 Task: Plan a trip to Wigan, United Kingdom from 6th December, 2023 to 10th December, 2023 for 1 adult.1  bedroom having 1 bed and 1 bathroom. Property type can be hotel. Look for 5 properties as per requirement.
Action: Mouse moved to (553, 331)
Screenshot: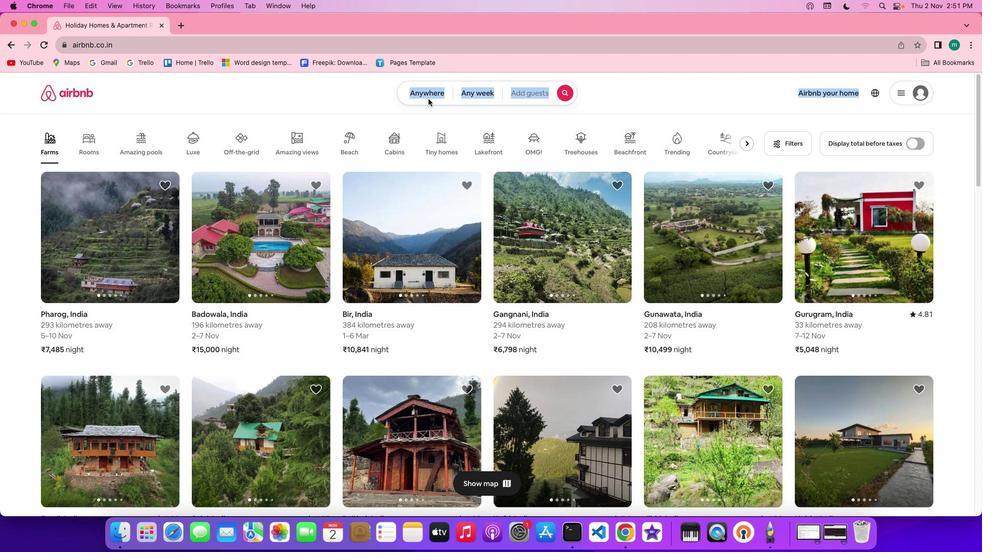 
Action: Mouse pressed left at (553, 331)
Screenshot: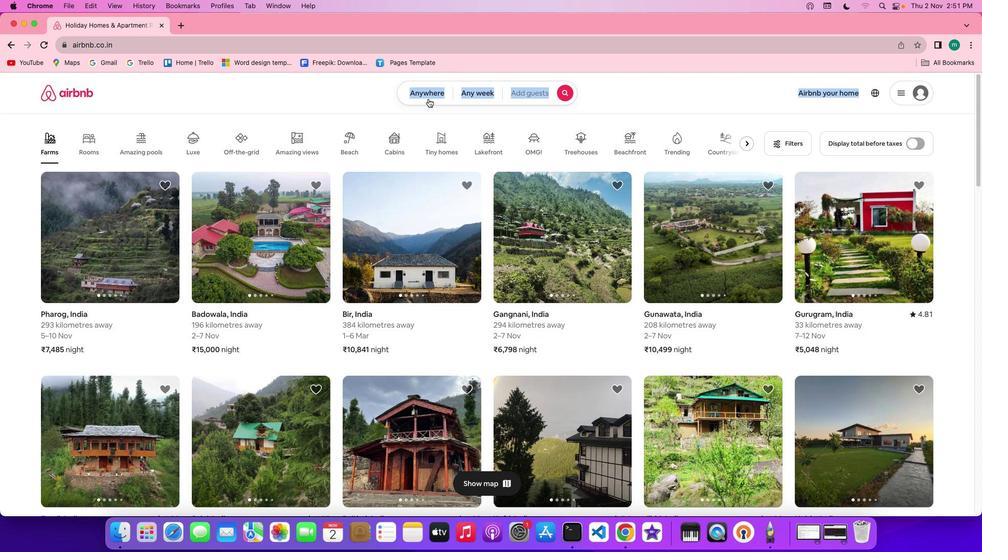 
Action: Mouse pressed left at (553, 331)
Screenshot: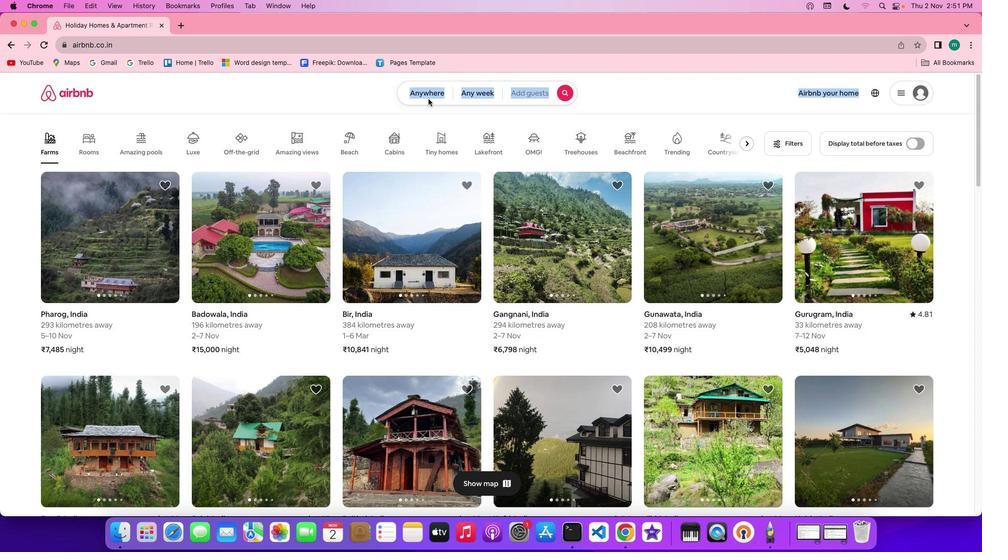 
Action: Mouse moved to (509, 333)
Screenshot: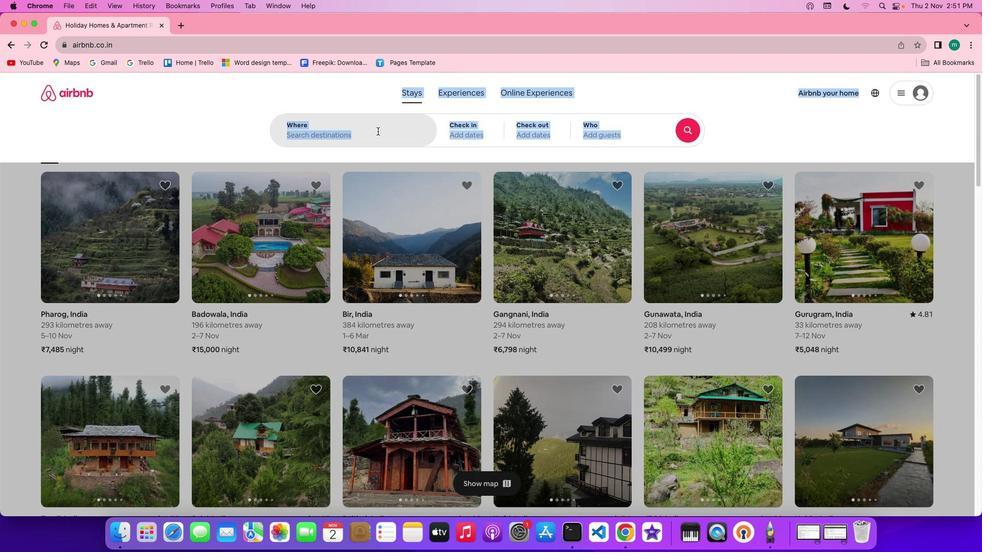
Action: Key pressed Key.shift'W''i''g''a''n'','Key.spaceKey.shift'u''n'
Screenshot: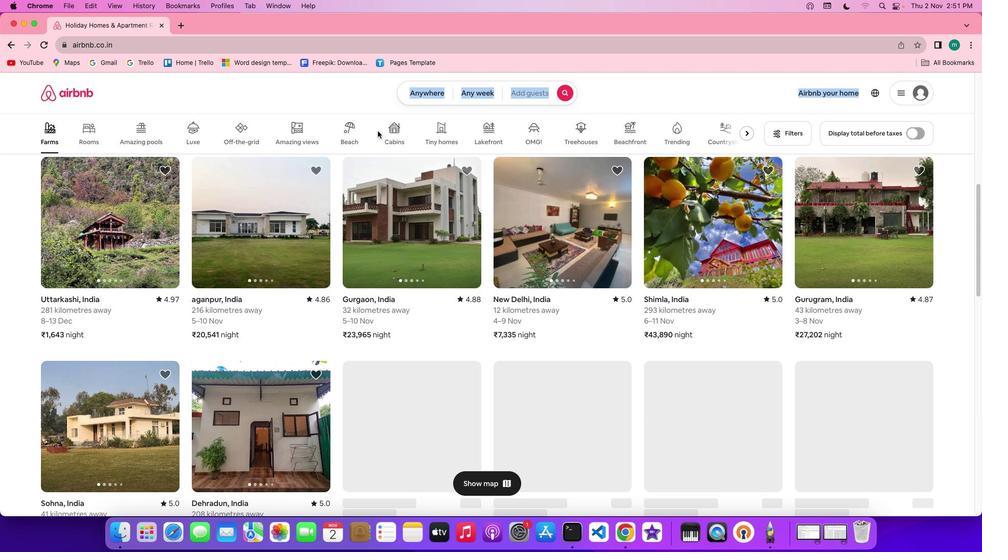 
Action: Mouse moved to (562, 331)
Screenshot: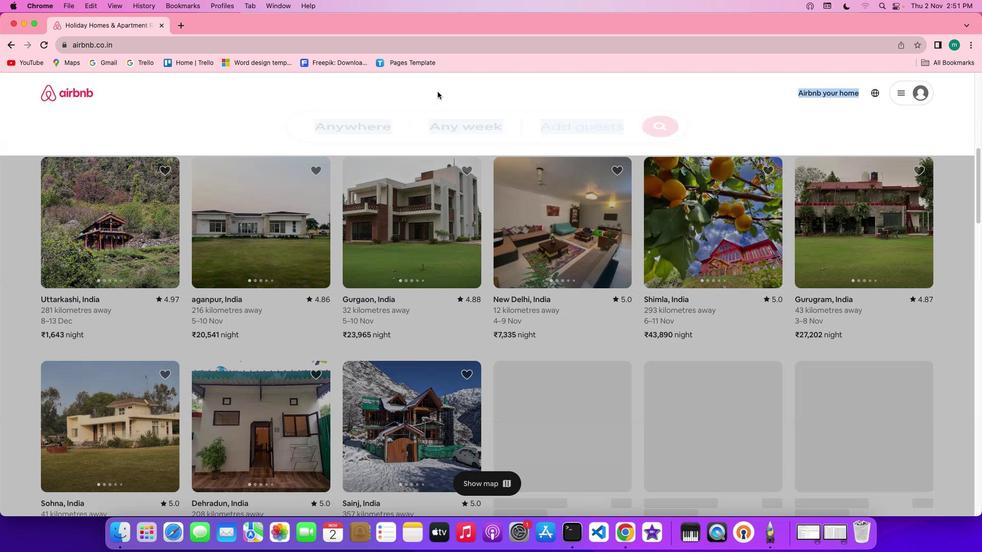 
Action: Mouse pressed left at (562, 331)
Screenshot: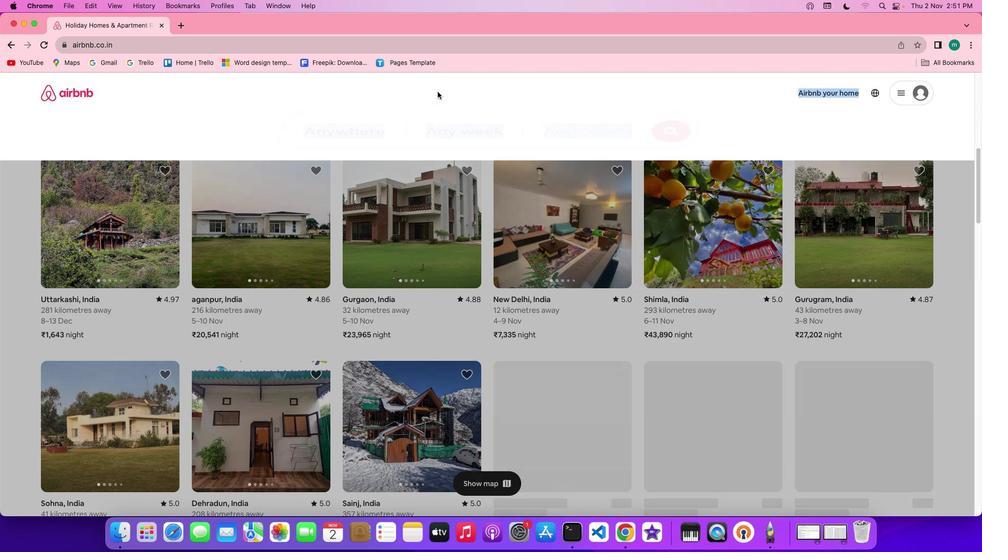 
Action: Mouse moved to (487, 333)
Screenshot: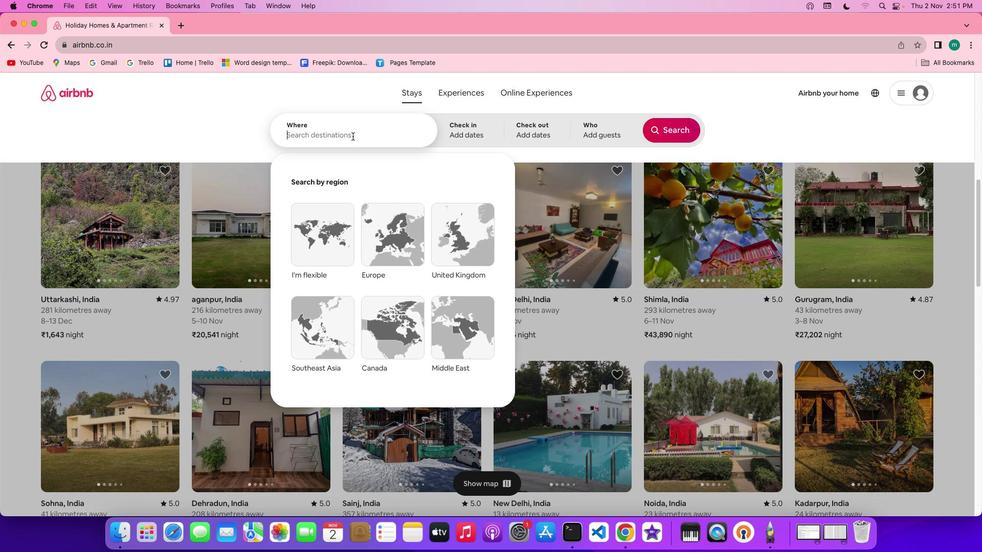 
Action: Mouse pressed left at (487, 333)
Screenshot: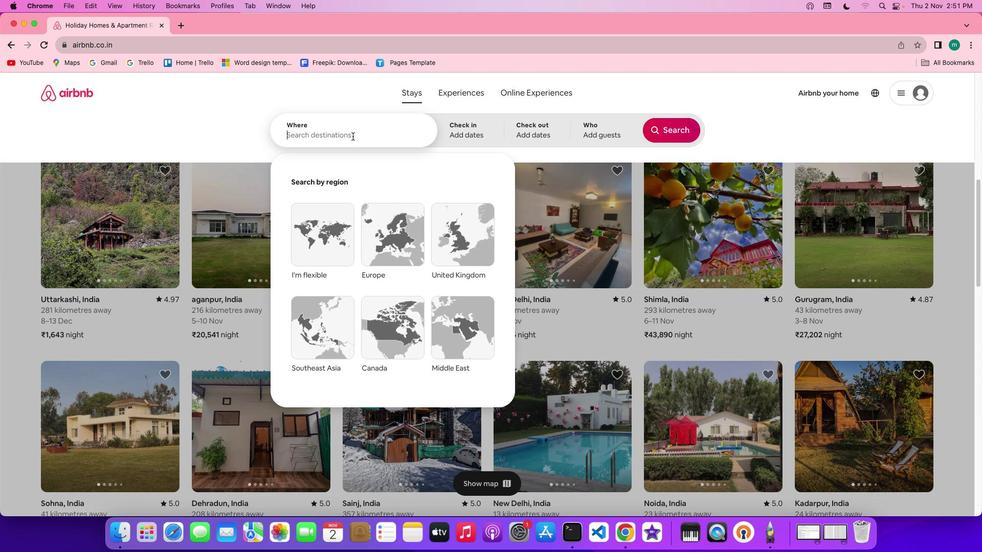 
Action: Key pressed Key.shift'W''i''g''a''n'','Key.spaceKey.shift'U''n''i''t''e''d'Key.spaceKey.shift'K''i''n''g''d''o''m'
Screenshot: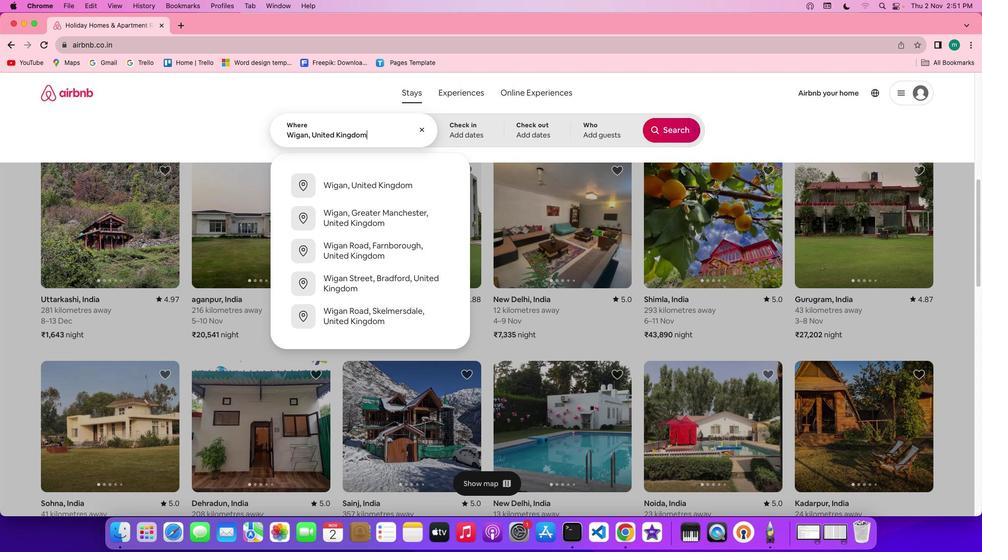 
Action: Mouse moved to (600, 332)
Screenshot: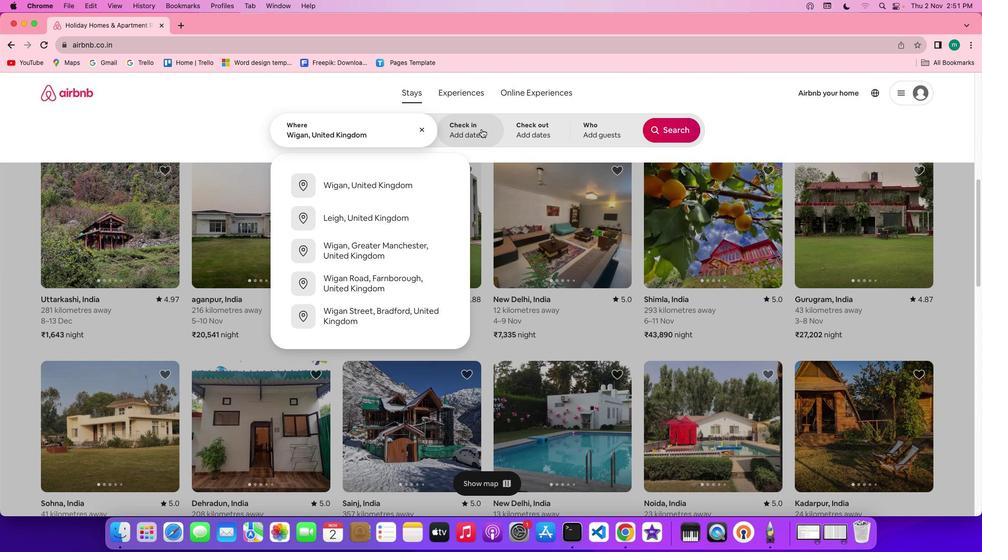 
Action: Mouse pressed left at (600, 332)
Screenshot: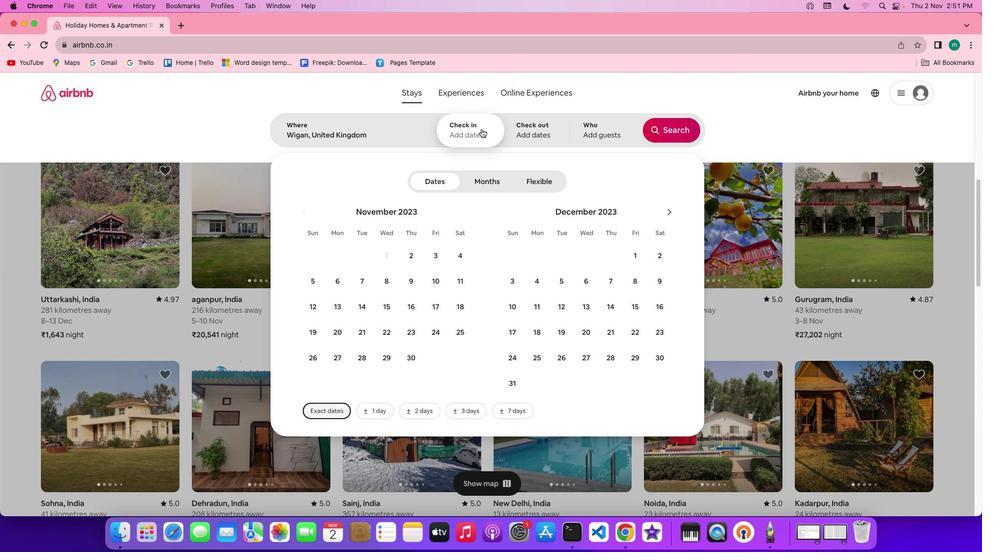
Action: Mouse moved to (686, 338)
Screenshot: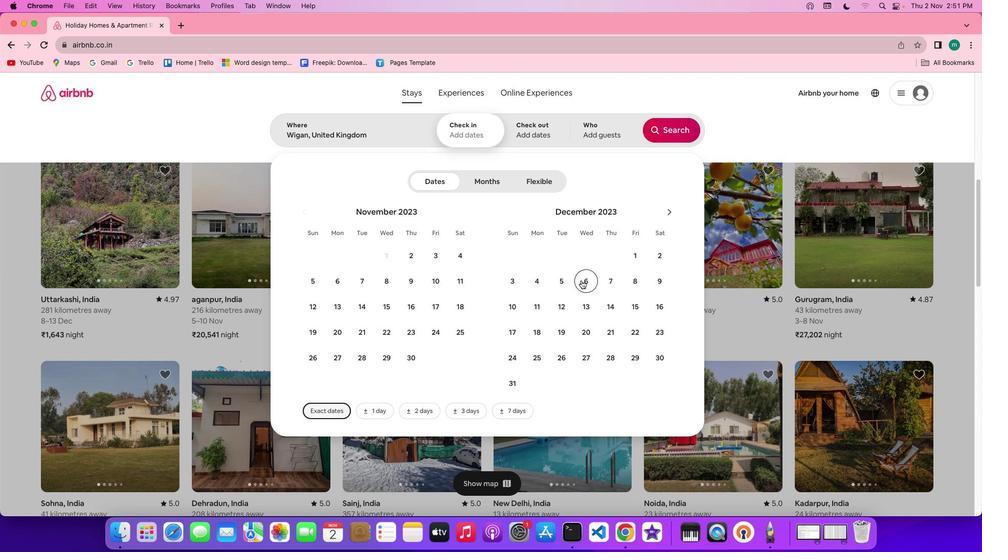 
Action: Mouse pressed left at (686, 338)
Screenshot: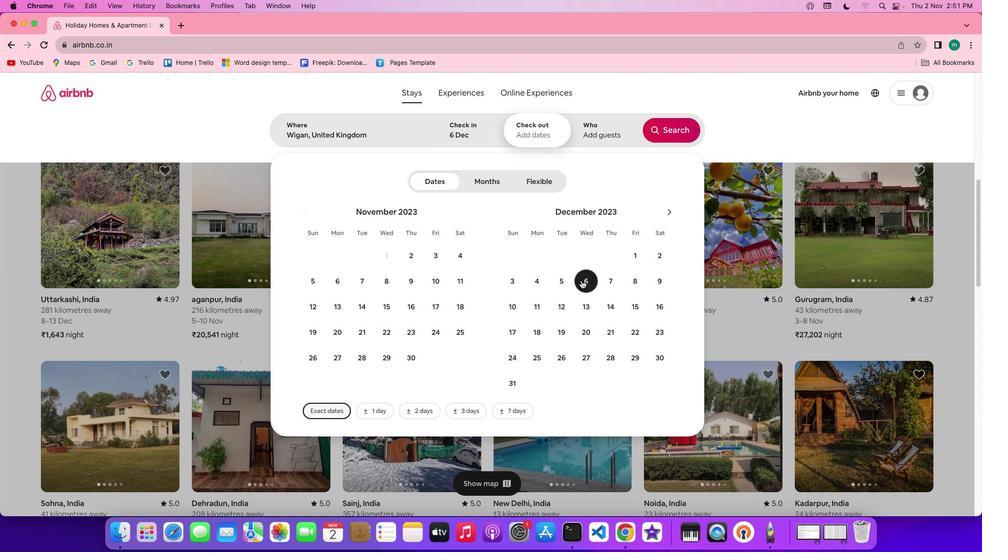 
Action: Mouse moved to (636, 339)
Screenshot: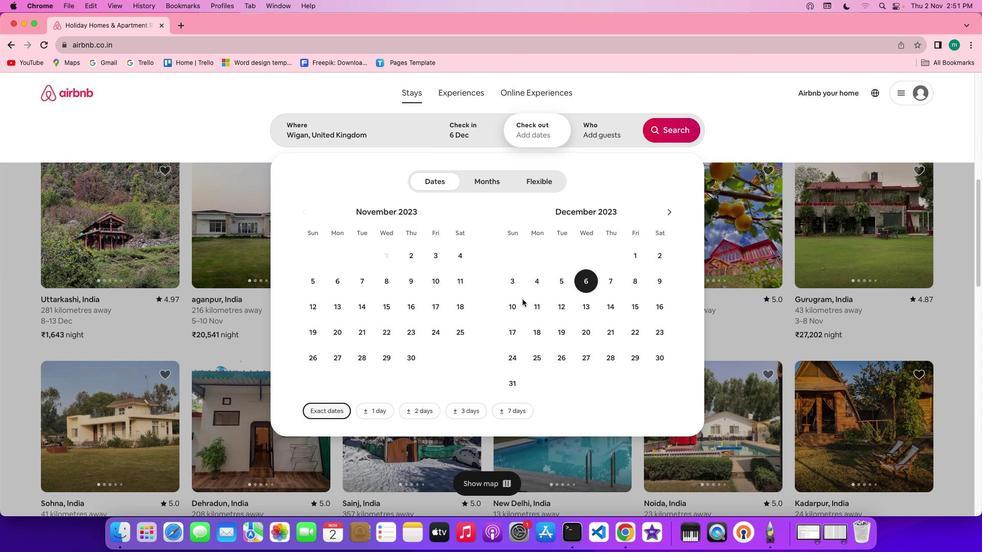 
Action: Mouse pressed left at (636, 339)
Screenshot: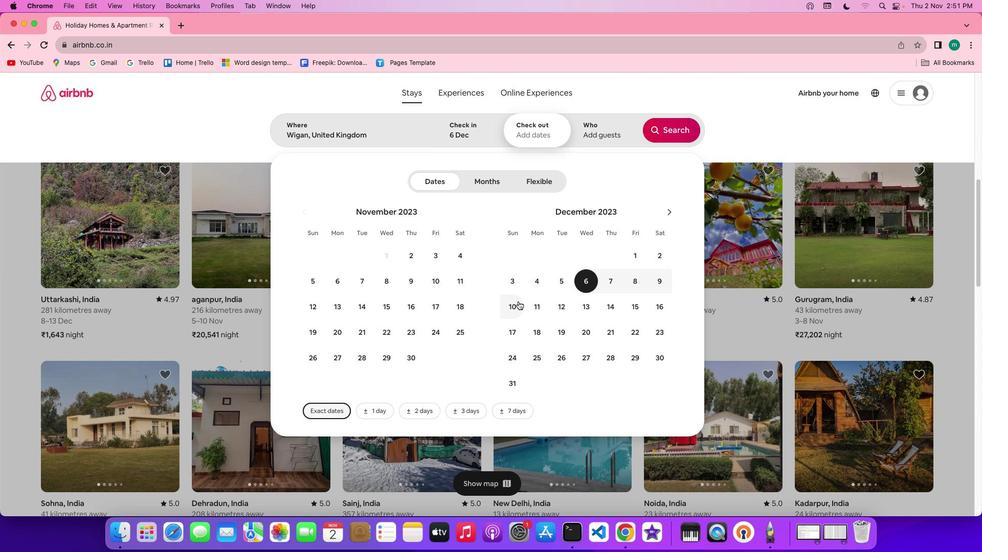 
Action: Mouse moved to (628, 339)
Screenshot: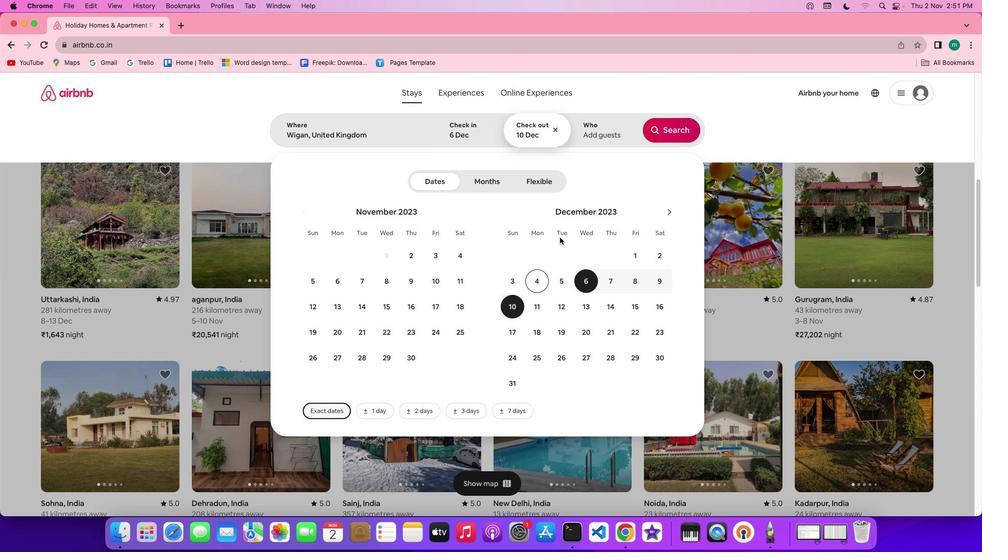 
Action: Mouse pressed left at (628, 339)
Screenshot: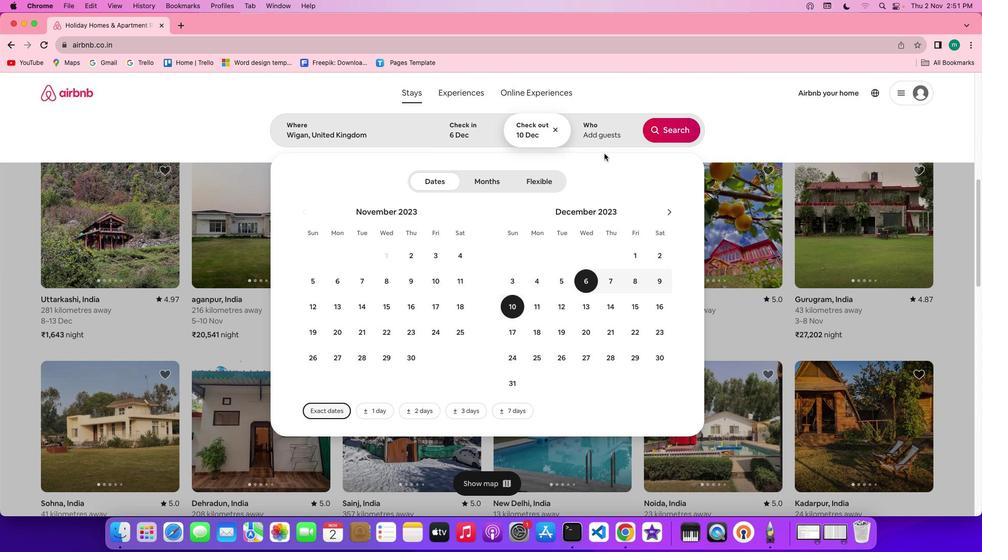 
Action: Mouse moved to (723, 332)
Screenshot: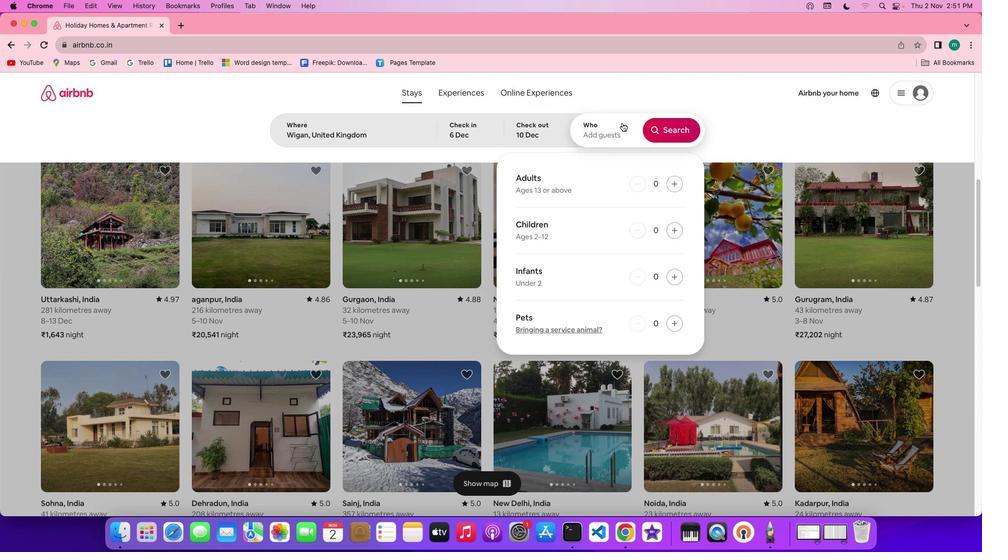 
Action: Mouse pressed left at (723, 332)
Screenshot: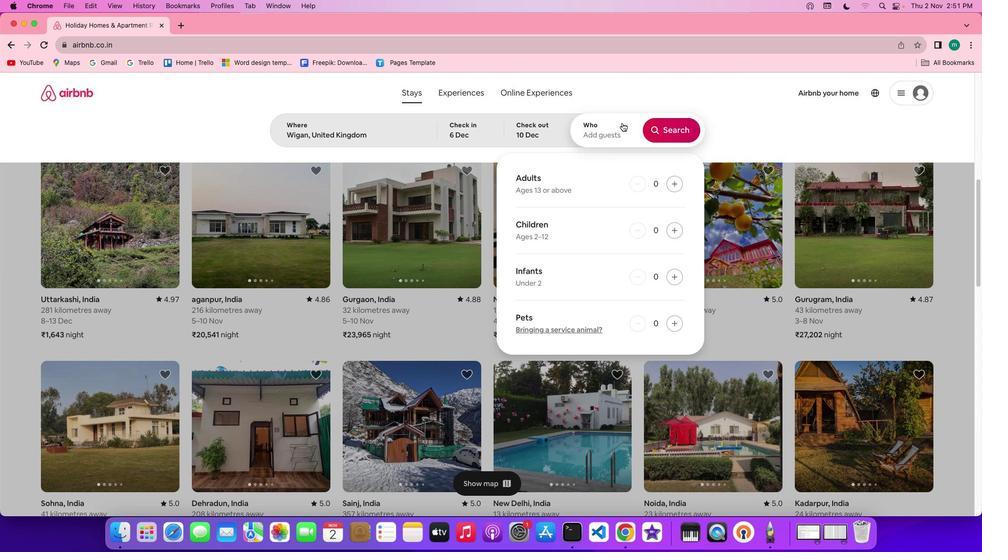 
Action: Mouse moved to (769, 335)
Screenshot: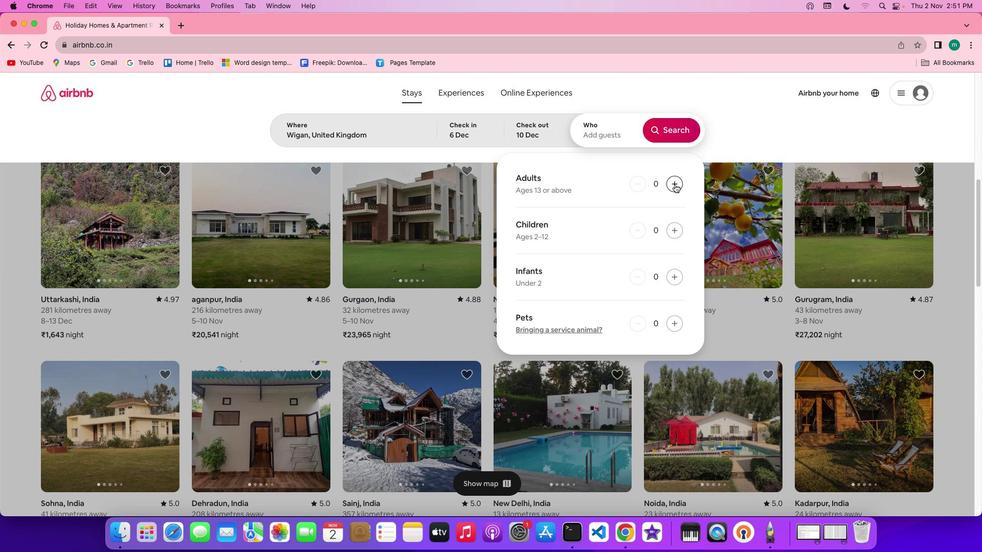 
Action: Mouse pressed left at (769, 335)
Screenshot: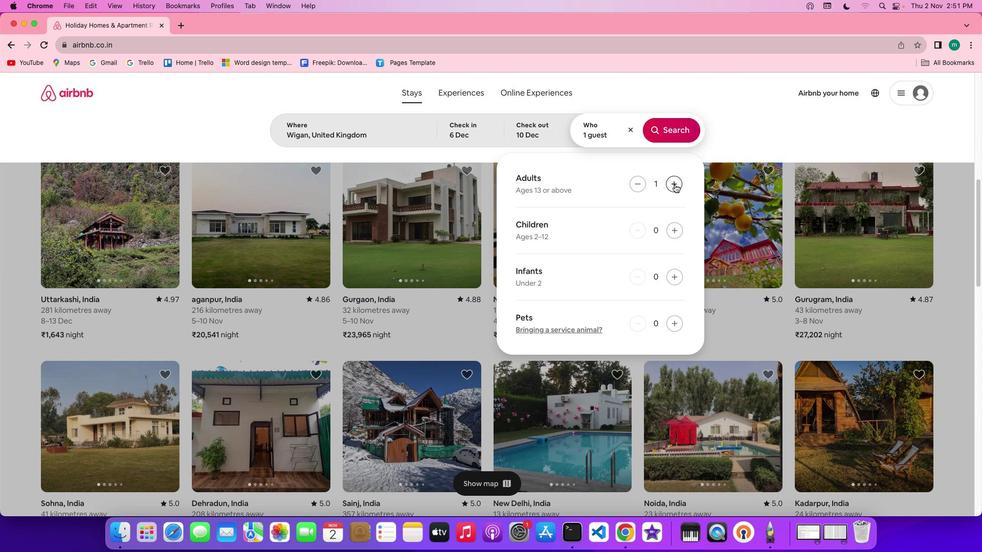 
Action: Mouse moved to (765, 333)
Screenshot: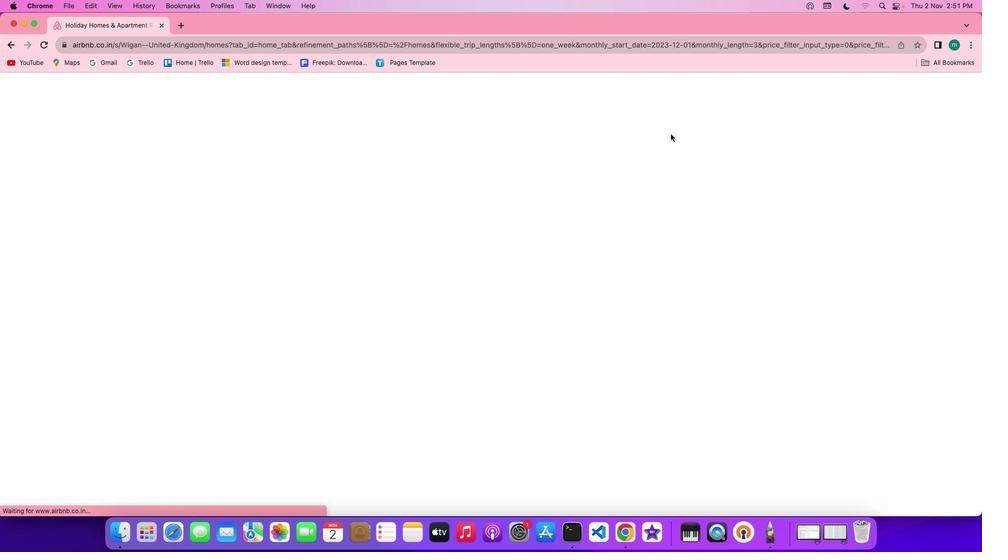 
Action: Mouse pressed left at (765, 333)
Screenshot: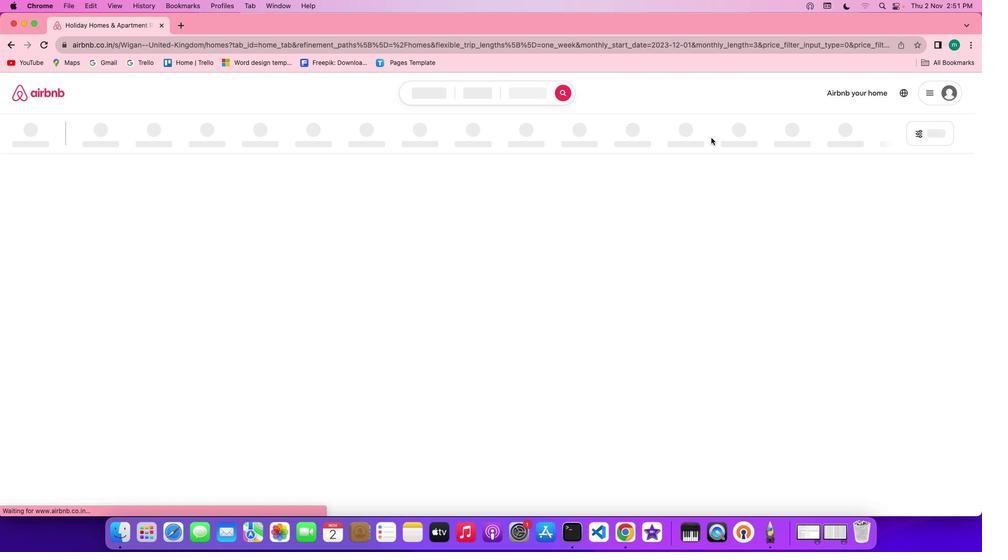 
Action: Mouse moved to (888, 333)
Screenshot: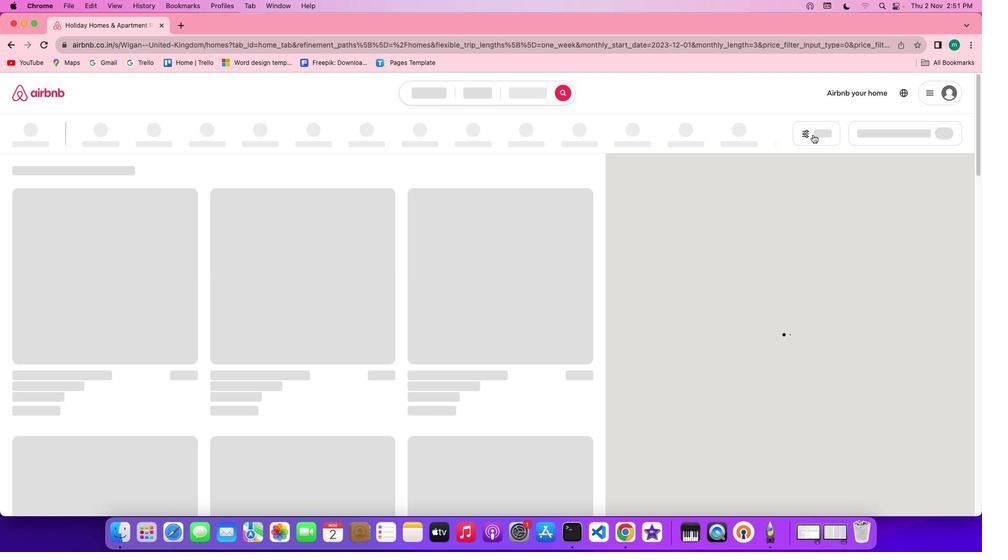 
Action: Mouse pressed left at (888, 333)
Screenshot: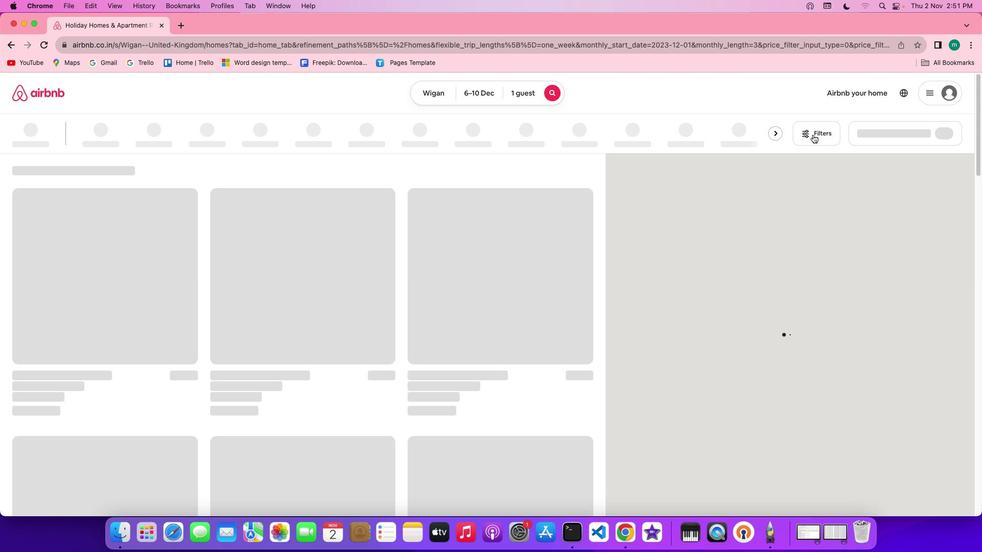 
Action: Mouse moved to (893, 333)
Screenshot: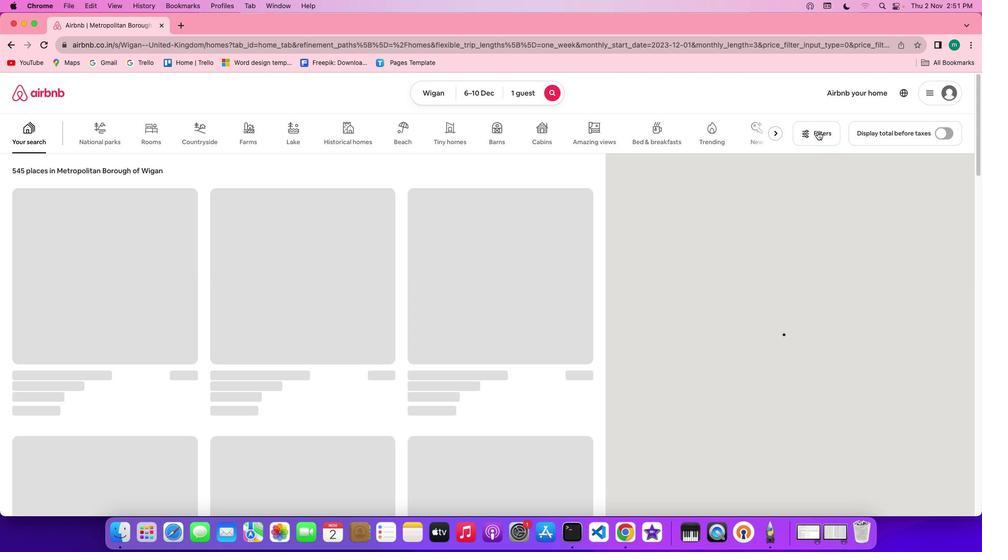 
Action: Mouse pressed left at (893, 333)
Screenshot: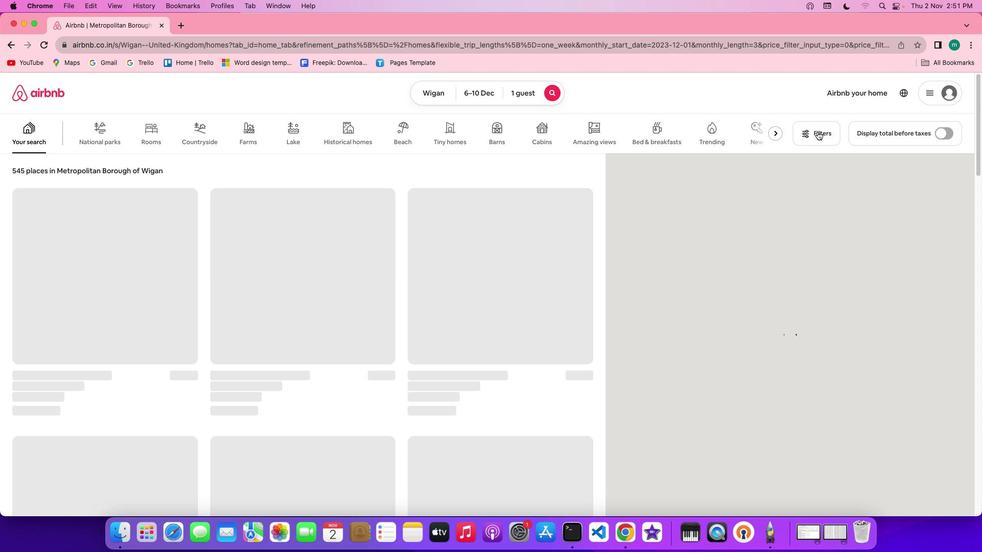 
Action: Mouse moved to (885, 333)
Screenshot: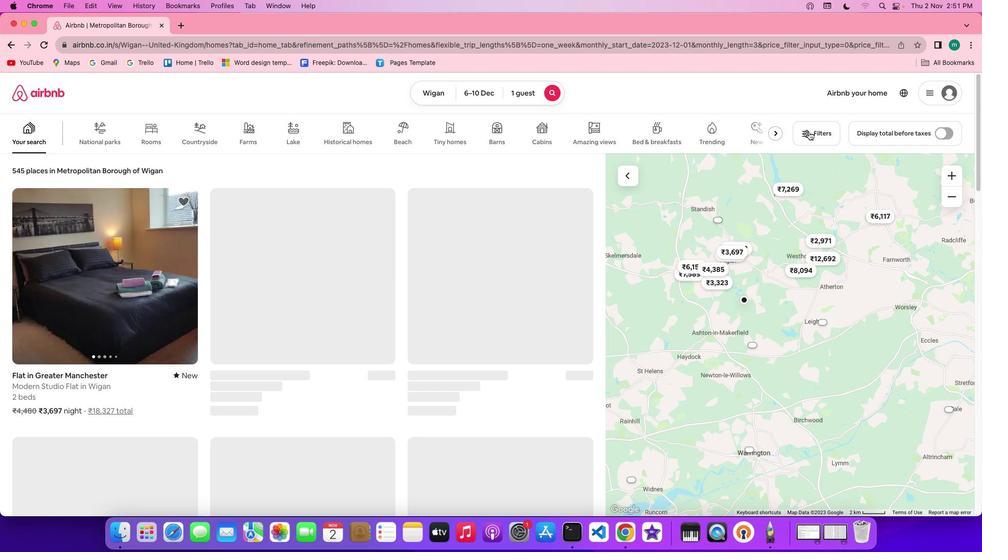 
Action: Mouse pressed left at (885, 333)
Screenshot: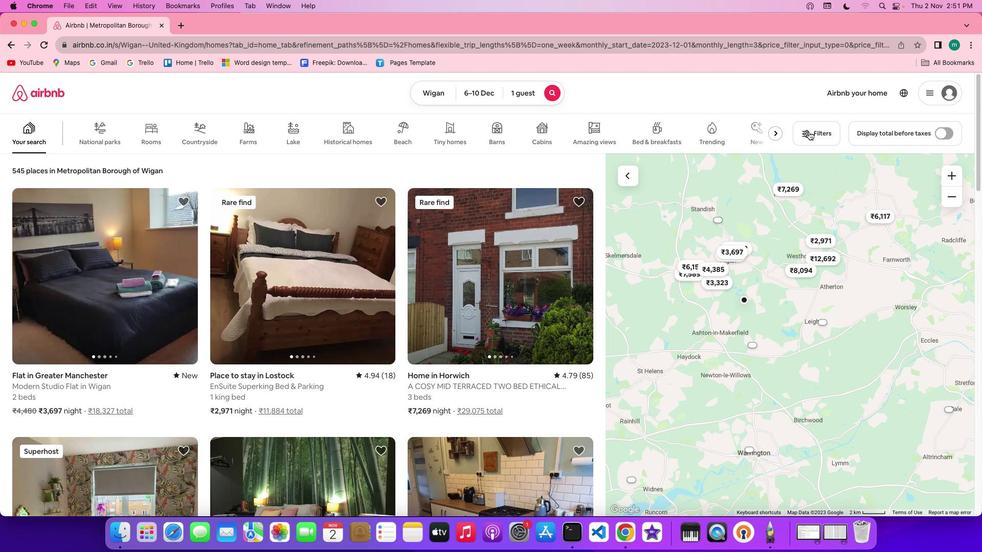 
Action: Mouse moved to (613, 340)
Screenshot: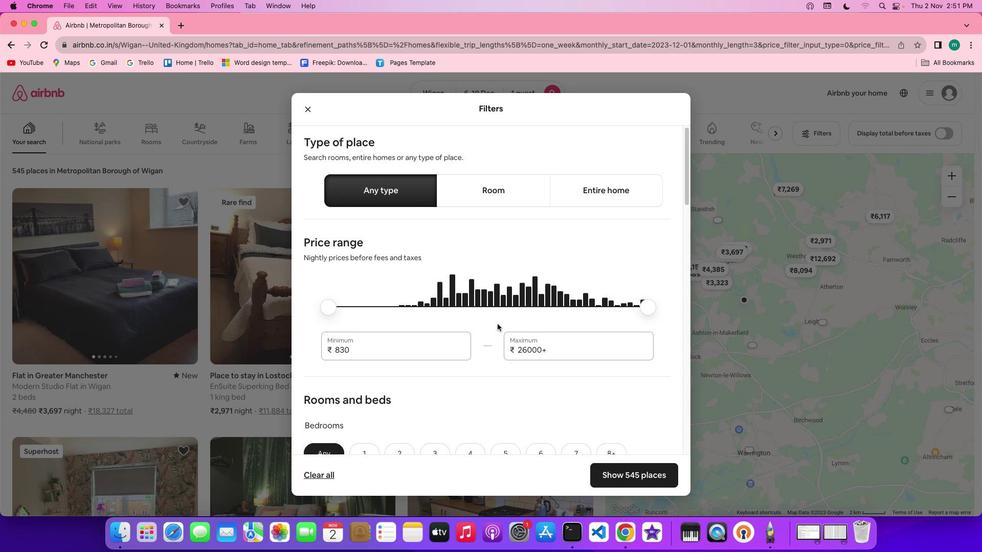 
Action: Mouse scrolled (613, 340) with delta (180, 328)
Screenshot: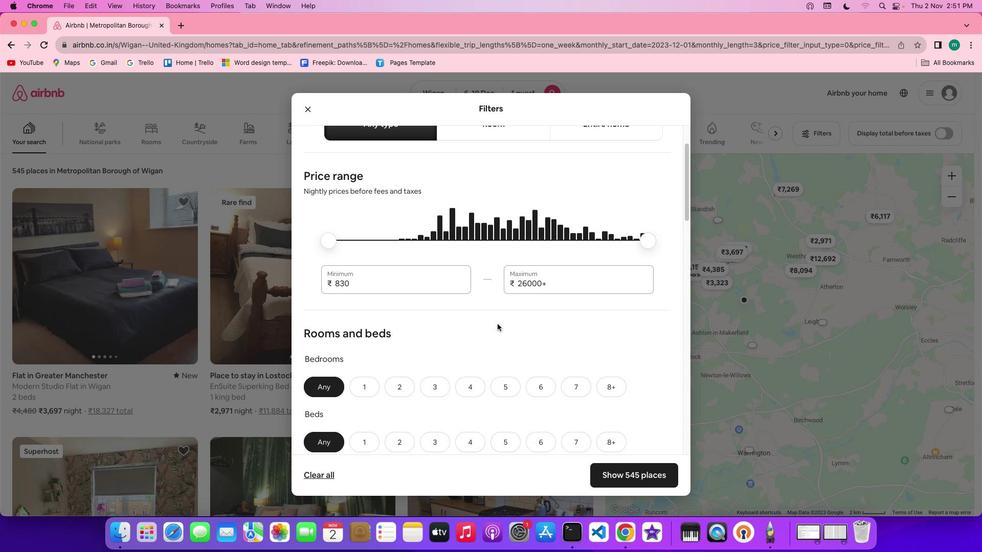 
Action: Mouse scrolled (613, 340) with delta (180, 328)
Screenshot: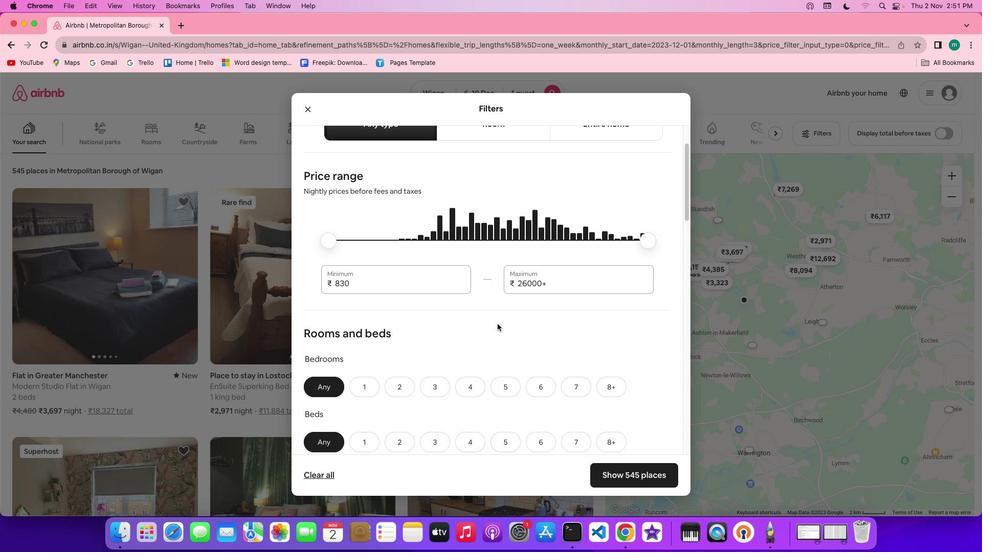
Action: Mouse scrolled (613, 340) with delta (180, 328)
Screenshot: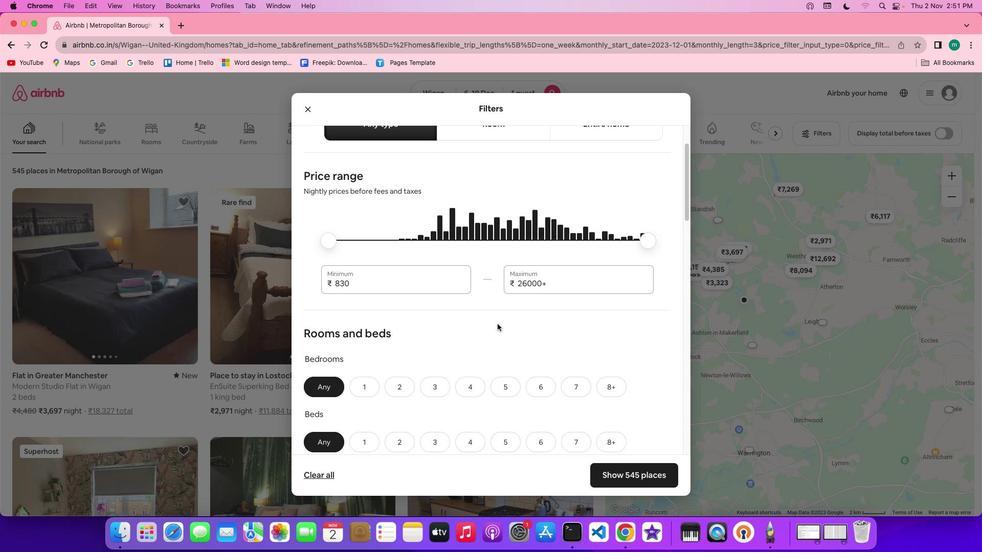 
Action: Mouse moved to (612, 340)
Screenshot: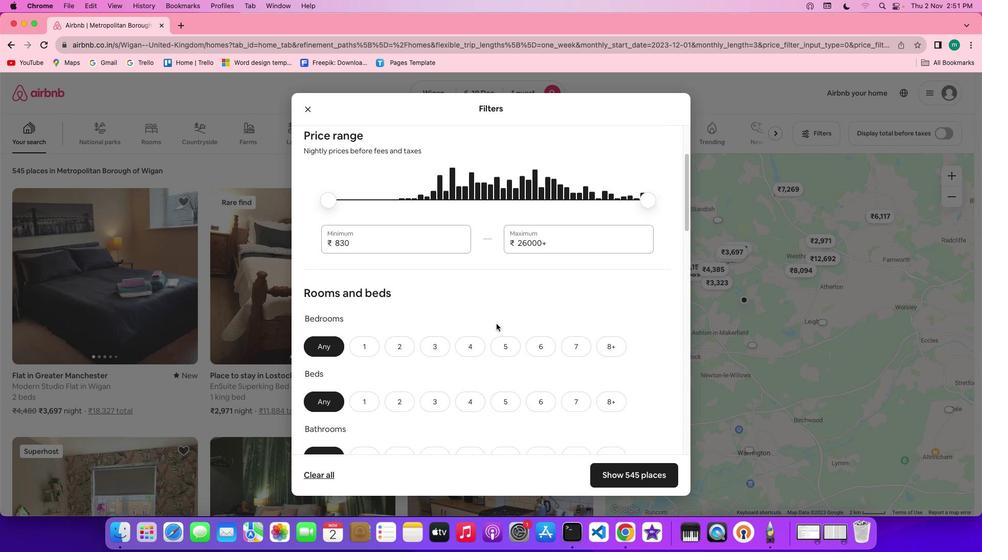 
Action: Mouse scrolled (612, 340) with delta (180, 328)
Screenshot: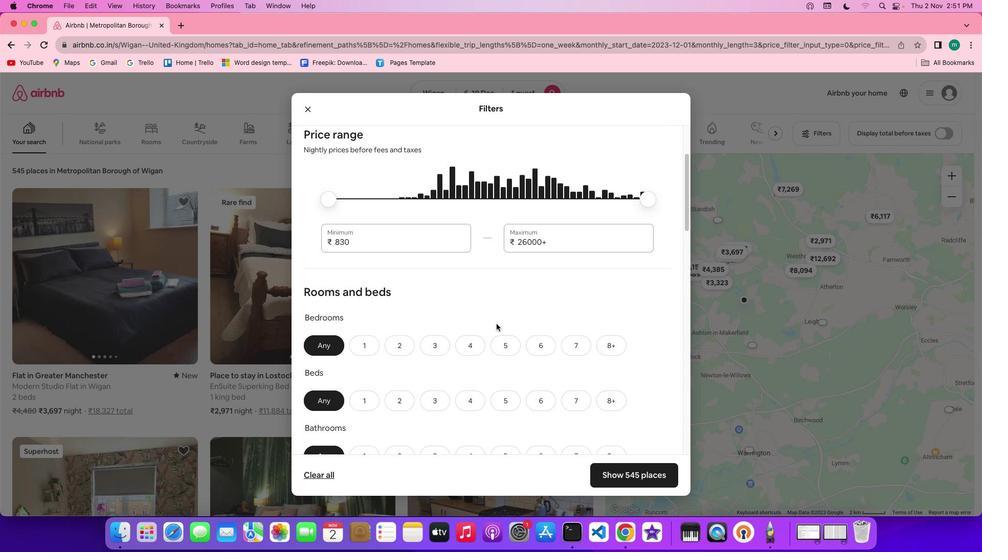 
Action: Mouse scrolled (612, 340) with delta (180, 328)
Screenshot: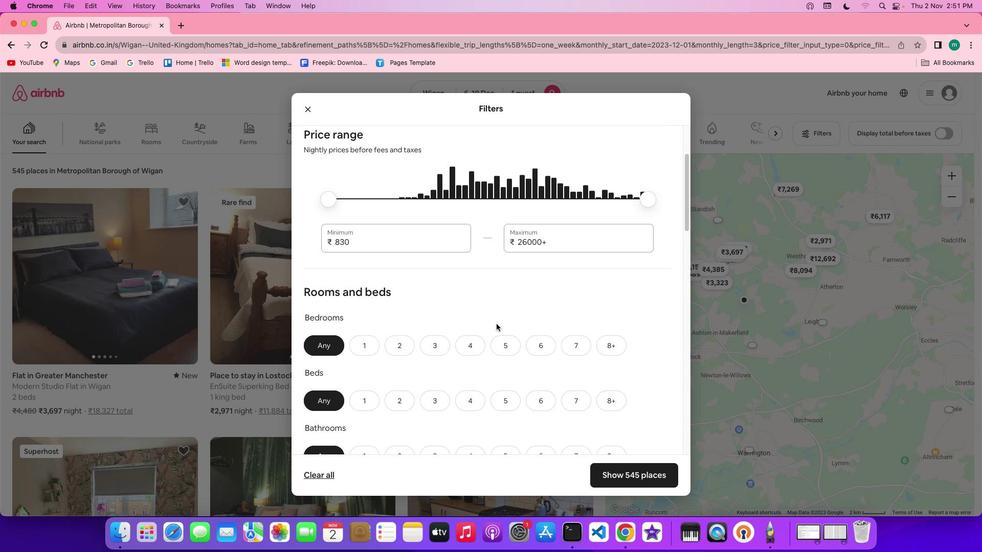 
Action: Mouse scrolled (612, 340) with delta (180, 328)
Screenshot: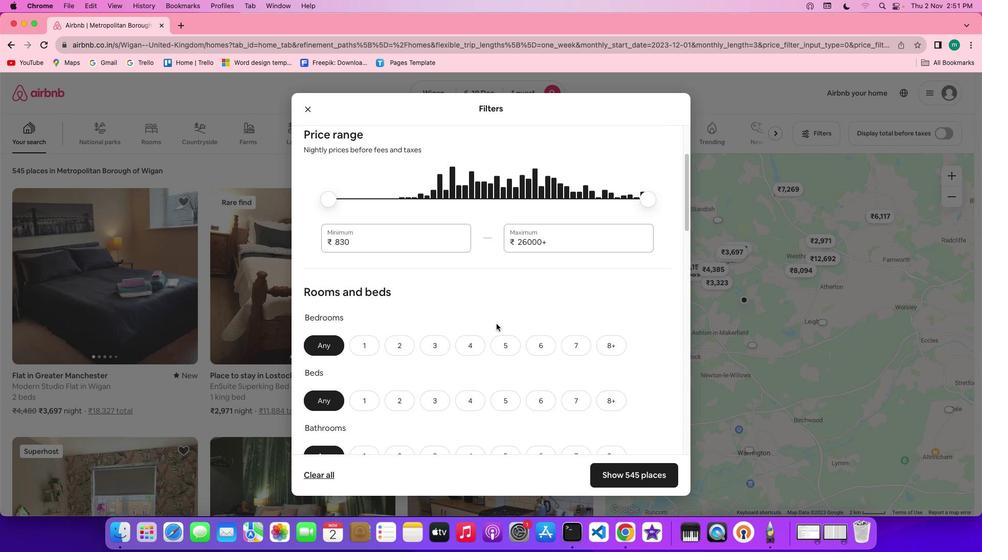 
Action: Mouse scrolled (612, 340) with delta (180, 328)
Screenshot: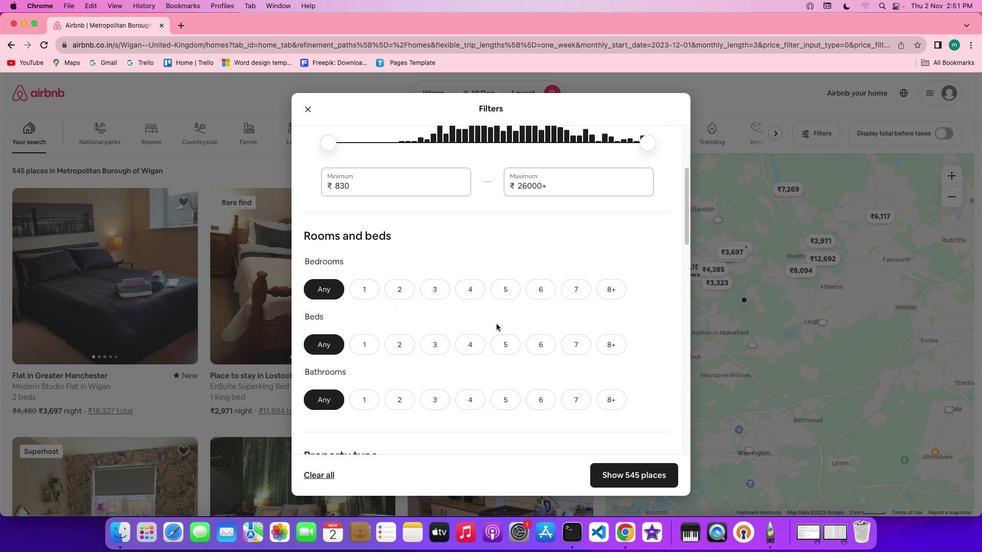 
Action: Mouse scrolled (612, 340) with delta (180, 328)
Screenshot: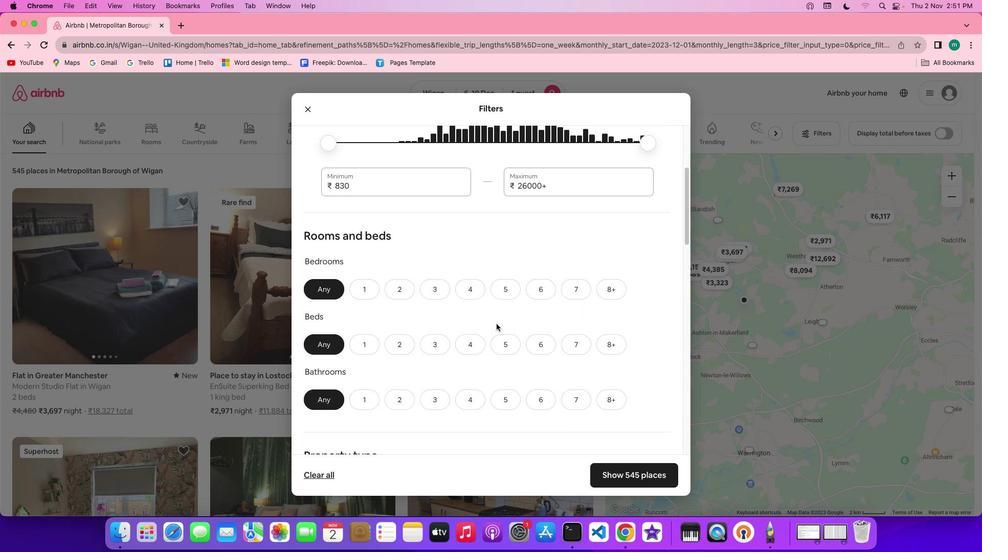 
Action: Mouse scrolled (612, 340) with delta (180, 328)
Screenshot: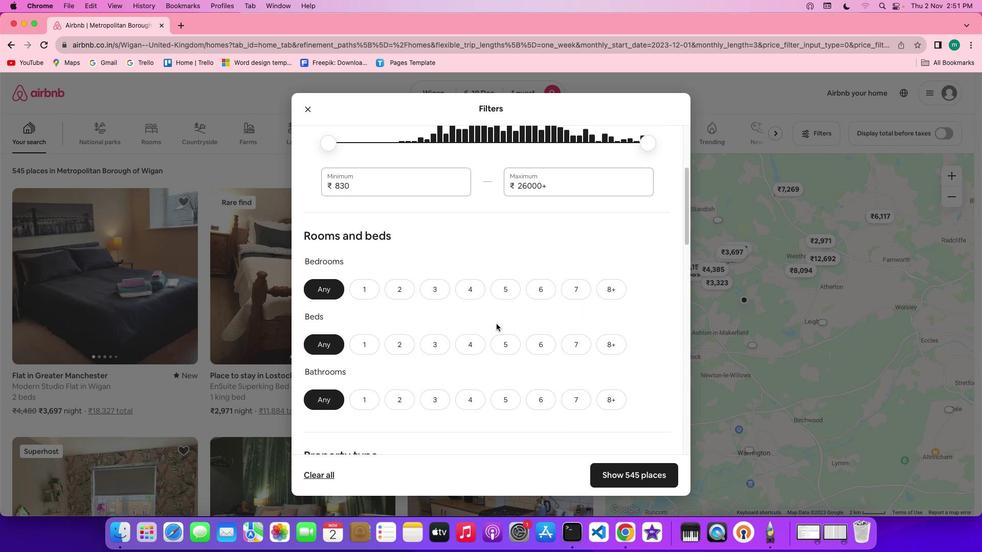 
Action: Mouse moved to (612, 340)
Screenshot: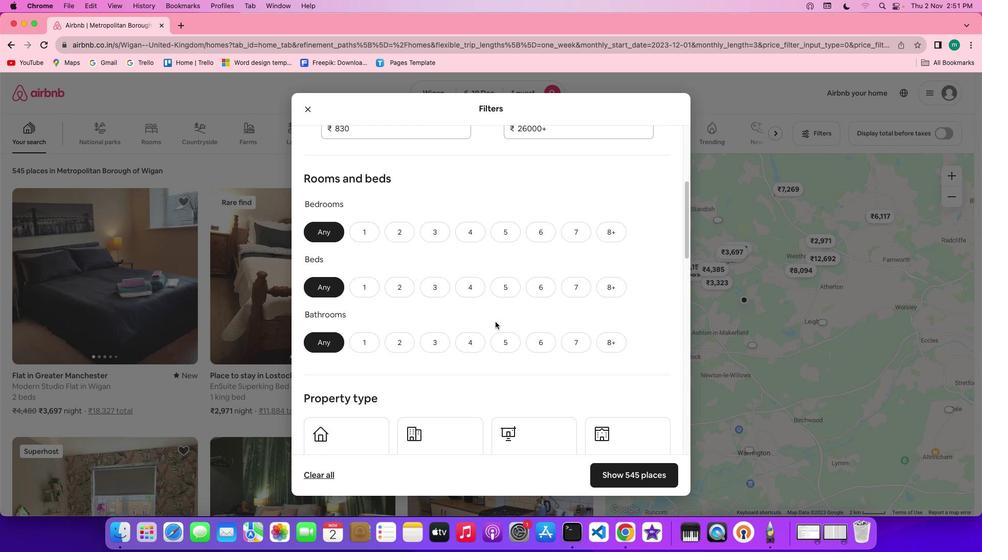 
Action: Mouse scrolled (612, 340) with delta (180, 328)
Screenshot: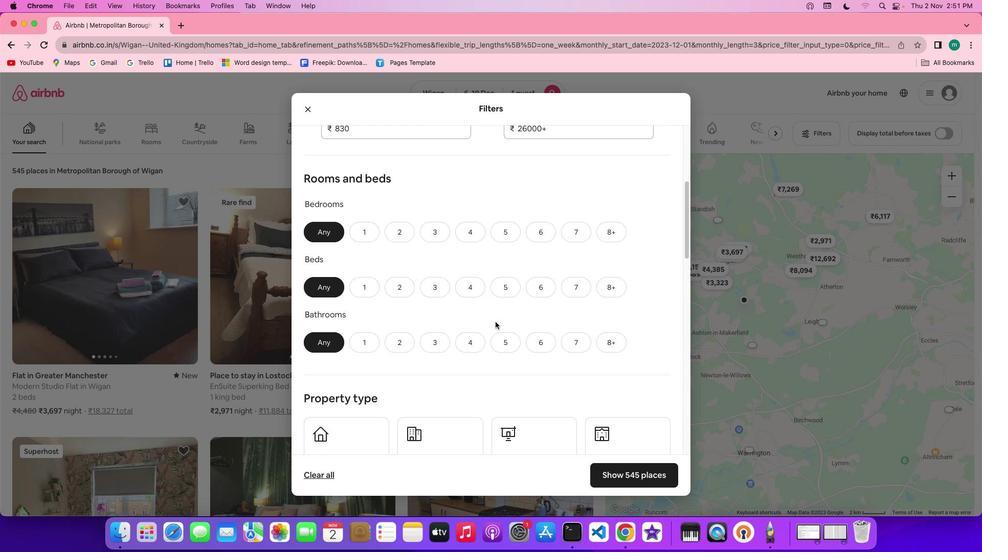 
Action: Mouse scrolled (612, 340) with delta (180, 328)
Screenshot: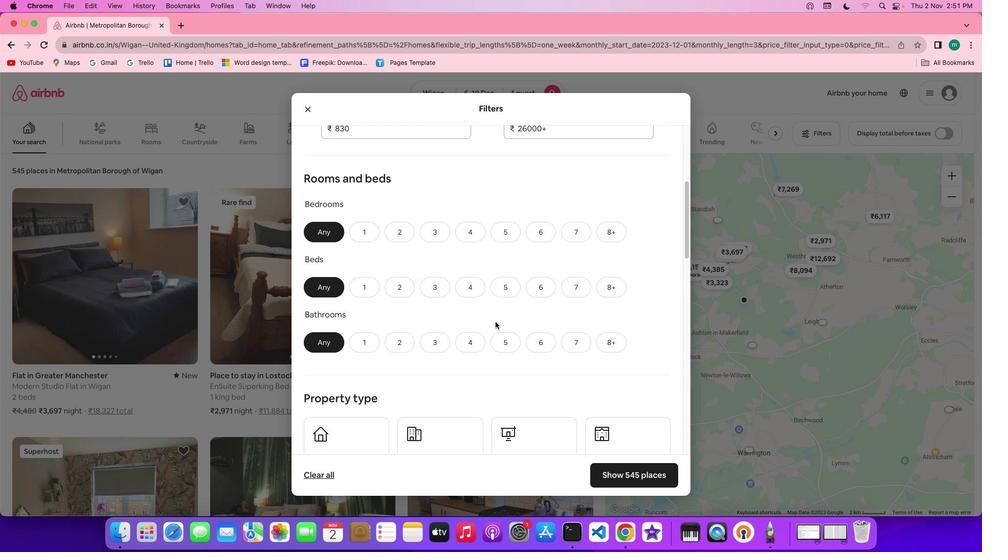 
Action: Mouse scrolled (612, 340) with delta (180, 328)
Screenshot: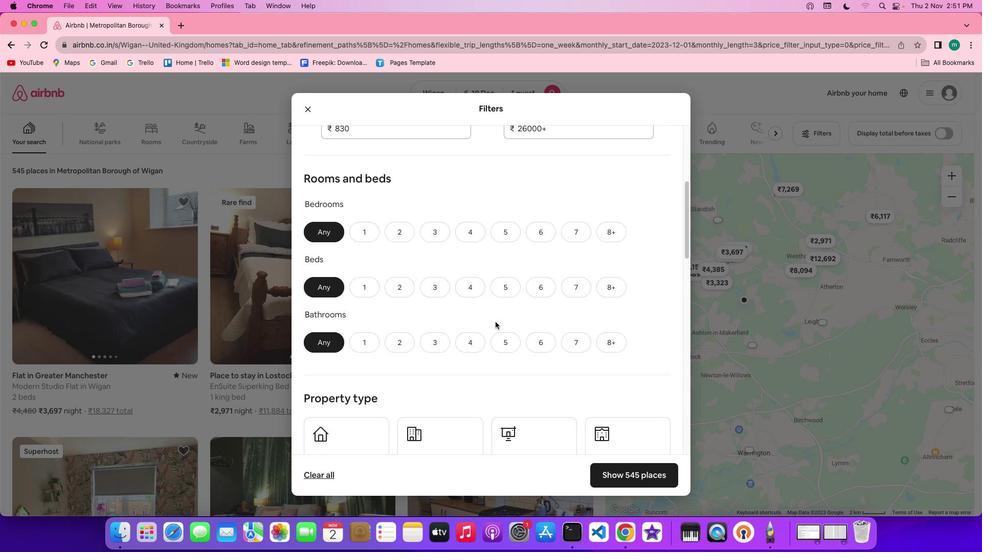 
Action: Mouse scrolled (612, 340) with delta (180, 328)
Screenshot: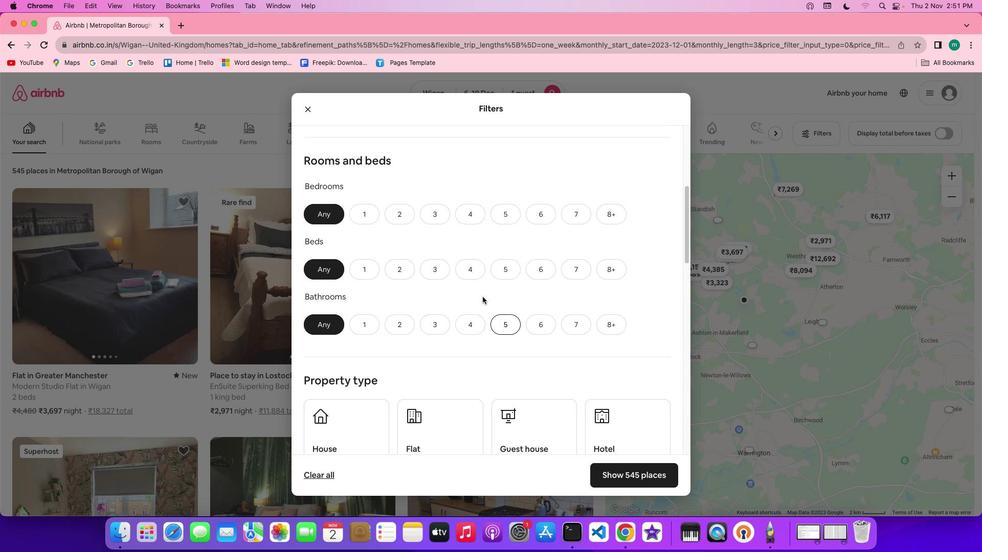 
Action: Mouse scrolled (612, 340) with delta (180, 328)
Screenshot: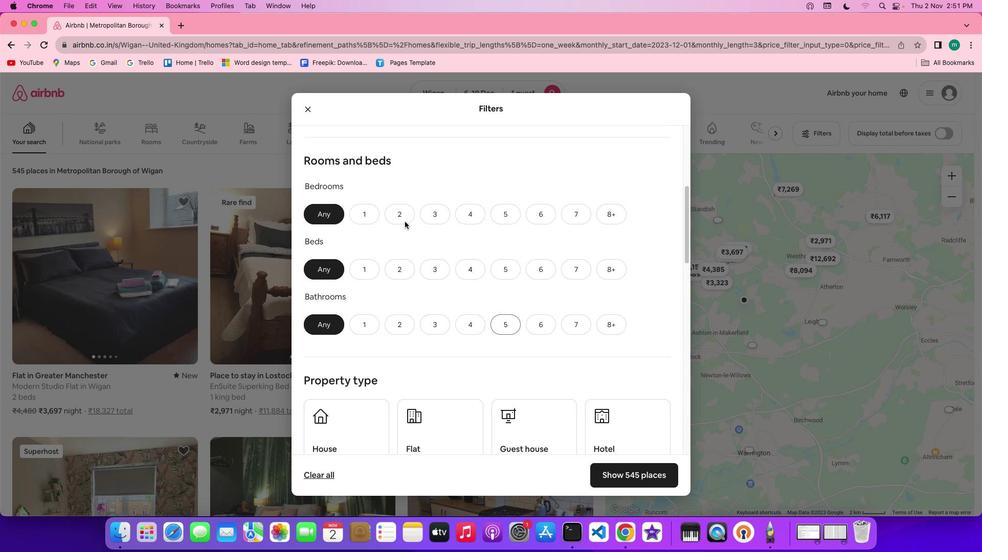 
Action: Mouse moved to (507, 336)
Screenshot: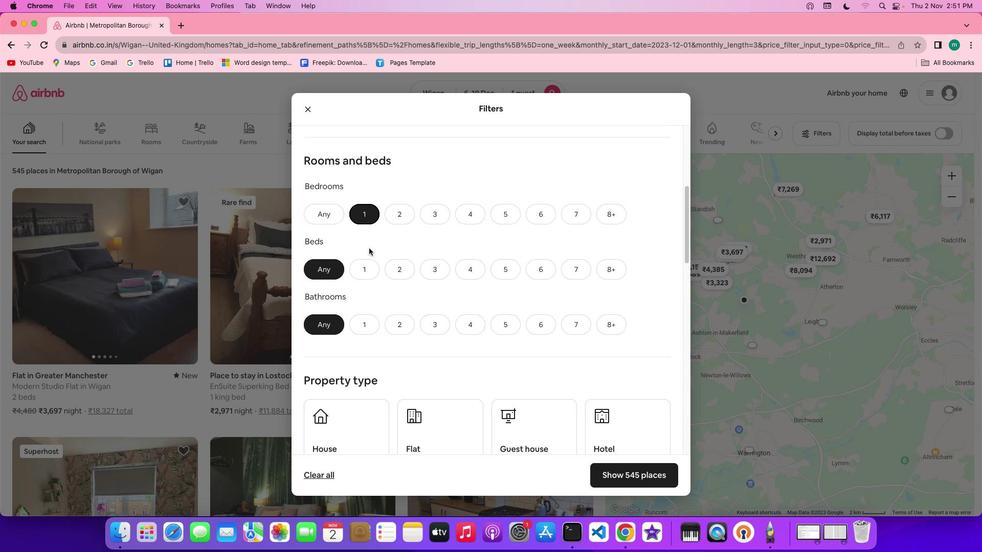 
Action: Mouse pressed left at (507, 336)
Screenshot: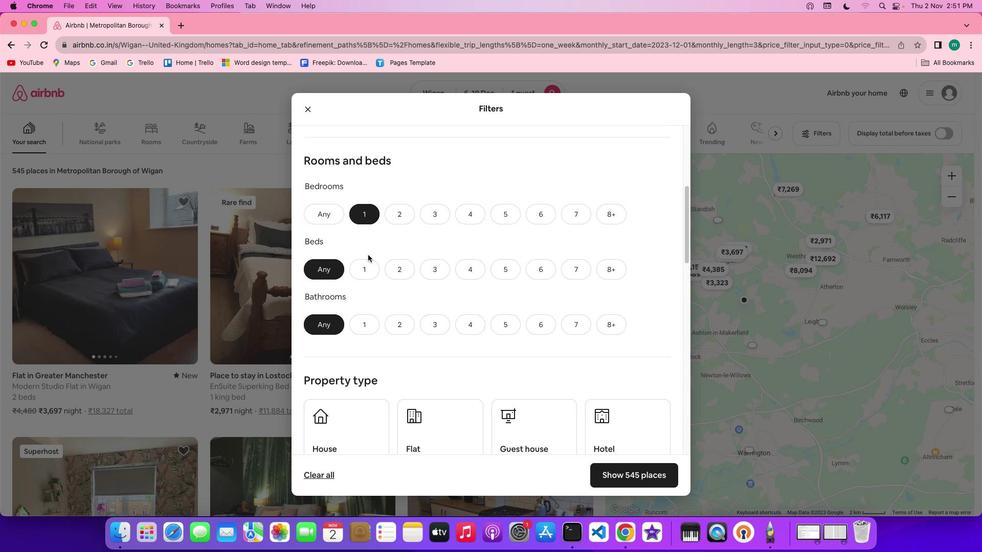 
Action: Mouse moved to (501, 337)
Screenshot: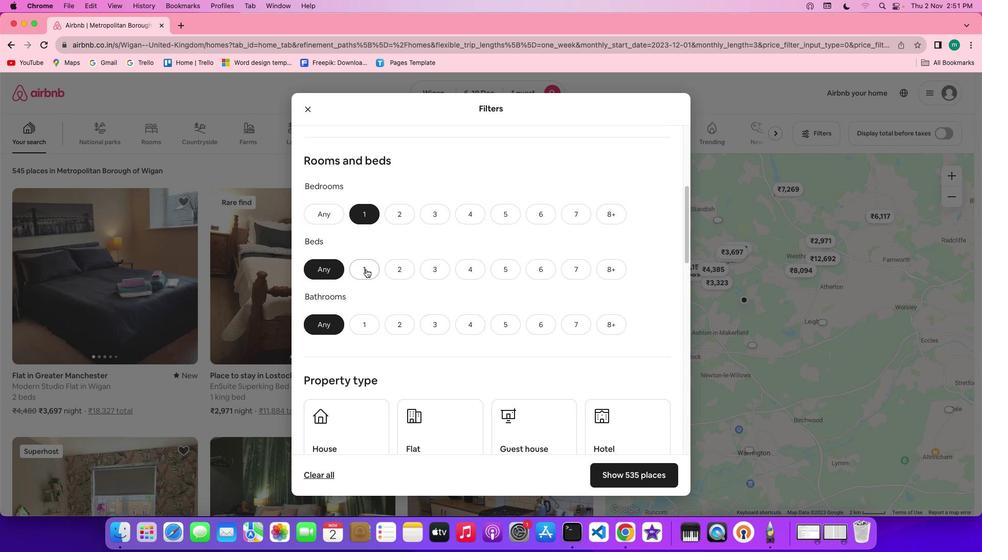 
Action: Mouse pressed left at (501, 337)
Screenshot: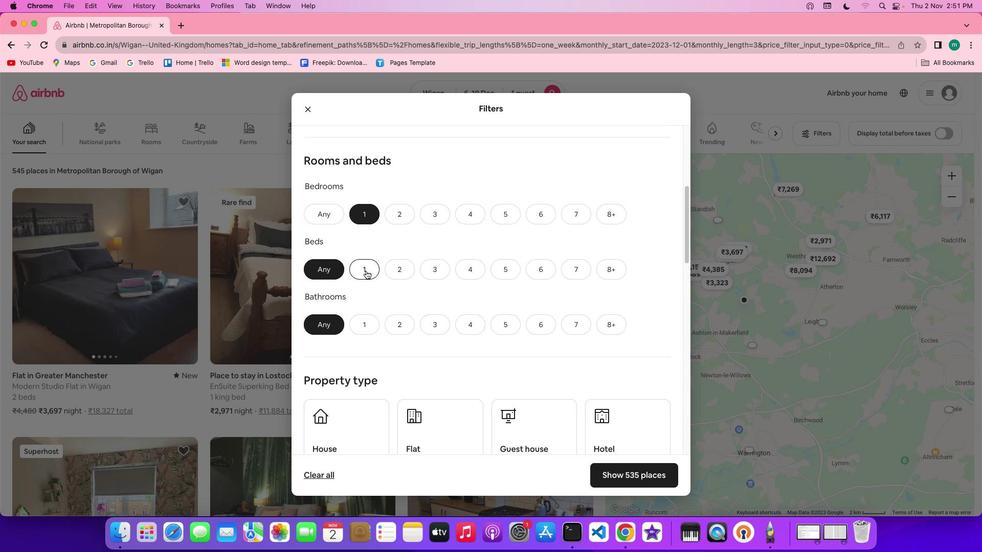 
Action: Mouse moved to (499, 338)
Screenshot: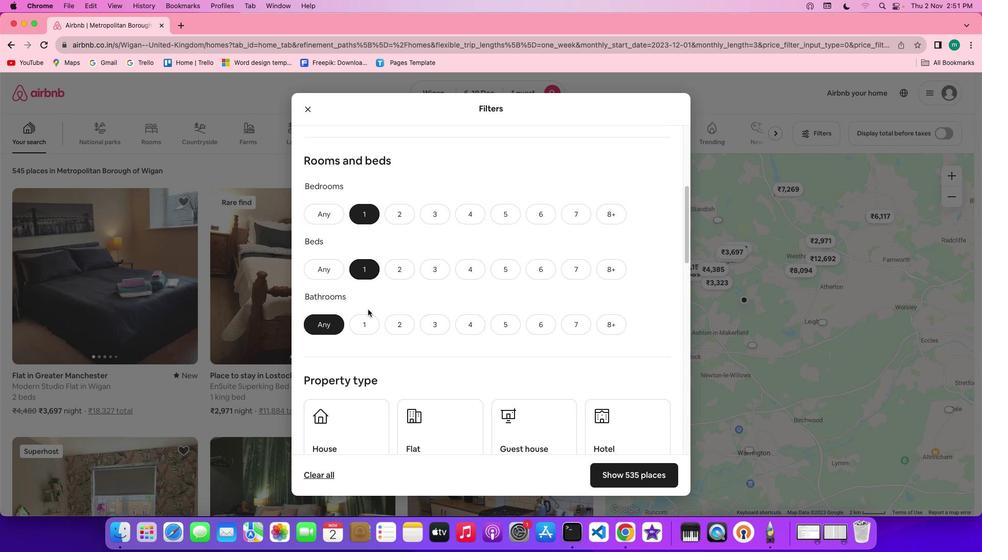 
Action: Mouse pressed left at (499, 338)
Screenshot: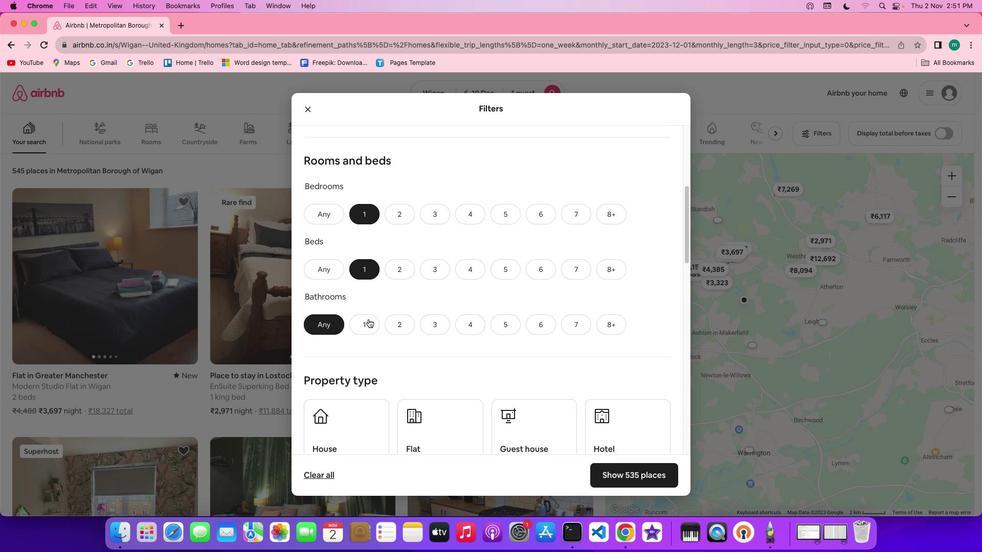 
Action: Mouse moved to (502, 340)
Screenshot: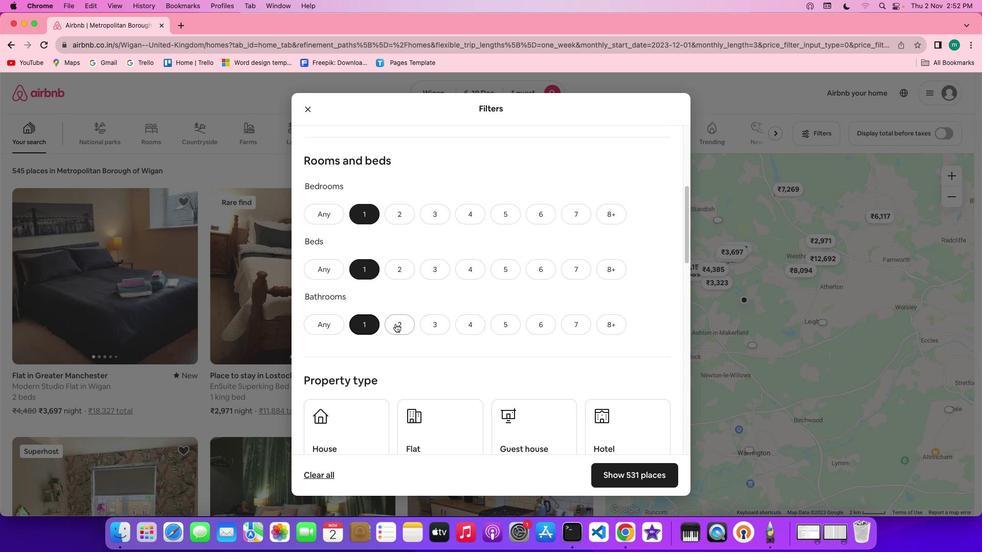 
Action: Mouse pressed left at (502, 340)
Screenshot: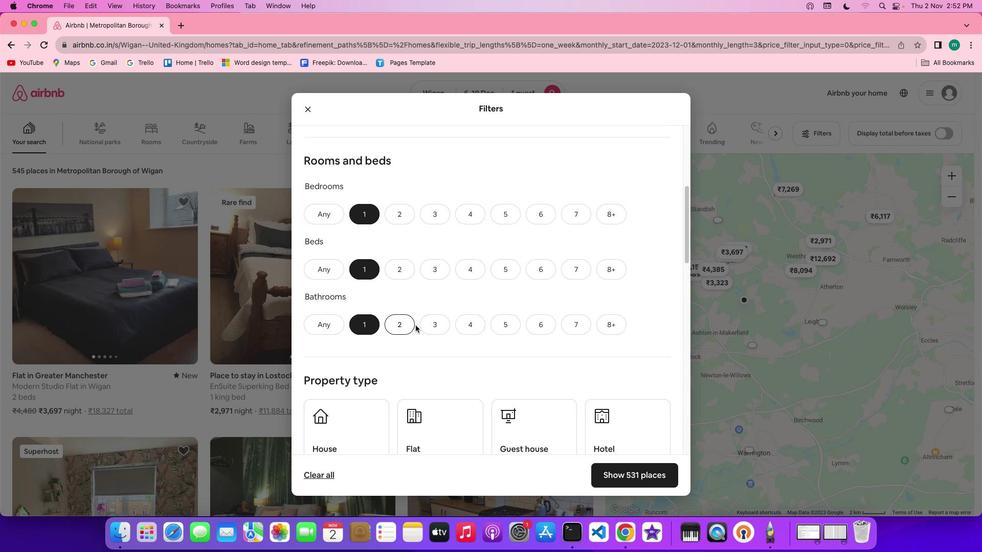 
Action: Mouse moved to (618, 340)
Screenshot: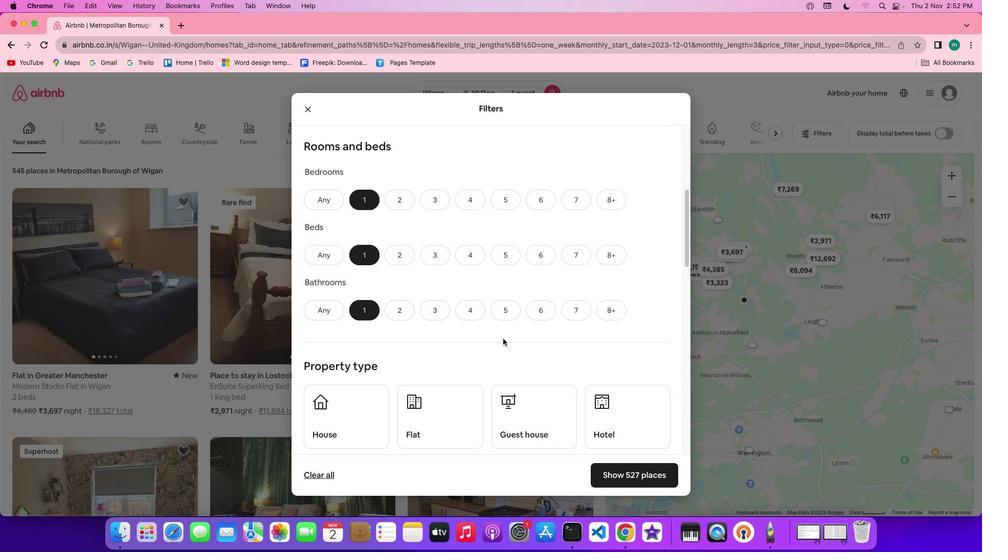
Action: Mouse scrolled (618, 340) with delta (180, 328)
Screenshot: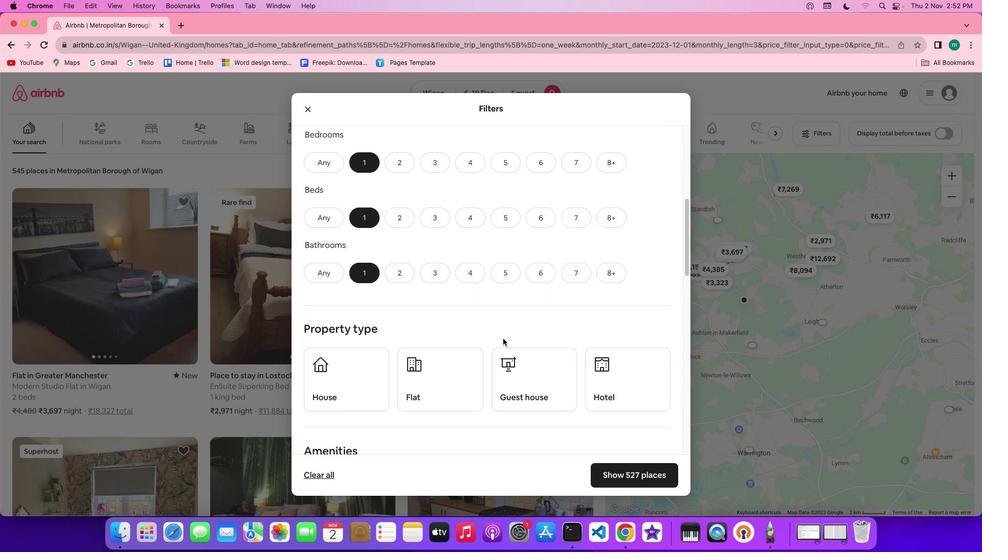
Action: Mouse scrolled (618, 340) with delta (180, 328)
Screenshot: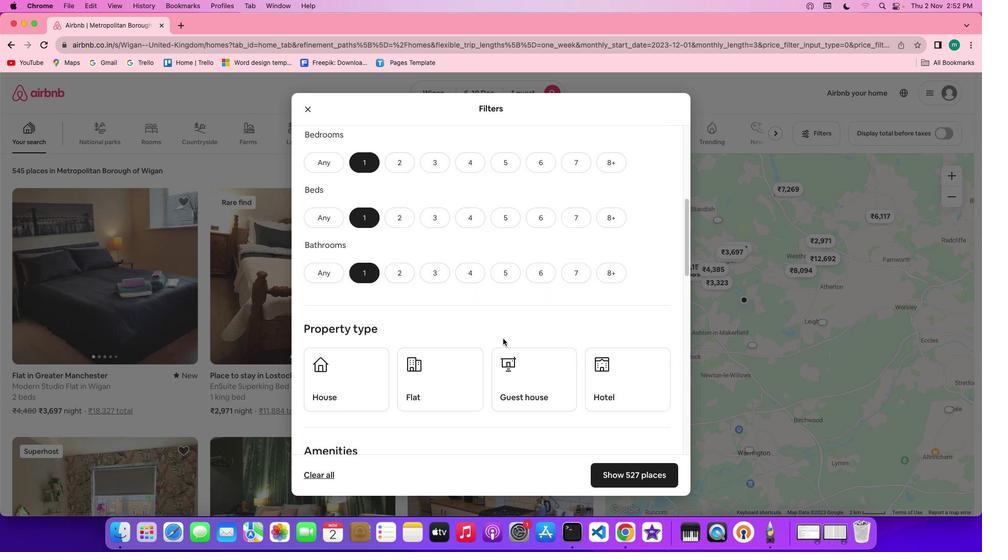 
Action: Mouse scrolled (618, 340) with delta (180, 328)
Screenshot: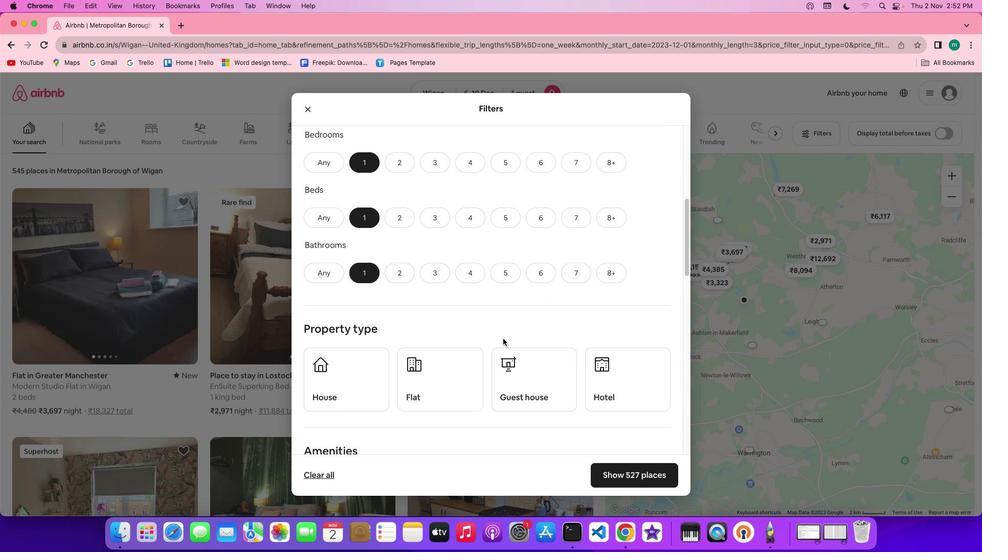 
Action: Mouse scrolled (618, 340) with delta (180, 328)
Screenshot: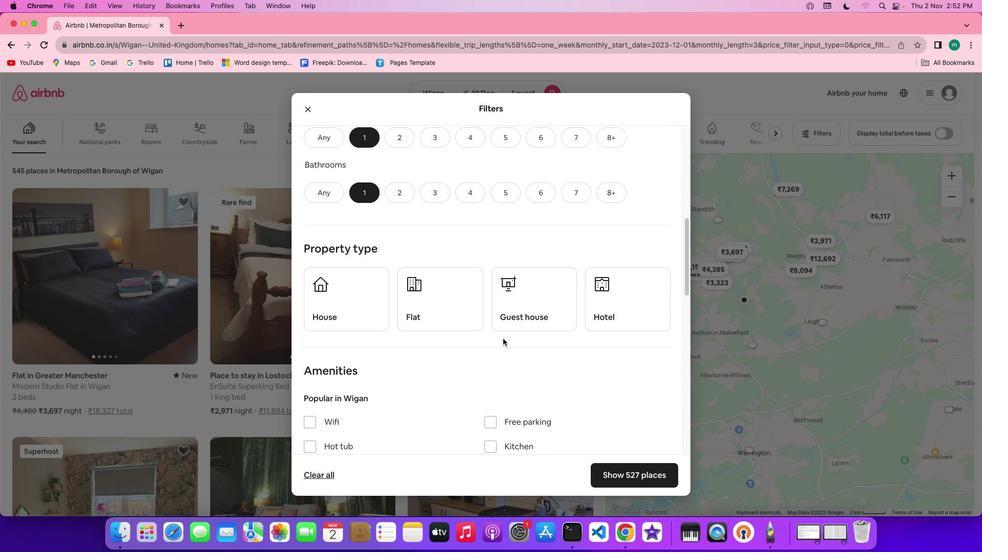
Action: Mouse scrolled (618, 340) with delta (180, 328)
Screenshot: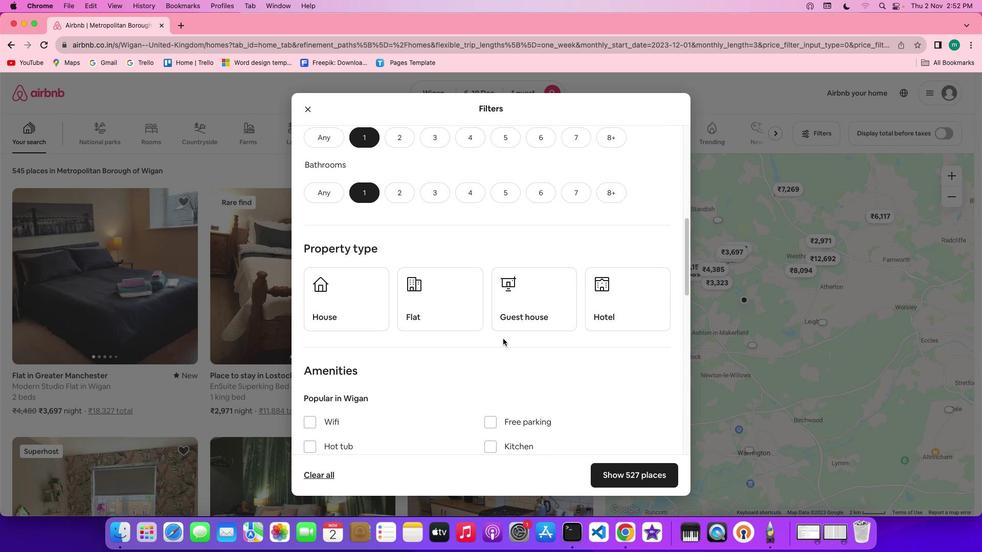 
Action: Mouse scrolled (618, 340) with delta (180, 328)
Screenshot: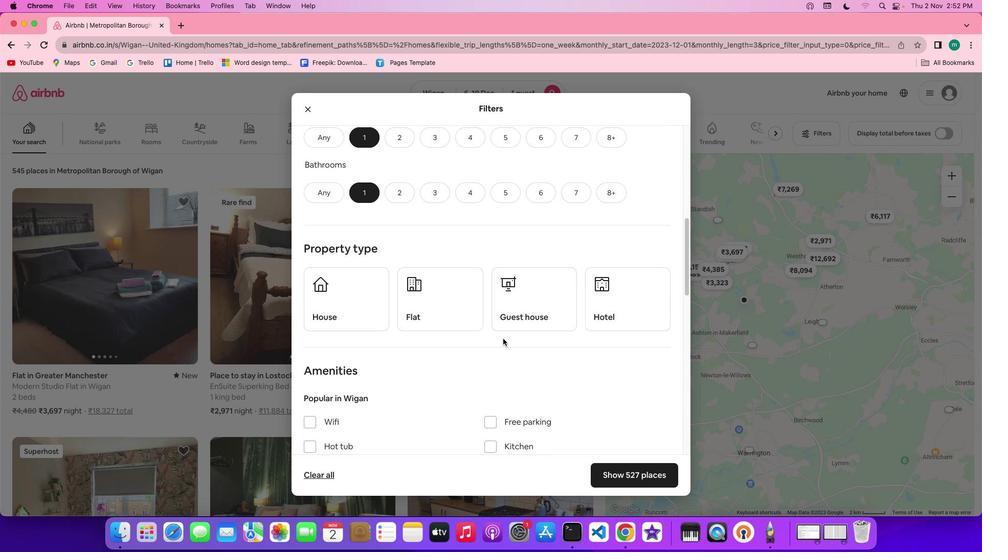 
Action: Mouse scrolled (618, 340) with delta (180, 328)
Screenshot: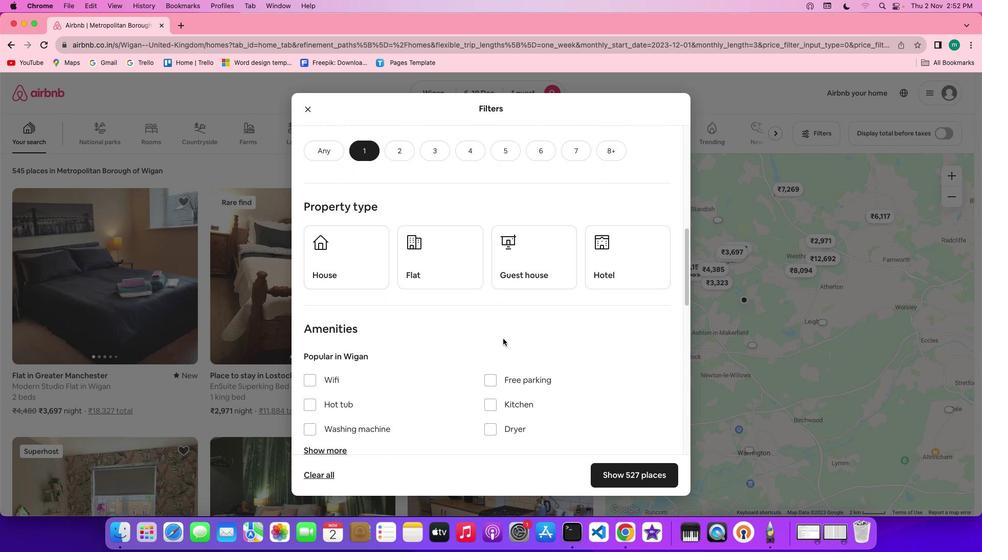 
Action: Mouse scrolled (618, 340) with delta (180, 328)
Screenshot: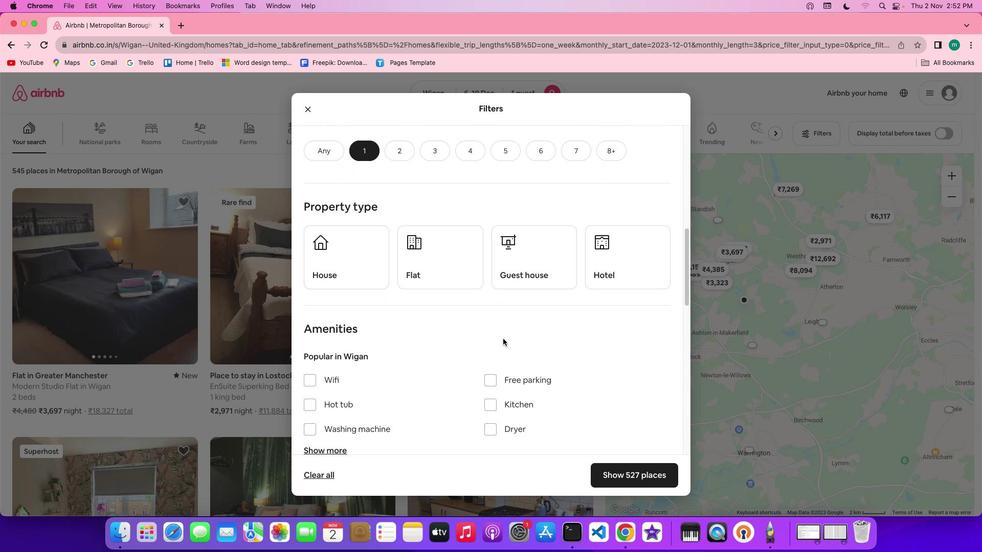
Action: Mouse scrolled (618, 340) with delta (180, 328)
Screenshot: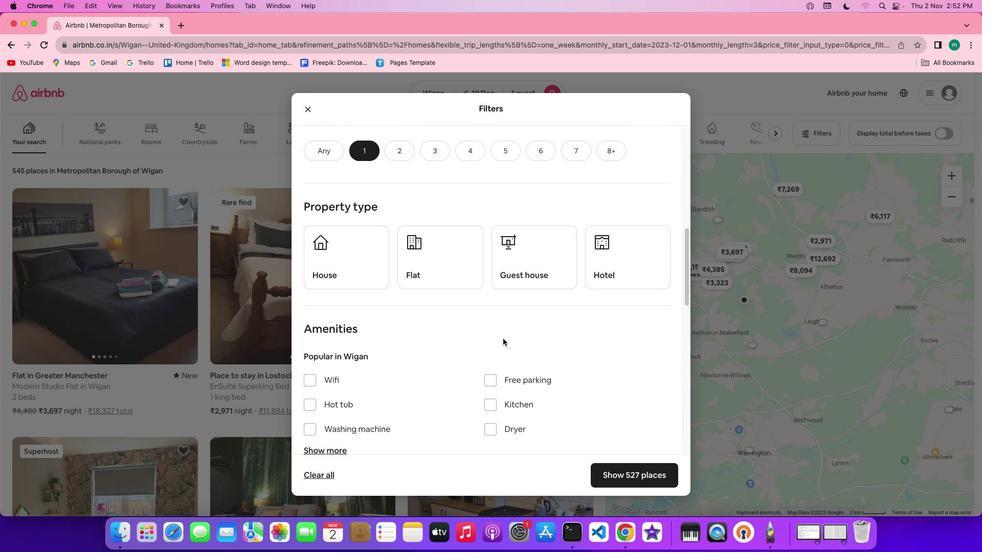 
Action: Mouse scrolled (618, 340) with delta (180, 328)
Screenshot: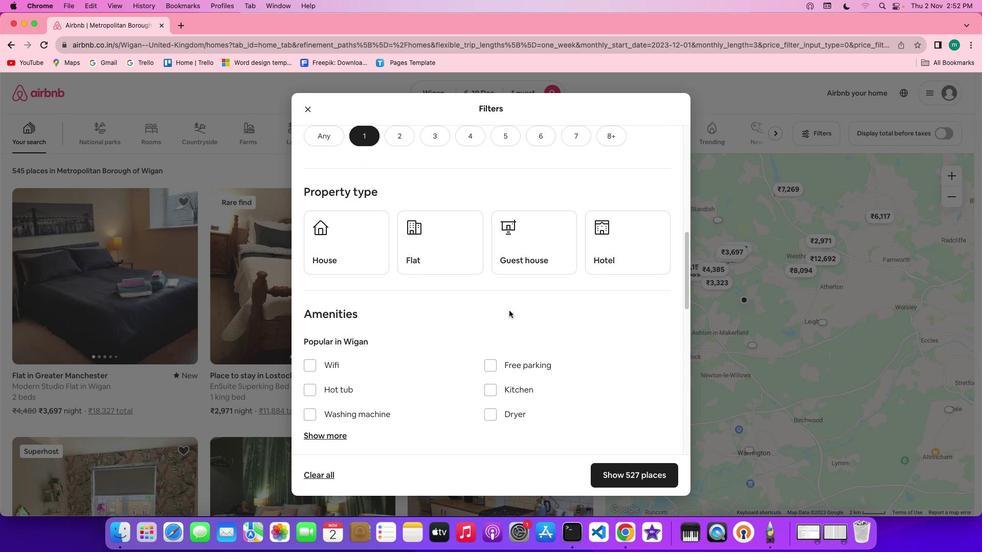 
Action: Mouse scrolled (618, 340) with delta (180, 328)
Screenshot: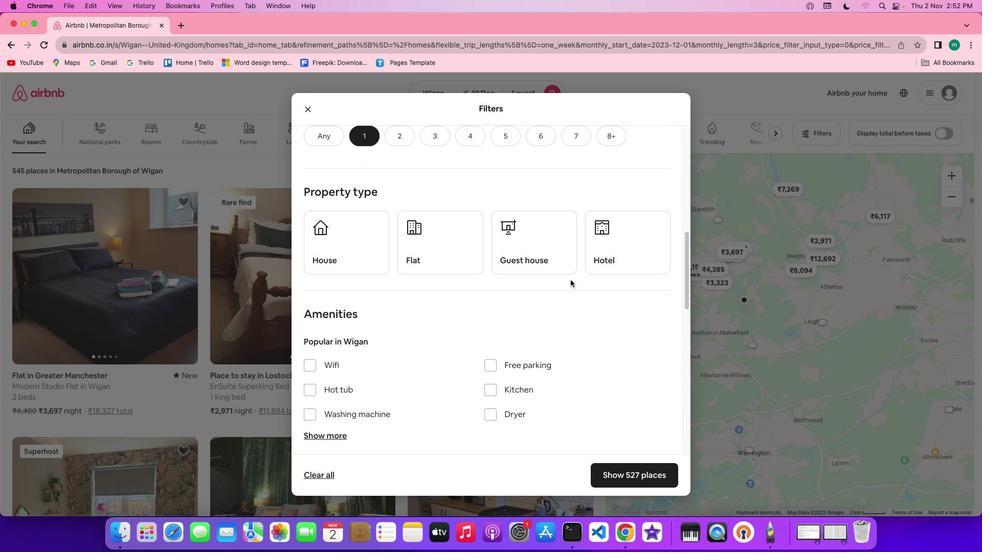 
Action: Mouse moved to (724, 337)
Screenshot: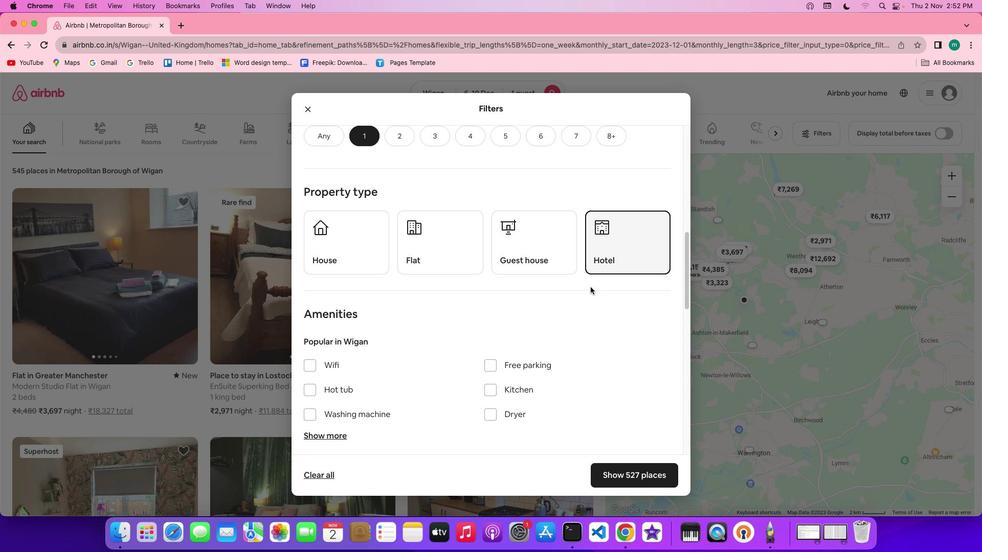 
Action: Mouse pressed left at (724, 337)
Screenshot: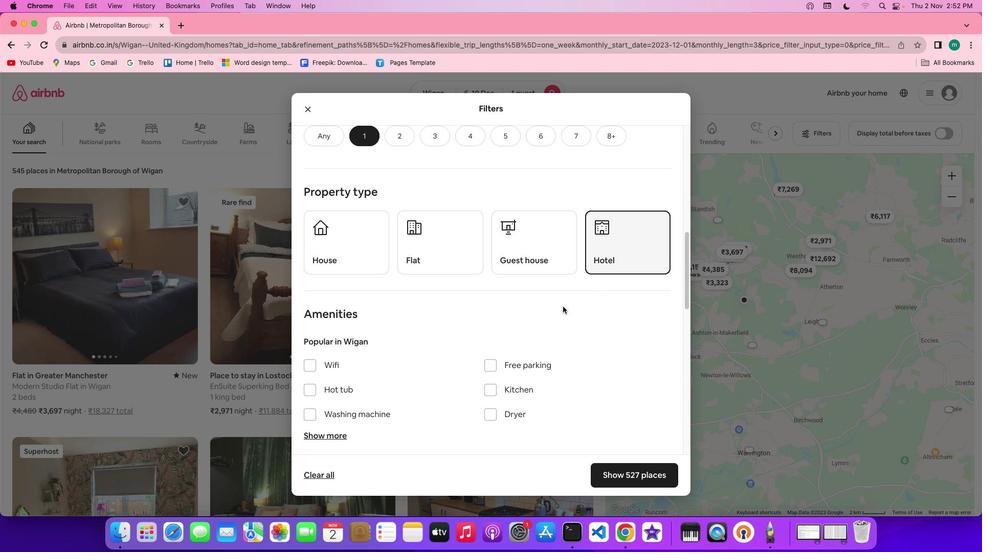 
Action: Mouse moved to (642, 340)
Screenshot: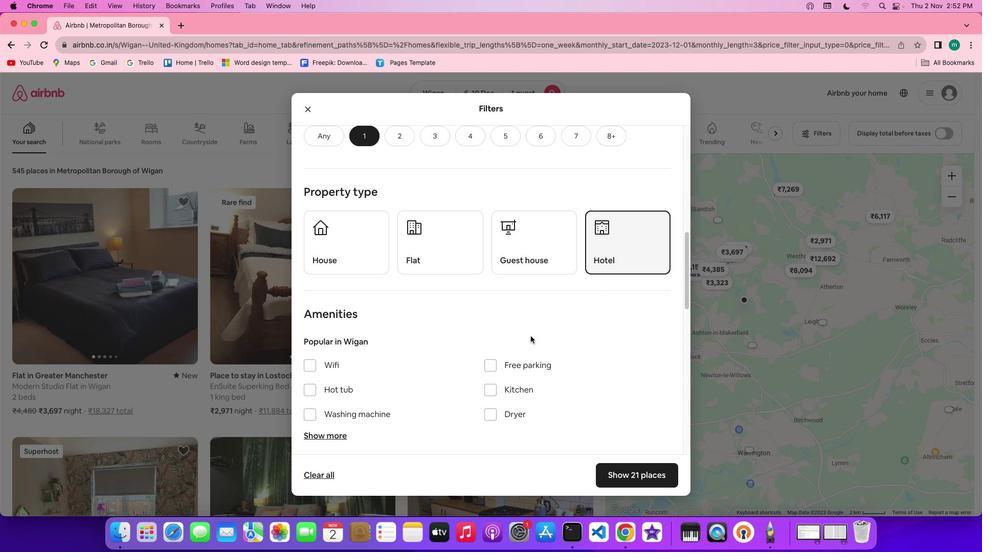 
Action: Mouse scrolled (642, 340) with delta (180, 328)
Screenshot: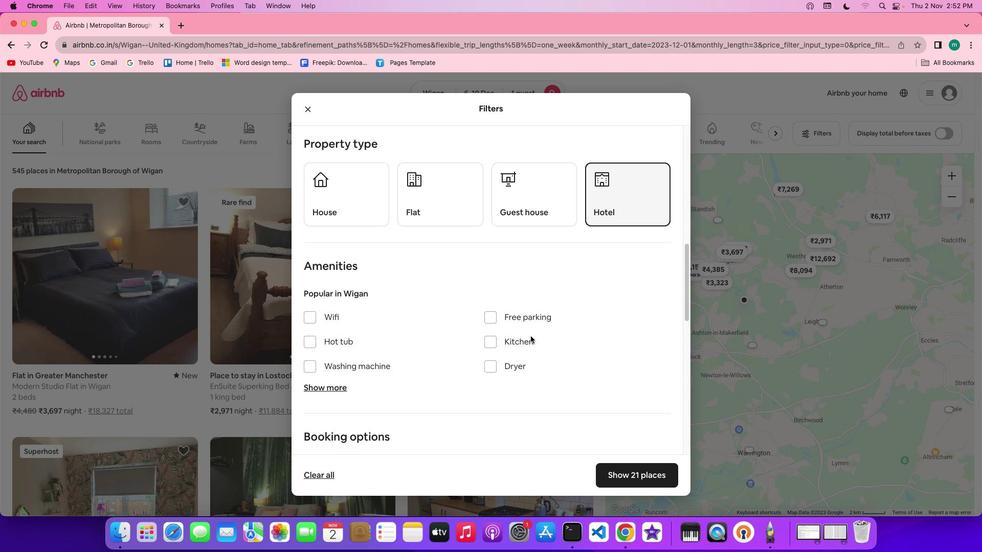 
Action: Mouse scrolled (642, 340) with delta (180, 328)
Screenshot: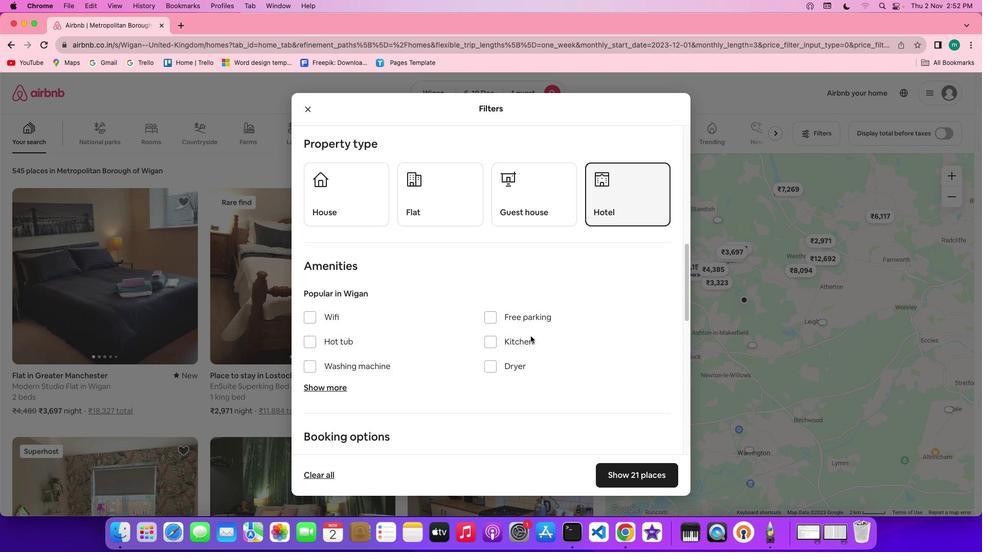 
Action: Mouse scrolled (642, 340) with delta (180, 328)
Screenshot: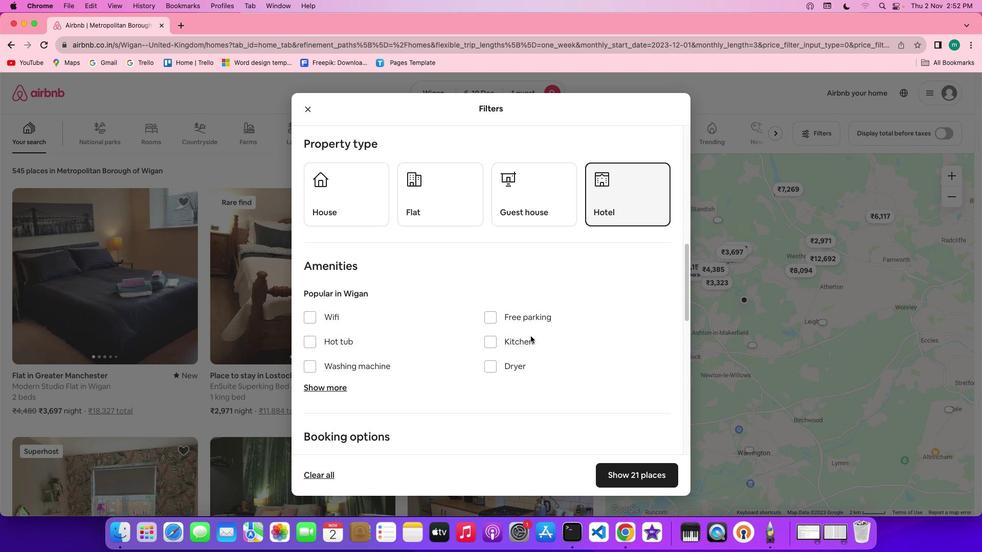 
Action: Mouse scrolled (642, 340) with delta (180, 328)
Screenshot: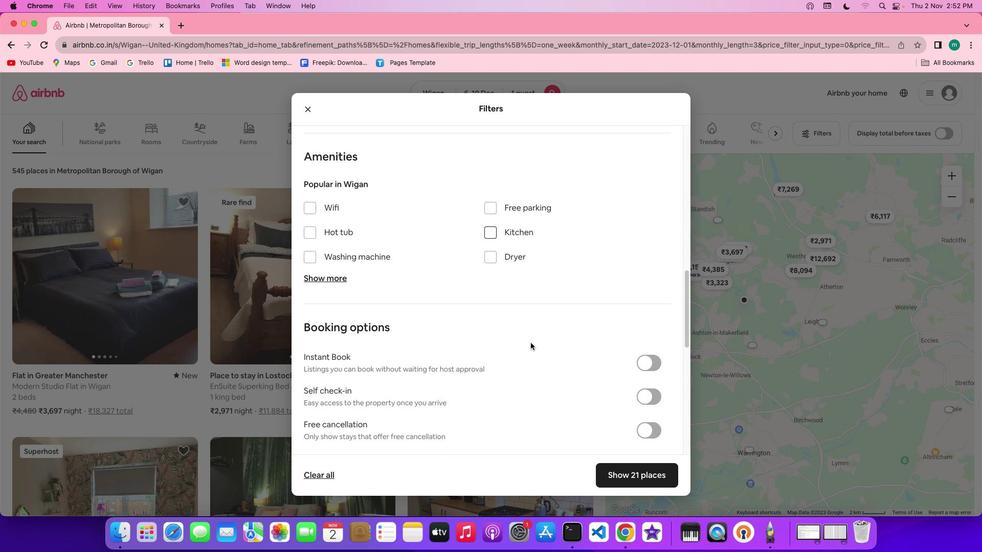 
Action: Mouse scrolled (642, 340) with delta (180, 328)
Screenshot: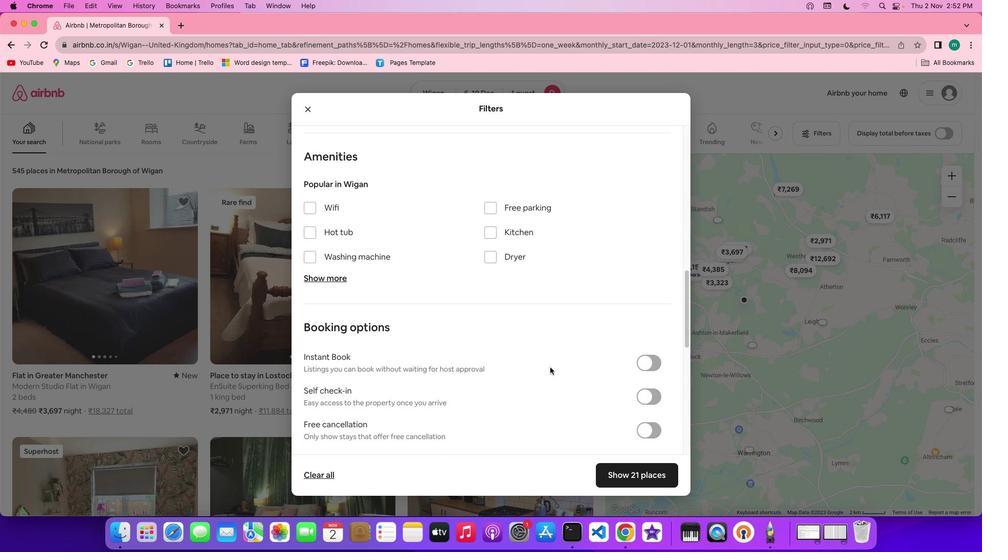 
Action: Mouse scrolled (642, 340) with delta (180, 328)
Screenshot: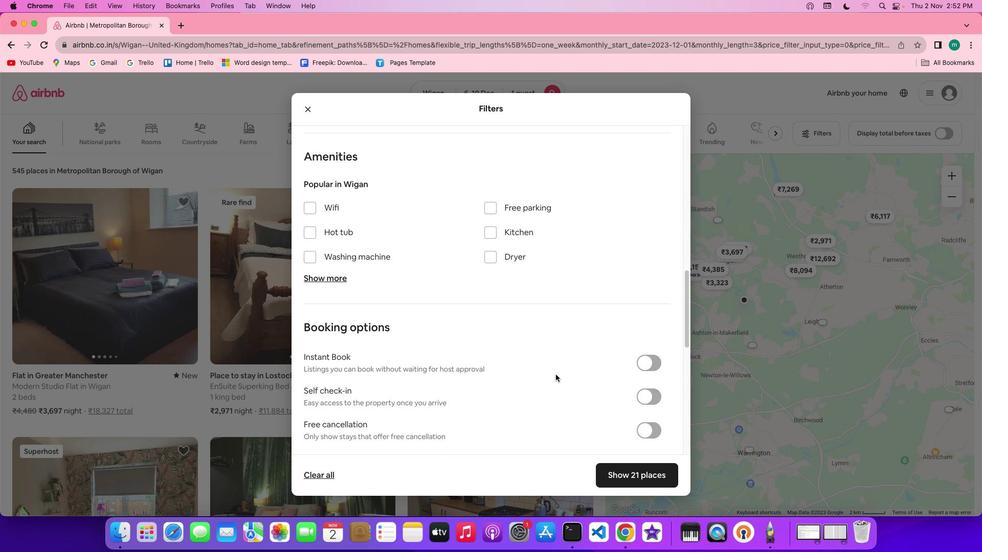 
Action: Mouse scrolled (642, 340) with delta (180, 328)
Screenshot: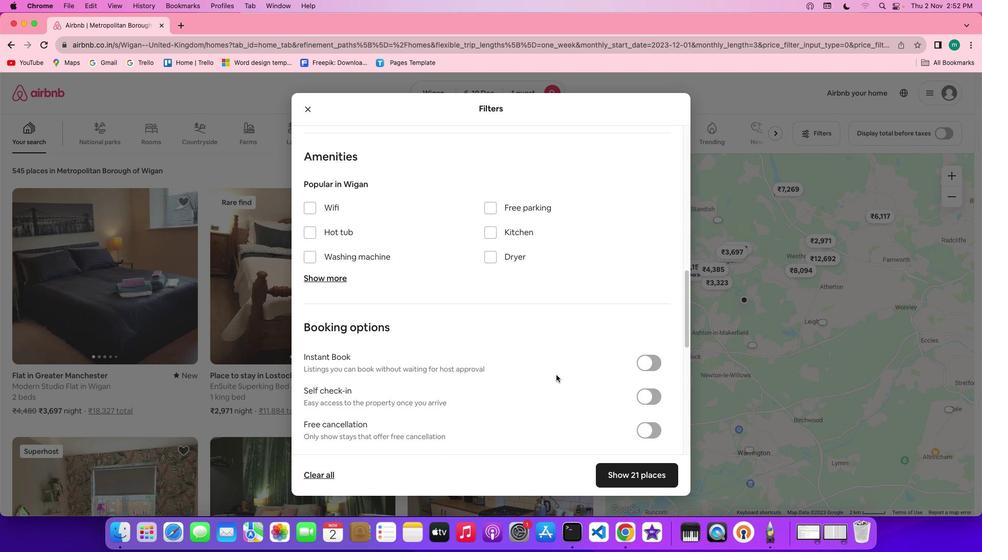 
Action: Mouse moved to (664, 341)
Screenshot: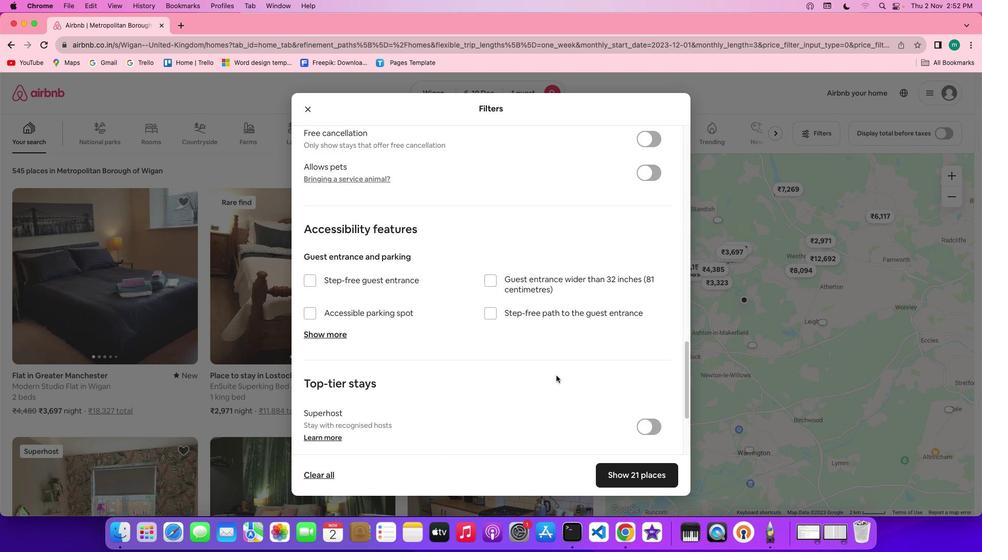 
Action: Mouse scrolled (664, 341) with delta (180, 328)
Screenshot: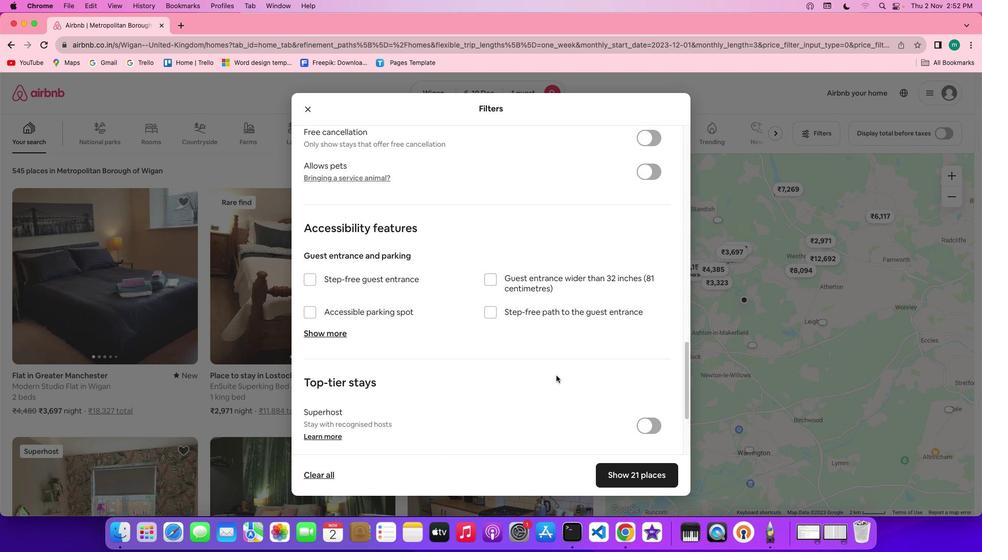 
Action: Mouse moved to (665, 341)
Screenshot: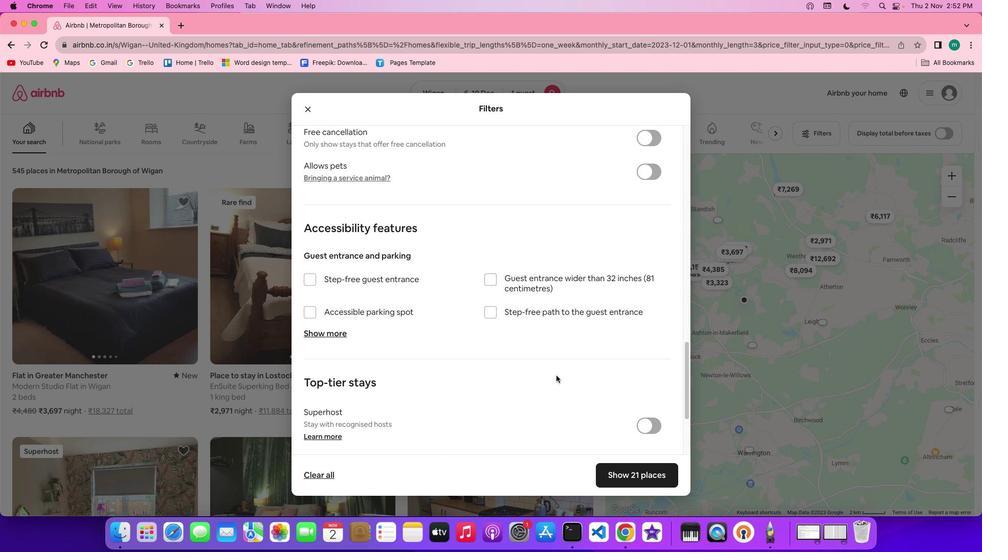 
Action: Mouse scrolled (665, 341) with delta (180, 328)
Screenshot: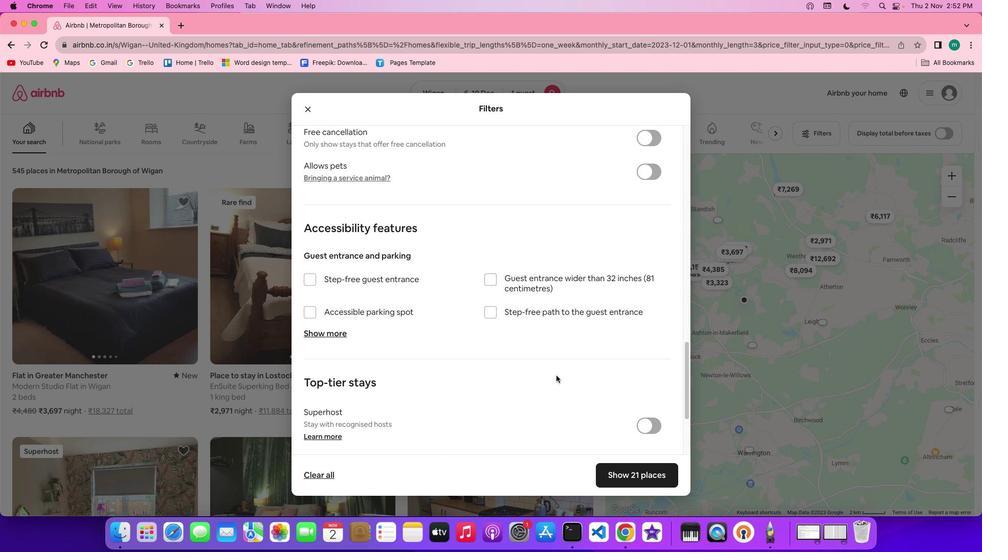 
Action: Mouse moved to (665, 342)
Screenshot: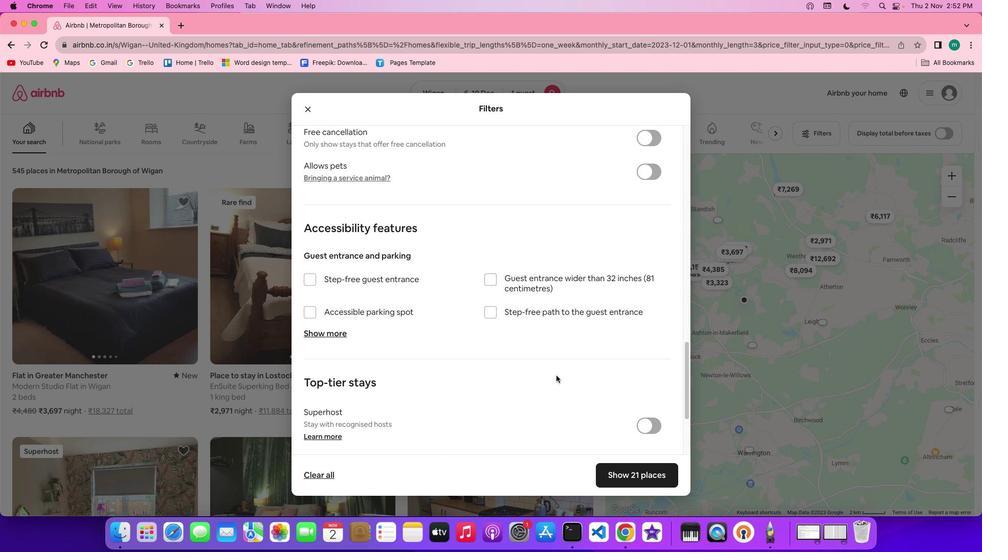 
Action: Mouse scrolled (665, 342) with delta (180, 328)
Screenshot: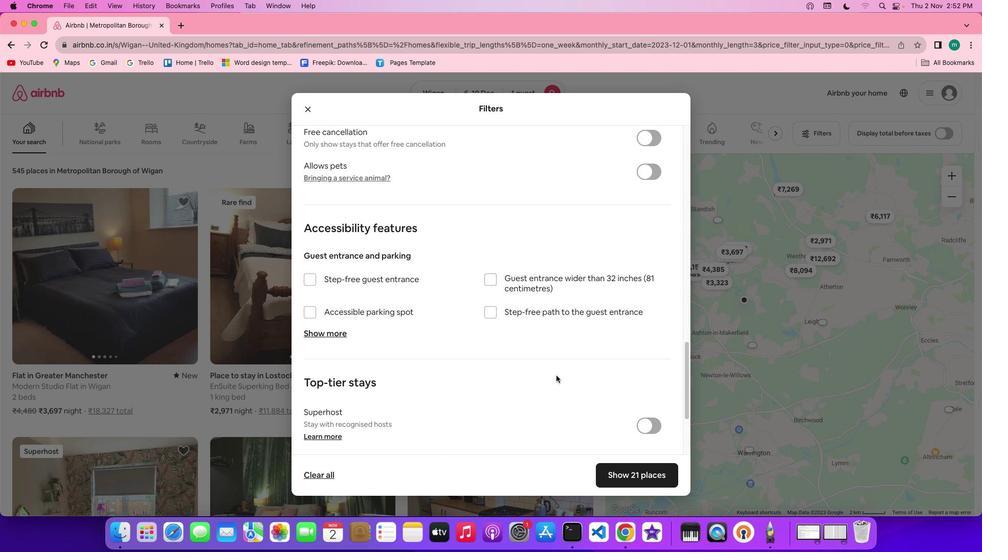 
Action: Mouse scrolled (665, 342) with delta (180, 328)
Screenshot: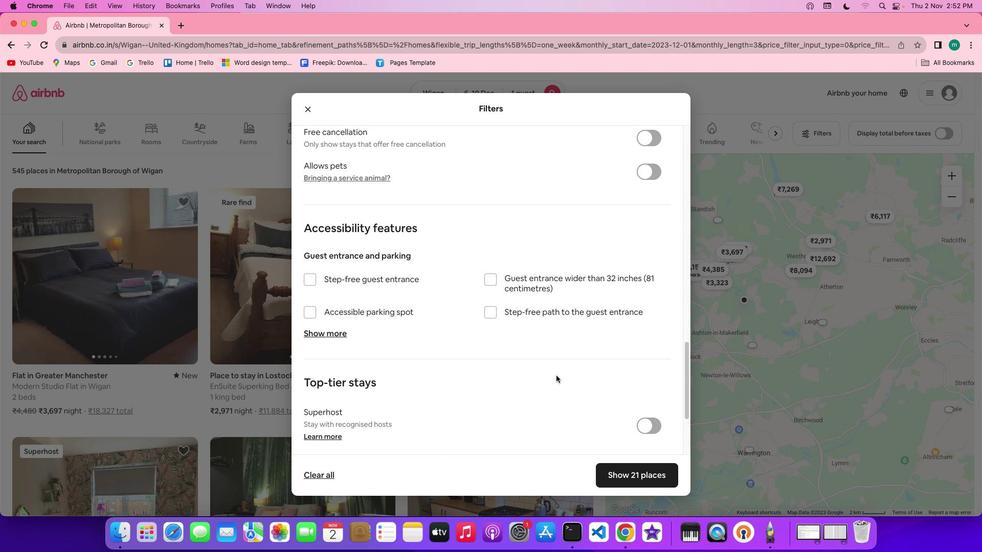 
Action: Mouse scrolled (665, 342) with delta (180, 328)
Screenshot: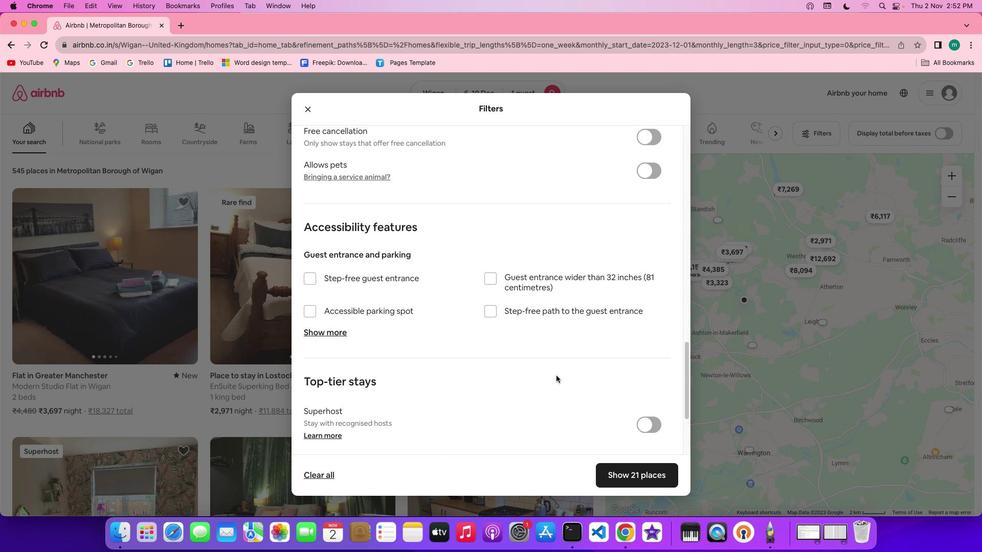 
Action: Mouse scrolled (665, 342) with delta (180, 328)
Screenshot: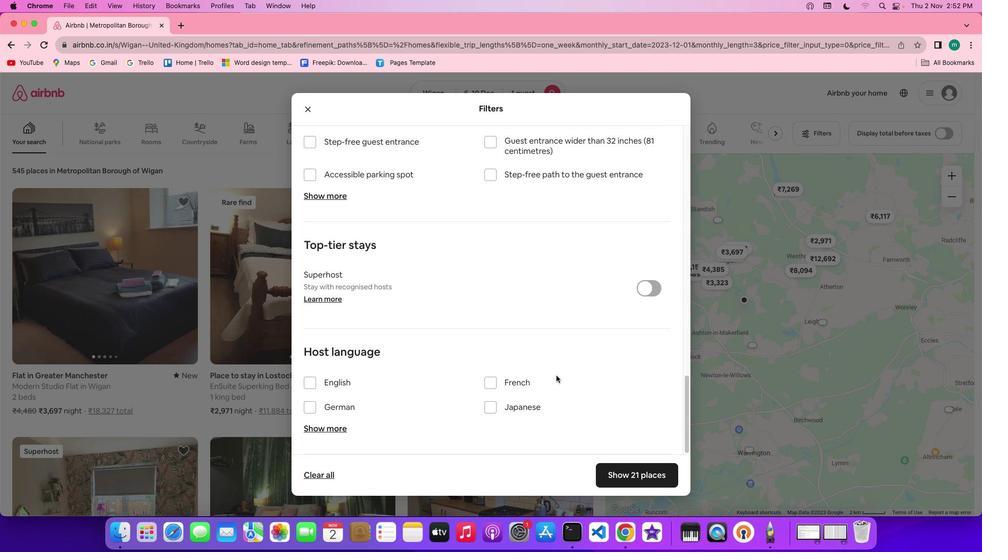 
Action: Mouse scrolled (665, 342) with delta (180, 328)
Screenshot: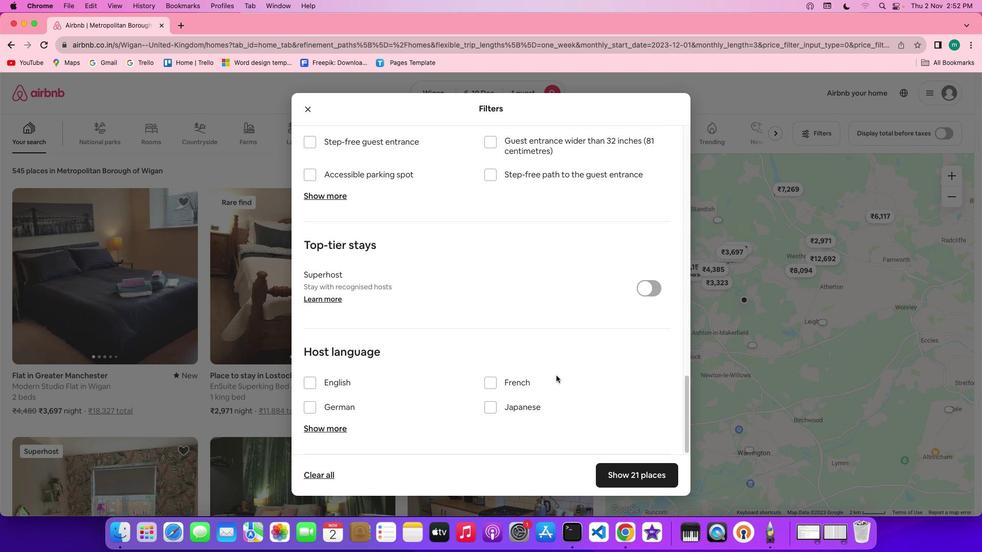 
Action: Mouse scrolled (665, 342) with delta (180, 328)
Screenshot: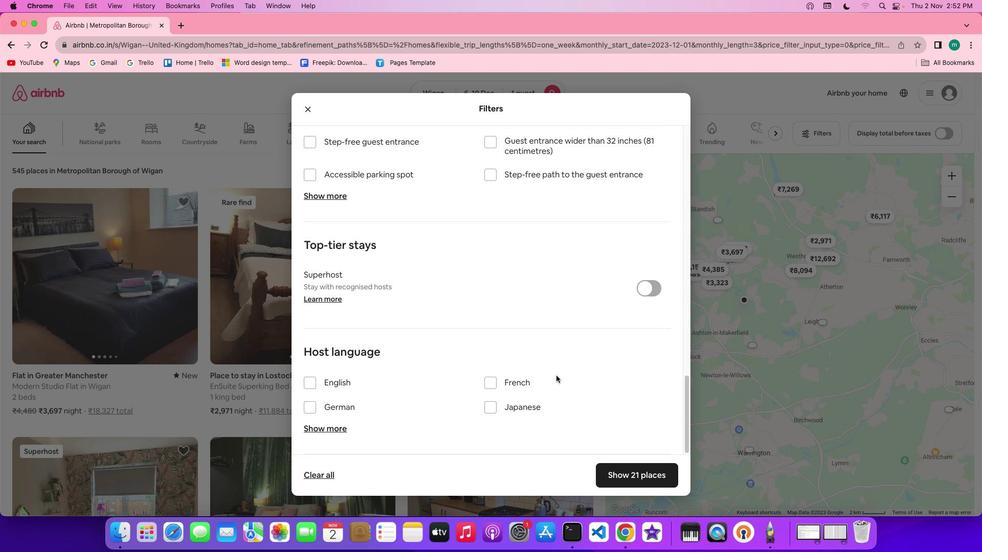 
Action: Mouse scrolled (665, 342) with delta (180, 328)
Screenshot: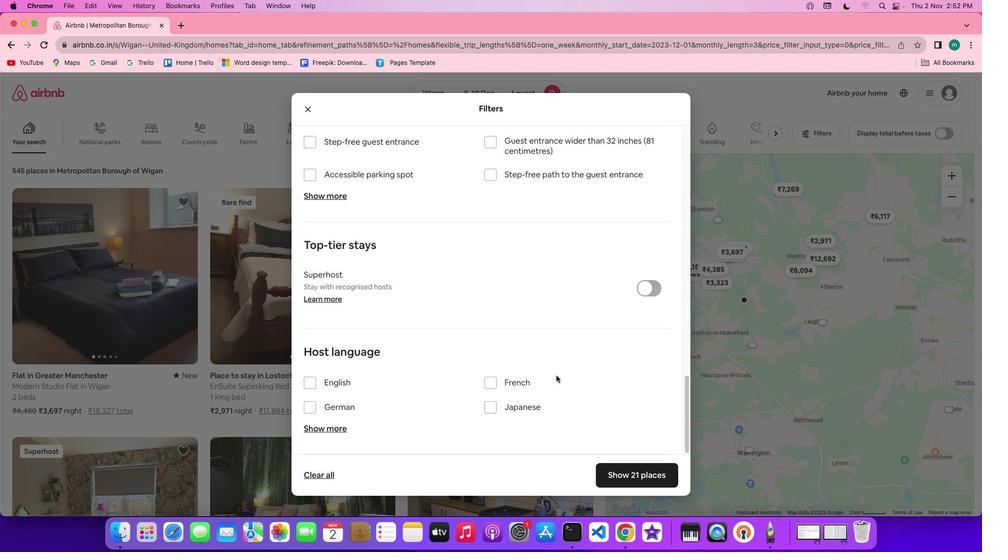 
Action: Mouse scrolled (665, 342) with delta (180, 328)
Screenshot: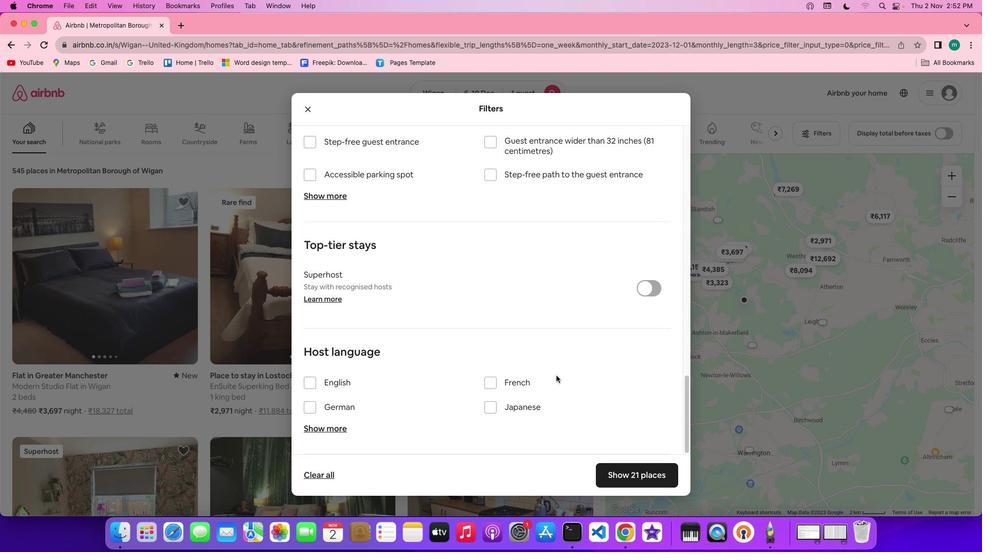 
Action: Mouse scrolled (665, 342) with delta (180, 328)
Screenshot: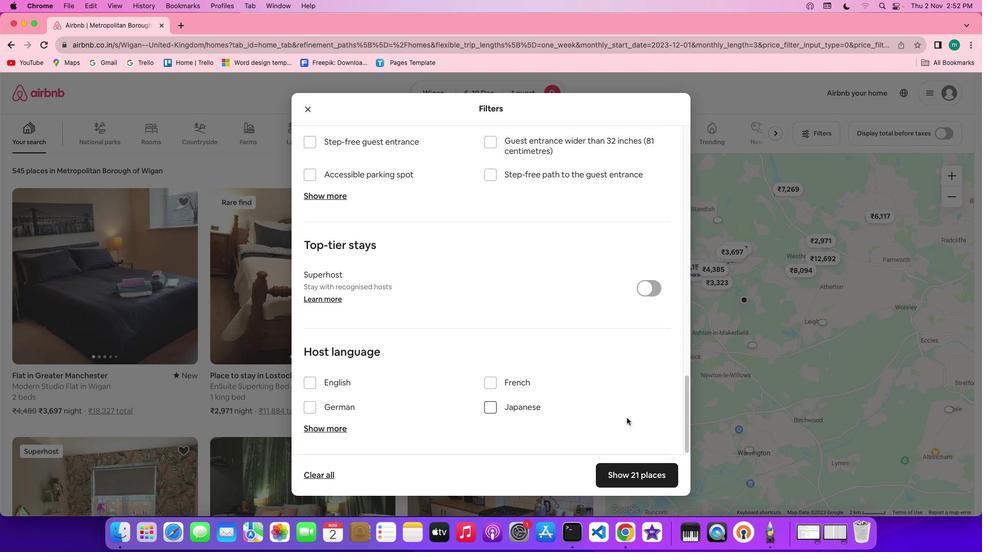 
Action: Mouse scrolled (665, 342) with delta (180, 328)
Screenshot: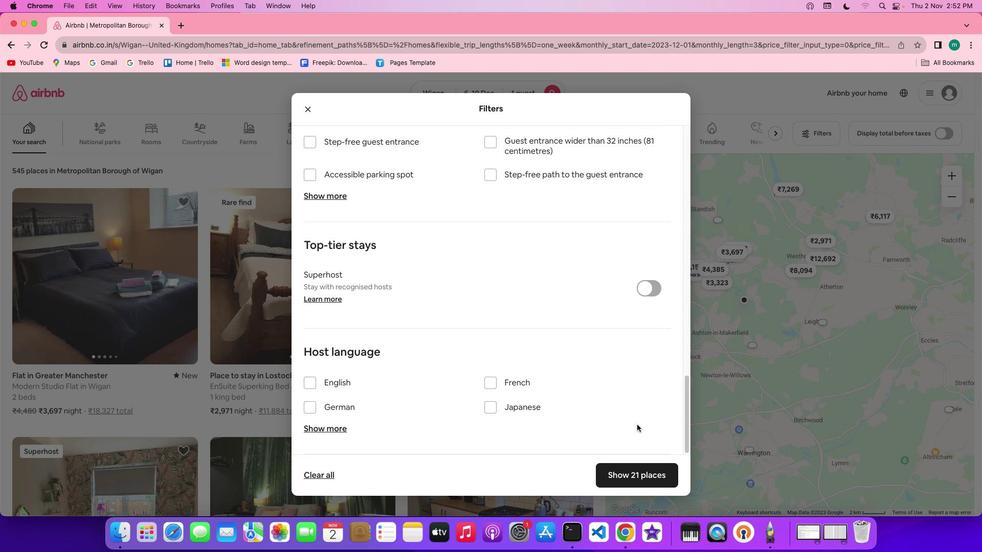 
Action: Mouse scrolled (665, 342) with delta (180, 328)
Screenshot: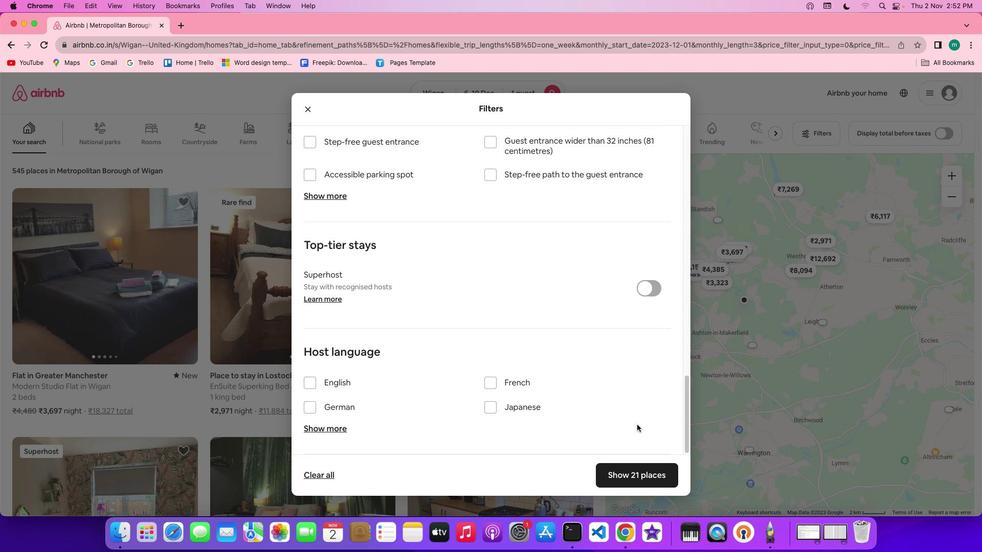 
Action: Mouse scrolled (665, 342) with delta (180, 328)
Screenshot: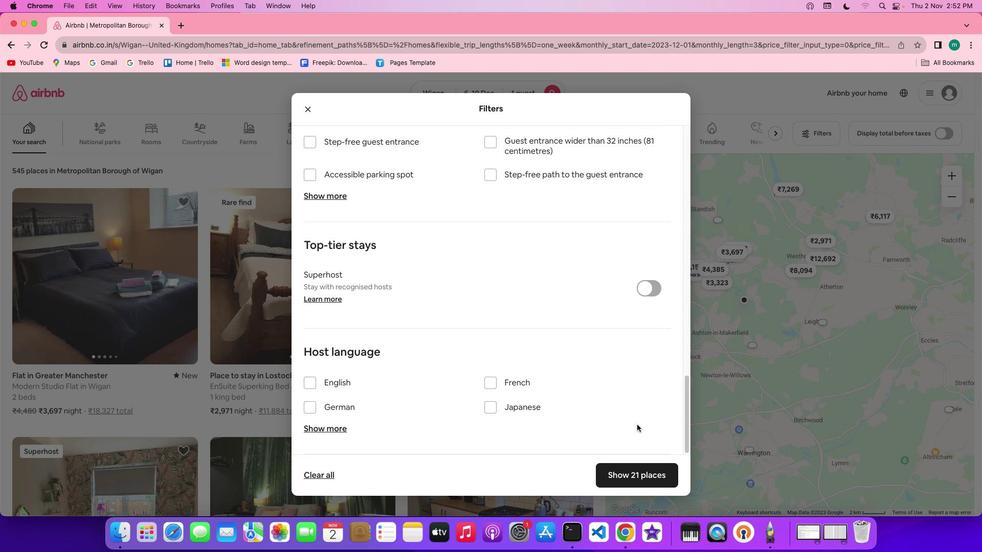 
Action: Mouse scrolled (665, 342) with delta (180, 328)
Screenshot: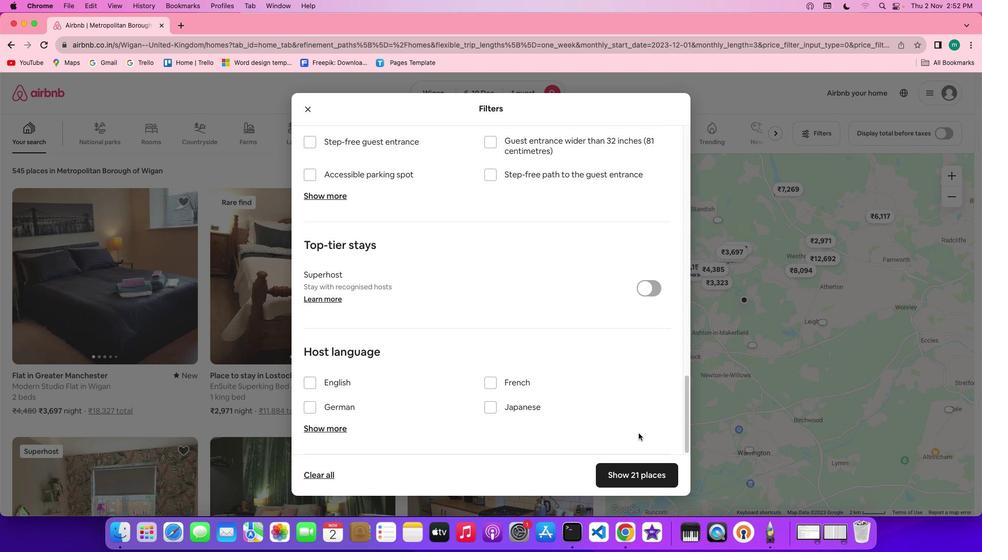 
Action: Mouse scrolled (665, 342) with delta (180, 328)
Screenshot: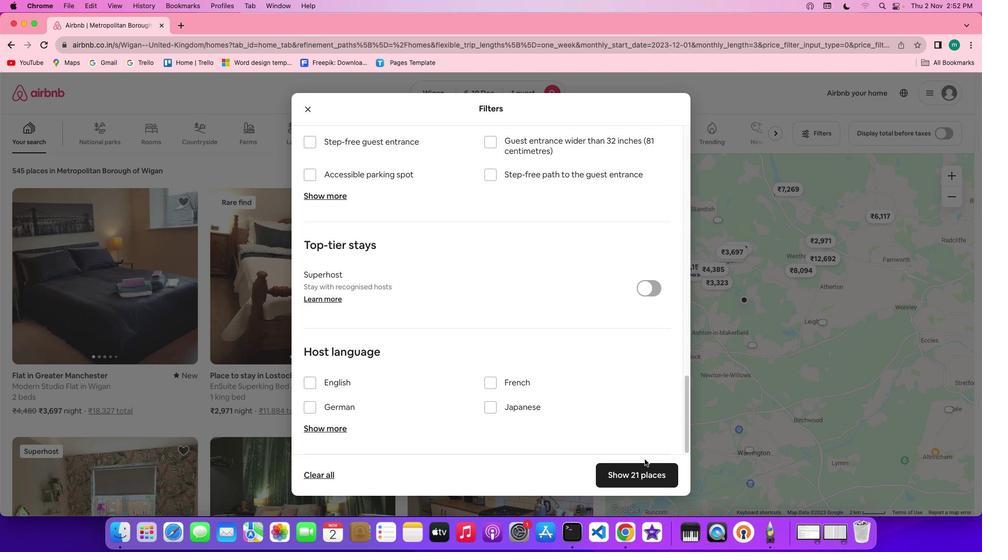 
Action: Mouse moved to (744, 345)
Screenshot: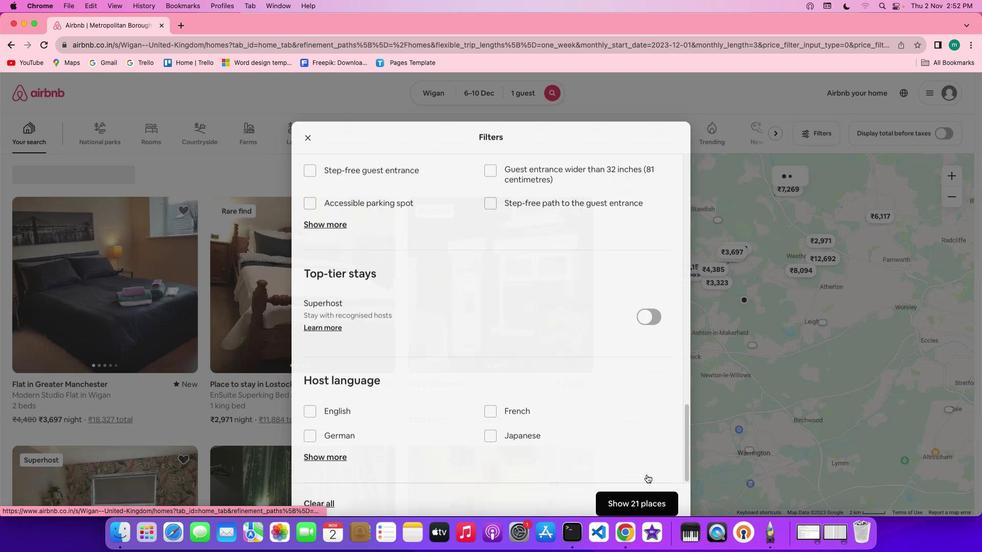 
Action: Mouse pressed left at (744, 345)
Screenshot: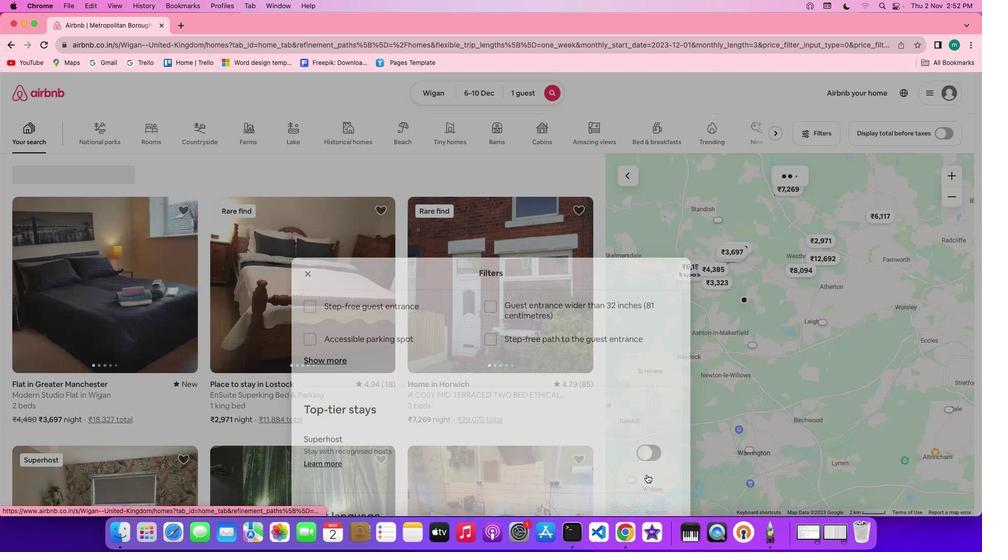 
Action: Mouse moved to (420, 337)
Screenshot: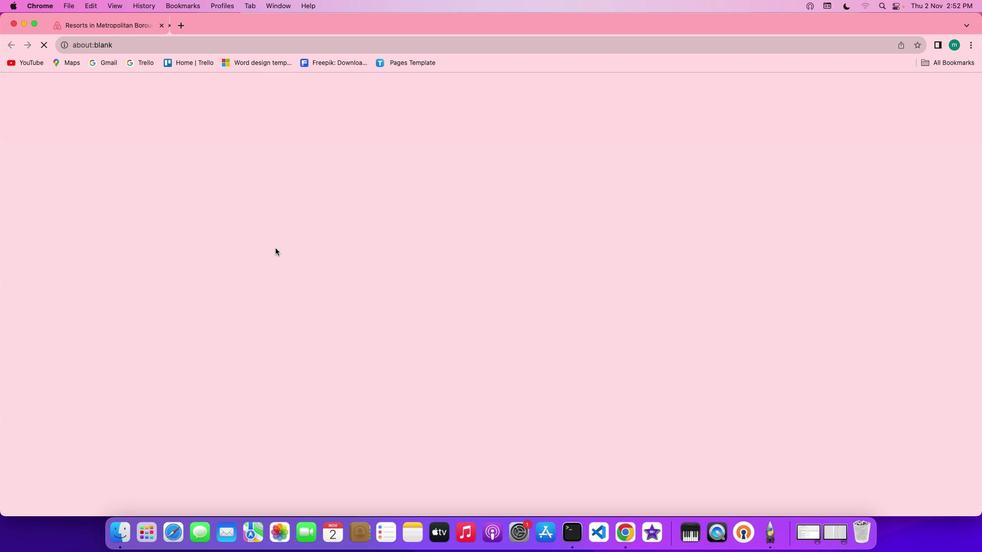 
Action: Mouse pressed left at (420, 337)
Screenshot: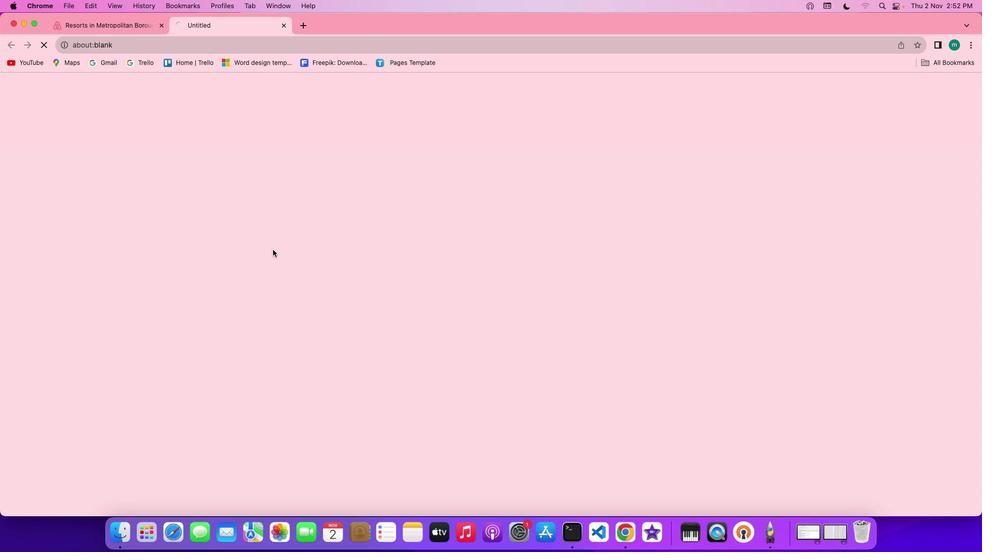 
Action: Mouse moved to (803, 342)
Screenshot: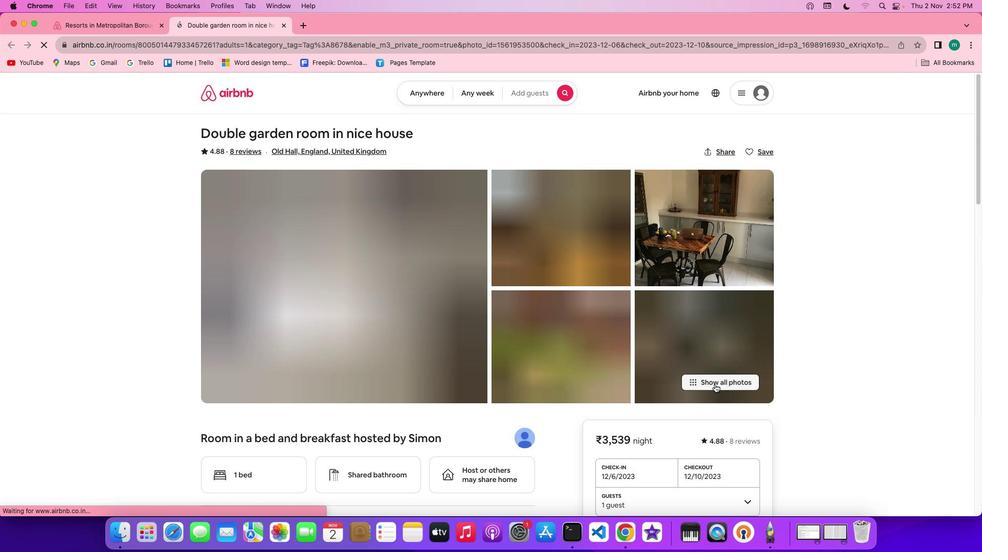 
Action: Mouse pressed left at (803, 342)
Screenshot: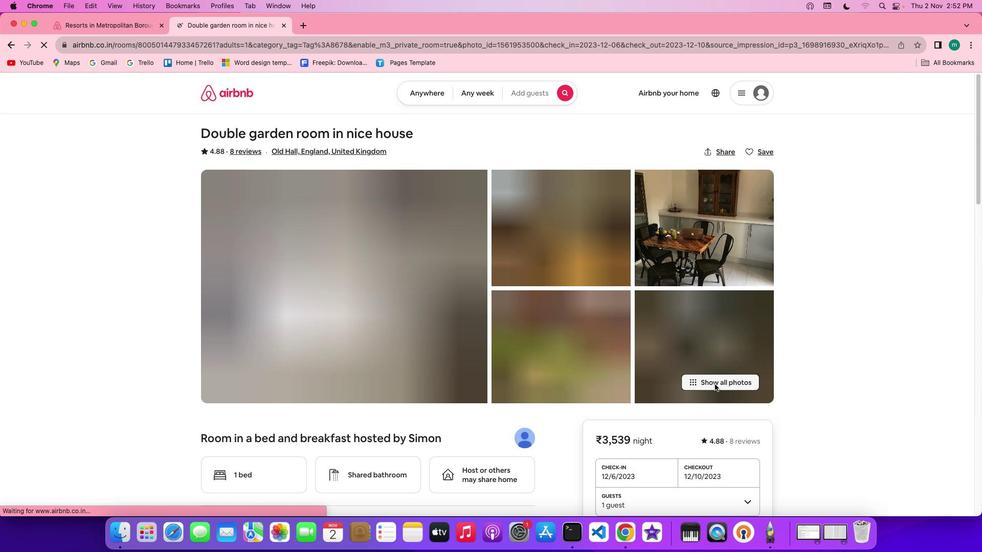 
Action: Mouse moved to (632, 342)
Screenshot: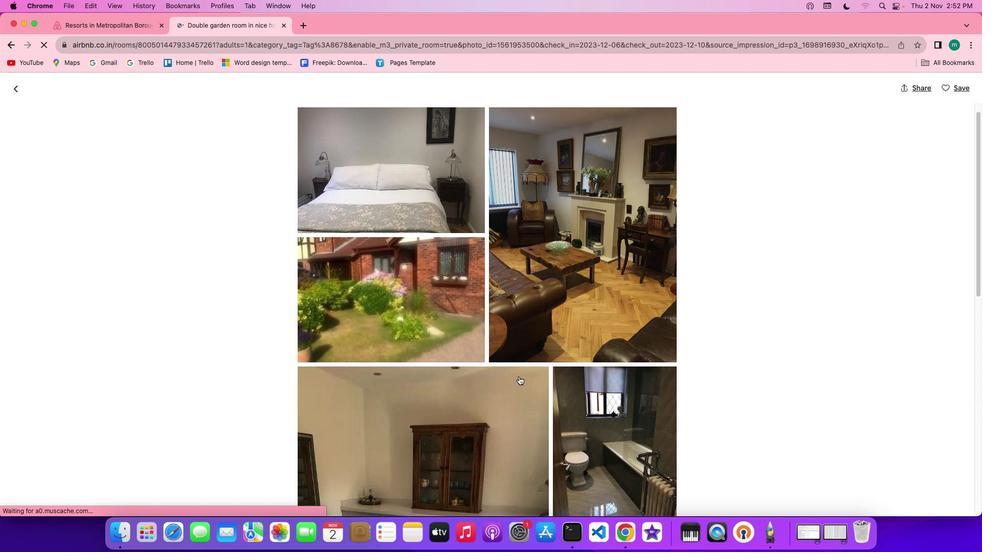 
Action: Mouse scrolled (632, 342) with delta (180, 328)
Screenshot: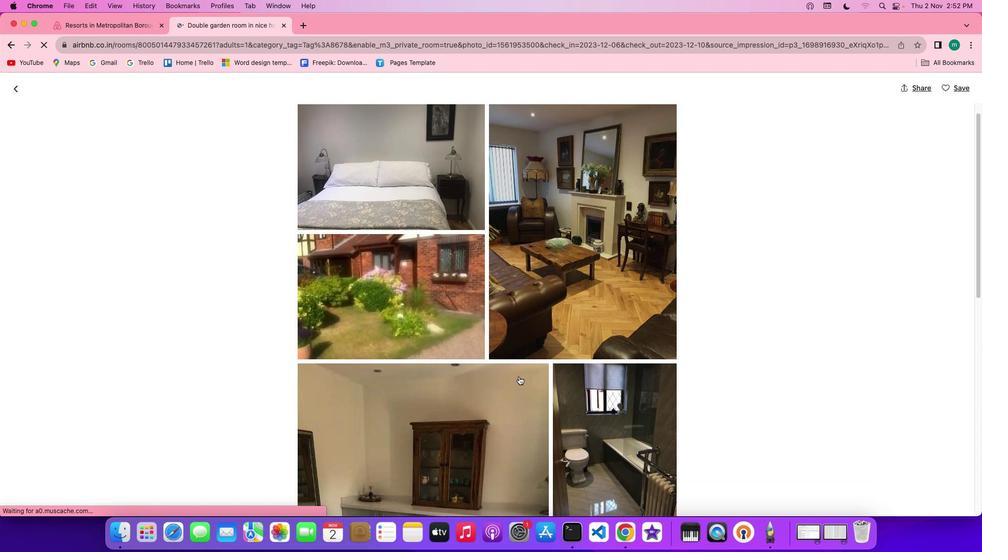 
Action: Mouse scrolled (632, 342) with delta (180, 328)
Screenshot: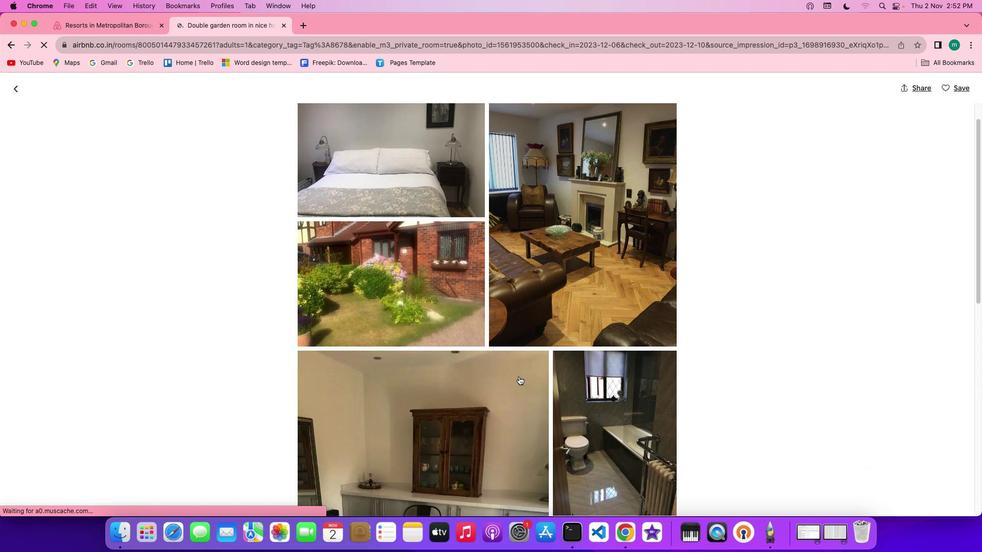 
Action: Mouse scrolled (632, 342) with delta (180, 328)
Screenshot: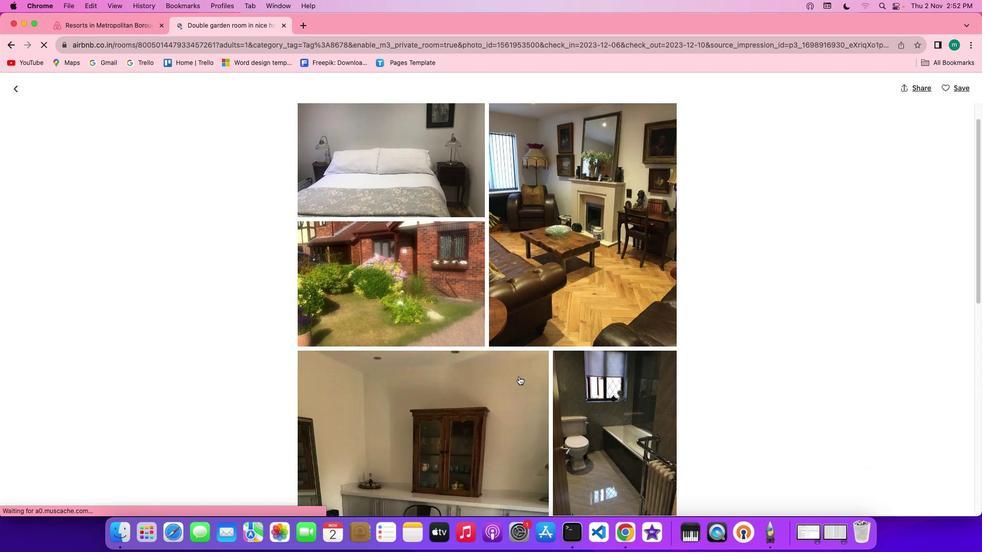 
Action: Mouse scrolled (632, 342) with delta (180, 328)
Screenshot: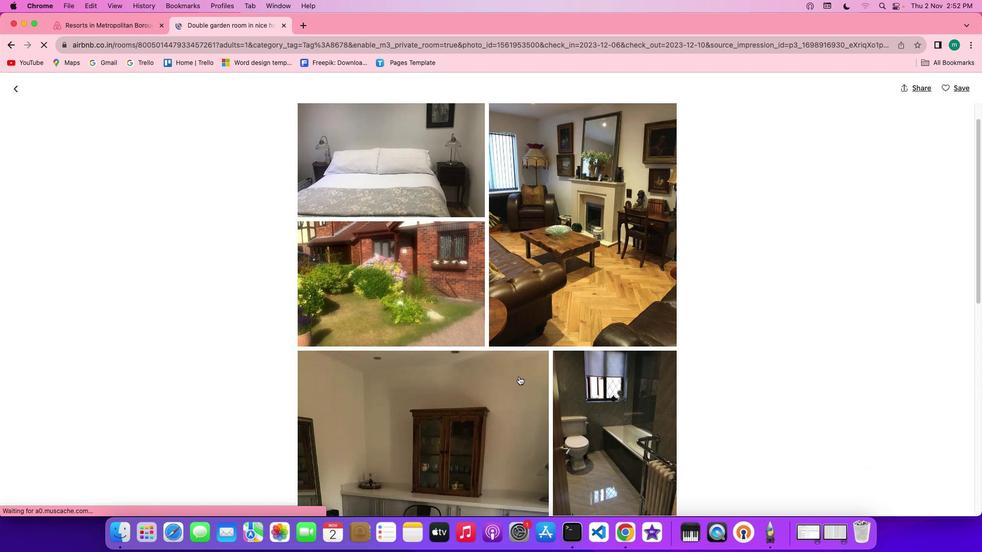 
Action: Mouse scrolled (632, 342) with delta (180, 328)
Screenshot: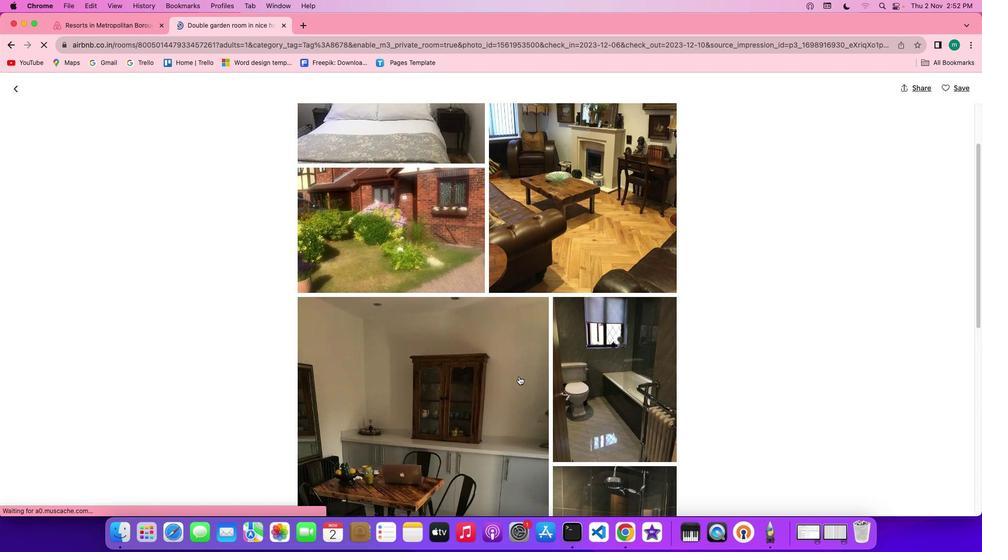 
Action: Mouse scrolled (632, 342) with delta (180, 328)
Screenshot: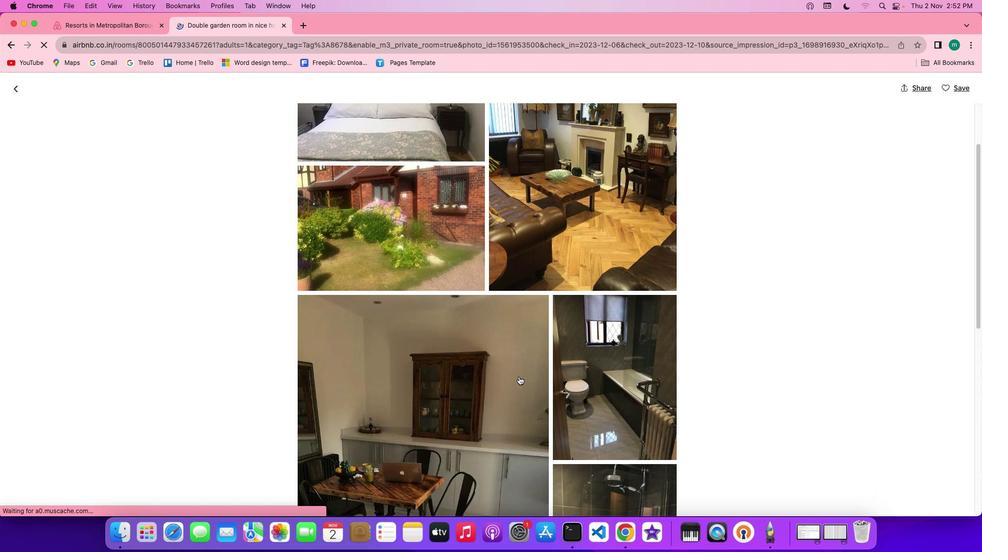 
Action: Mouse scrolled (632, 342) with delta (180, 328)
Screenshot: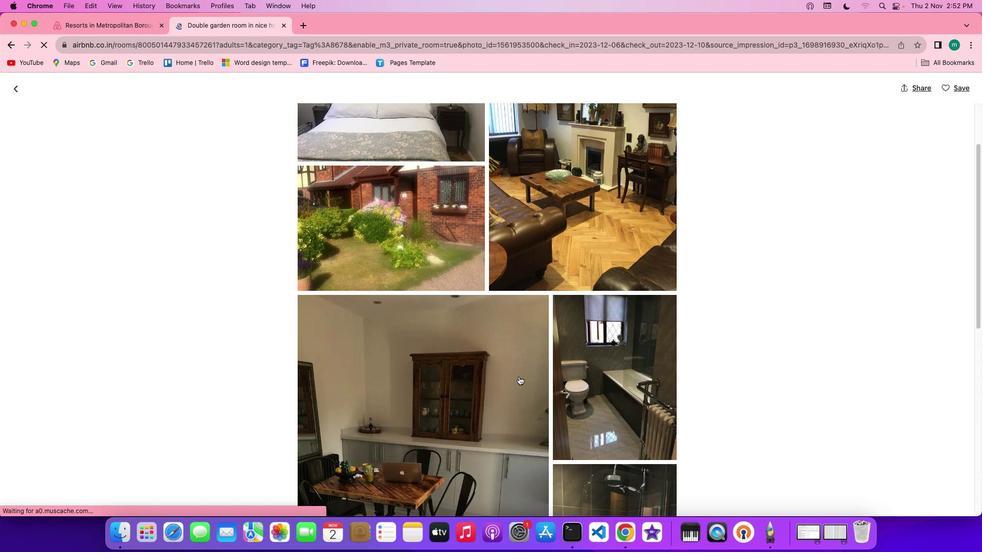 
Action: Mouse scrolled (632, 342) with delta (180, 328)
Screenshot: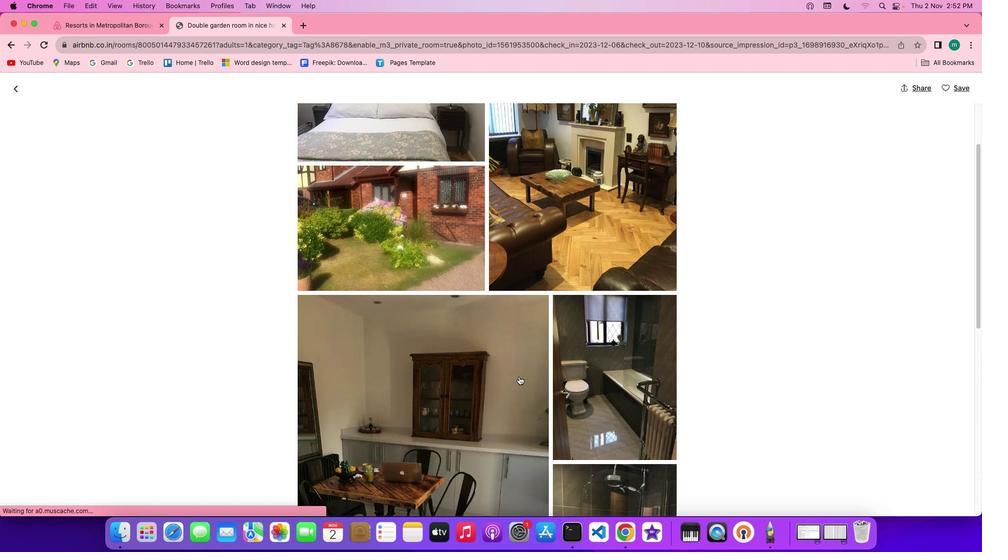 
Action: Mouse scrolled (632, 342) with delta (180, 328)
Screenshot: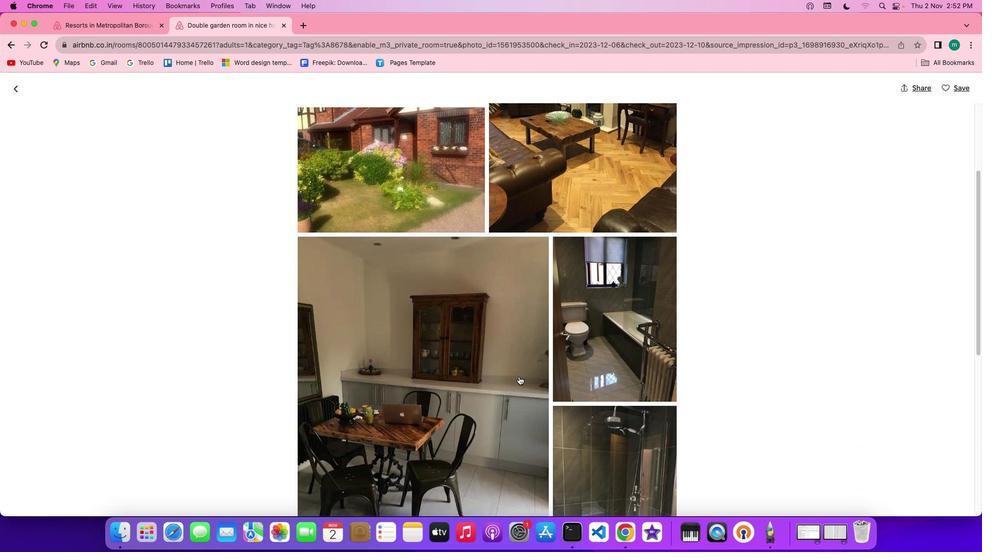 
Action: Mouse scrolled (632, 342) with delta (180, 328)
Screenshot: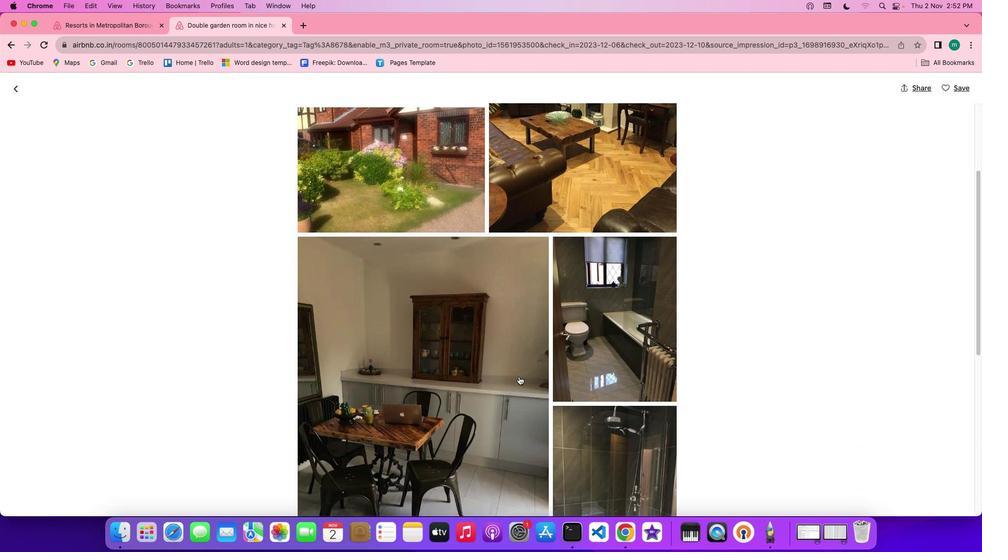 
Action: Mouse scrolled (632, 342) with delta (180, 328)
Screenshot: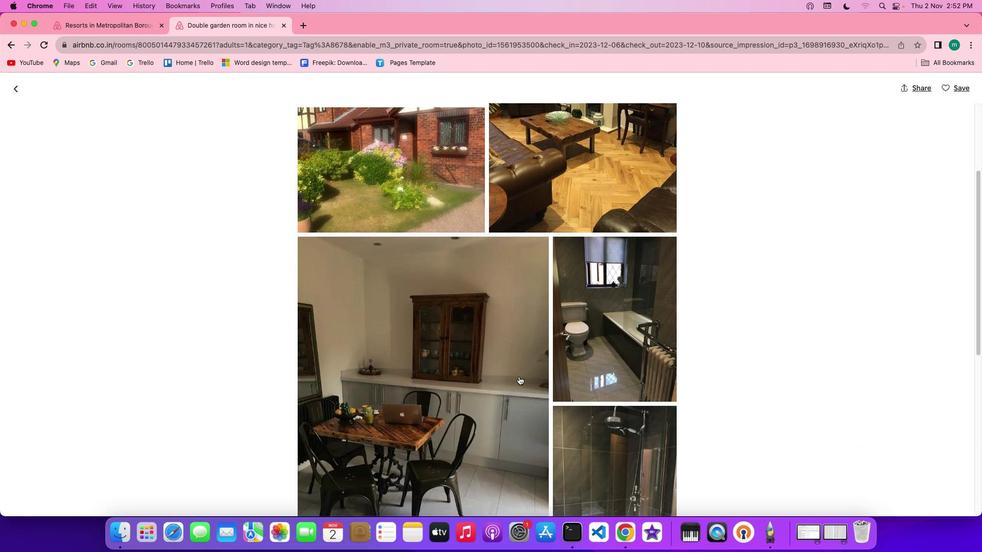 
Action: Mouse scrolled (632, 342) with delta (180, 328)
Screenshot: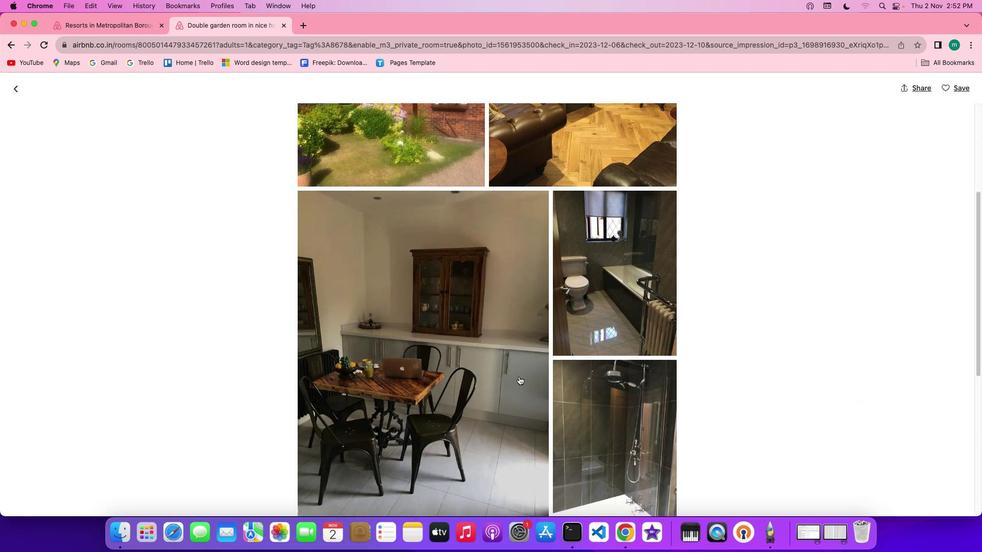 
Action: Mouse scrolled (632, 342) with delta (180, 328)
Screenshot: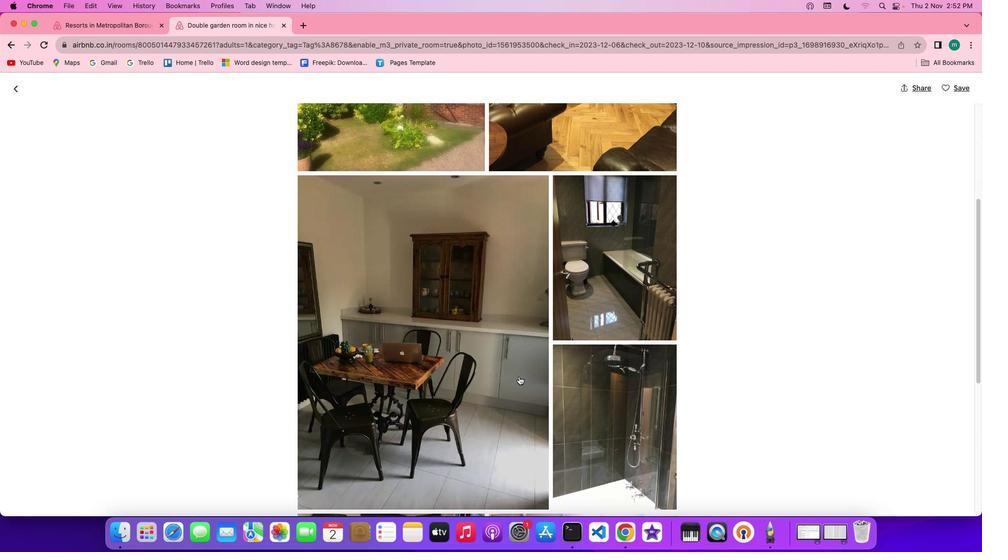 
Action: Mouse scrolled (632, 342) with delta (180, 328)
Screenshot: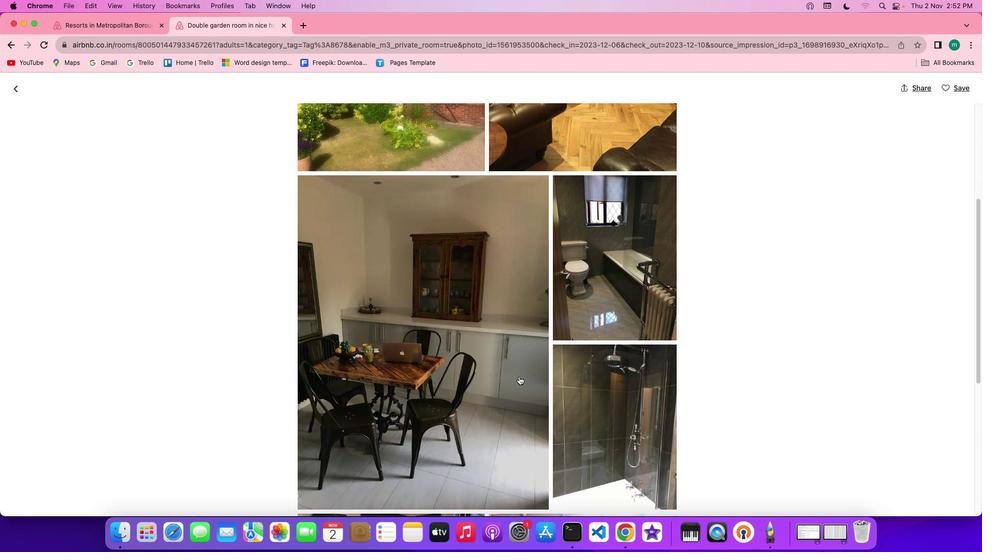 
Action: Mouse scrolled (632, 342) with delta (180, 328)
Screenshot: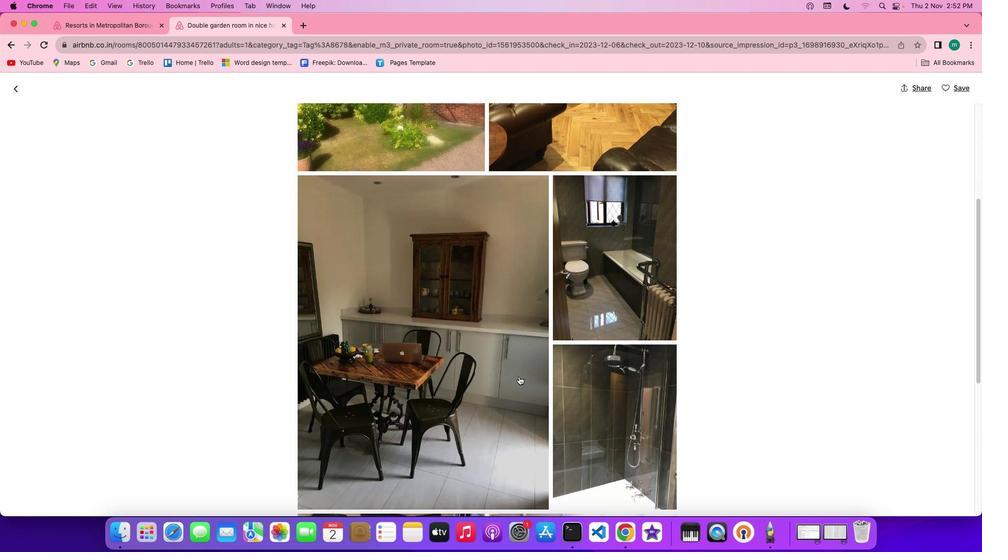 
Action: Mouse scrolled (632, 342) with delta (180, 328)
Screenshot: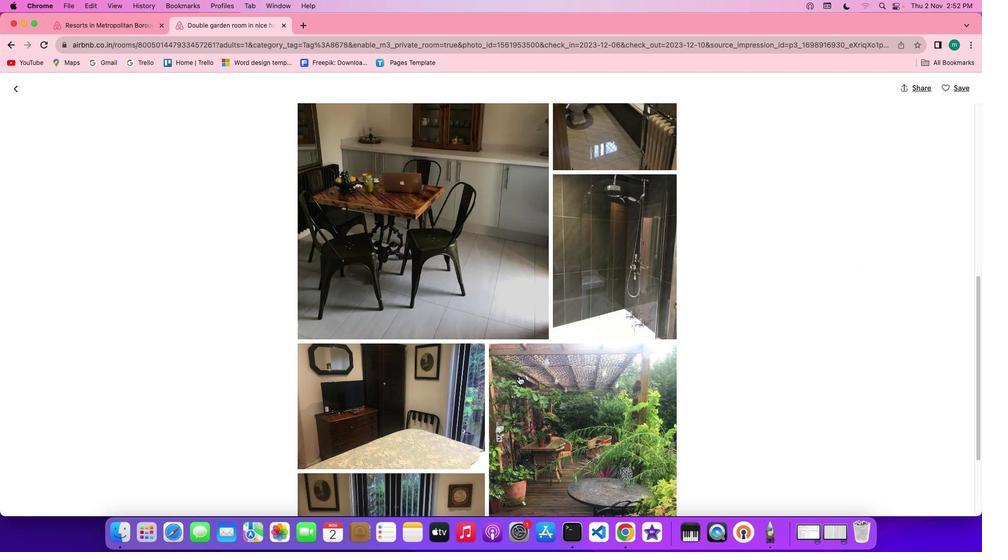 
Action: Mouse scrolled (632, 342) with delta (180, 328)
Screenshot: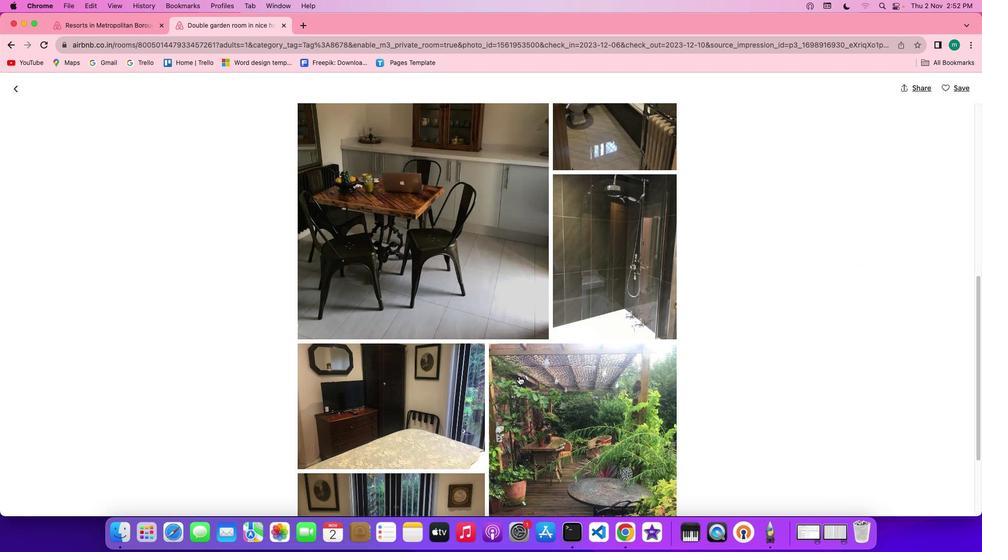 
Action: Mouse scrolled (632, 342) with delta (180, 328)
Screenshot: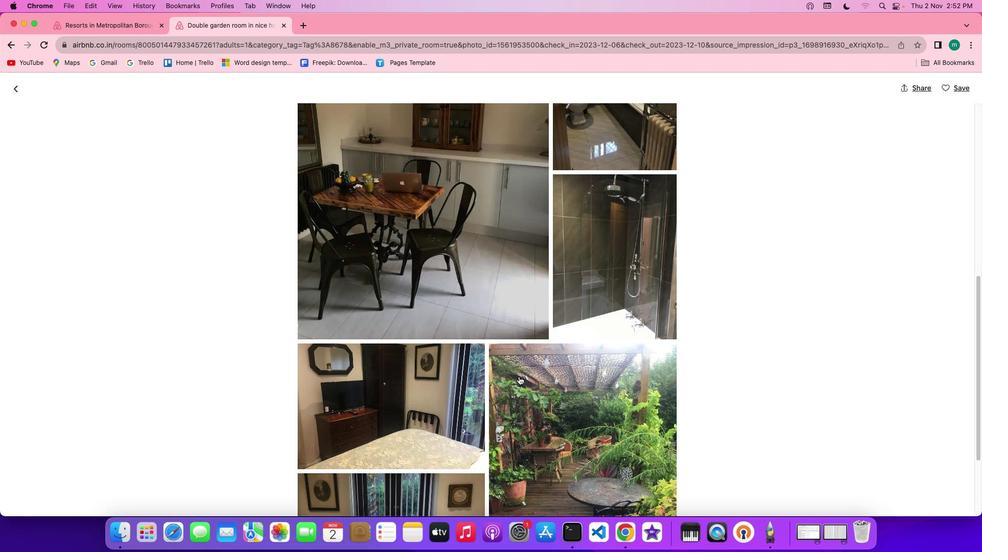 
Action: Mouse scrolled (632, 342) with delta (180, 328)
Screenshot: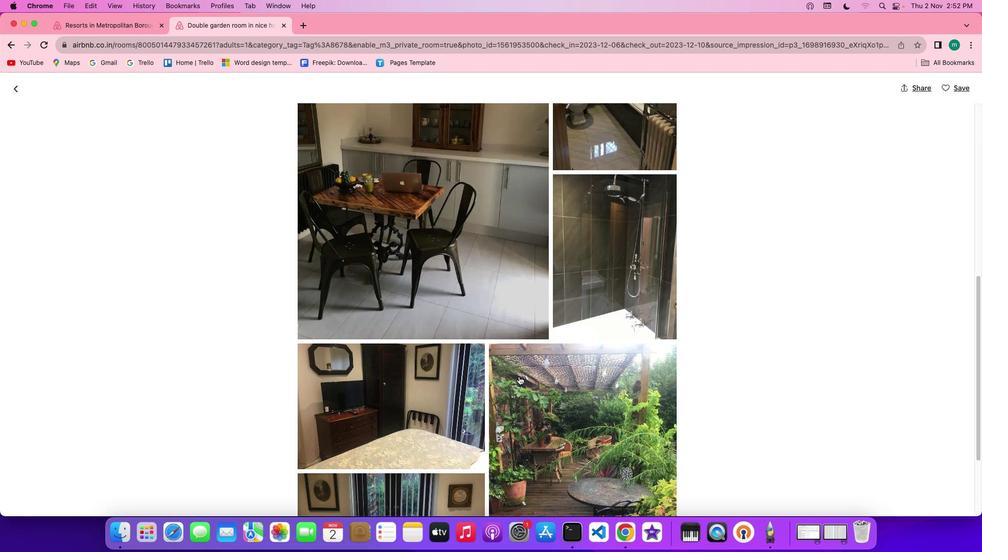 
Action: Mouse scrolled (632, 342) with delta (180, 328)
Screenshot: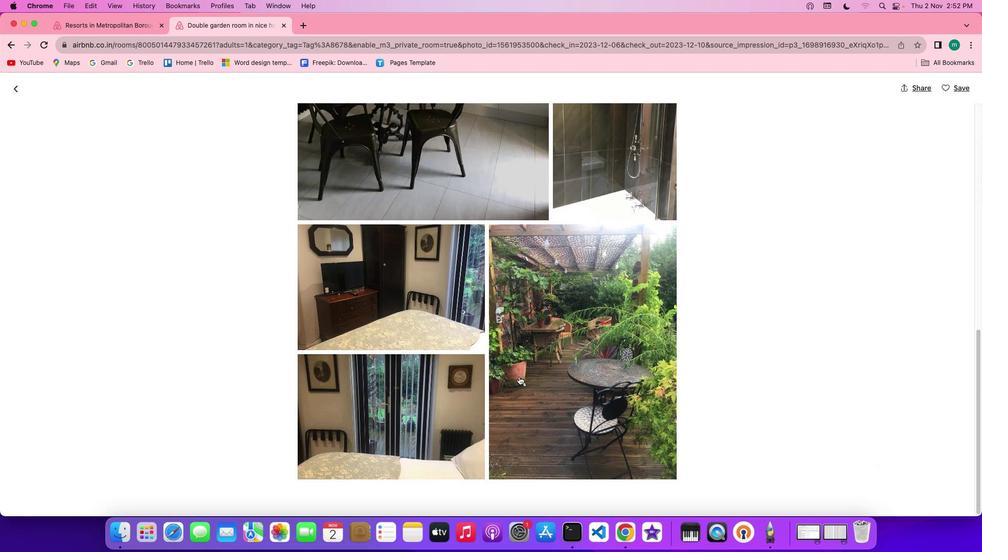 
Action: Mouse scrolled (632, 342) with delta (180, 328)
Screenshot: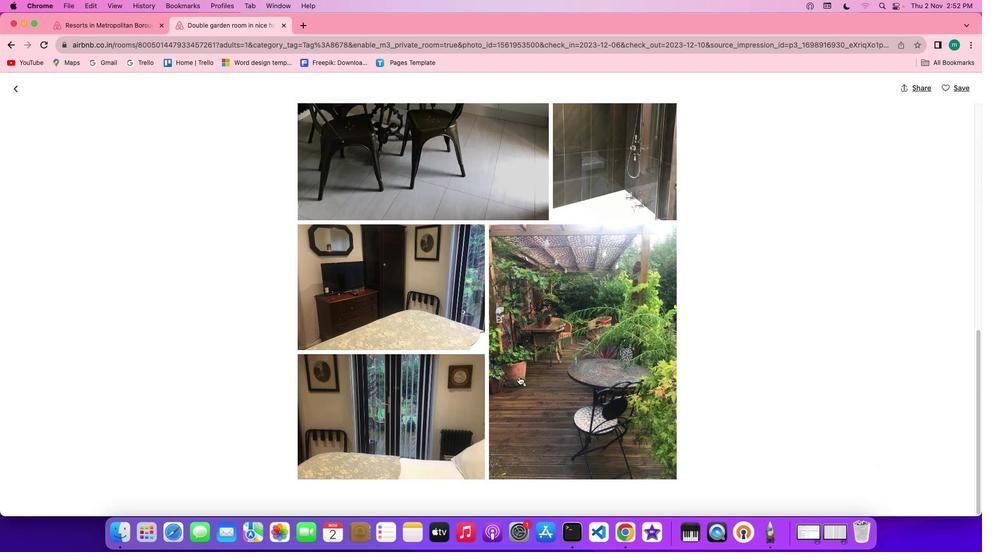 
Action: Mouse scrolled (632, 342) with delta (180, 328)
Screenshot: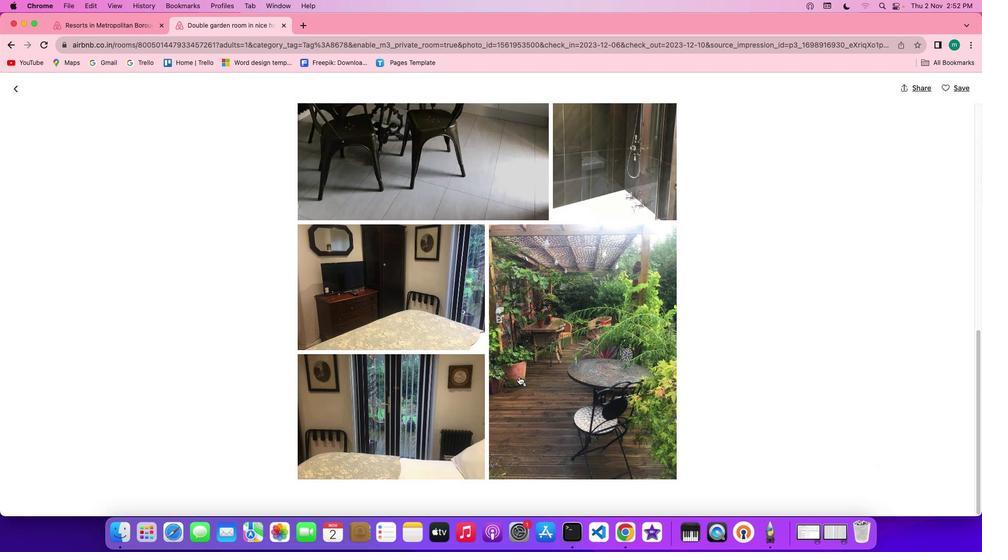 
Action: Mouse scrolled (632, 342) with delta (180, 328)
Screenshot: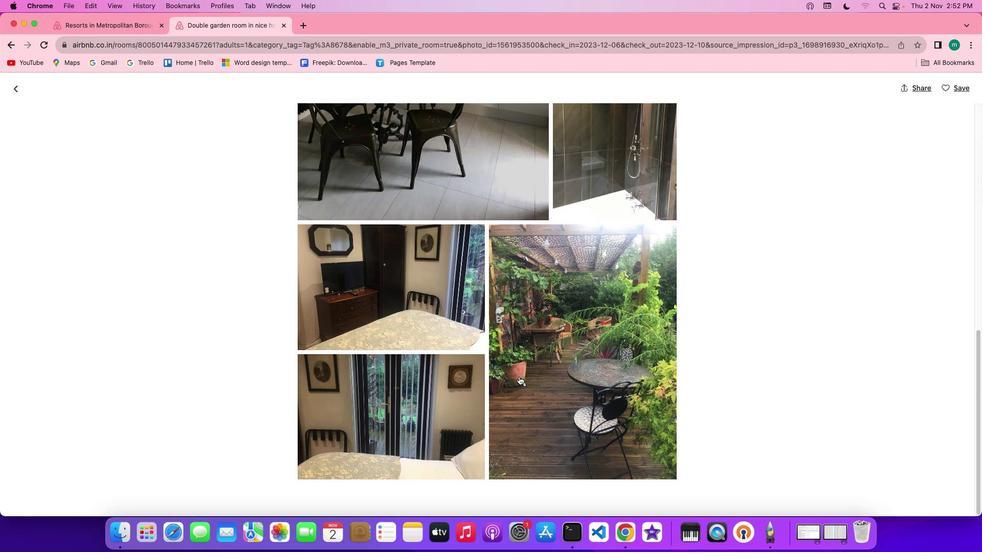 
Action: Mouse scrolled (632, 342) with delta (180, 328)
Screenshot: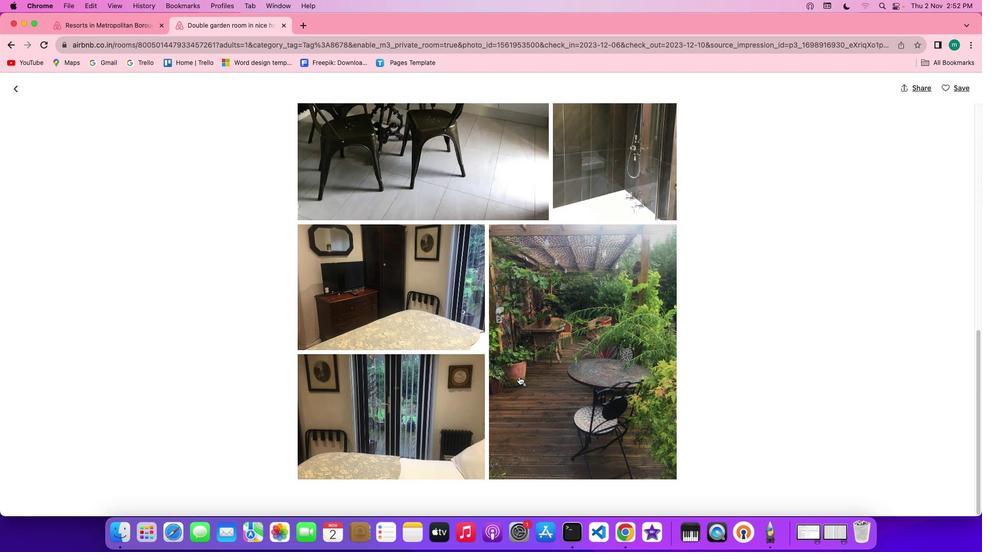 
Action: Mouse scrolled (632, 342) with delta (180, 328)
Screenshot: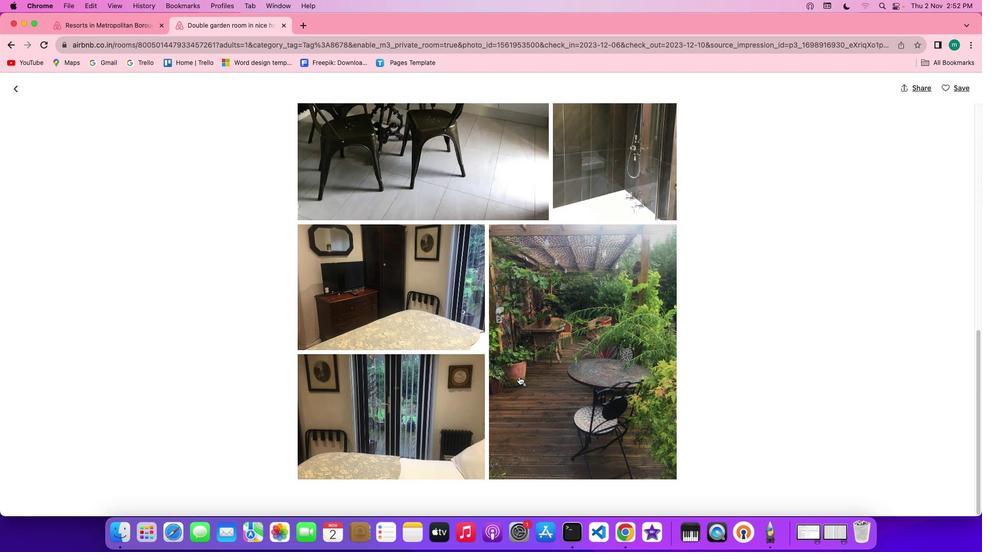 
Action: Mouse scrolled (632, 342) with delta (180, 328)
Screenshot: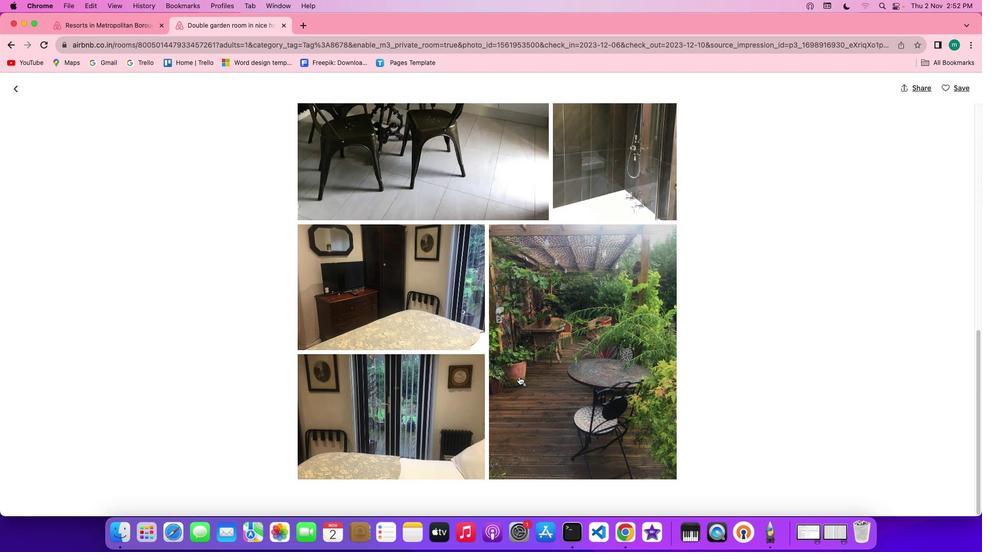 
Action: Mouse scrolled (632, 342) with delta (180, 328)
Screenshot: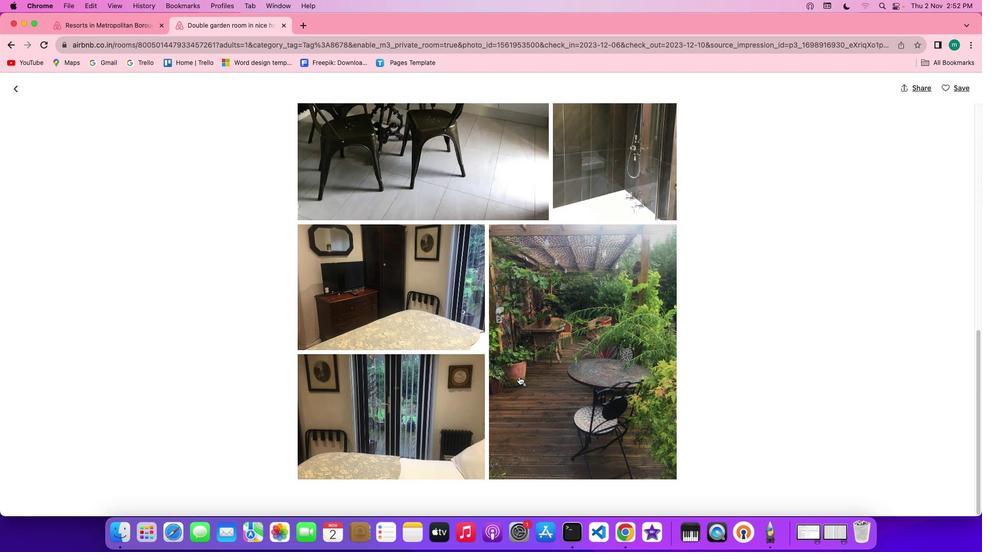 
Action: Mouse scrolled (632, 342) with delta (180, 328)
Screenshot: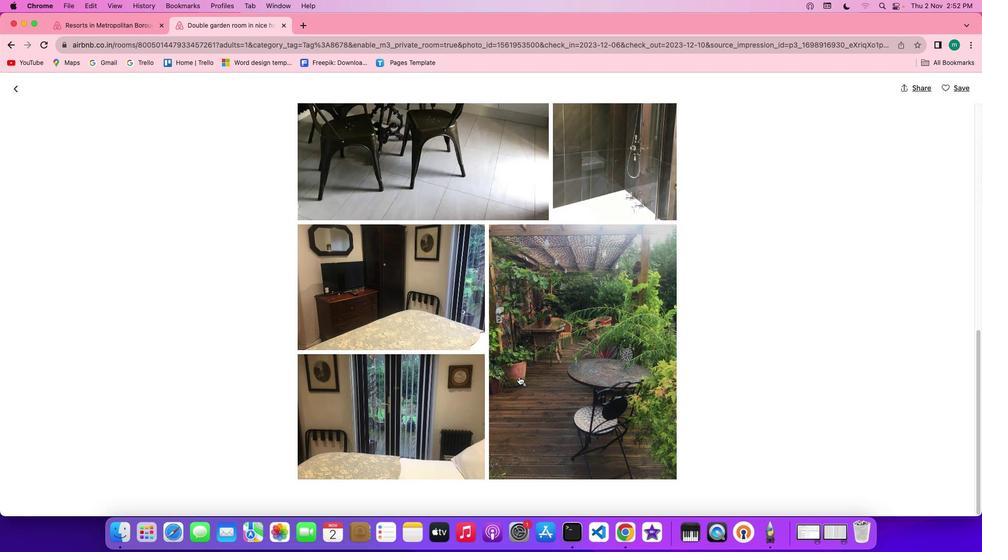 
Action: Mouse scrolled (632, 342) with delta (180, 328)
Screenshot: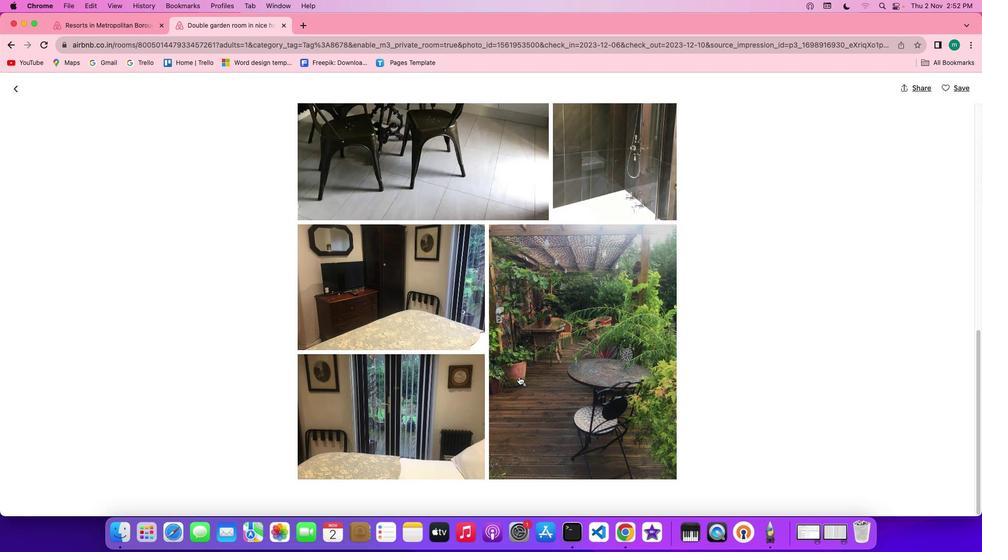 
Action: Mouse scrolled (632, 342) with delta (180, 328)
Screenshot: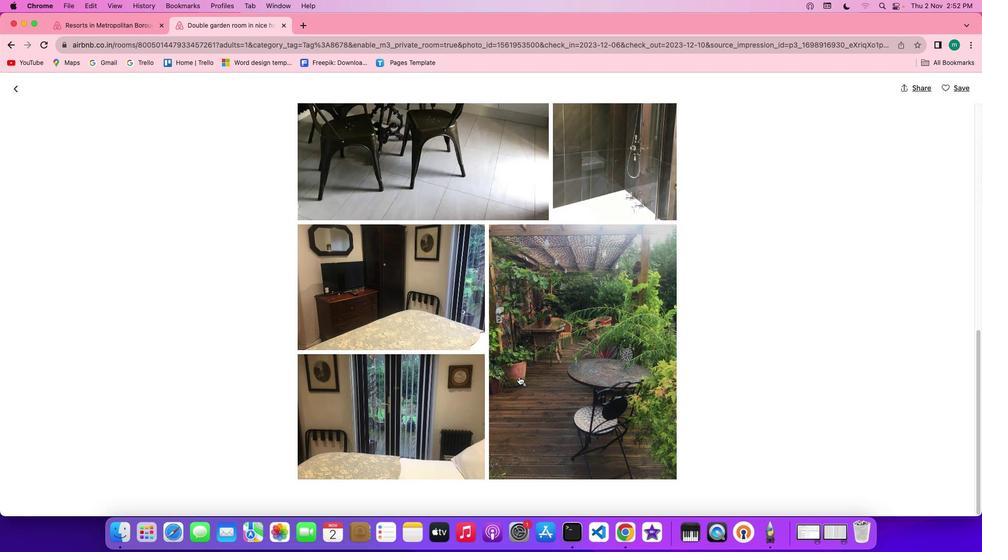
Action: Mouse scrolled (632, 342) with delta (180, 328)
Screenshot: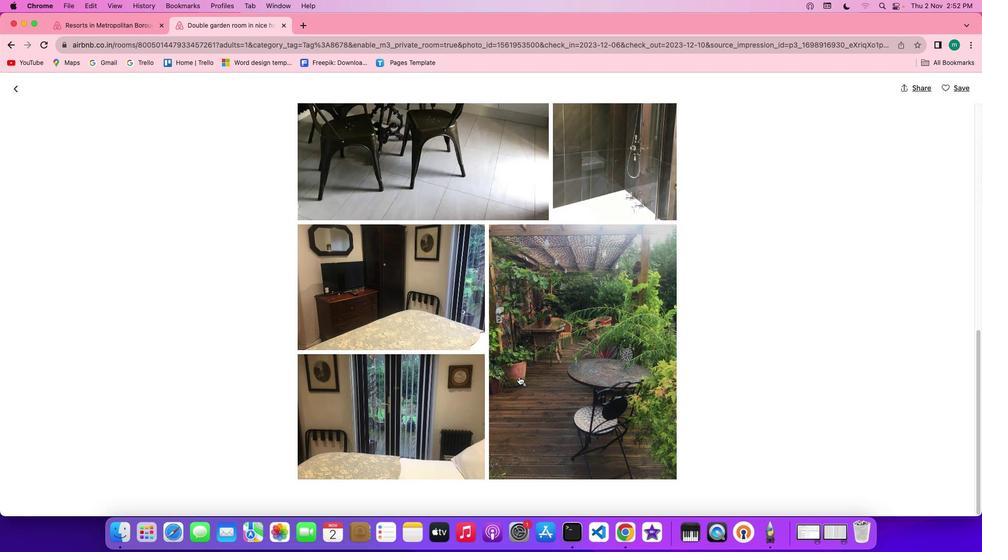 
Action: Mouse scrolled (632, 342) with delta (180, 328)
Screenshot: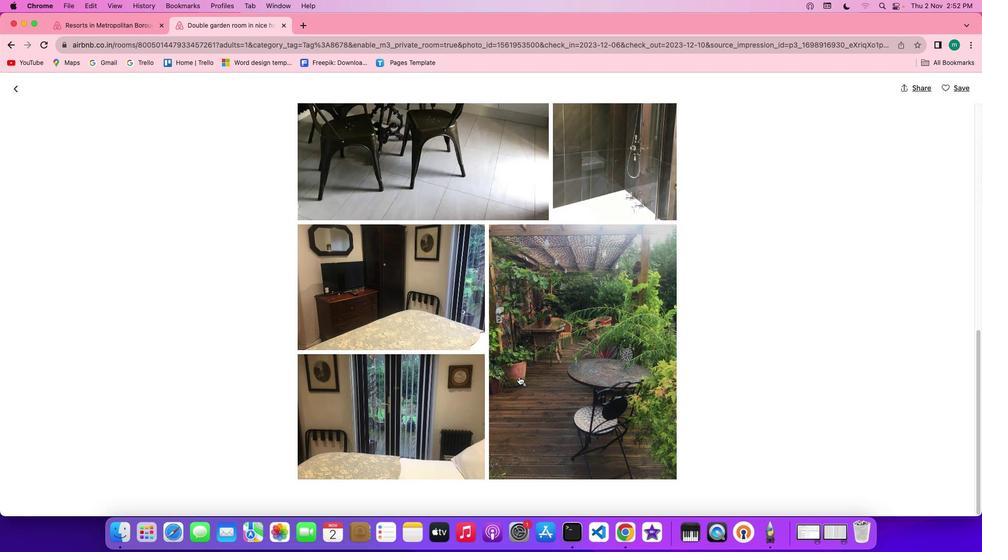 
Action: Mouse scrolled (632, 342) with delta (180, 328)
Screenshot: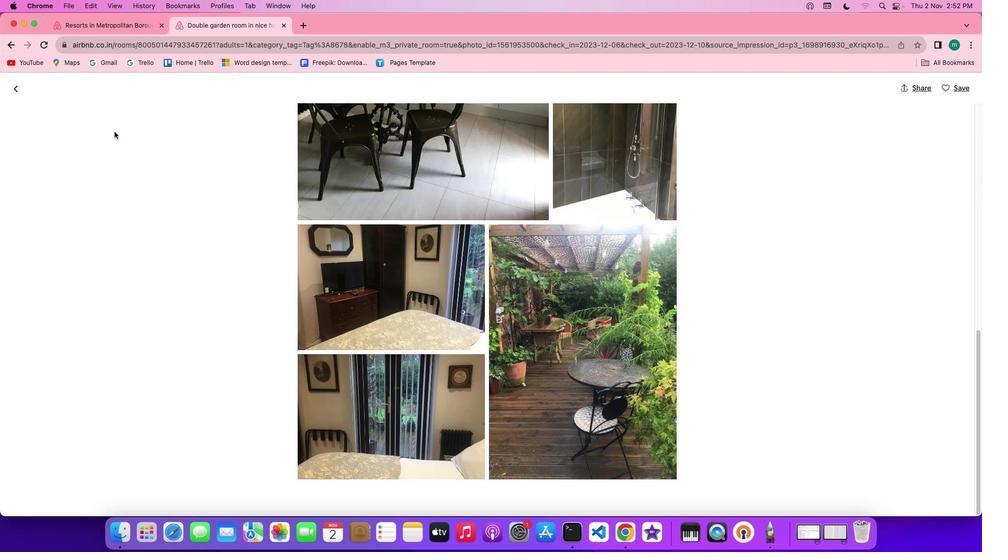 
Action: Mouse scrolled (632, 342) with delta (180, 328)
Screenshot: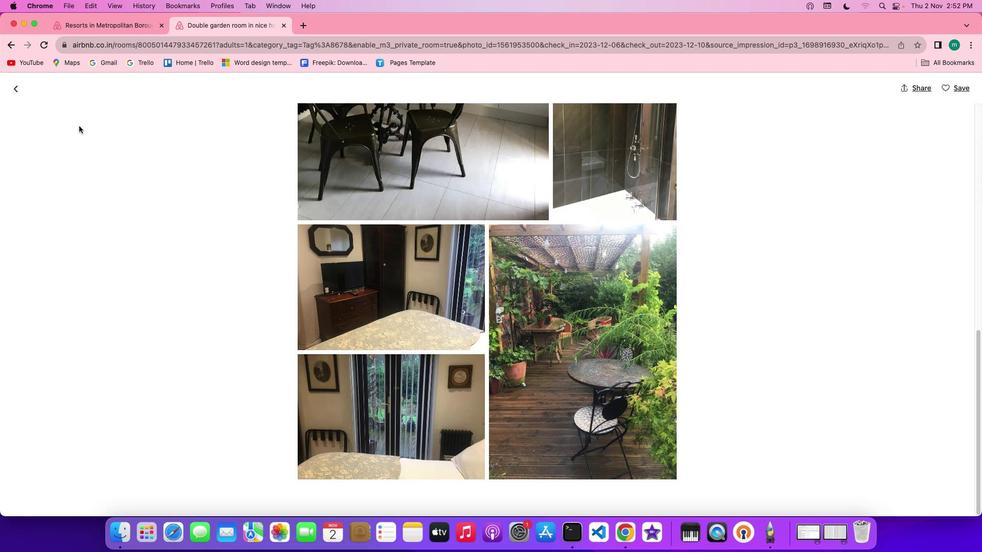 
Action: Mouse scrolled (632, 342) with delta (180, 328)
Screenshot: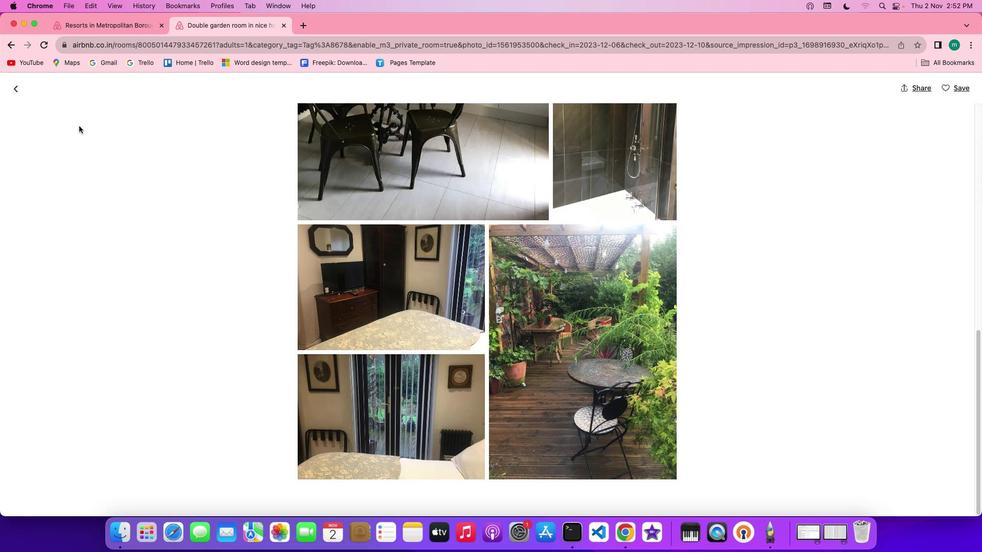 
Action: Mouse scrolled (632, 342) with delta (180, 328)
Screenshot: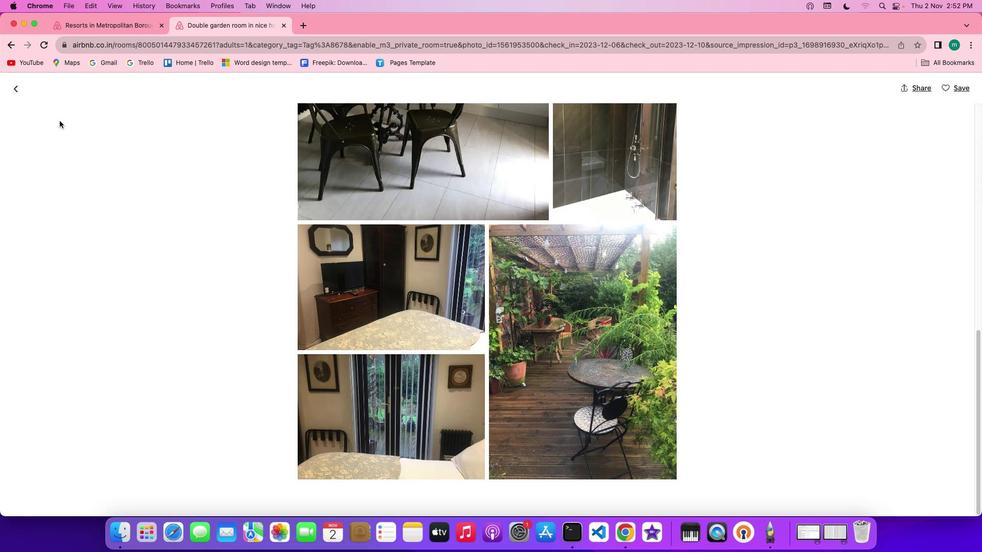 
Action: Mouse moved to (195, 331)
Screenshot: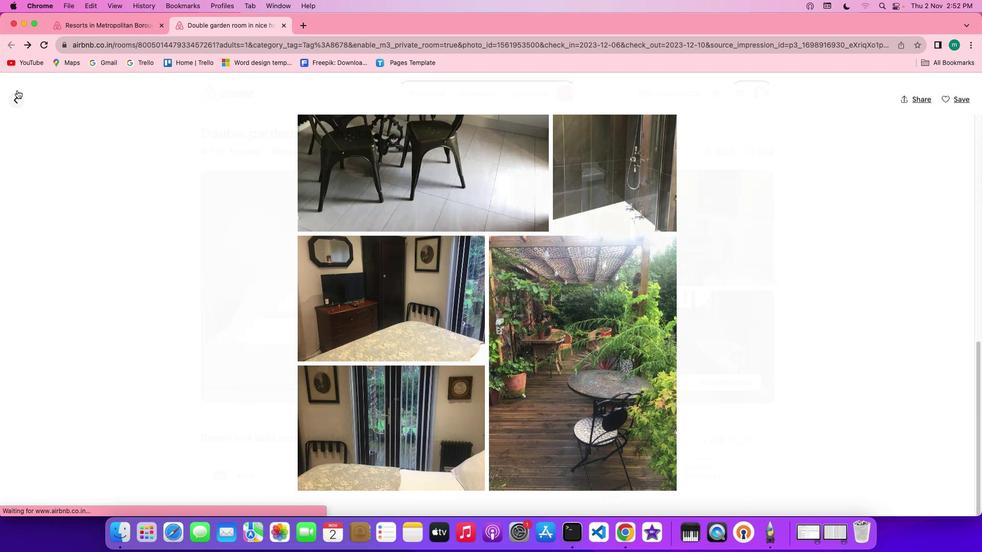 
Action: Mouse pressed left at (195, 331)
Screenshot: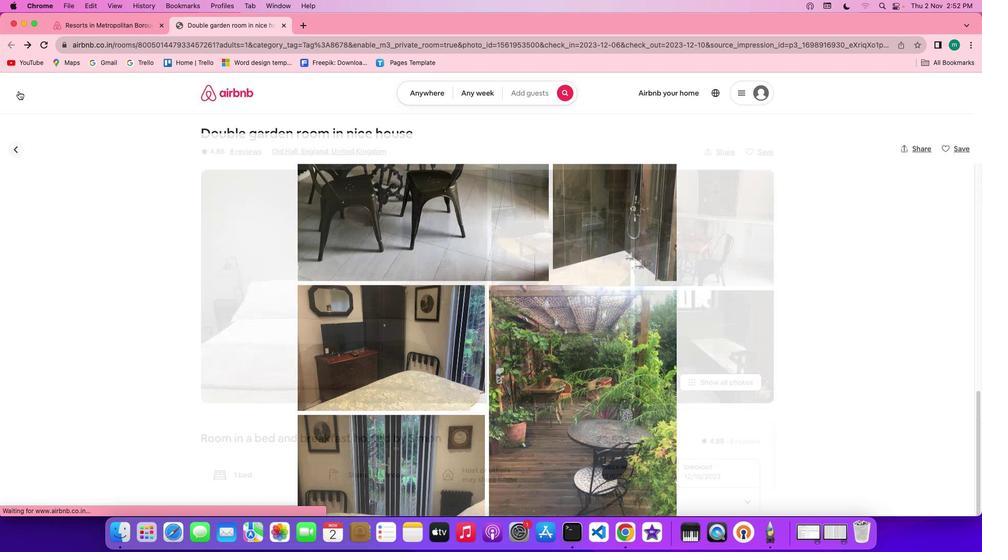 
Action: Mouse moved to (593, 341)
Screenshot: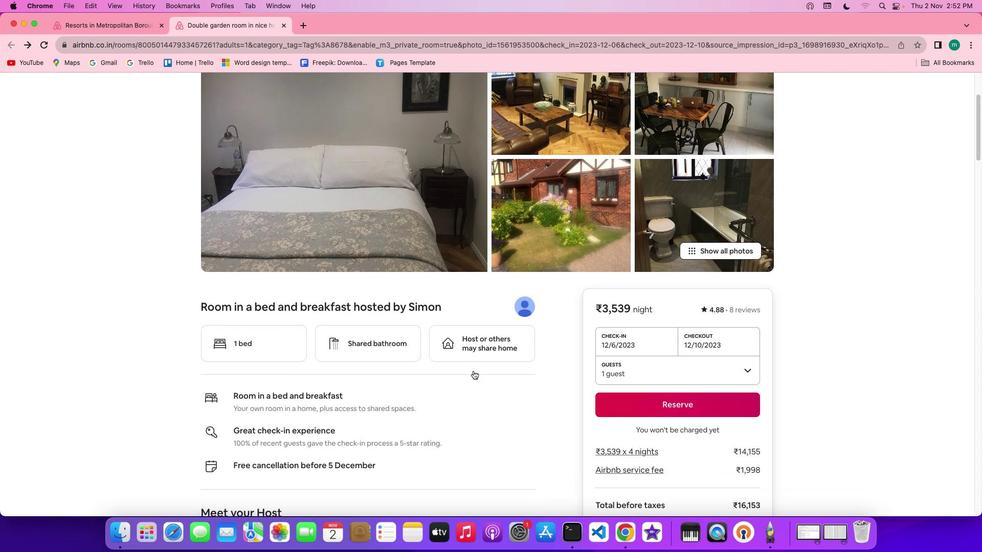 
Action: Mouse scrolled (593, 341) with delta (180, 328)
Screenshot: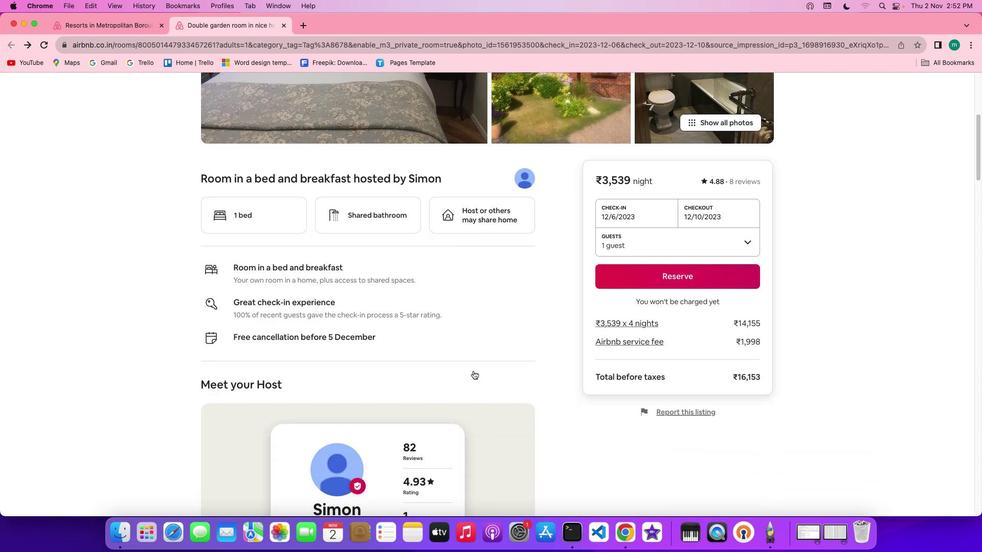 
Action: Mouse scrolled (593, 341) with delta (180, 328)
Screenshot: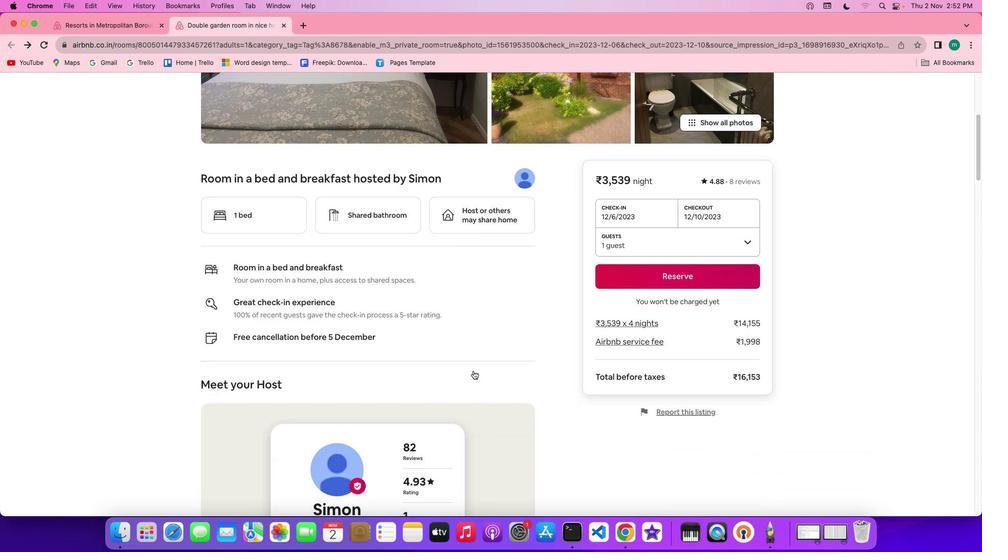 
Action: Mouse scrolled (593, 341) with delta (180, 328)
Screenshot: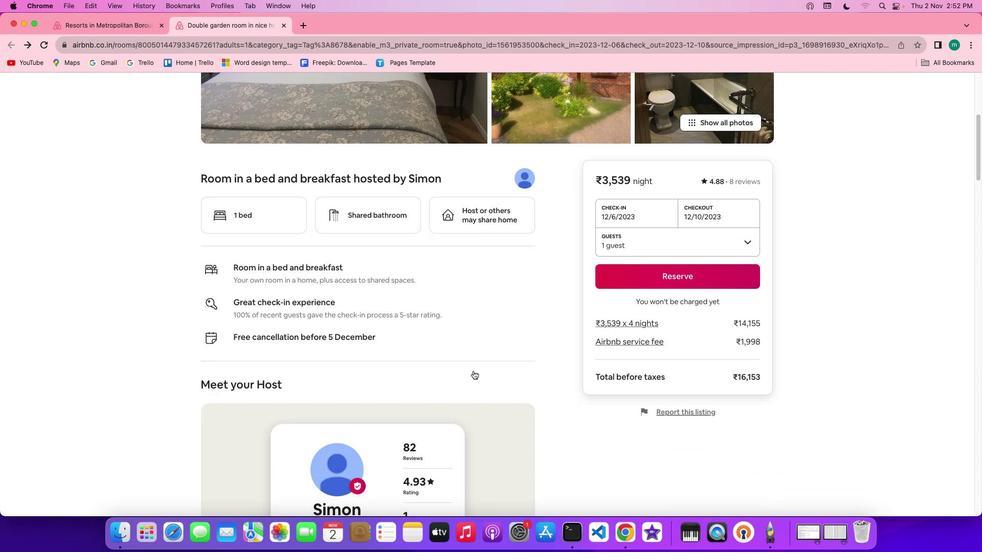 
Action: Mouse scrolled (593, 341) with delta (180, 328)
Screenshot: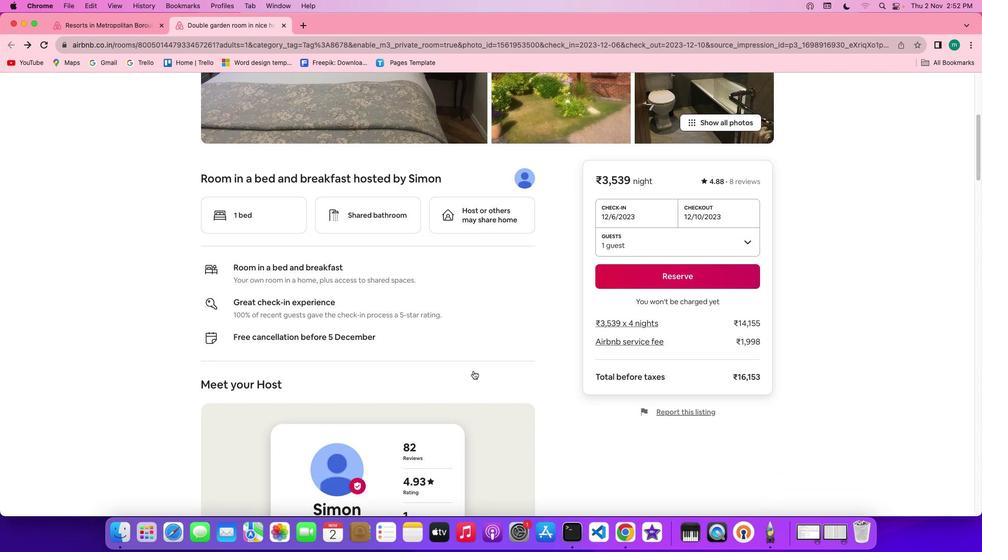 
Action: Mouse scrolled (593, 341) with delta (180, 328)
Screenshot: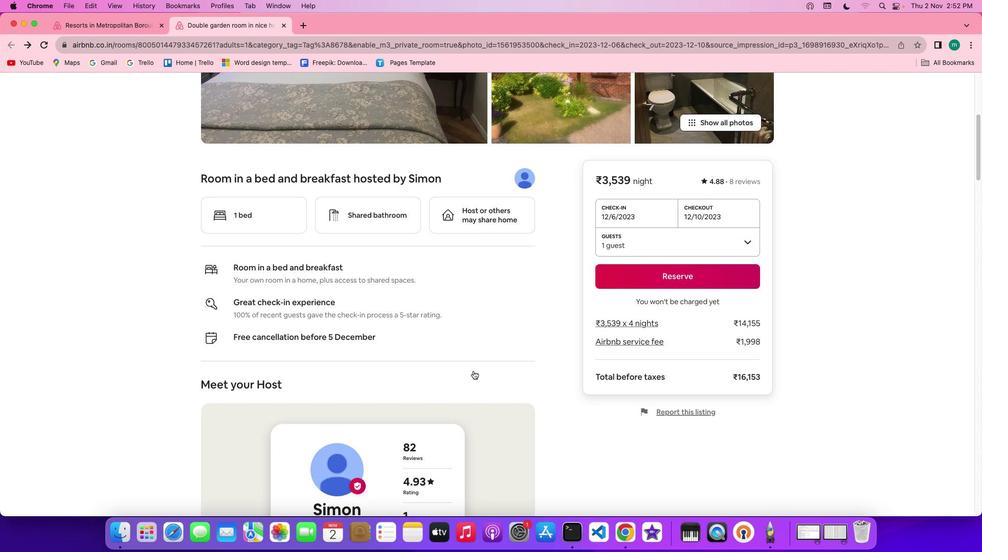 
Action: Mouse scrolled (593, 341) with delta (180, 328)
Screenshot: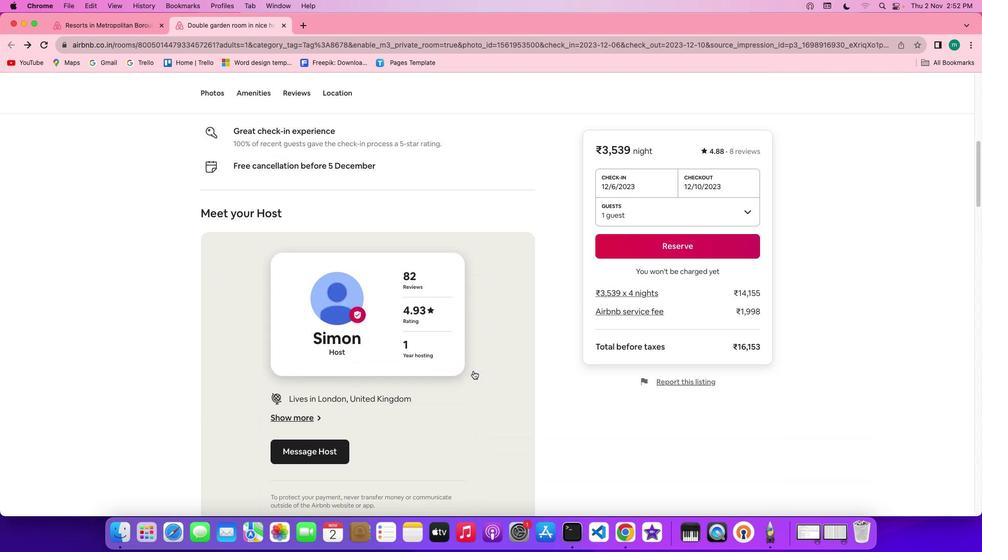 
Action: Mouse scrolled (593, 341) with delta (180, 328)
Screenshot: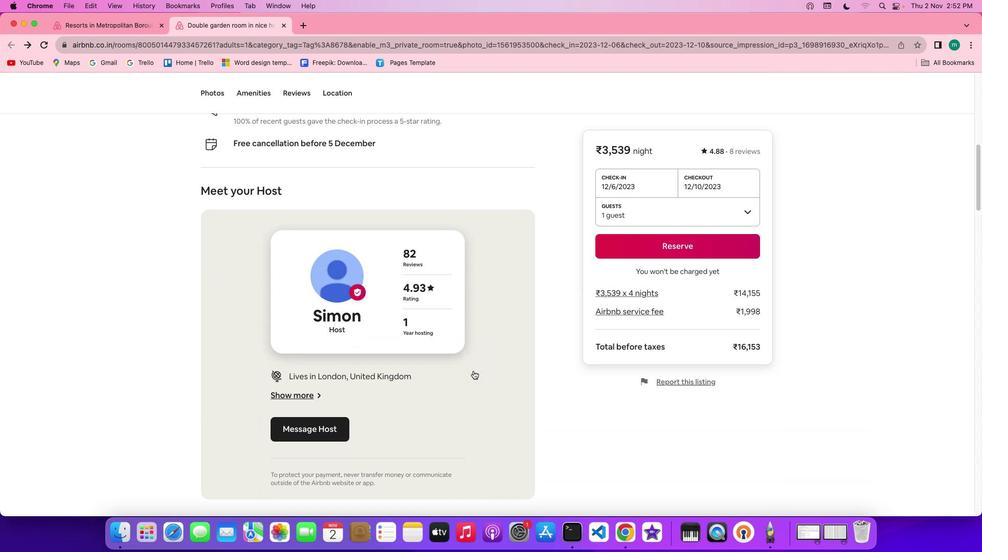 
Action: Mouse scrolled (593, 341) with delta (180, 328)
Screenshot: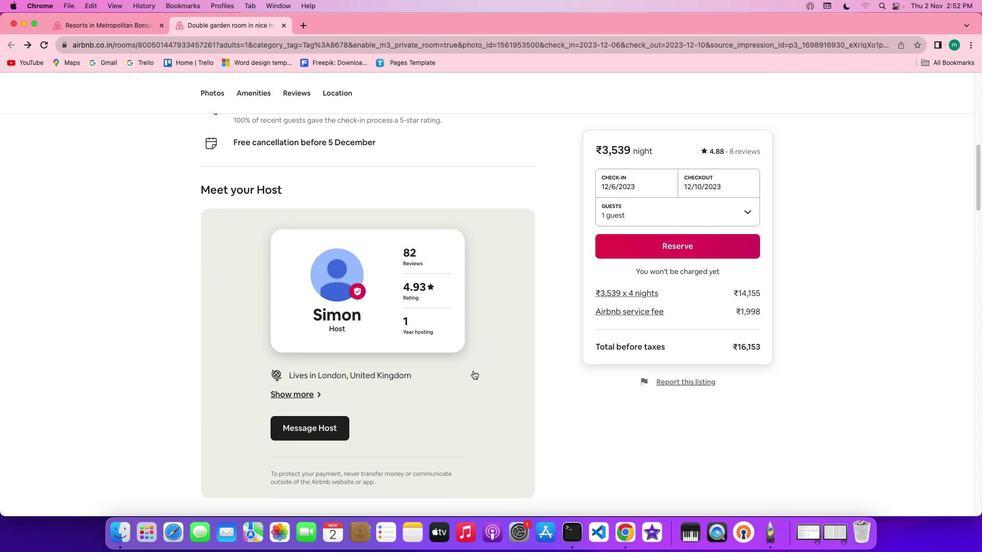 
Action: Mouse scrolled (593, 341) with delta (180, 328)
Screenshot: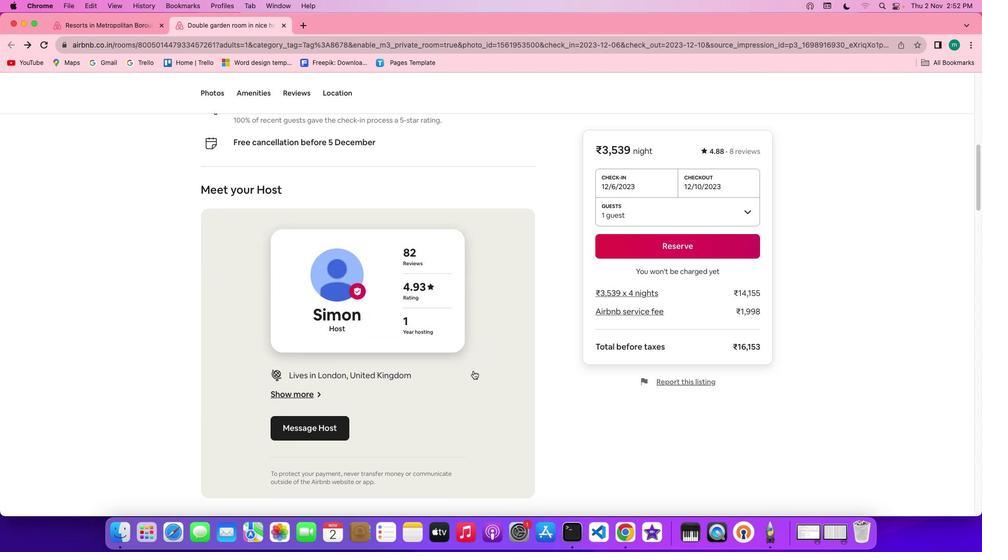 
Action: Mouse scrolled (593, 341) with delta (180, 328)
Screenshot: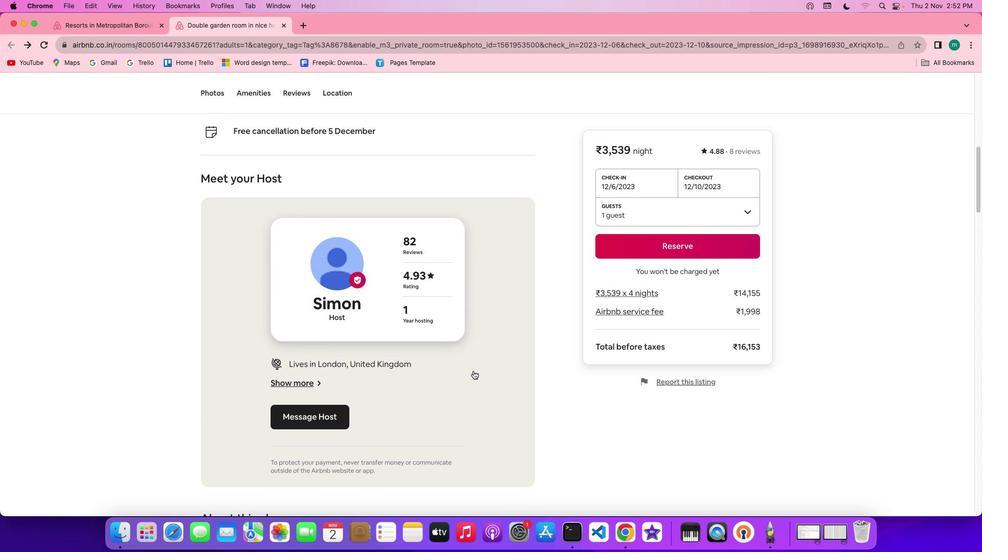 
Action: Mouse scrolled (593, 341) with delta (180, 328)
Screenshot: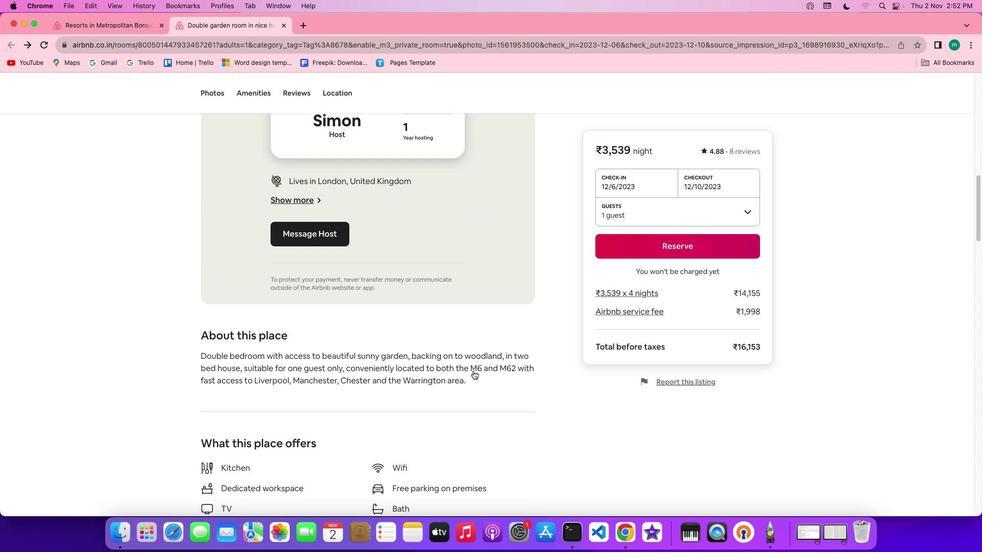 
Action: Mouse scrolled (593, 341) with delta (180, 328)
Screenshot: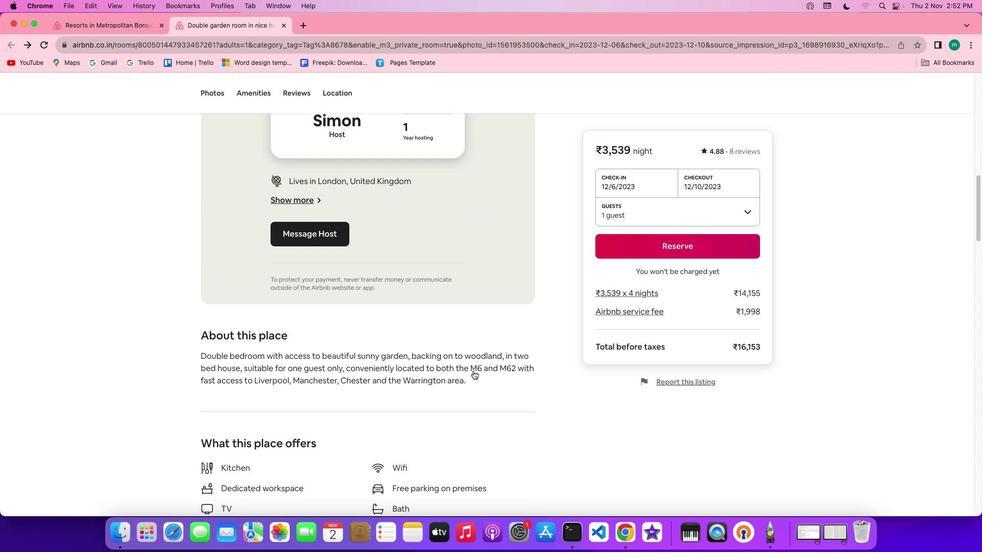 
Action: Mouse scrolled (593, 341) with delta (180, 328)
Screenshot: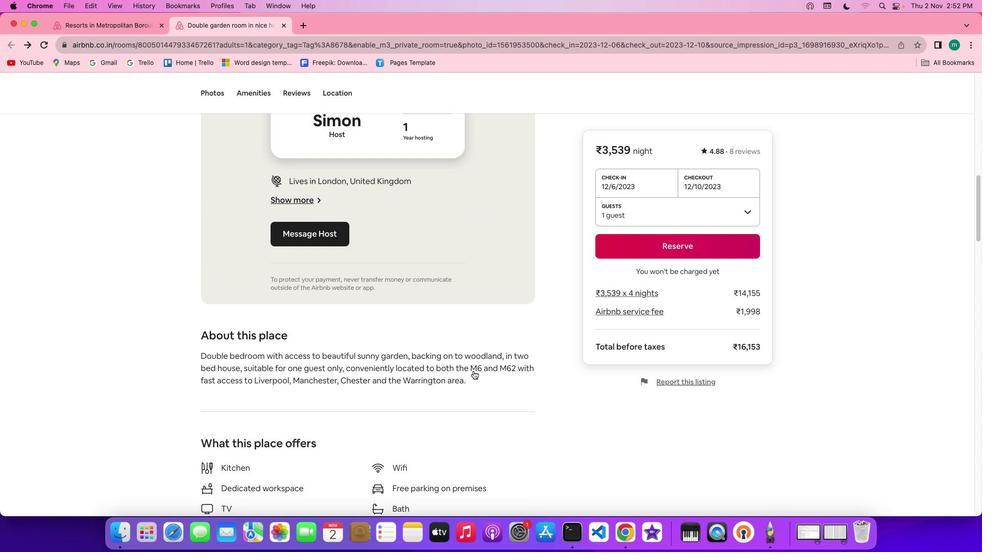 
Action: Mouse scrolled (593, 341) with delta (180, 328)
Screenshot: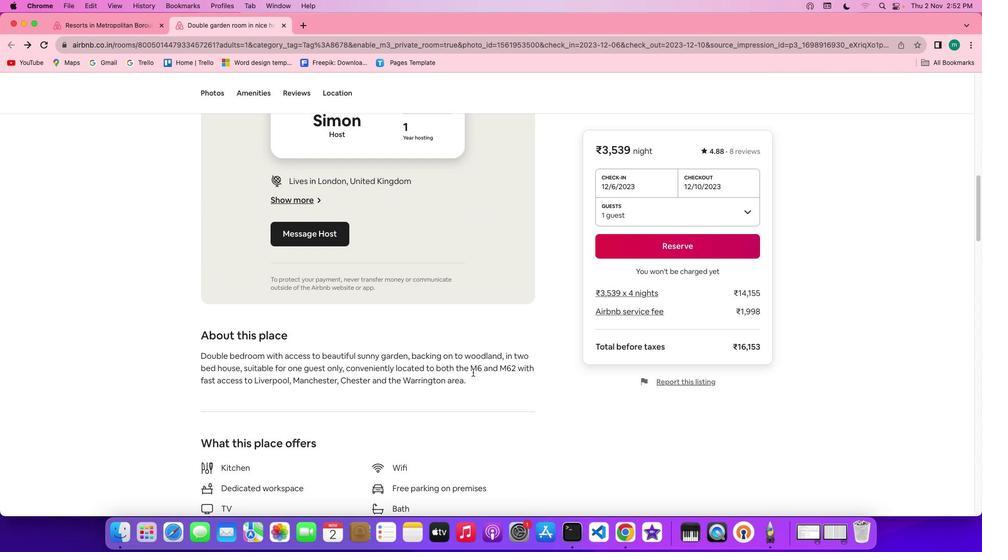 
Action: Mouse moved to (592, 341)
Screenshot: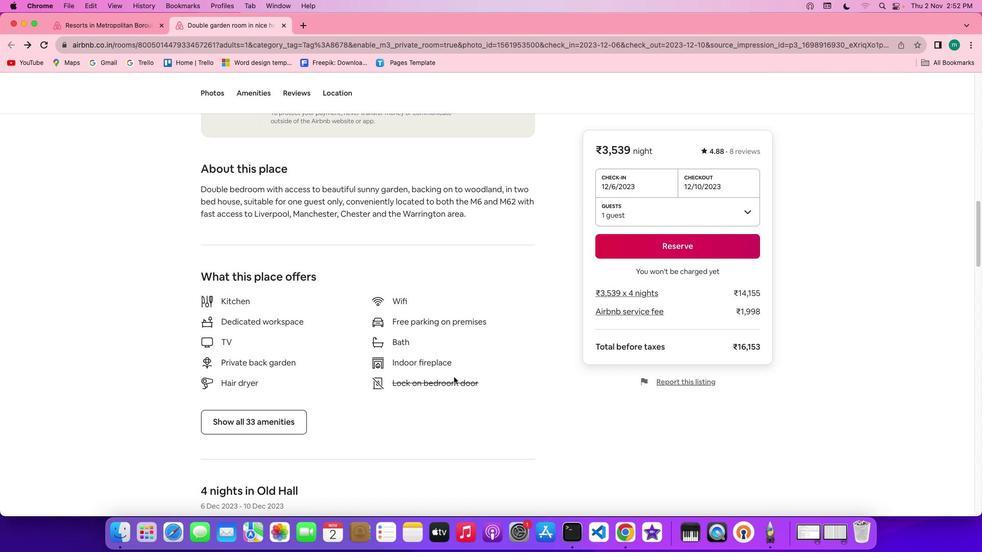 
Action: Mouse scrolled (592, 341) with delta (180, 328)
Screenshot: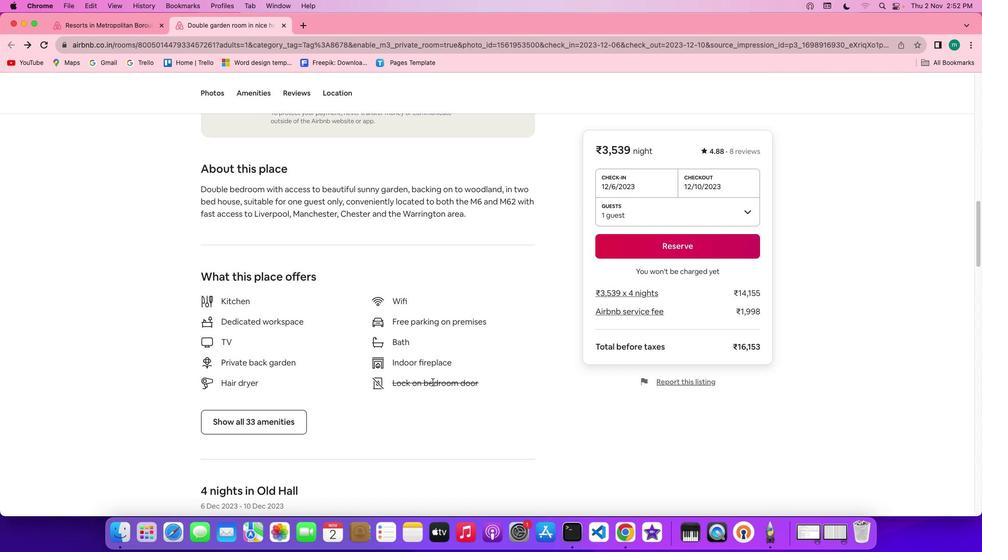 
Action: Mouse scrolled (592, 341) with delta (180, 328)
Screenshot: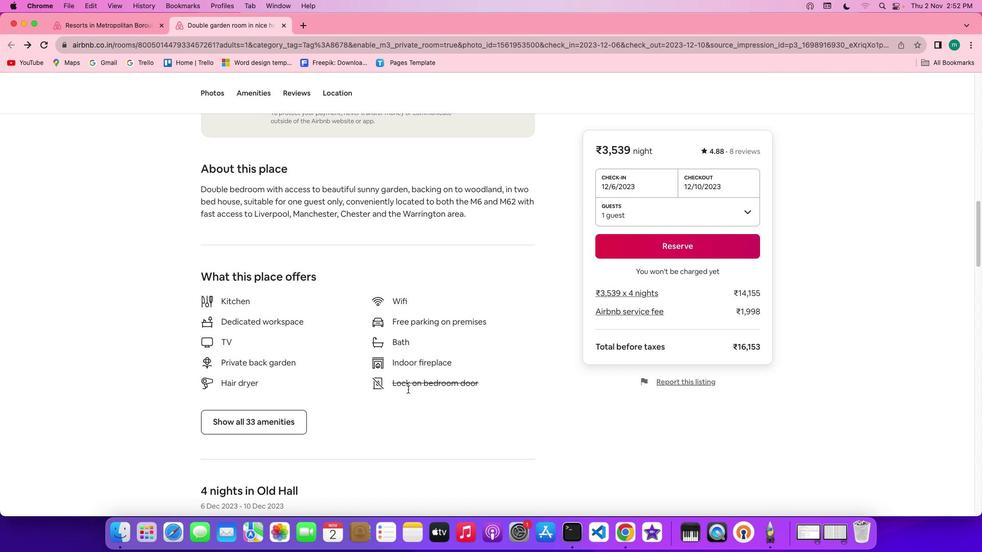 
Action: Mouse scrolled (592, 341) with delta (180, 328)
Screenshot: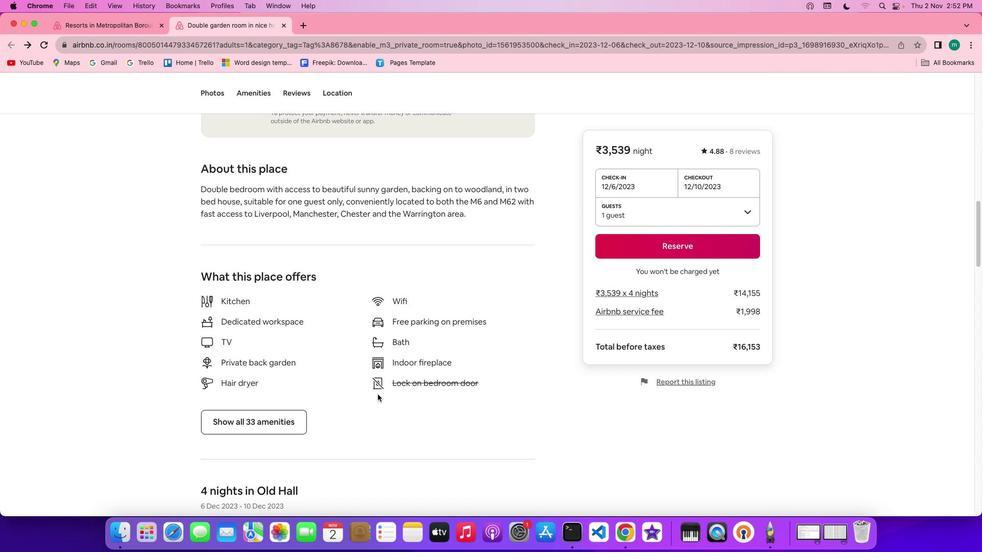 
Action: Mouse scrolled (592, 341) with delta (180, 328)
Screenshot: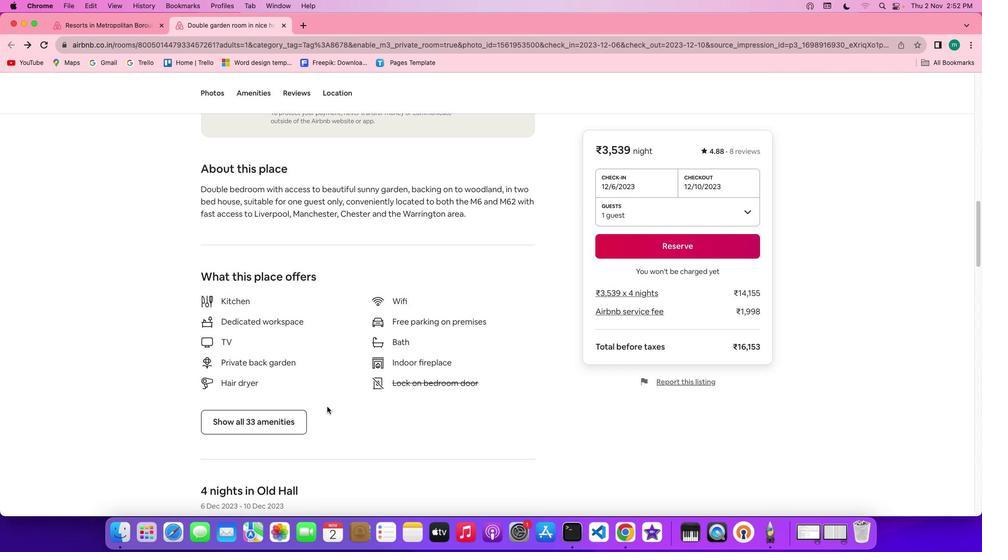 
Action: Mouse moved to (402, 343)
Screenshot: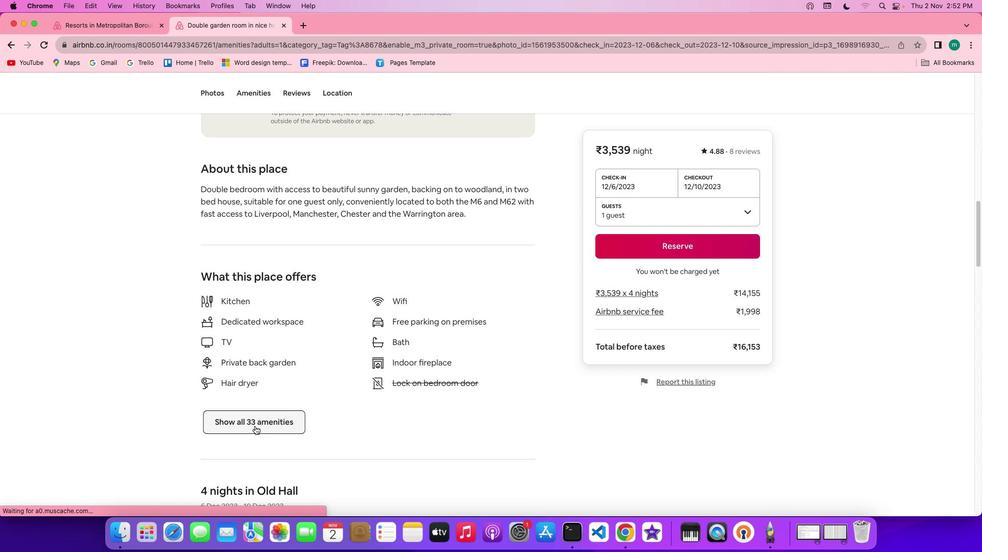 
Action: Mouse pressed left at (402, 343)
Screenshot: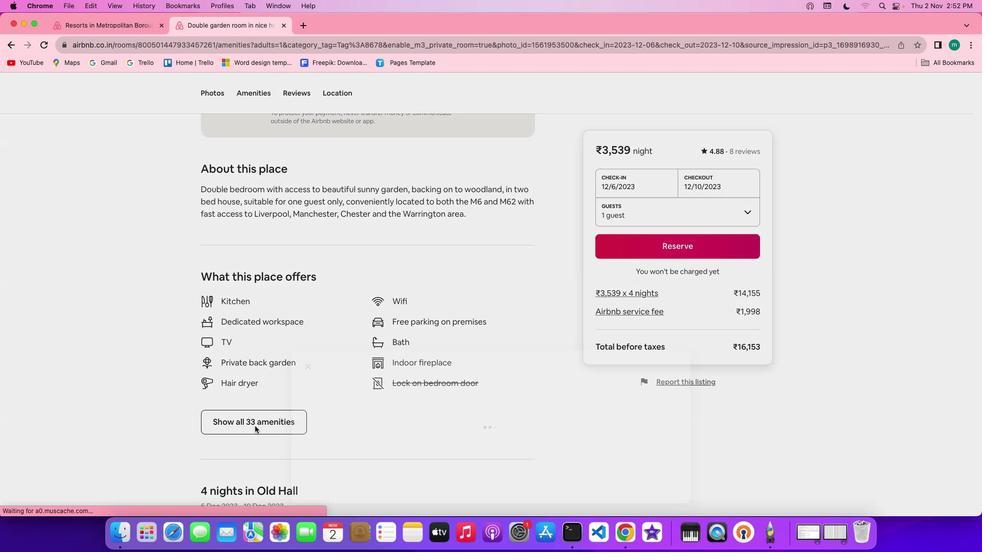 
Action: Mouse moved to (667, 344)
Screenshot: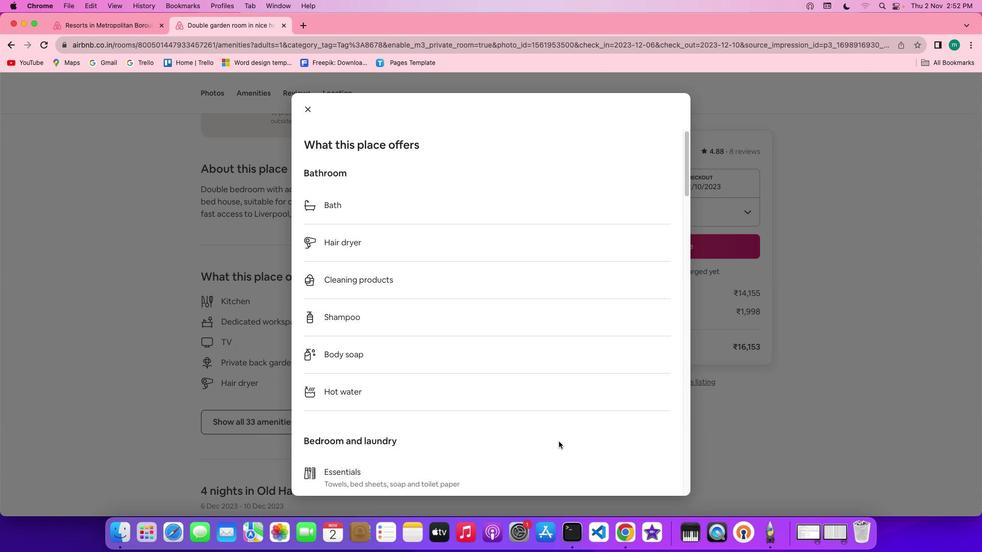 
Action: Mouse scrolled (667, 344) with delta (180, 328)
Screenshot: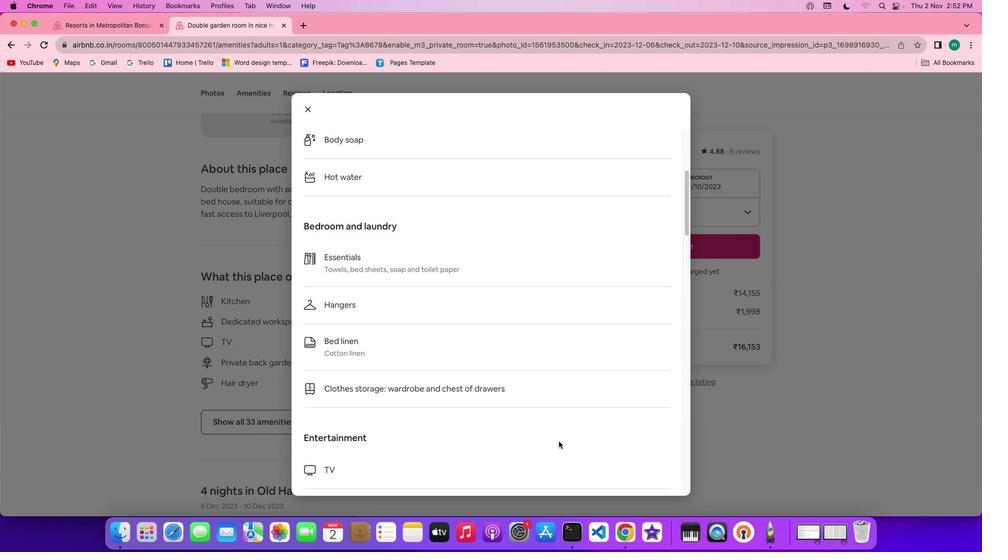 
Action: Mouse scrolled (667, 344) with delta (180, 328)
Screenshot: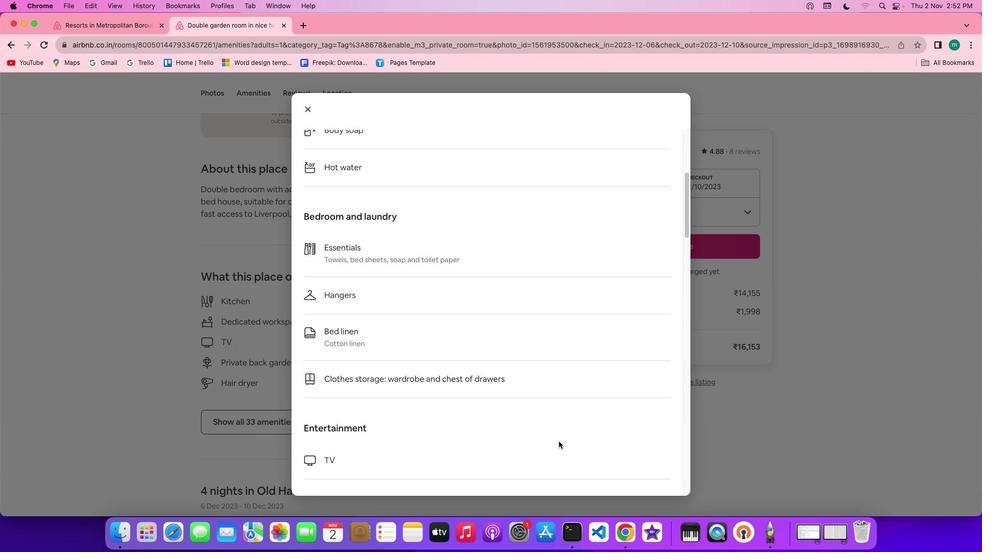 
Action: Mouse scrolled (667, 344) with delta (180, 328)
Screenshot: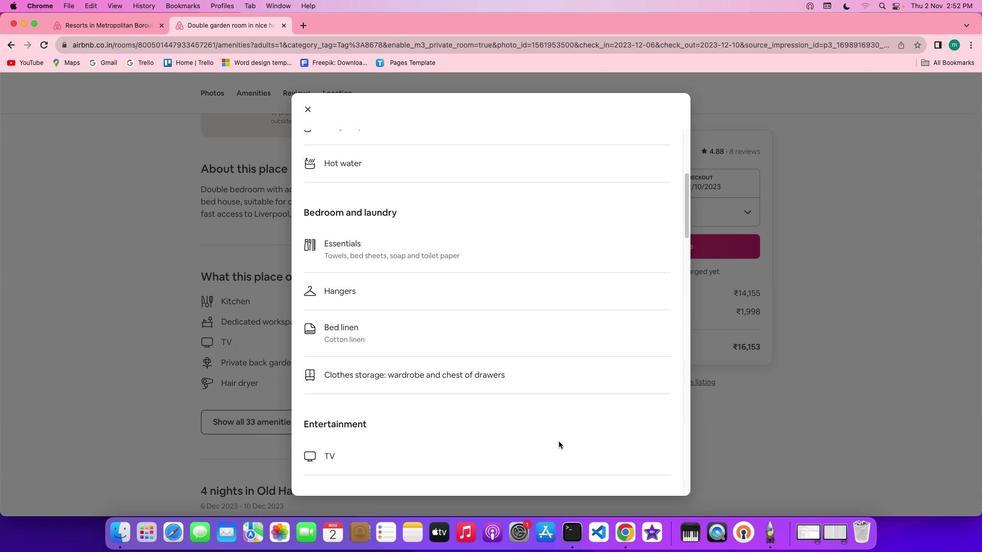 
Action: Mouse scrolled (667, 344) with delta (180, 328)
Screenshot: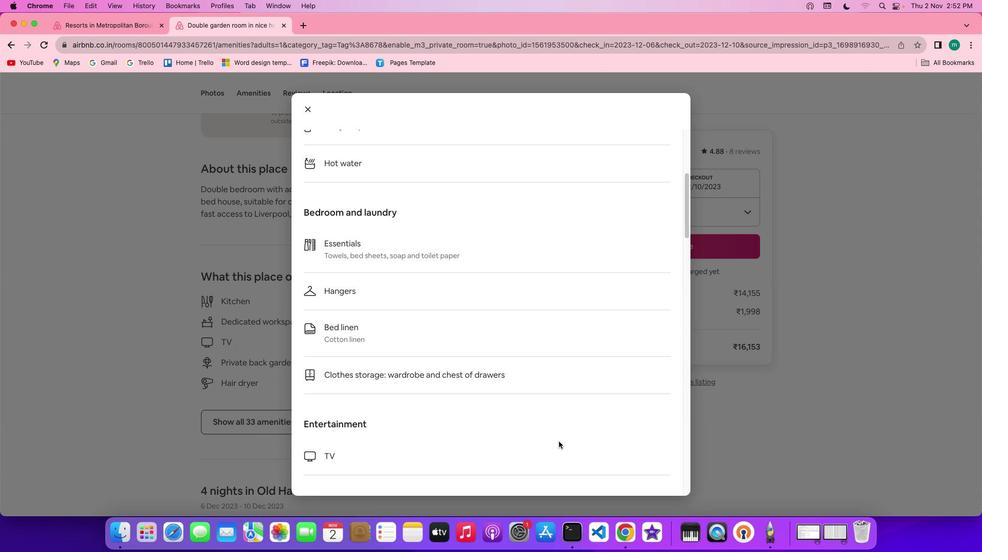 
Action: Mouse scrolled (667, 344) with delta (180, 328)
Screenshot: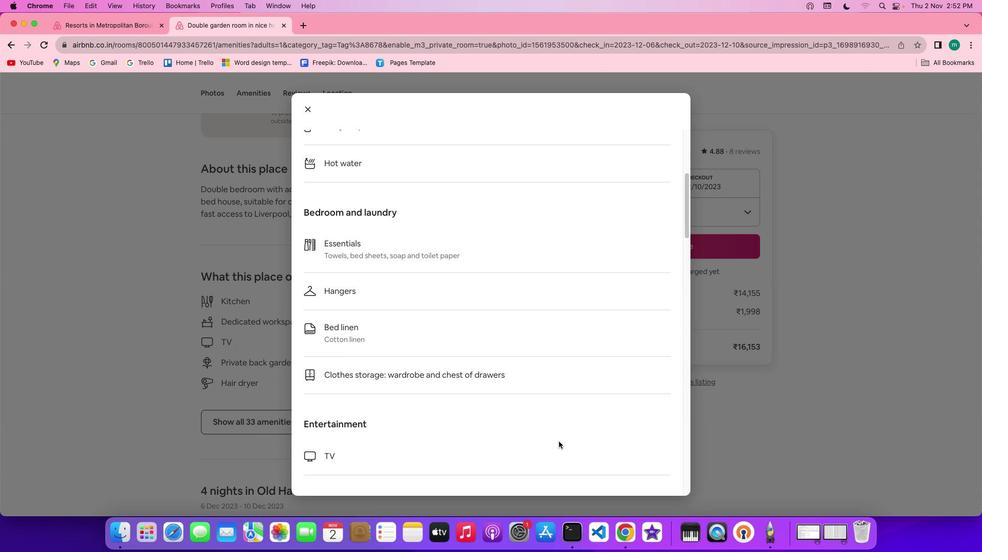 
Action: Mouse scrolled (667, 344) with delta (180, 328)
Screenshot: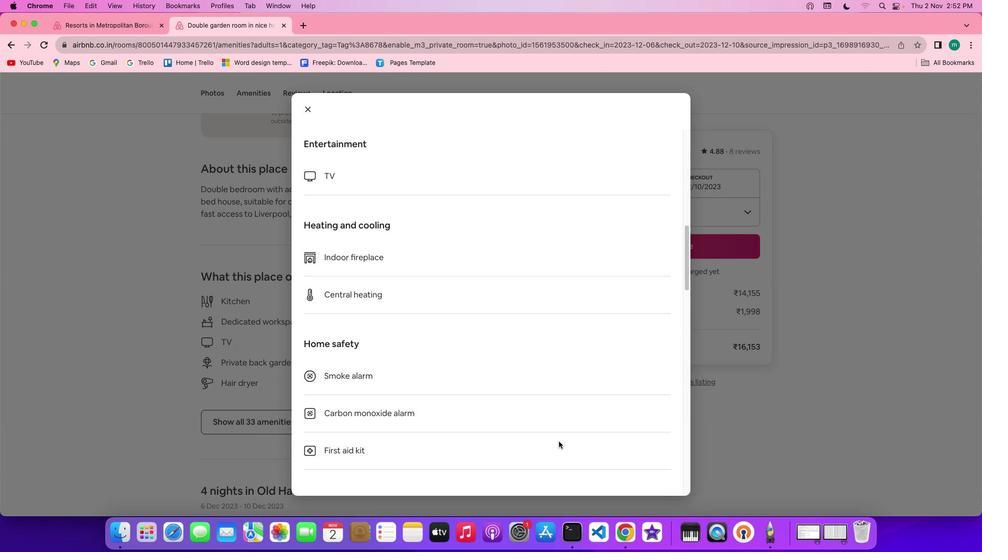 
Action: Mouse scrolled (667, 344) with delta (180, 328)
Screenshot: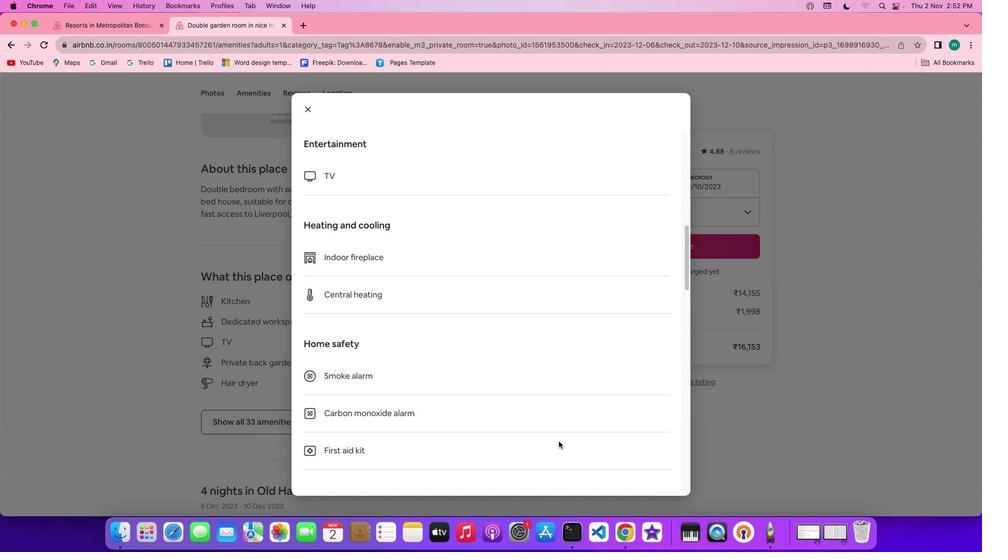 
Action: Mouse scrolled (667, 344) with delta (180, 328)
Screenshot: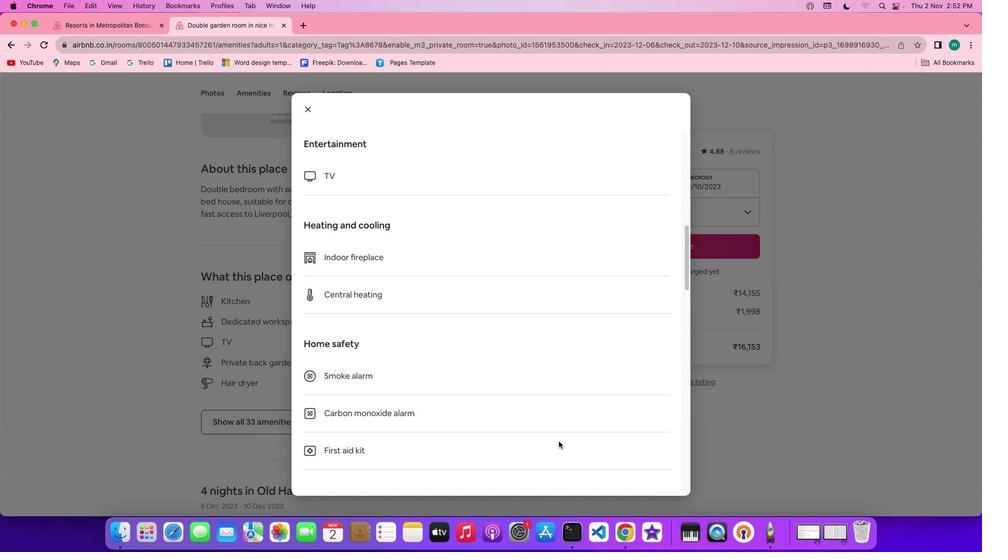 
Action: Mouse scrolled (667, 344) with delta (180, 328)
Screenshot: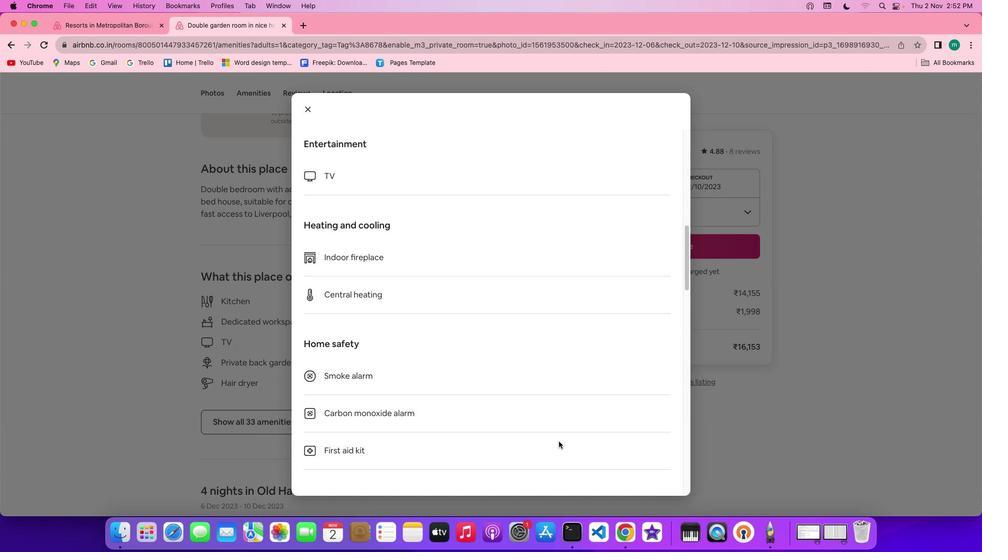 
Action: Mouse scrolled (667, 344) with delta (180, 328)
Screenshot: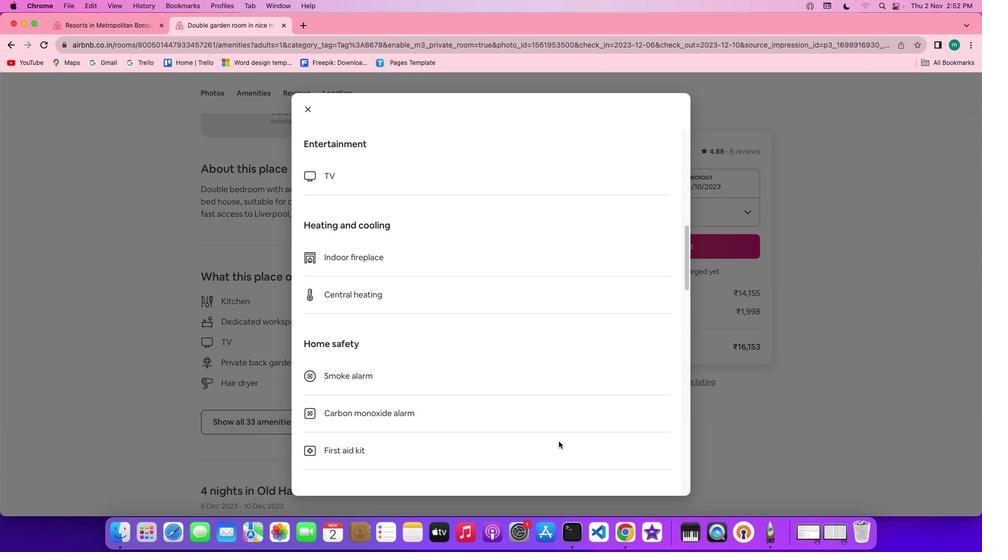 
Action: Mouse scrolled (667, 344) with delta (180, 328)
Screenshot: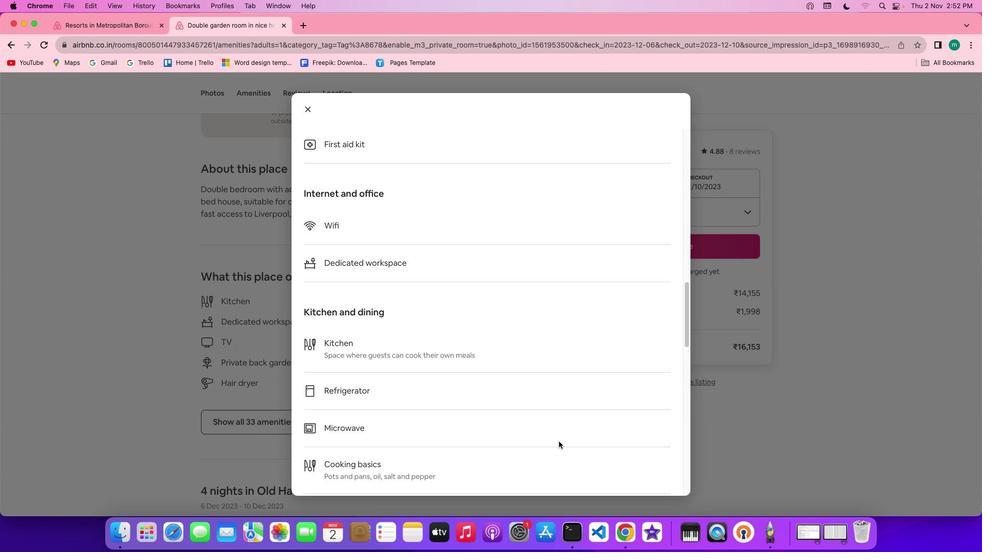 
Action: Mouse scrolled (667, 344) with delta (180, 328)
Screenshot: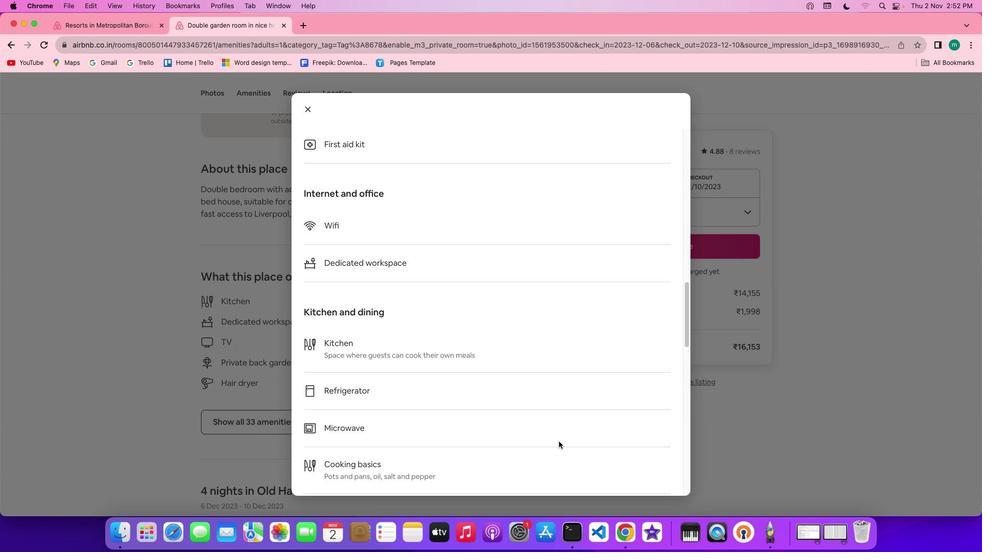 
Action: Mouse scrolled (667, 344) with delta (180, 328)
Screenshot: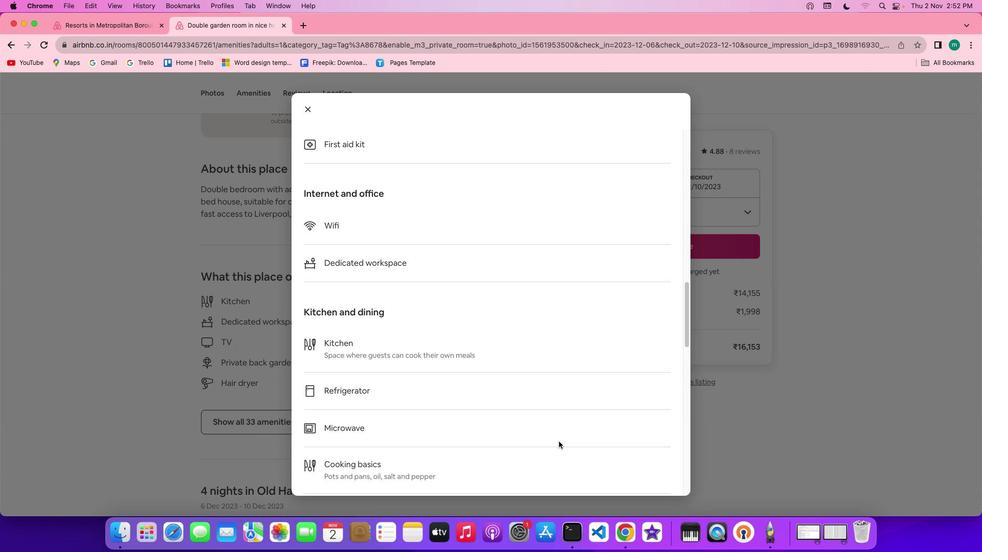 
Action: Mouse scrolled (667, 344) with delta (180, 328)
Screenshot: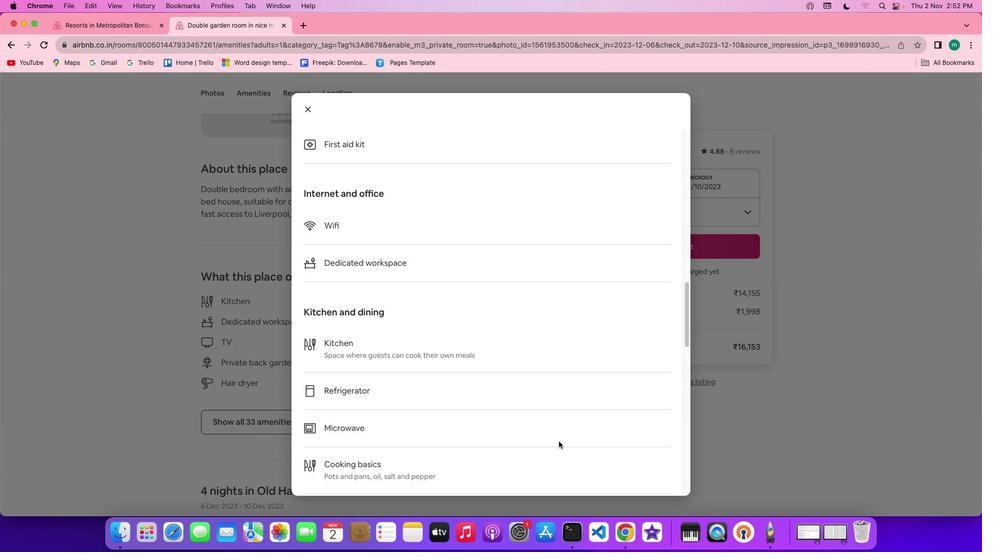 
Action: Mouse scrolled (667, 344) with delta (180, 328)
Screenshot: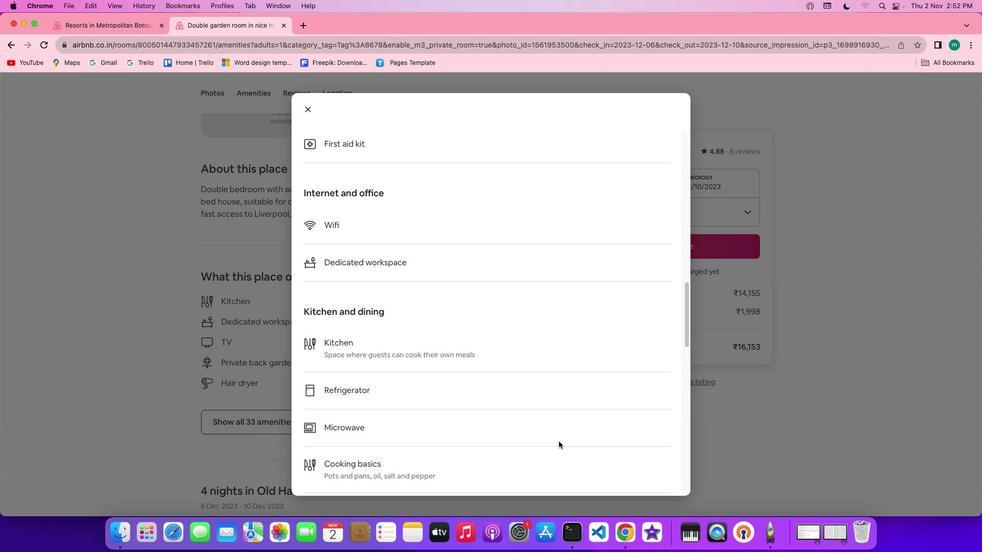 
Action: Mouse scrolled (667, 344) with delta (180, 328)
Screenshot: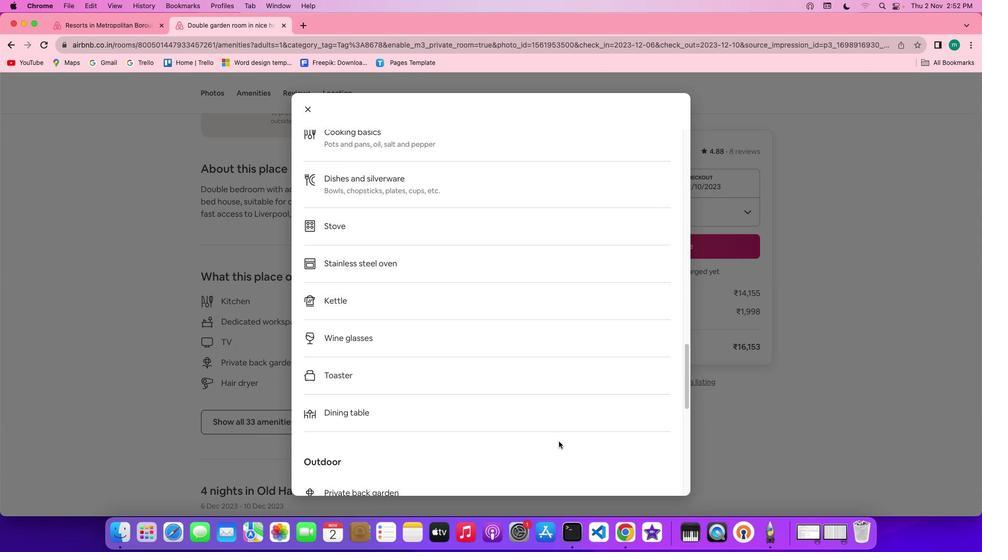 
Action: Mouse scrolled (667, 344) with delta (180, 328)
Screenshot: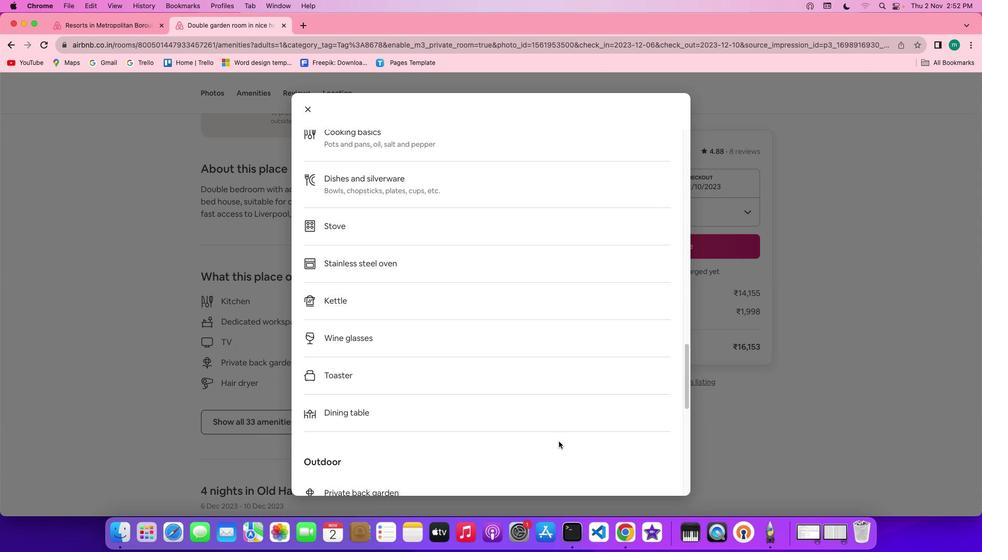 
Action: Mouse scrolled (667, 344) with delta (180, 328)
Screenshot: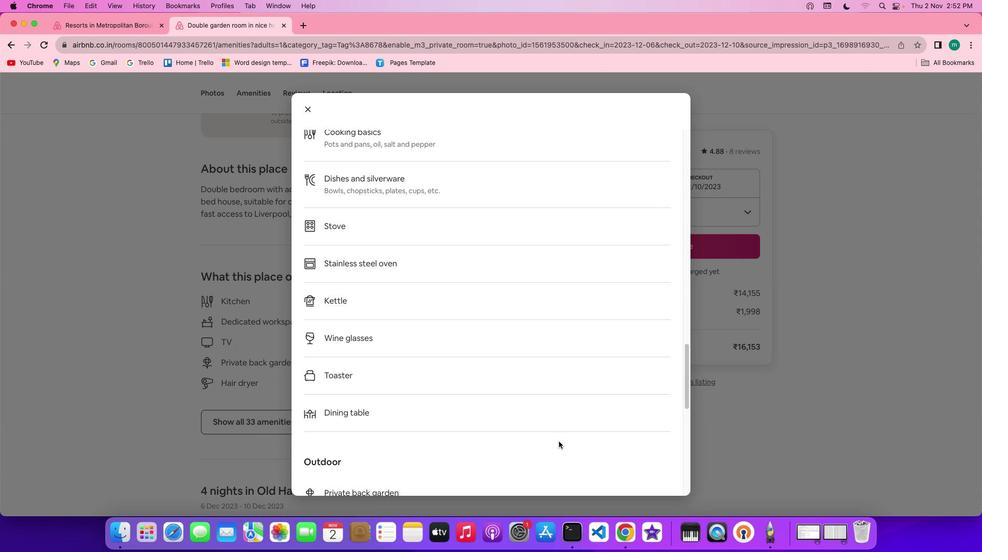 
Action: Mouse scrolled (667, 344) with delta (180, 328)
Screenshot: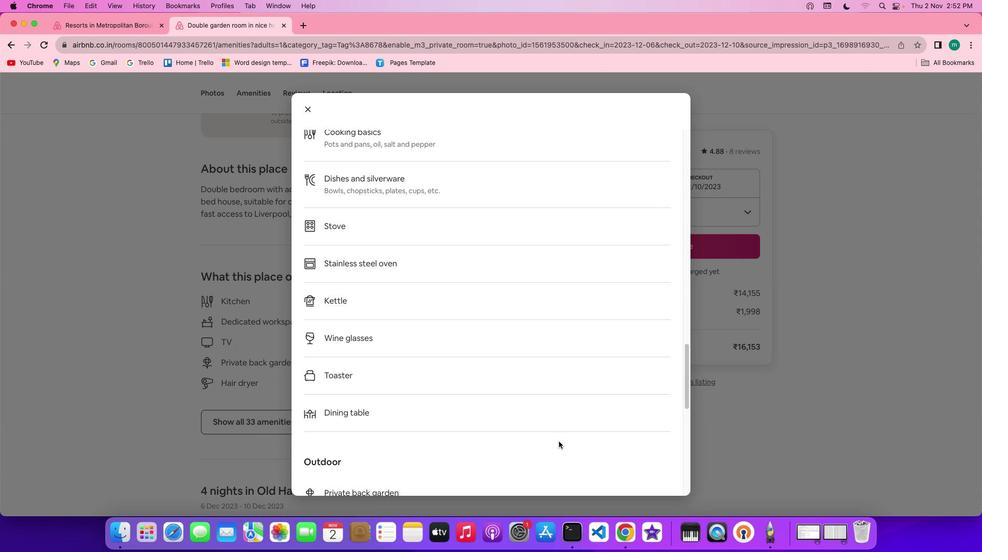 
Action: Mouse scrolled (667, 344) with delta (180, 328)
Screenshot: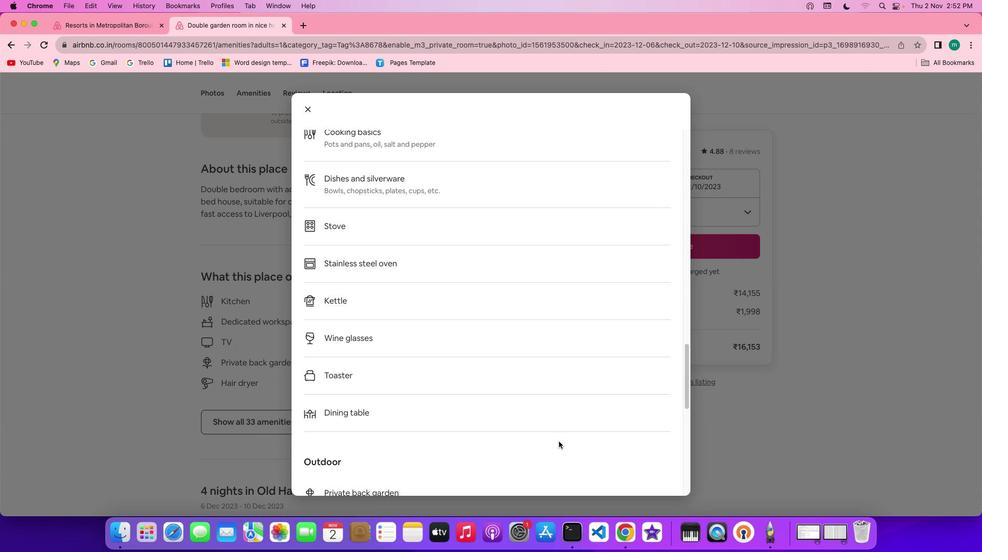 
Action: Mouse scrolled (667, 344) with delta (180, 328)
Screenshot: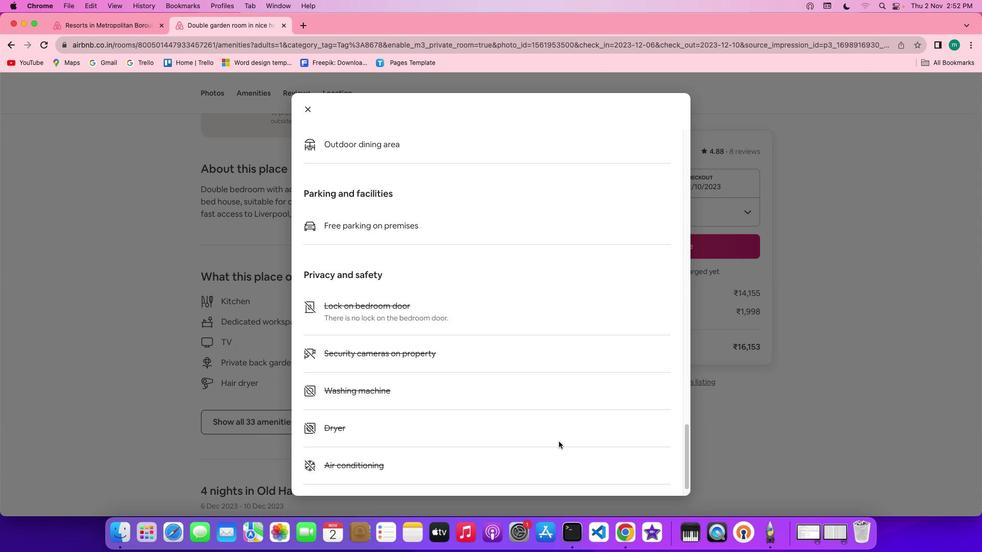 
Action: Mouse scrolled (667, 344) with delta (180, 328)
Screenshot: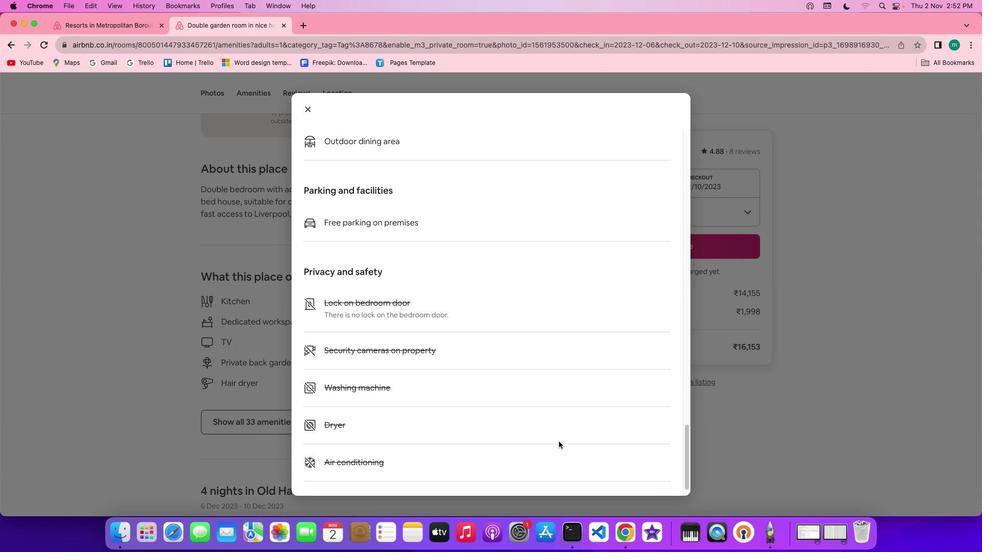 
Action: Mouse scrolled (667, 344) with delta (180, 328)
Screenshot: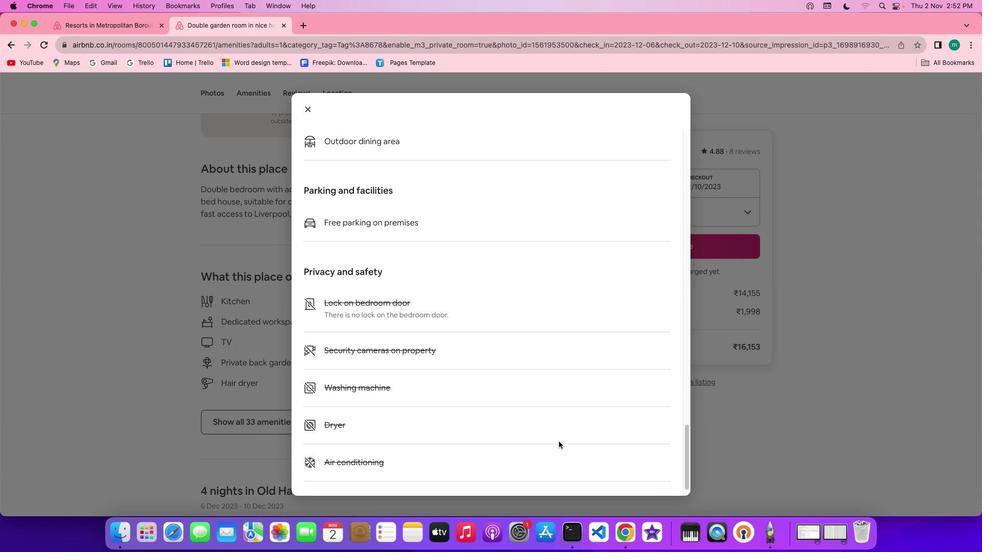 
Action: Mouse scrolled (667, 344) with delta (180, 328)
Screenshot: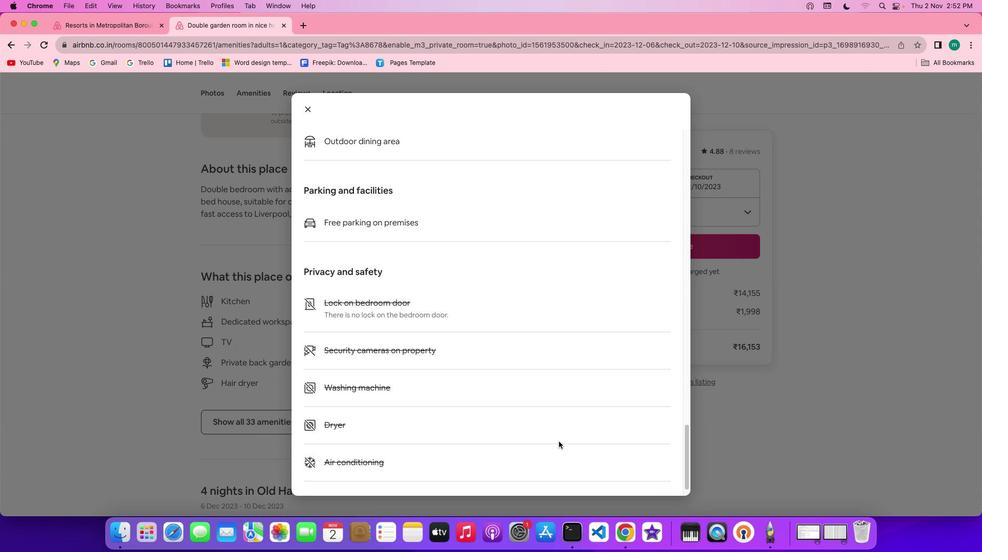 
Action: Mouse scrolled (667, 344) with delta (180, 328)
Screenshot: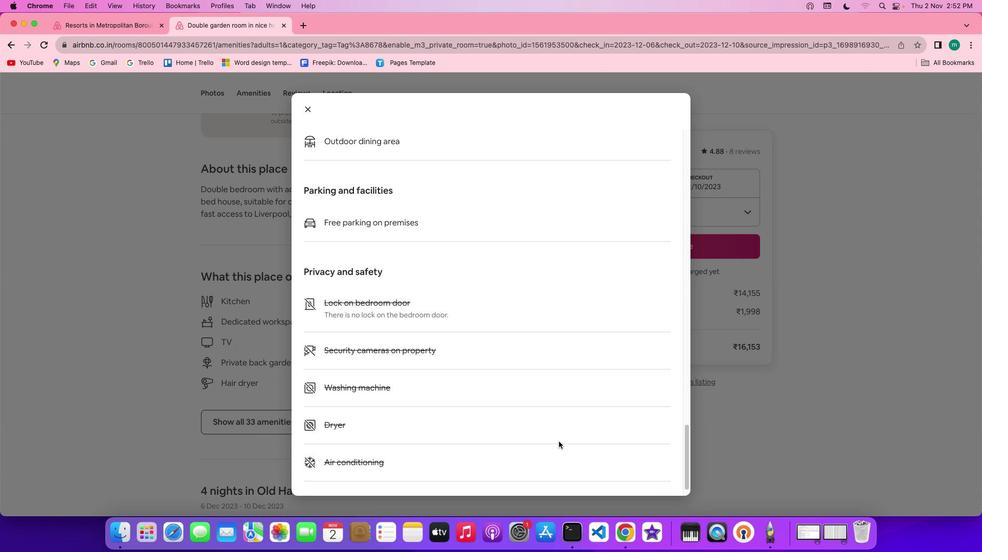 
Action: Mouse scrolled (667, 344) with delta (180, 328)
Screenshot: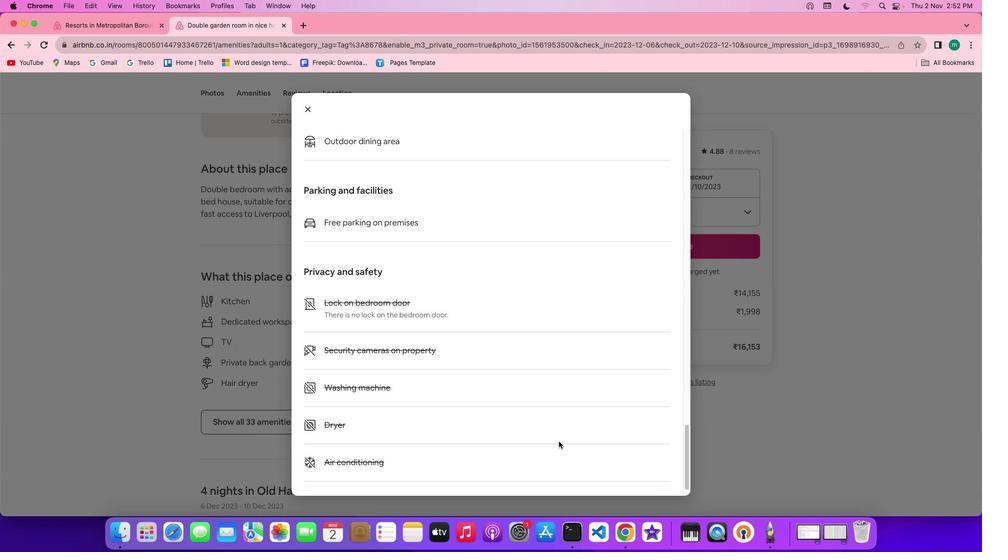 
Action: Mouse scrolled (667, 344) with delta (180, 328)
Screenshot: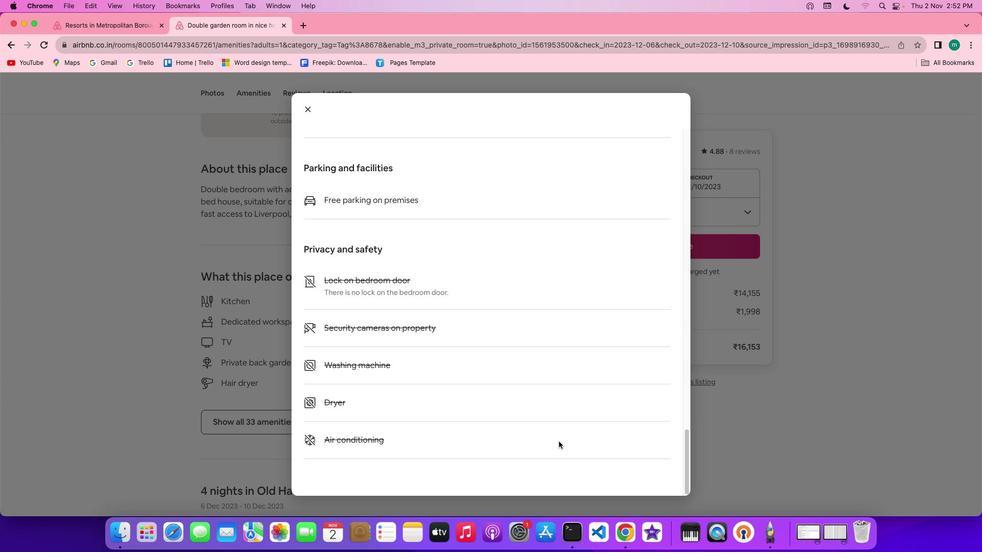 
Action: Mouse scrolled (667, 344) with delta (180, 328)
Screenshot: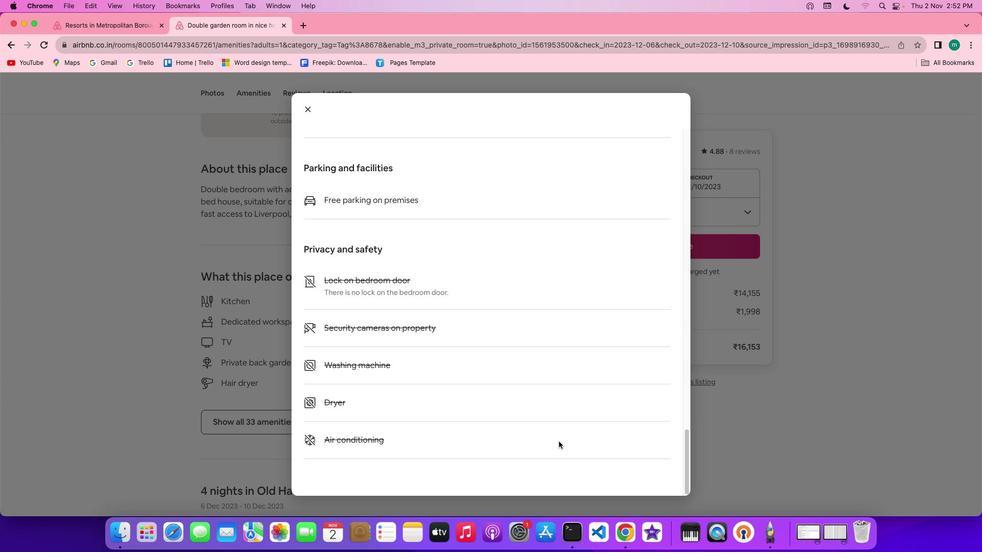 
Action: Mouse scrolled (667, 344) with delta (180, 328)
Screenshot: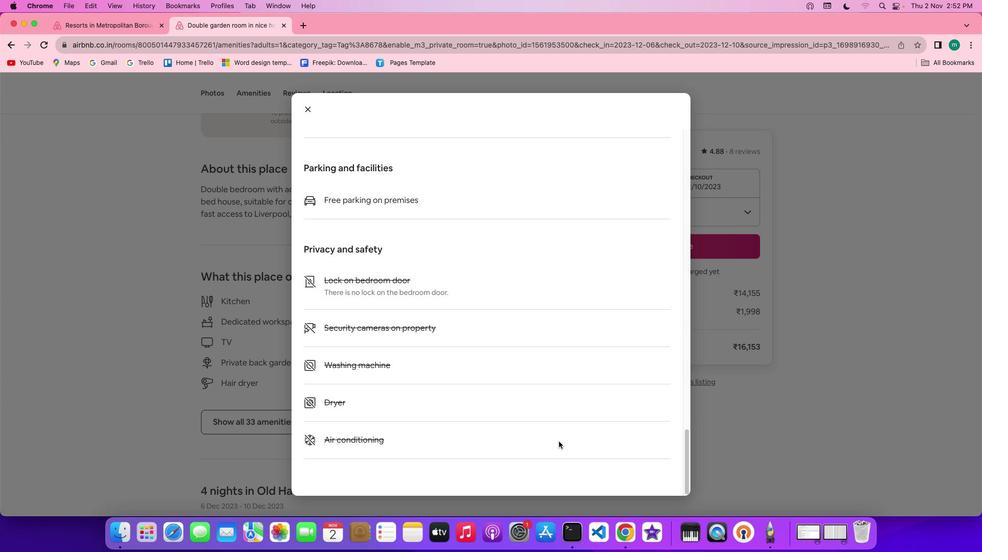 
Action: Mouse scrolled (667, 344) with delta (180, 328)
Screenshot: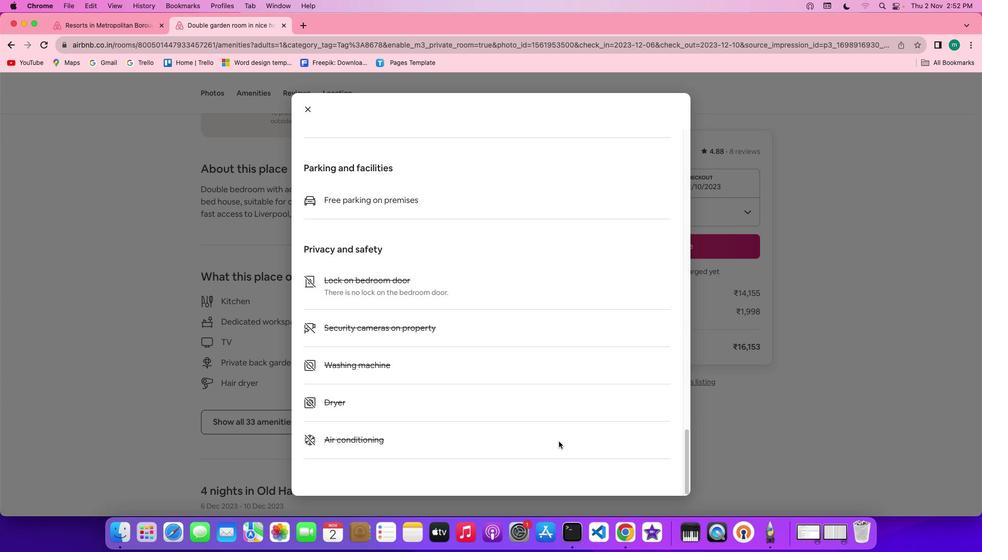 
Action: Mouse scrolled (667, 344) with delta (180, 328)
Screenshot: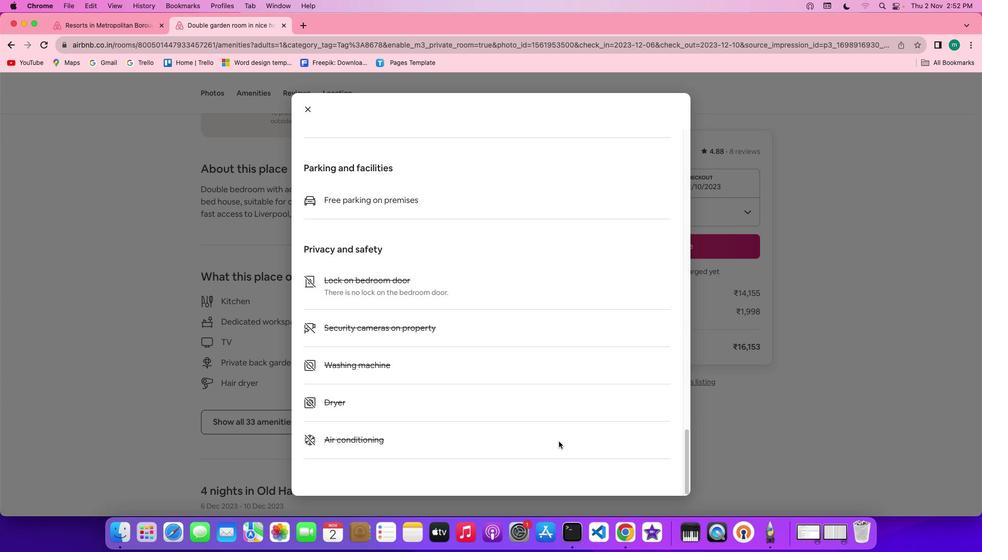 
Action: Mouse scrolled (667, 344) with delta (180, 328)
Screenshot: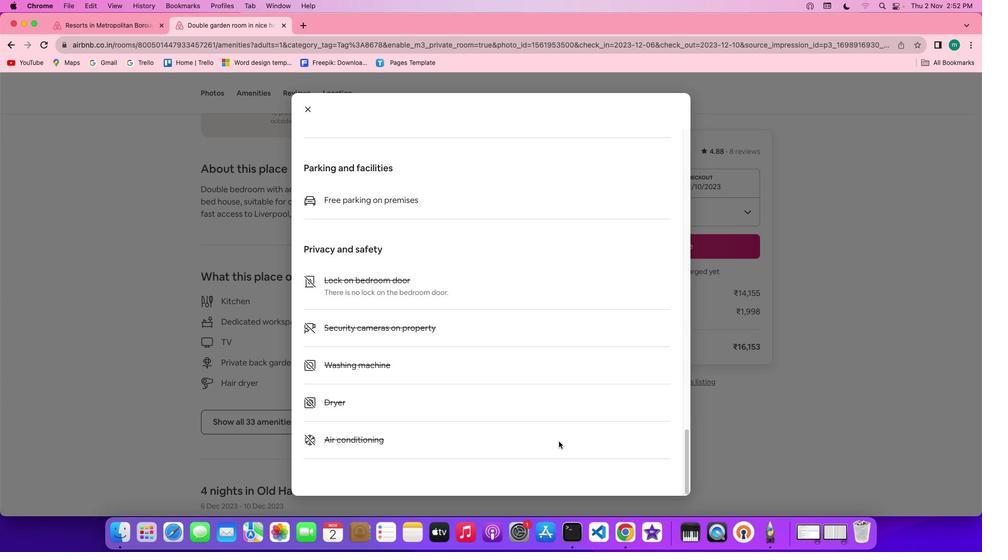 
Action: Mouse scrolled (667, 344) with delta (180, 328)
Screenshot: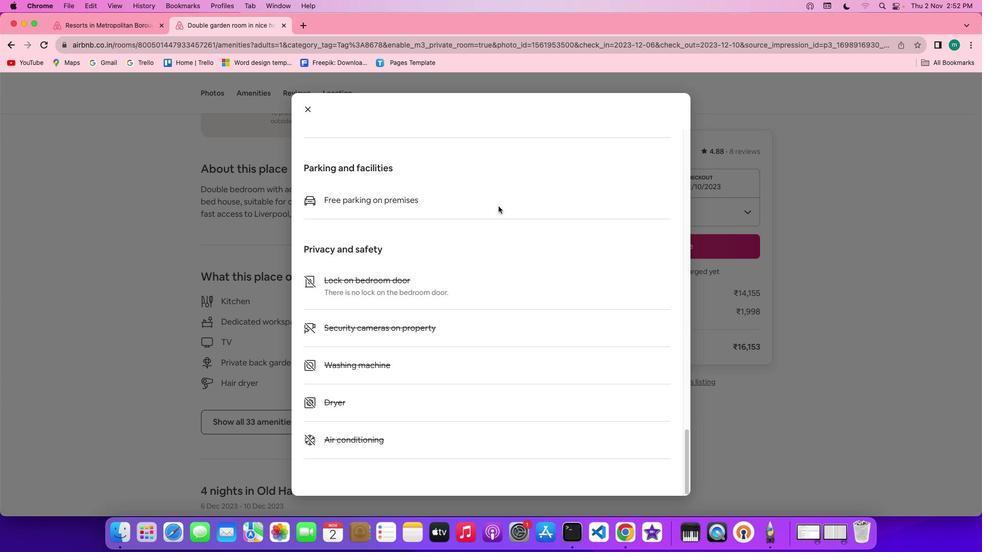 
Action: Mouse scrolled (667, 344) with delta (180, 328)
Screenshot: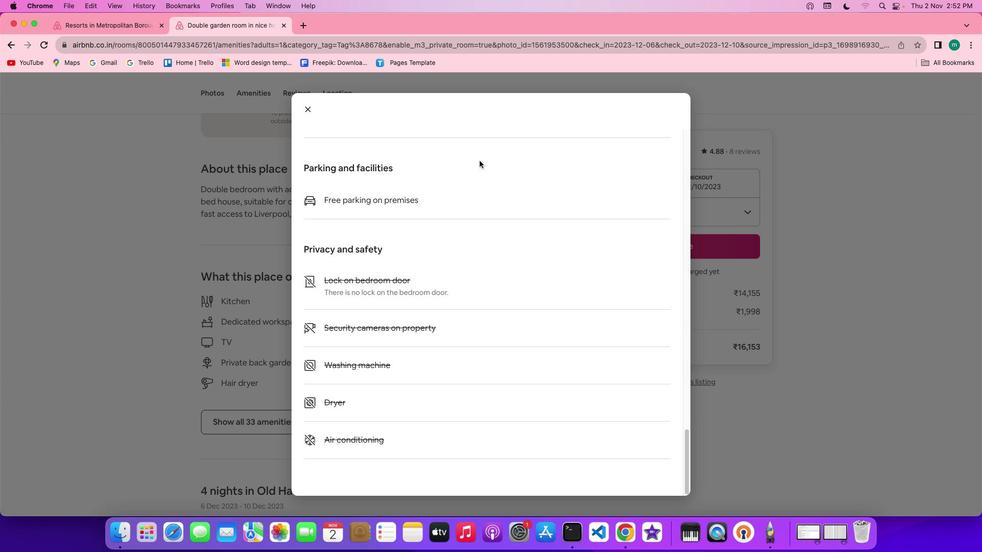 
Action: Mouse scrolled (667, 344) with delta (180, 328)
Screenshot: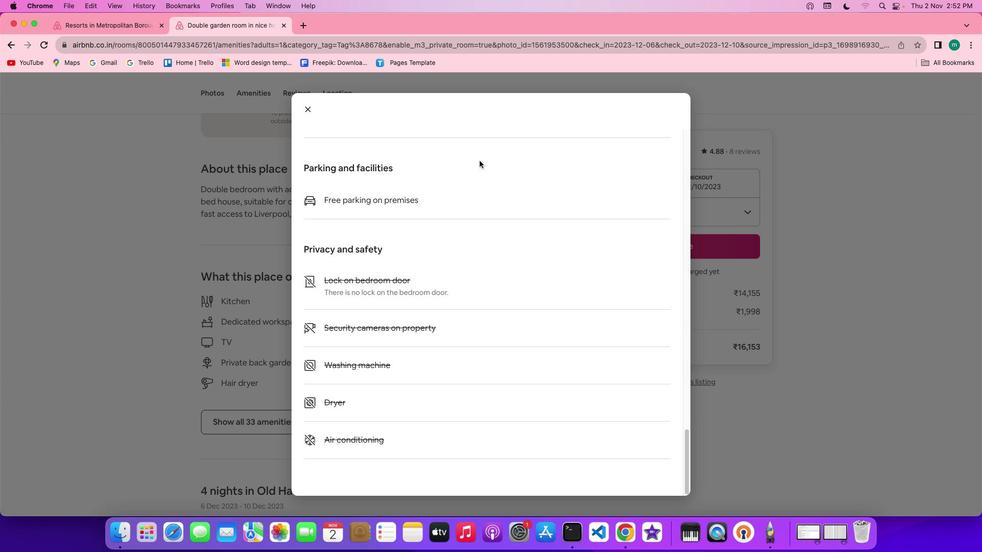 
Action: Mouse scrolled (667, 344) with delta (180, 328)
Screenshot: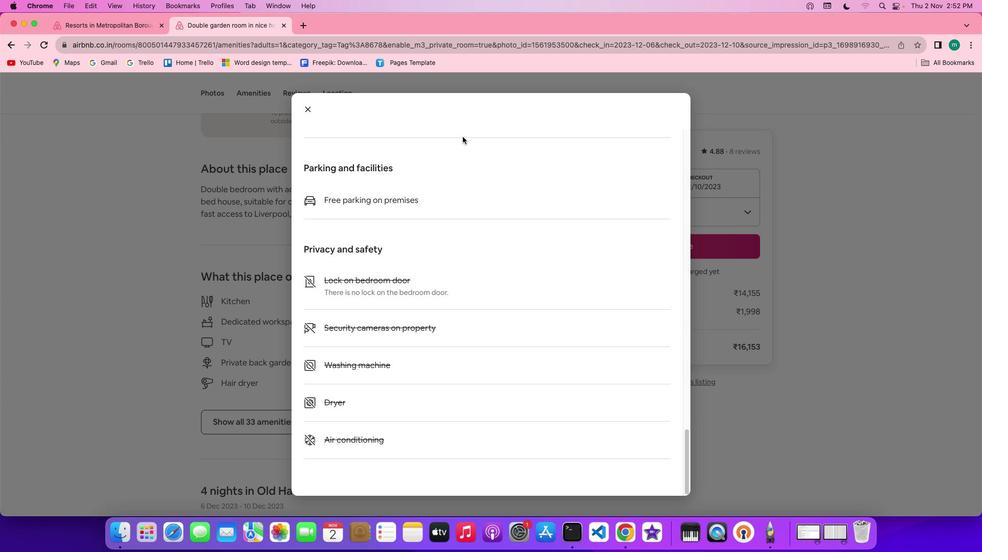
Action: Mouse scrolled (667, 344) with delta (180, 328)
Screenshot: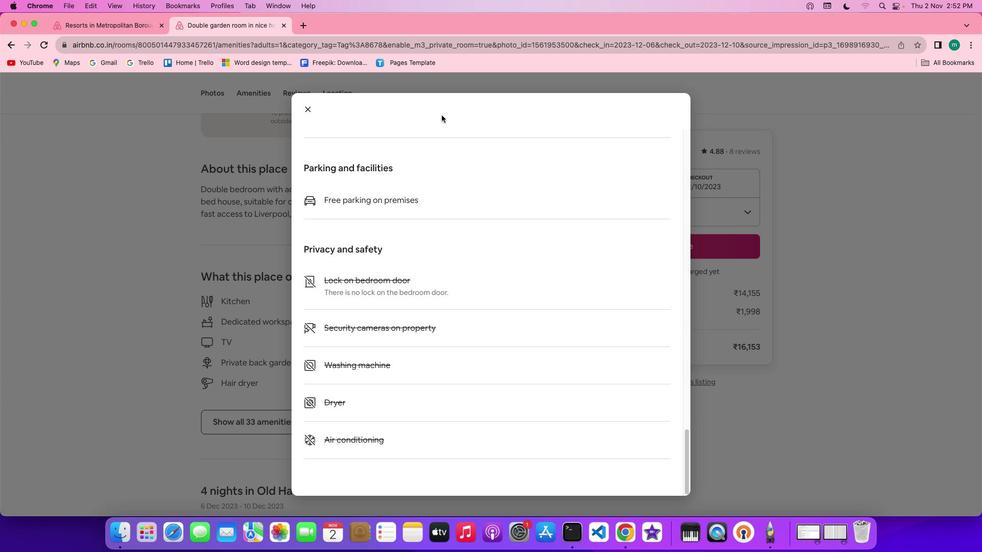 
Action: Mouse moved to (451, 332)
Screenshot: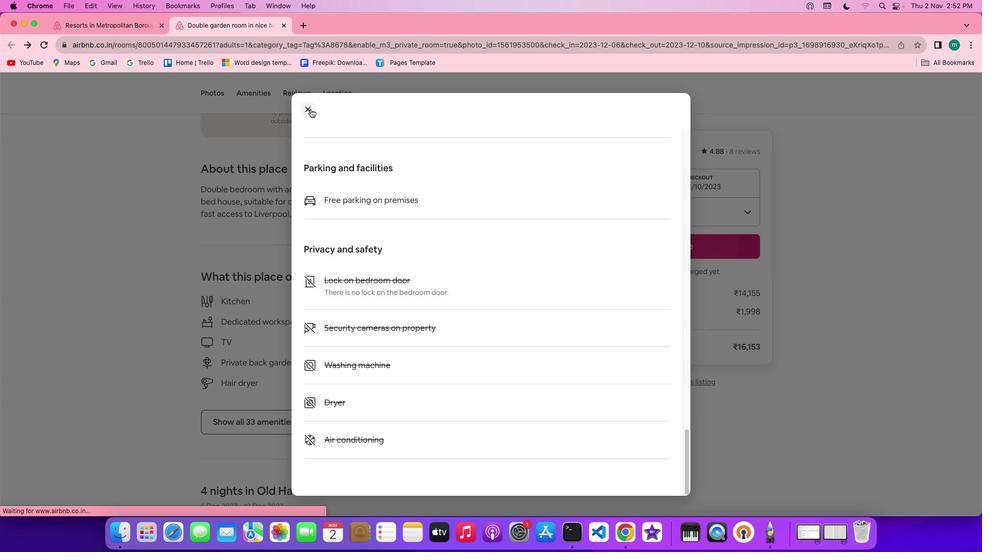 
Action: Mouse pressed left at (451, 332)
Screenshot: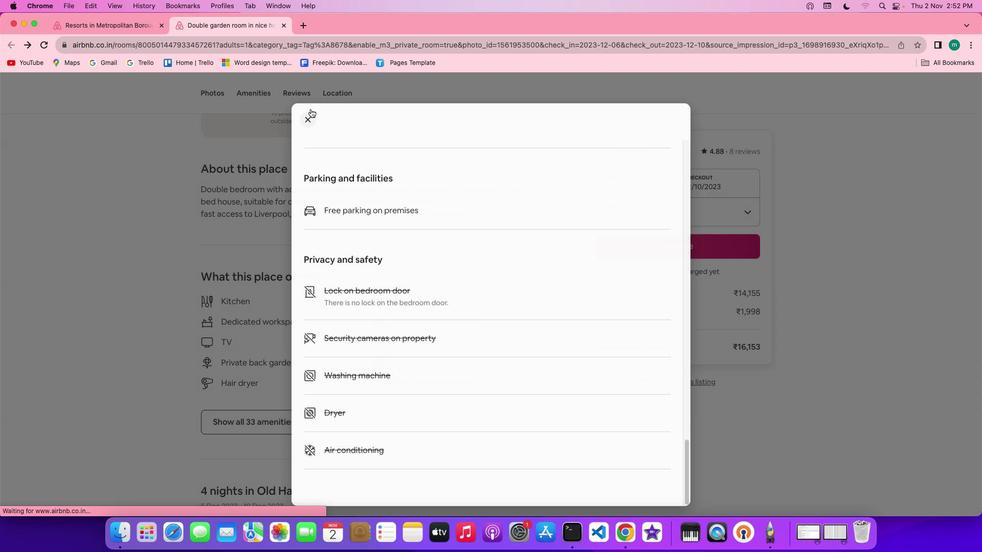 
Action: Mouse moved to (605, 339)
Screenshot: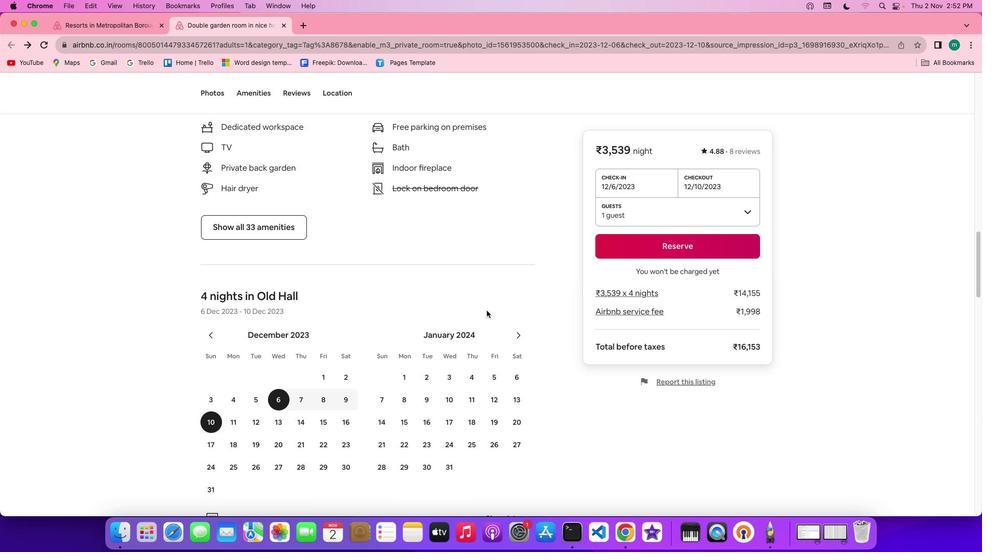 
Action: Mouse scrolled (605, 339) with delta (180, 328)
Screenshot: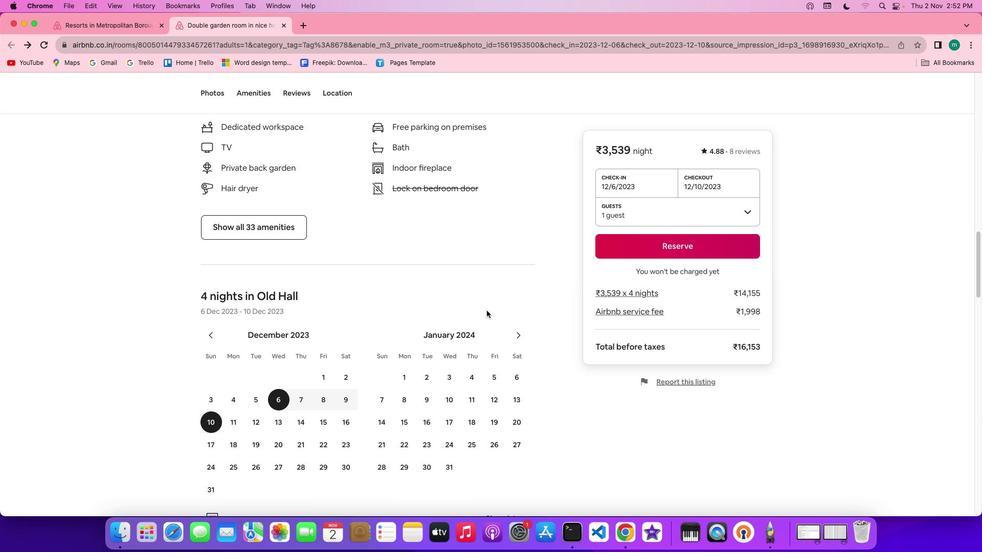 
Action: Mouse scrolled (605, 339) with delta (180, 328)
Screenshot: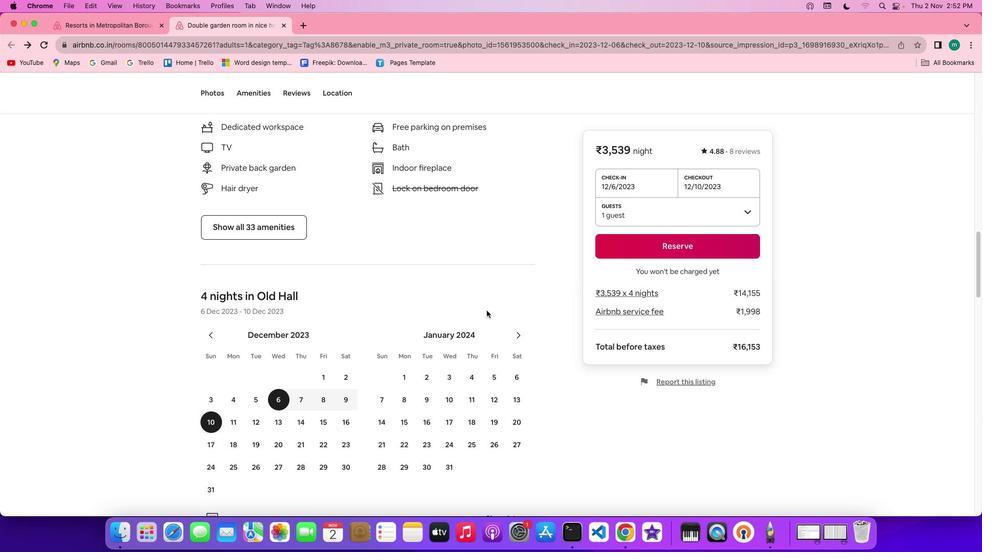 
Action: Mouse scrolled (605, 339) with delta (180, 328)
Screenshot: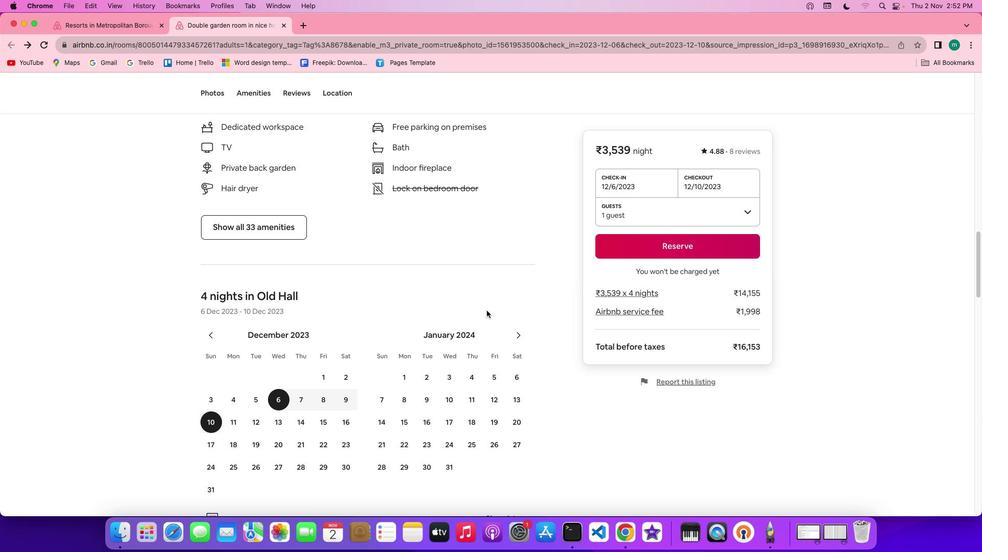 
Action: Mouse scrolled (605, 339) with delta (180, 328)
Screenshot: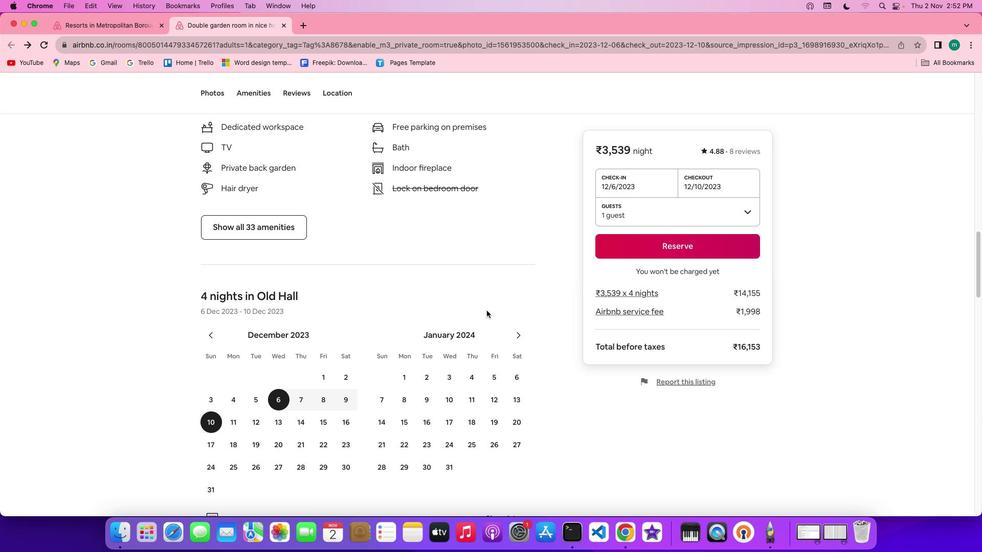 
Action: Mouse scrolled (605, 339) with delta (180, 328)
Screenshot: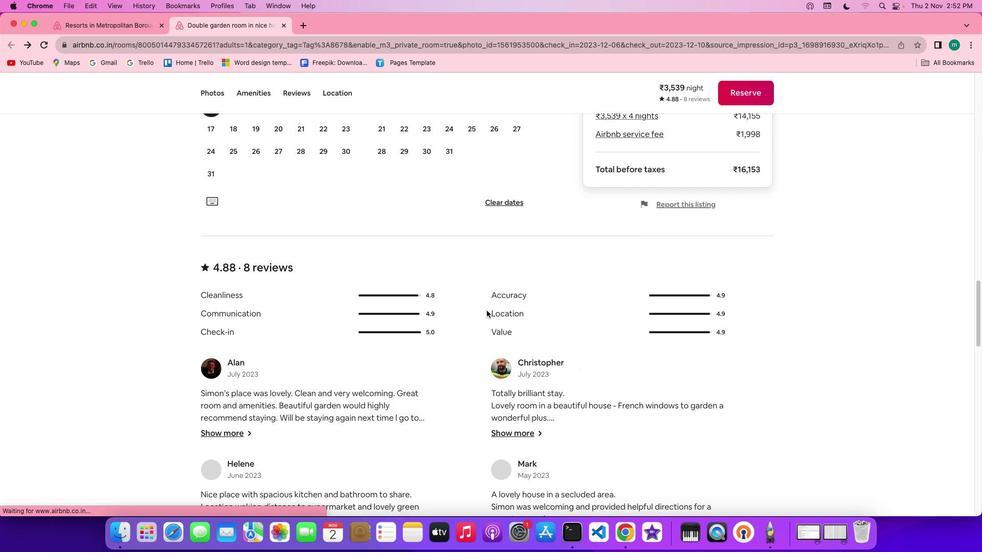 
Action: Mouse scrolled (605, 339) with delta (180, 328)
Screenshot: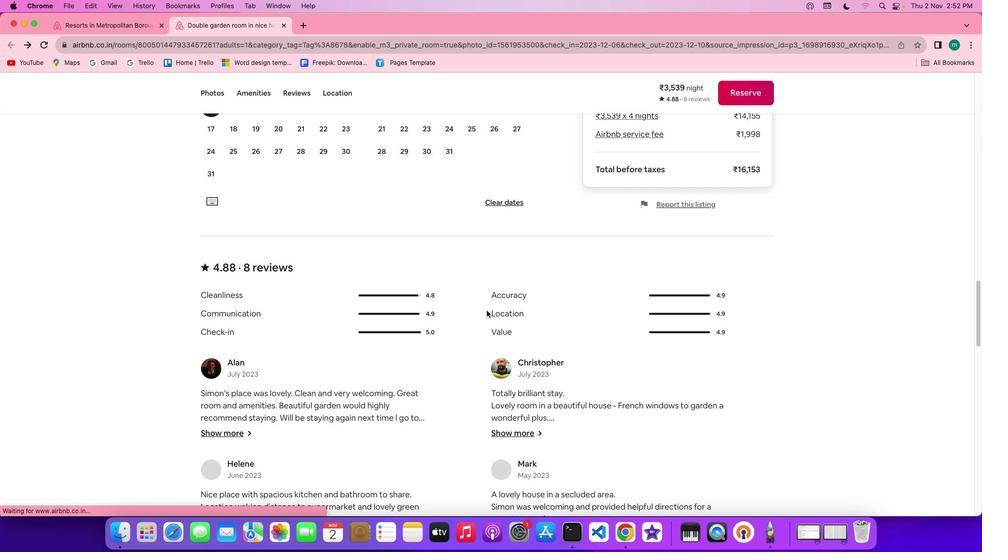 
Action: Mouse scrolled (605, 339) with delta (180, 328)
Screenshot: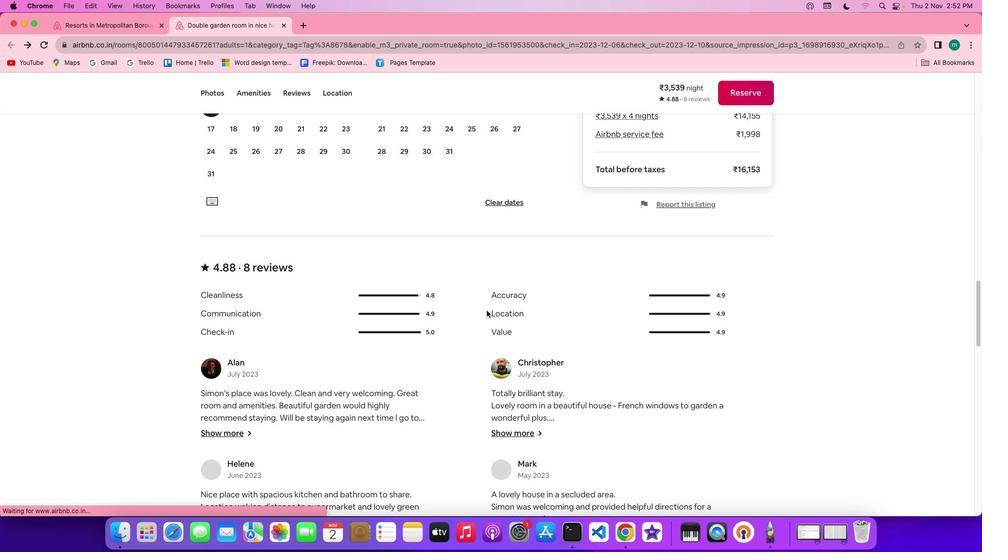 
Action: Mouse scrolled (605, 339) with delta (180, 328)
Screenshot: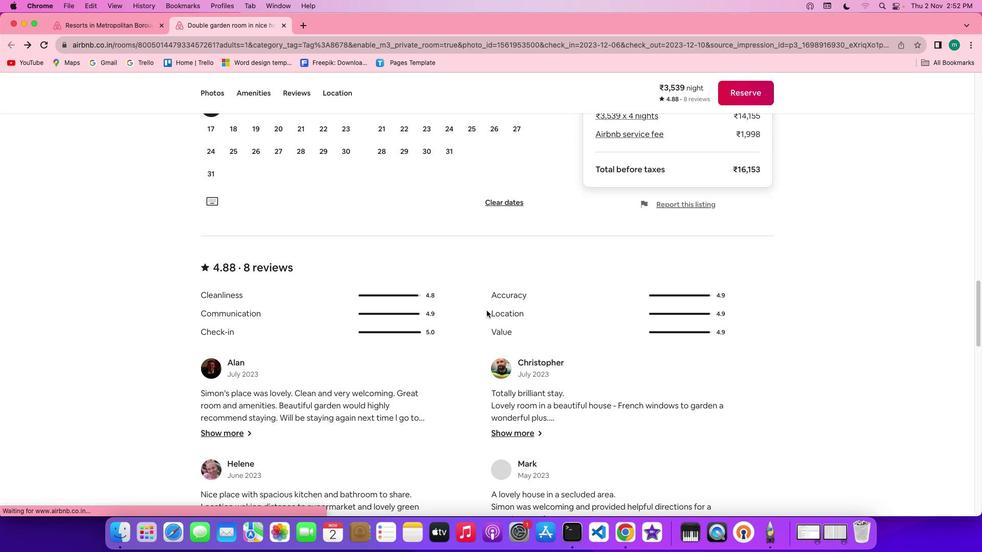 
Action: Mouse scrolled (605, 339) with delta (180, 328)
Screenshot: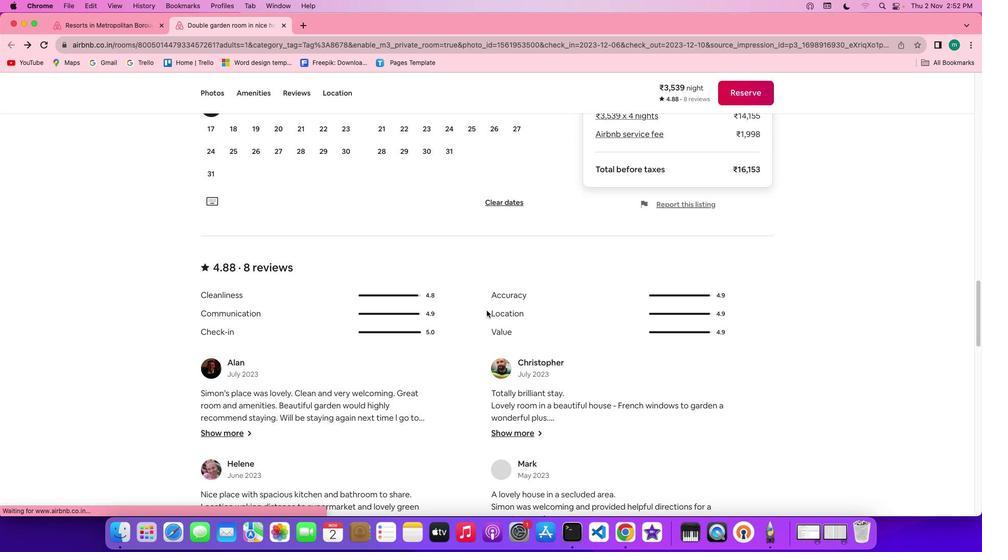 
Action: Mouse scrolled (605, 339) with delta (180, 328)
Screenshot: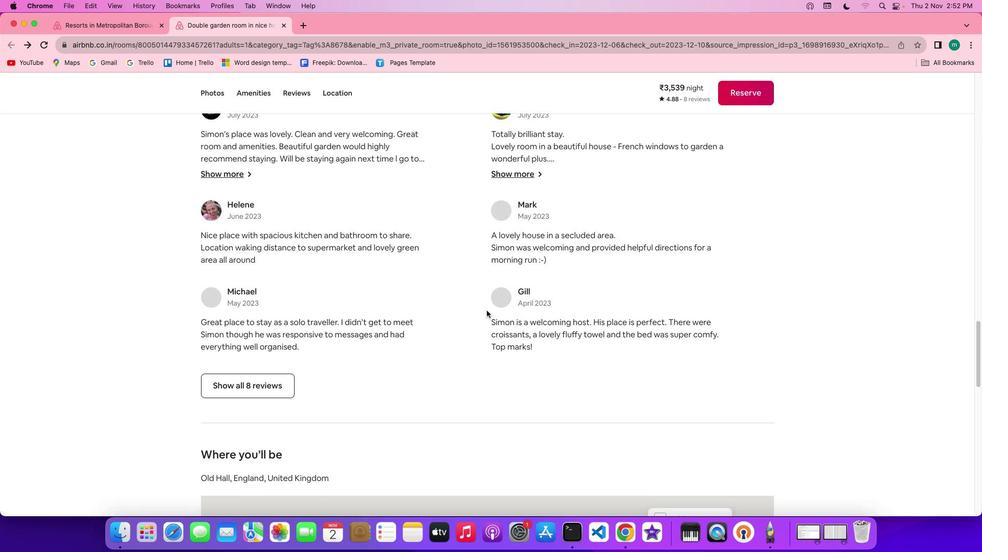 
Action: Mouse scrolled (605, 339) with delta (180, 328)
Screenshot: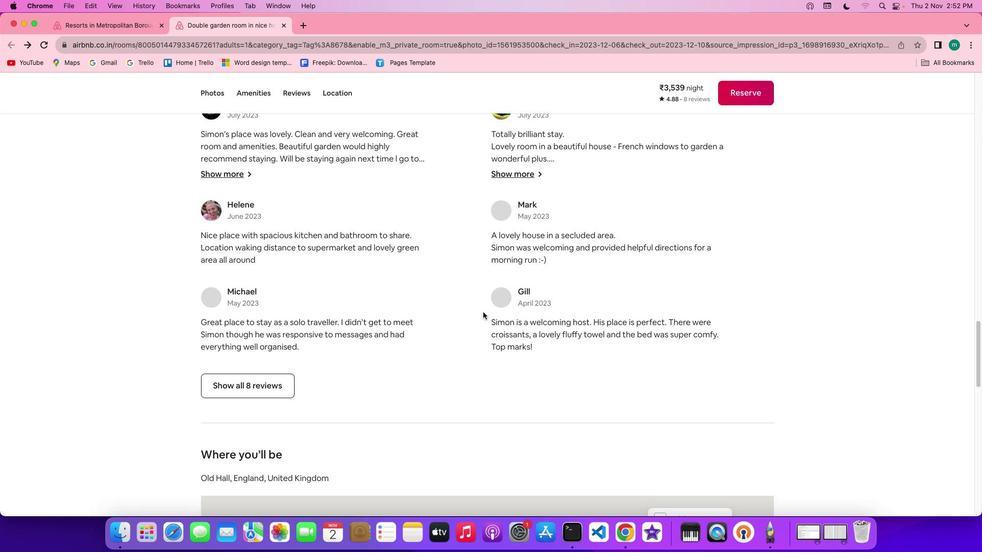 
Action: Mouse scrolled (605, 339) with delta (180, 328)
Screenshot: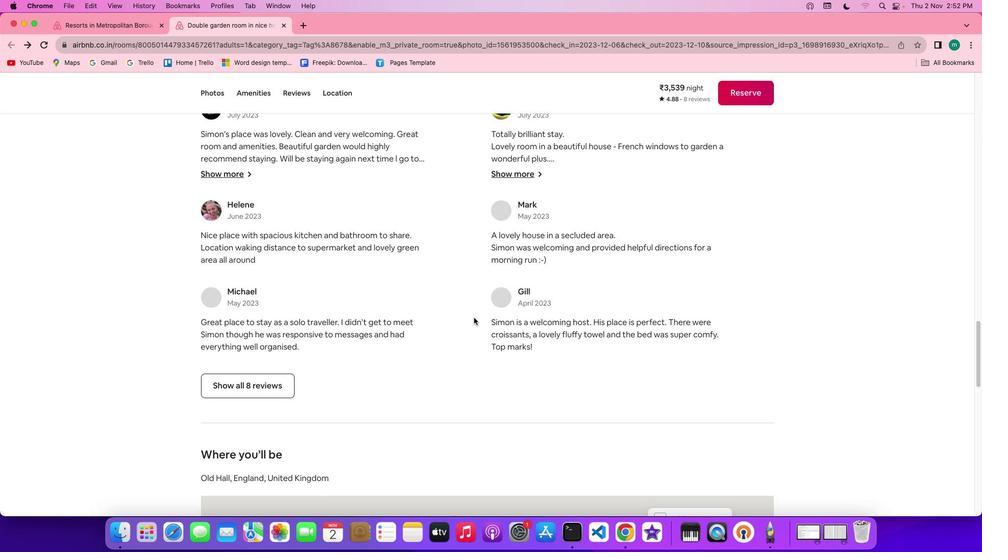 
Action: Mouse scrolled (605, 339) with delta (180, 328)
Screenshot: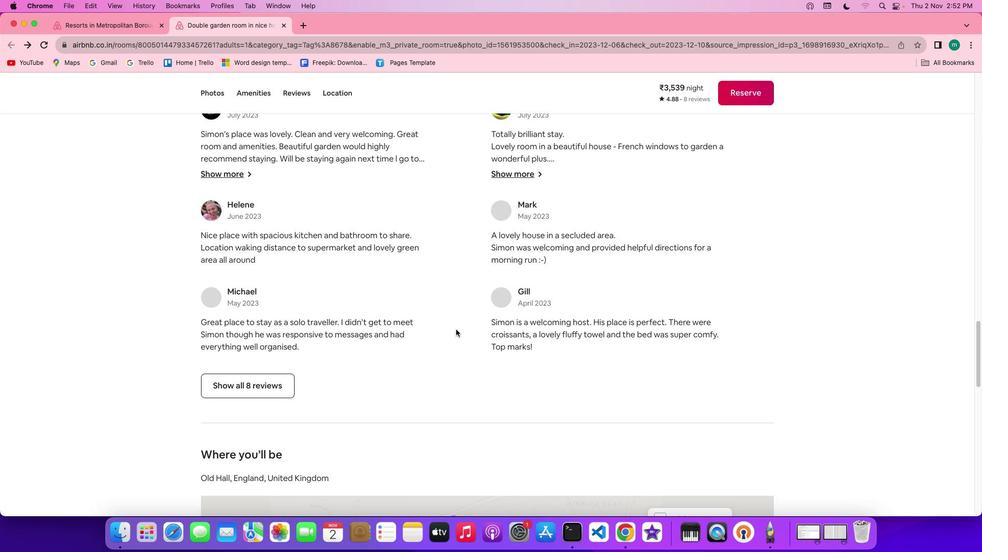 
Action: Mouse scrolled (605, 339) with delta (180, 328)
Screenshot: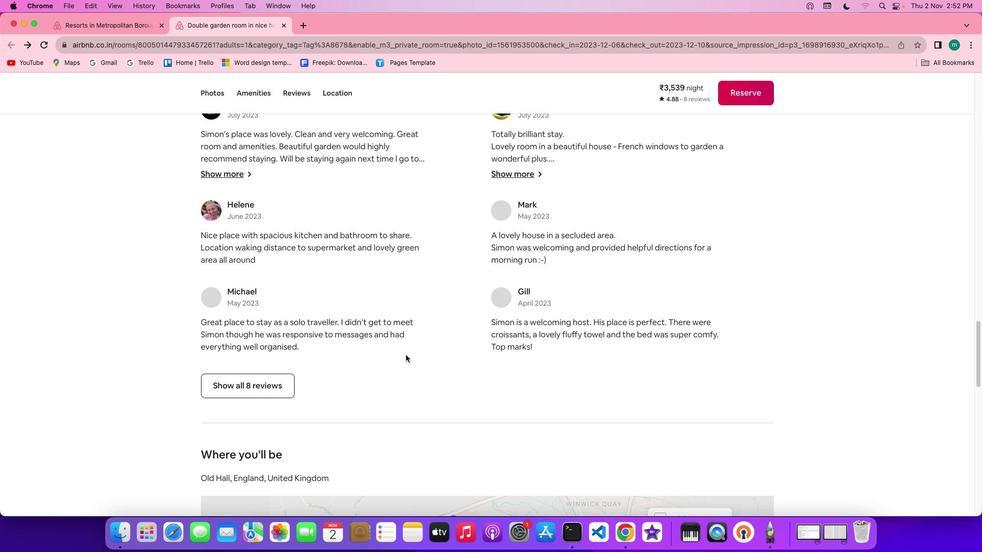 
Action: Mouse moved to (416, 342)
Screenshot: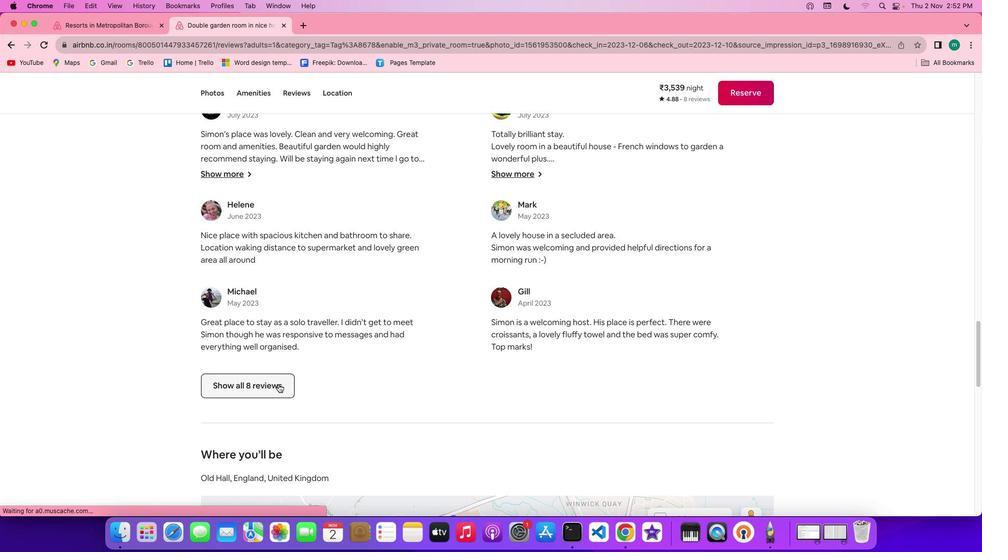 
Action: Mouse pressed left at (416, 342)
Screenshot: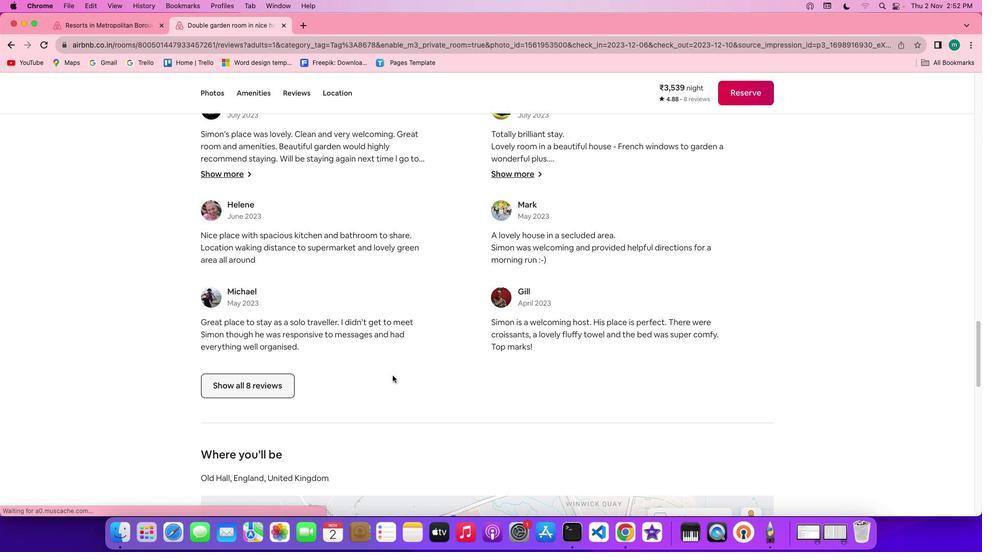 
Action: Mouse moved to (750, 343)
Screenshot: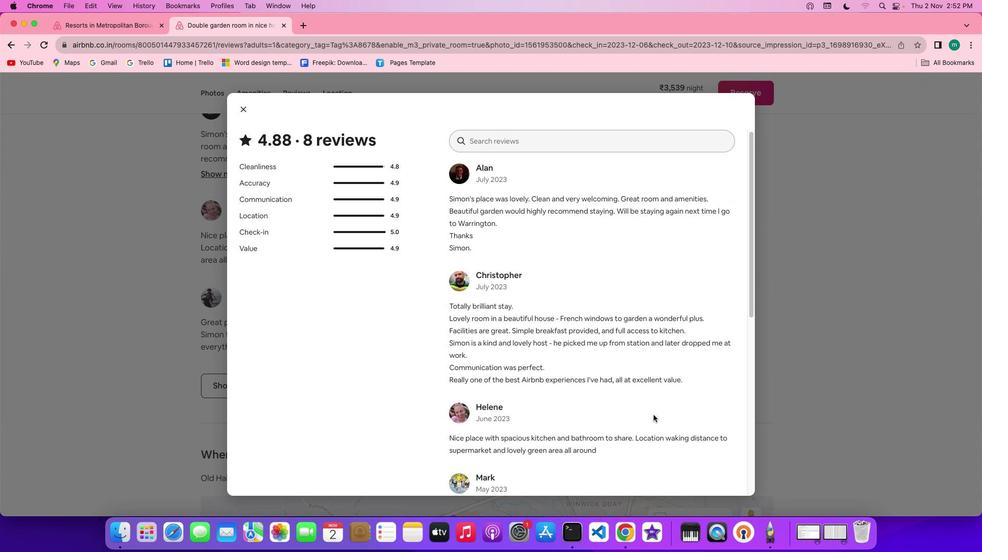 
Action: Mouse scrolled (750, 343) with delta (180, 328)
Screenshot: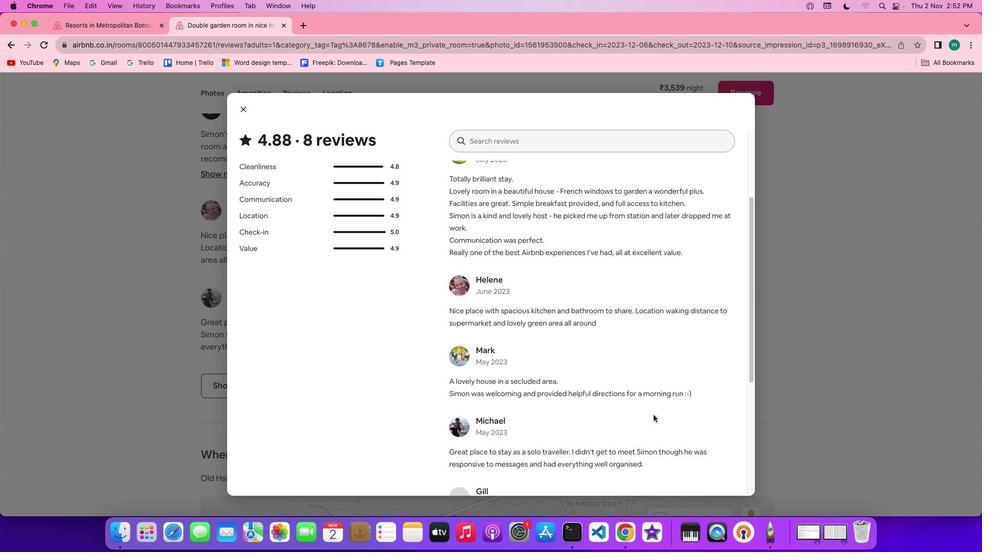 
Action: Mouse scrolled (750, 343) with delta (180, 328)
Screenshot: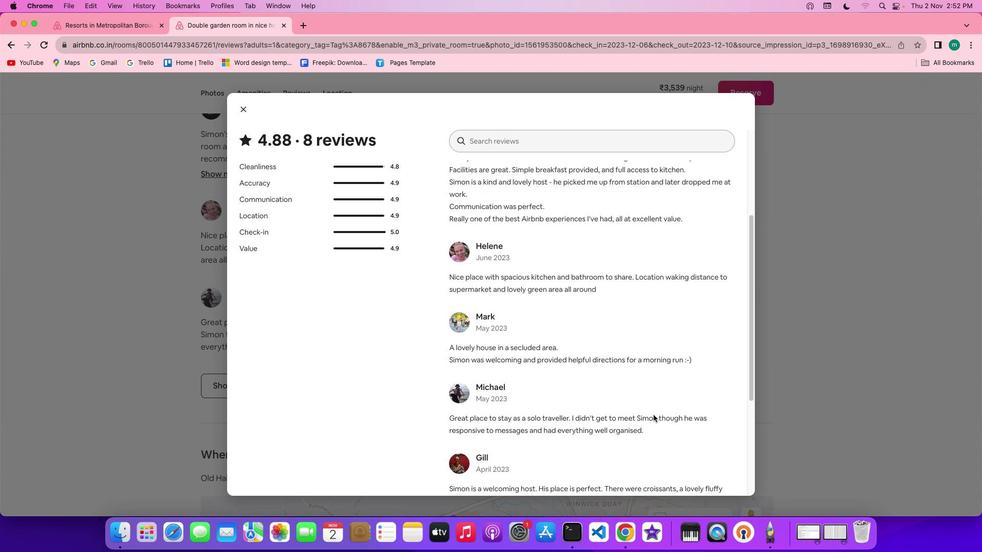 
Action: Mouse scrolled (750, 343) with delta (180, 328)
Screenshot: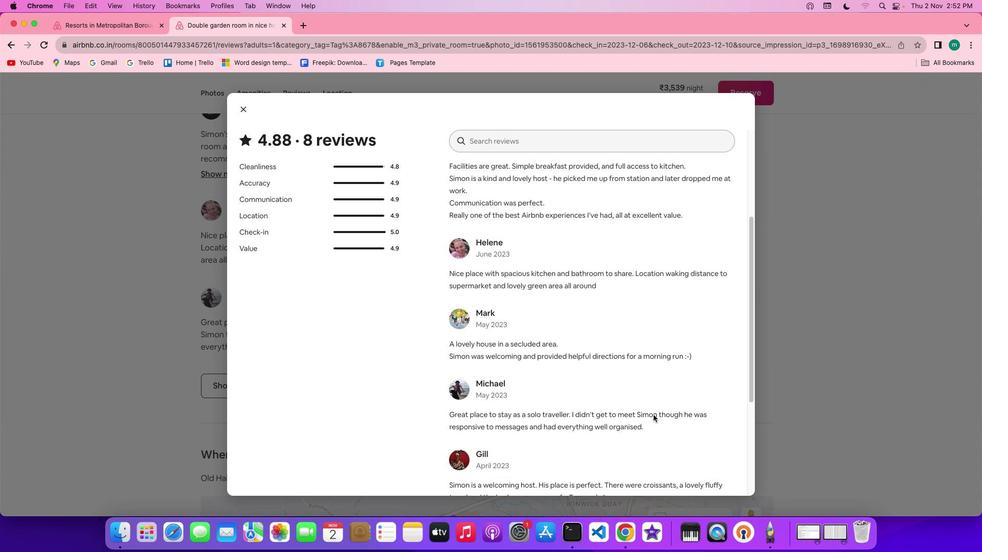 
Action: Mouse scrolled (750, 343) with delta (180, 328)
Screenshot: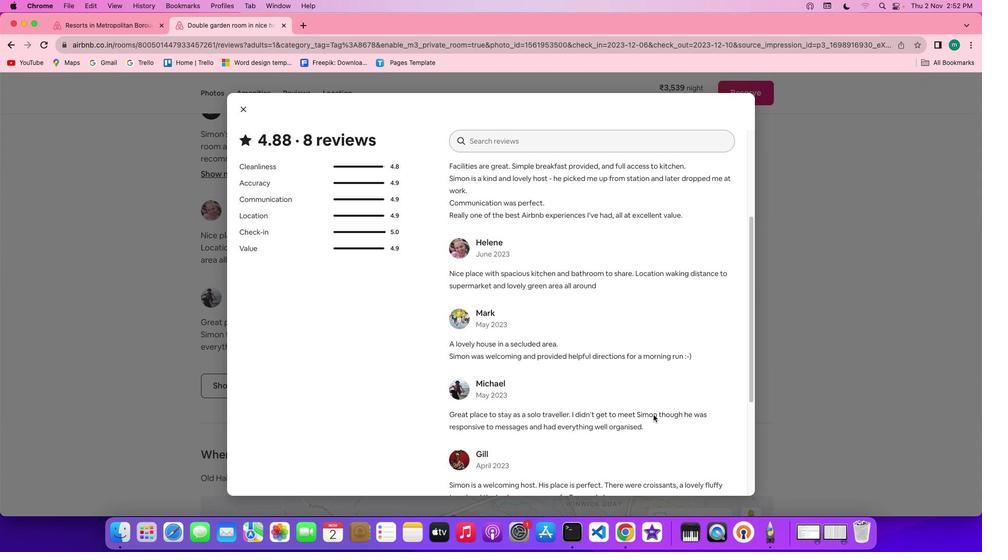 
Action: Mouse scrolled (750, 343) with delta (180, 328)
Screenshot: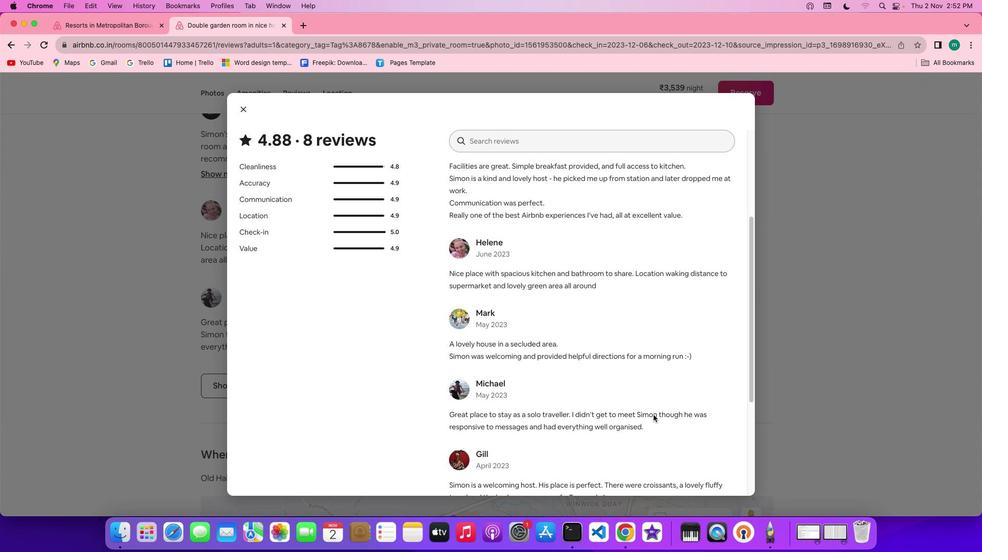 
Action: Mouse scrolled (750, 343) with delta (180, 328)
Screenshot: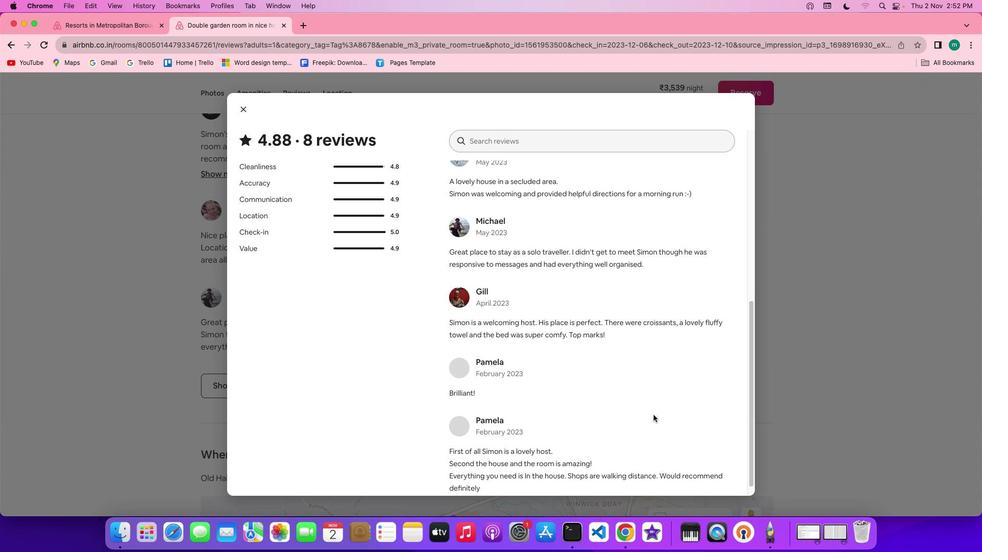 
Action: Mouse scrolled (750, 343) with delta (180, 328)
Screenshot: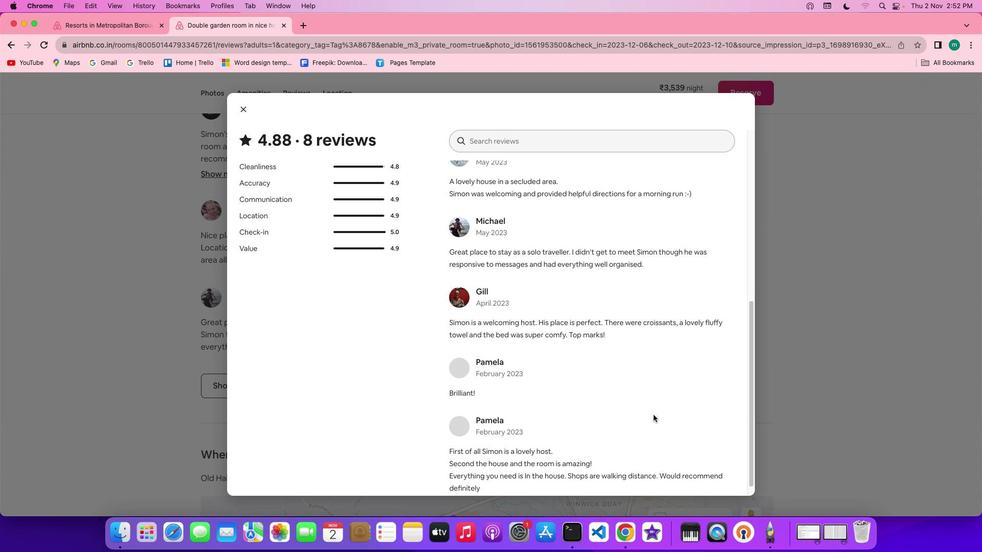 
Action: Mouse scrolled (750, 343) with delta (180, 328)
Screenshot: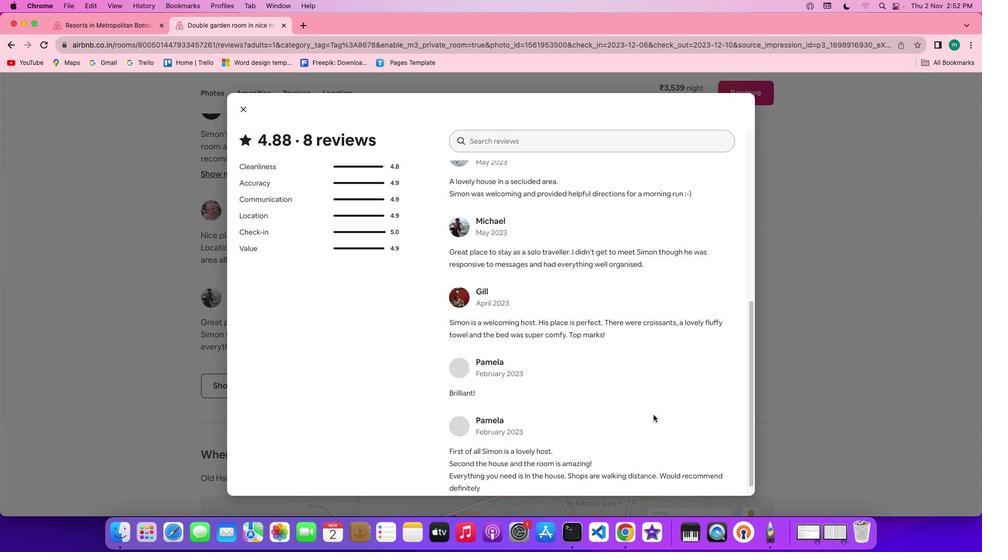 
Action: Mouse scrolled (750, 343) with delta (180, 328)
Screenshot: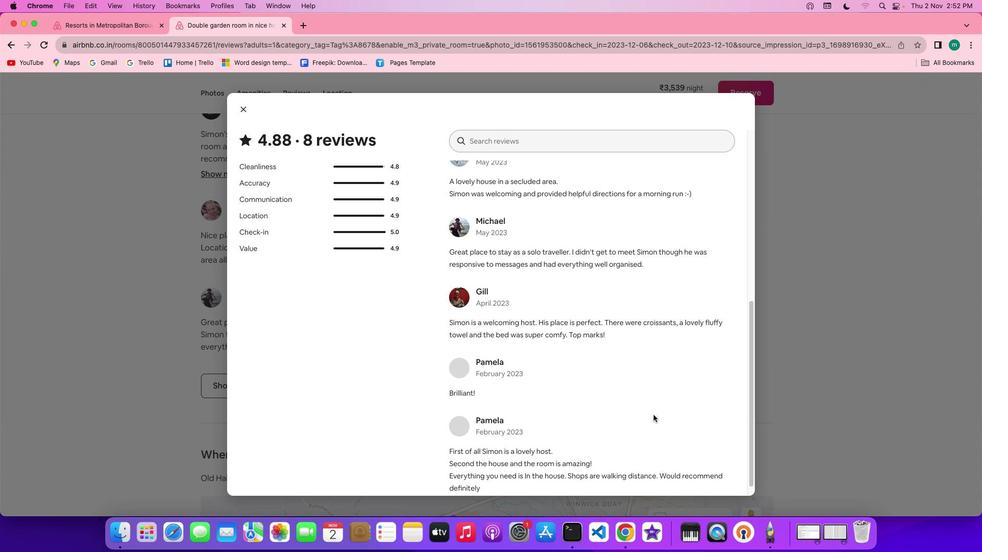 
Action: Mouse scrolled (750, 343) with delta (180, 328)
Screenshot: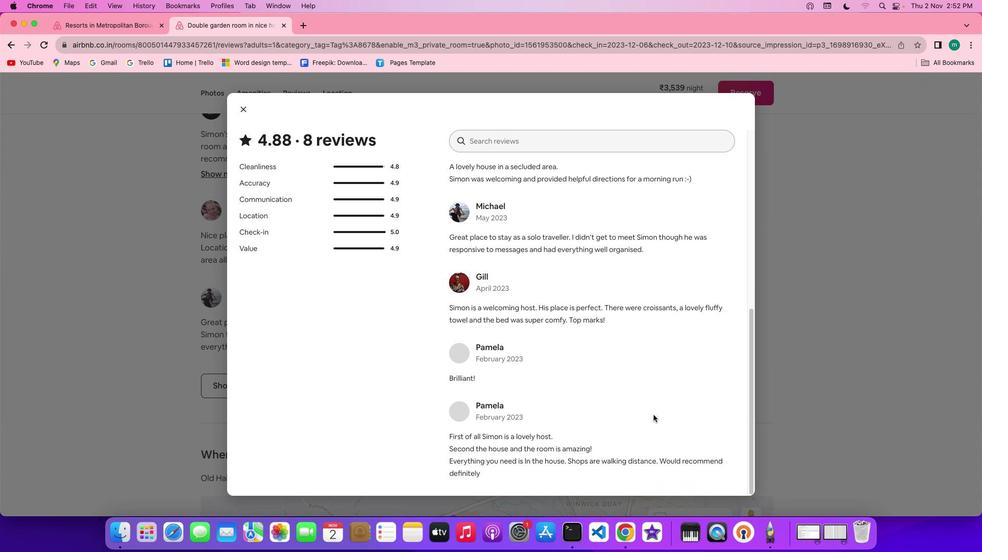
Action: Mouse scrolled (750, 343) with delta (180, 328)
Screenshot: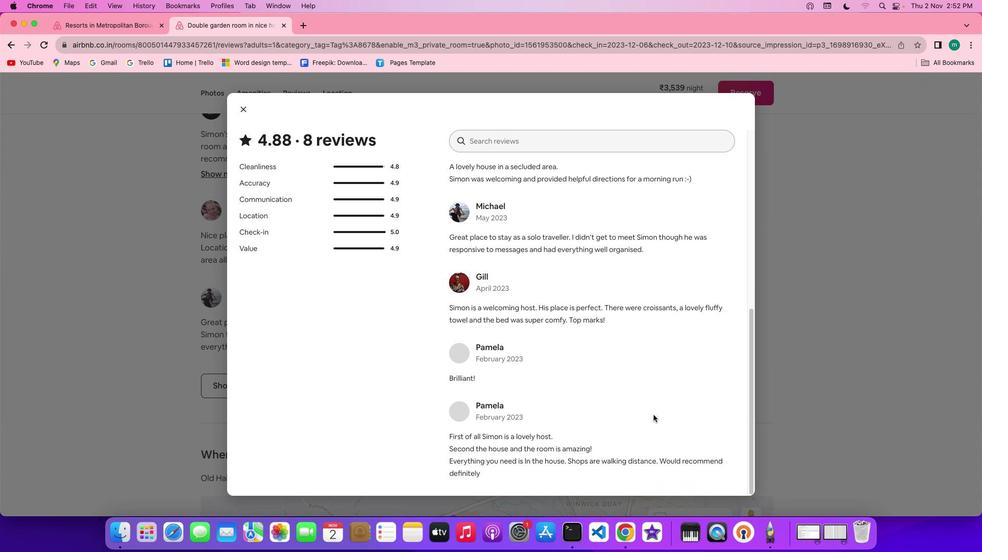 
Action: Mouse scrolled (750, 343) with delta (180, 328)
Screenshot: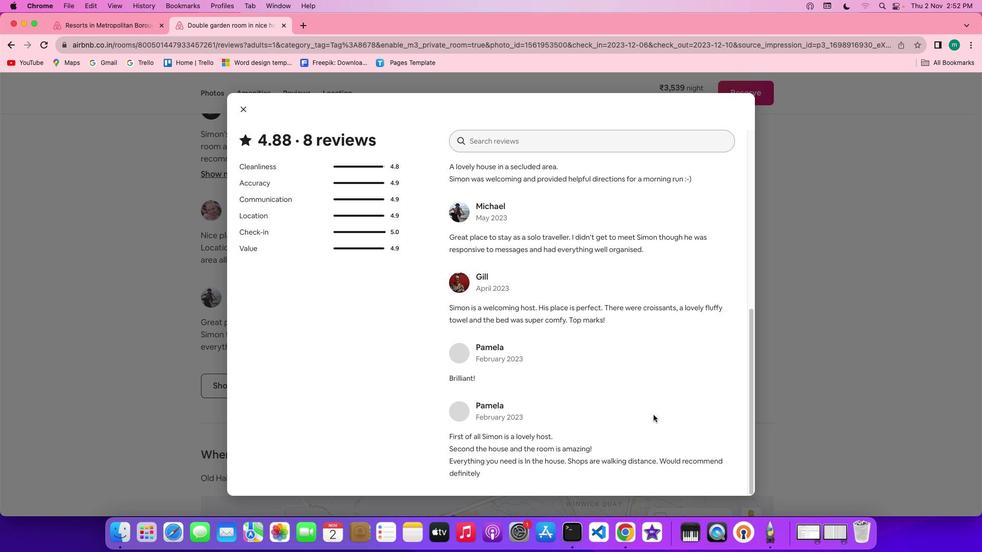 
Action: Mouse scrolled (750, 343) with delta (180, 328)
Screenshot: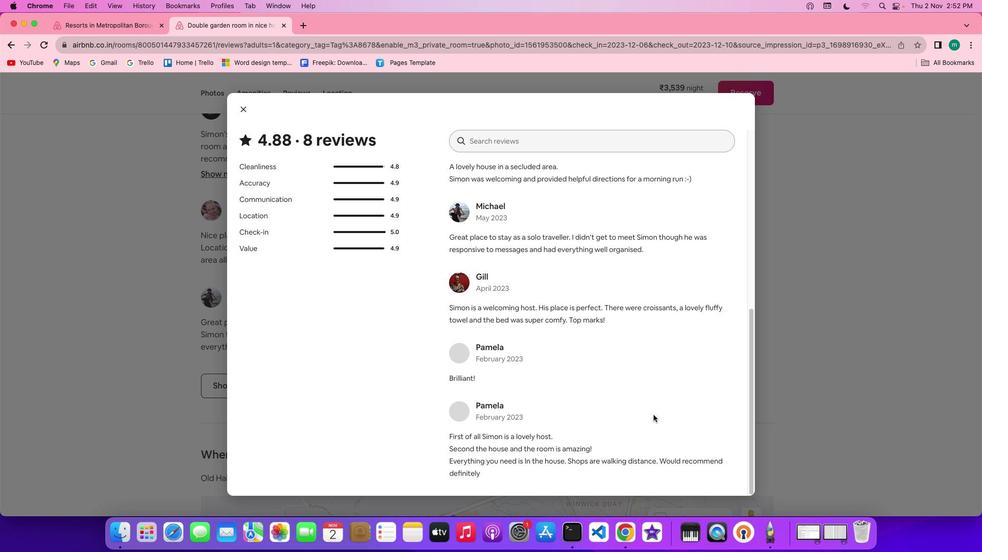 
Action: Mouse scrolled (750, 343) with delta (180, 328)
Screenshot: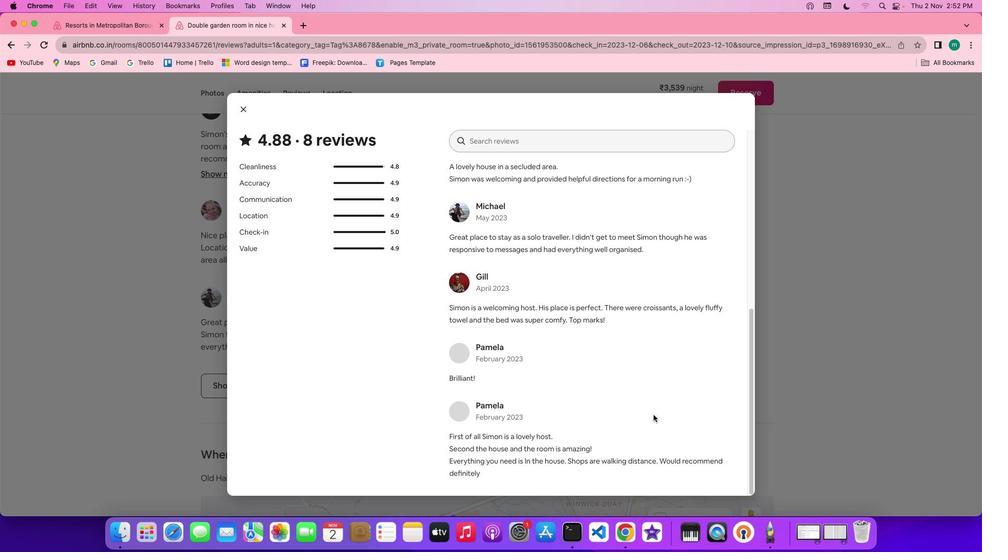 
Action: Mouse scrolled (750, 343) with delta (180, 328)
Screenshot: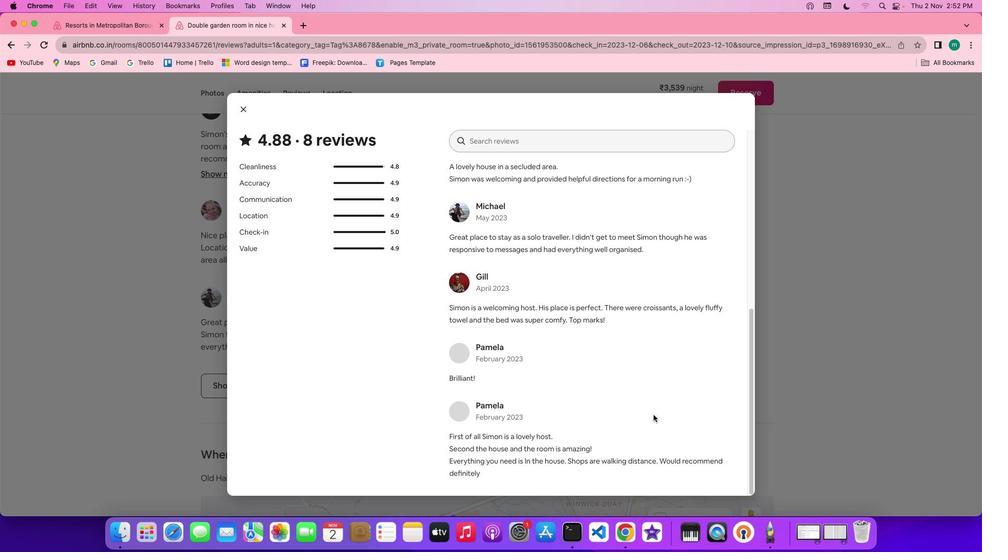 
Action: Mouse scrolled (750, 343) with delta (180, 328)
Screenshot: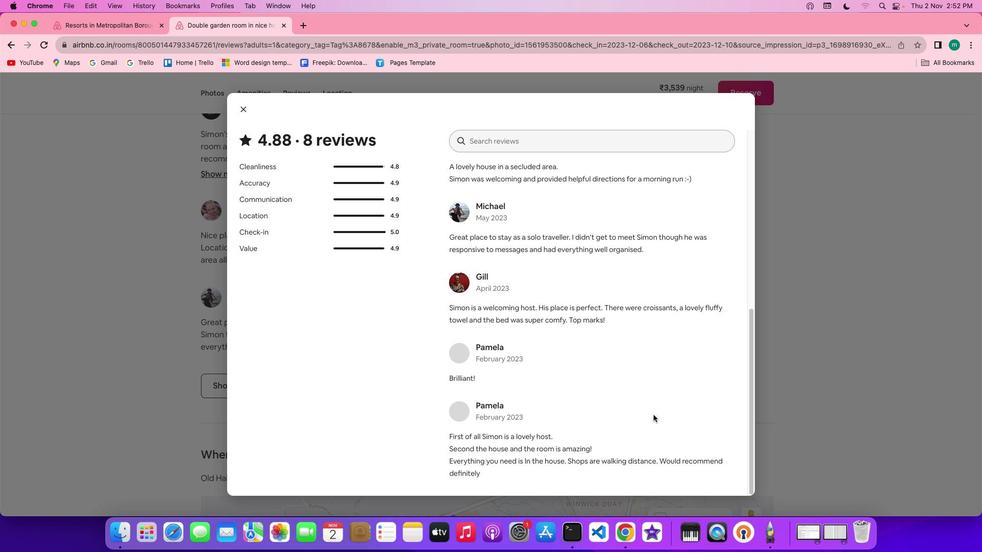 
Action: Mouse scrolled (750, 343) with delta (180, 328)
Screenshot: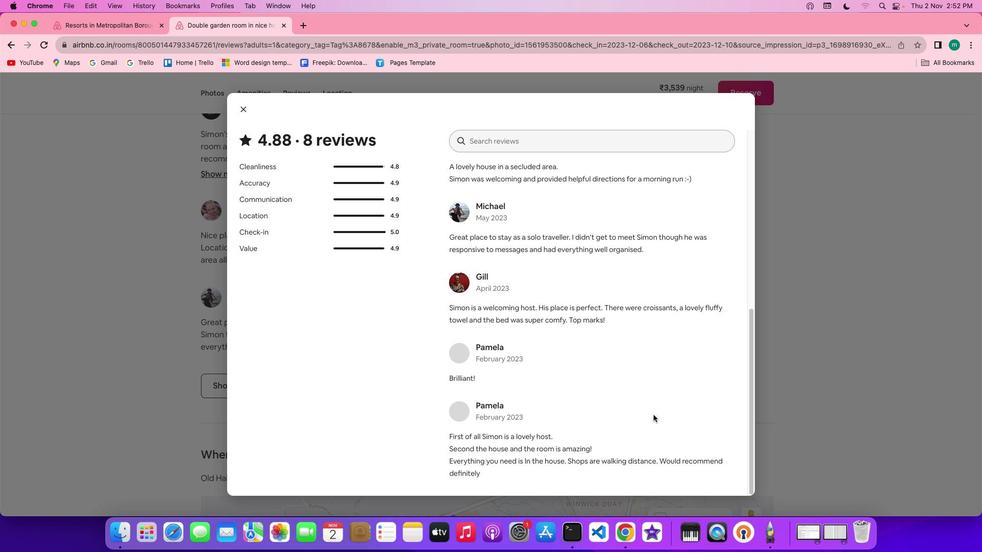 
Action: Mouse scrolled (750, 343) with delta (180, 328)
Screenshot: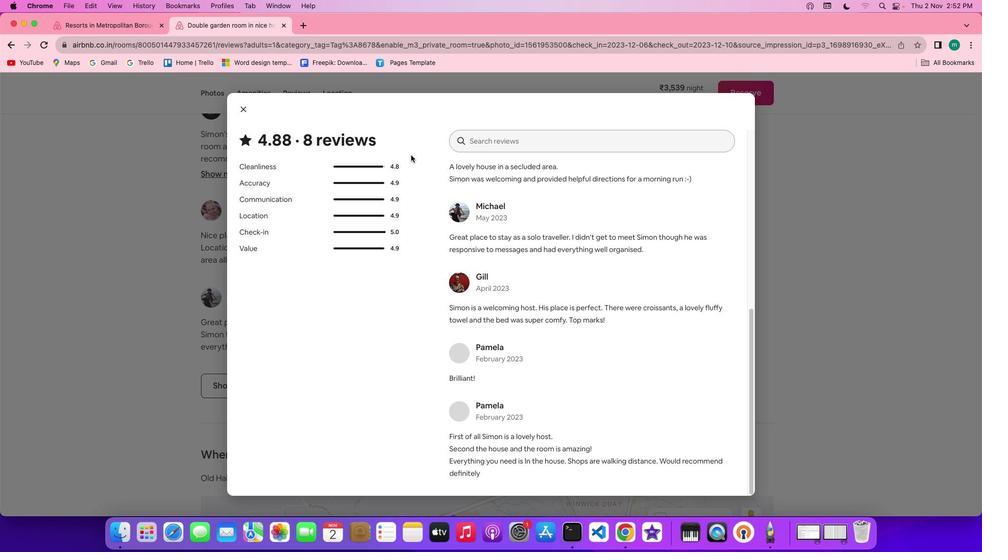 
Action: Mouse scrolled (750, 343) with delta (180, 328)
Screenshot: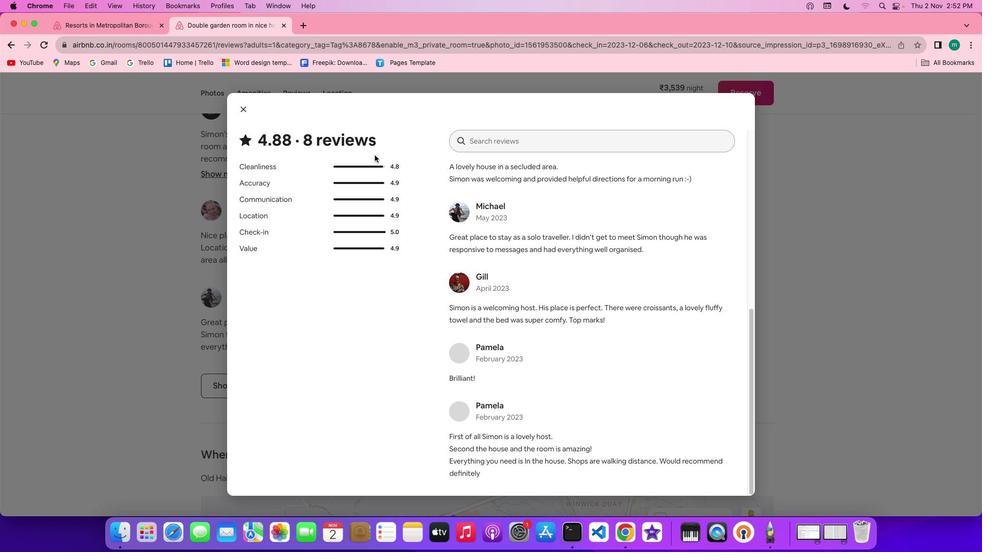 
Action: Mouse scrolled (750, 343) with delta (180, 328)
Screenshot: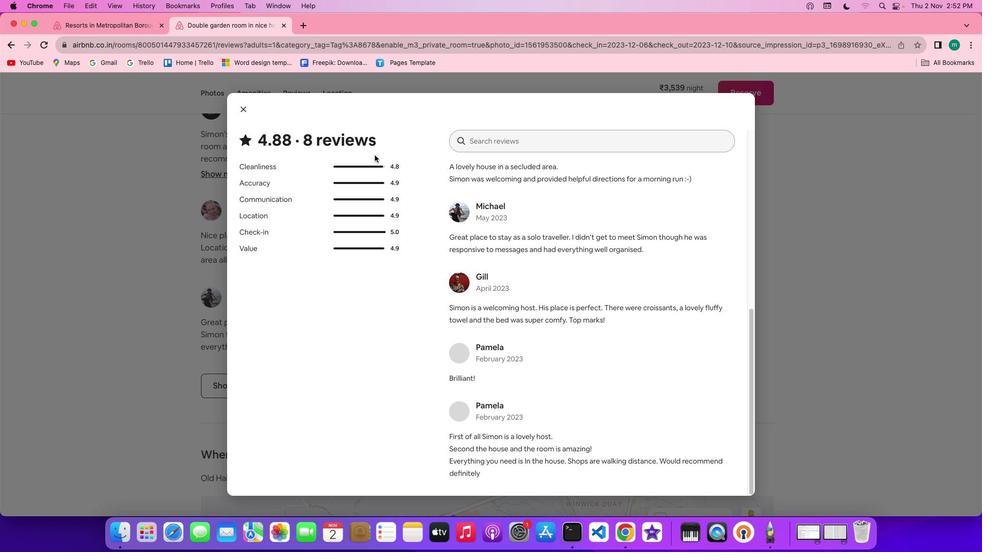 
Action: Mouse scrolled (750, 343) with delta (180, 328)
Screenshot: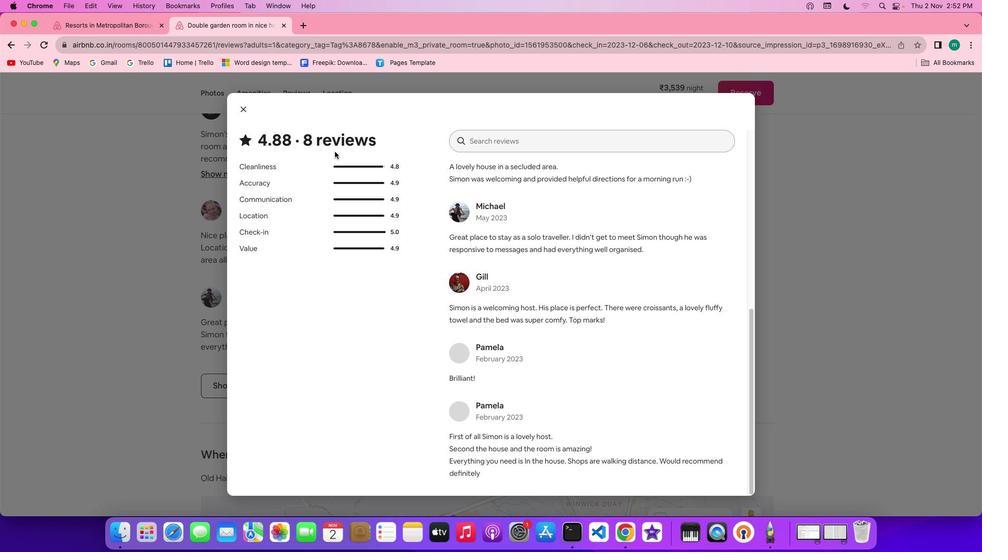 
Action: Mouse moved to (394, 332)
Screenshot: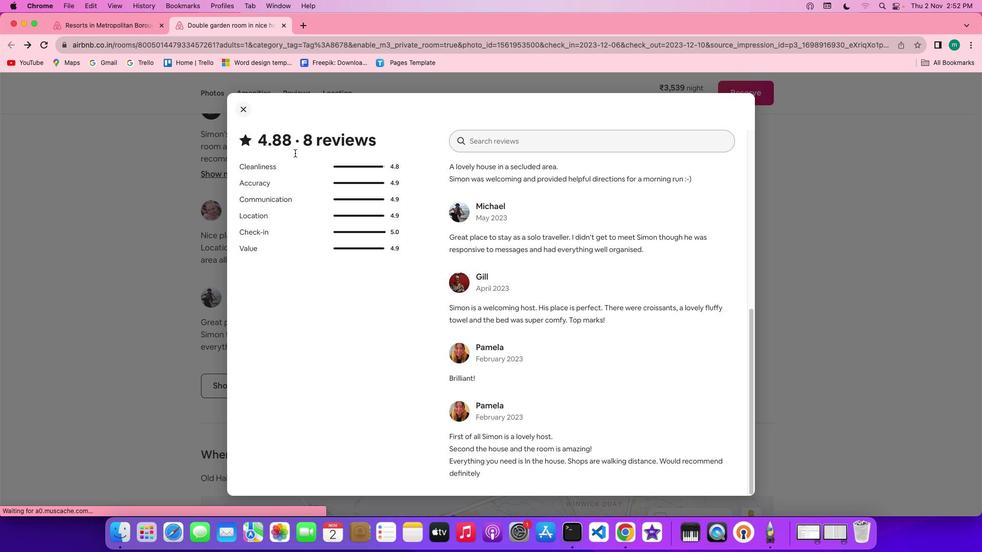 
Action: Mouse pressed left at (394, 332)
Screenshot: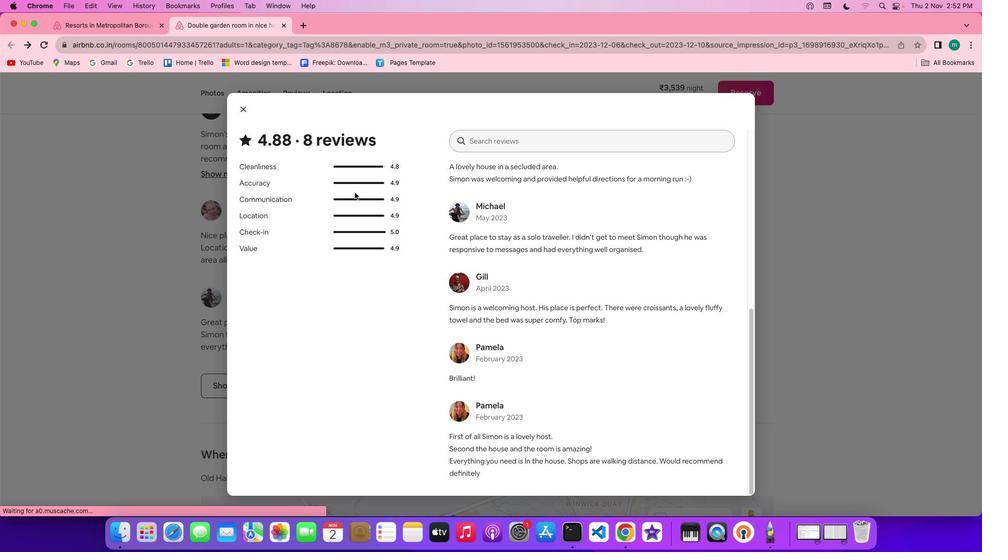 
Action: Mouse moved to (641, 341)
Screenshot: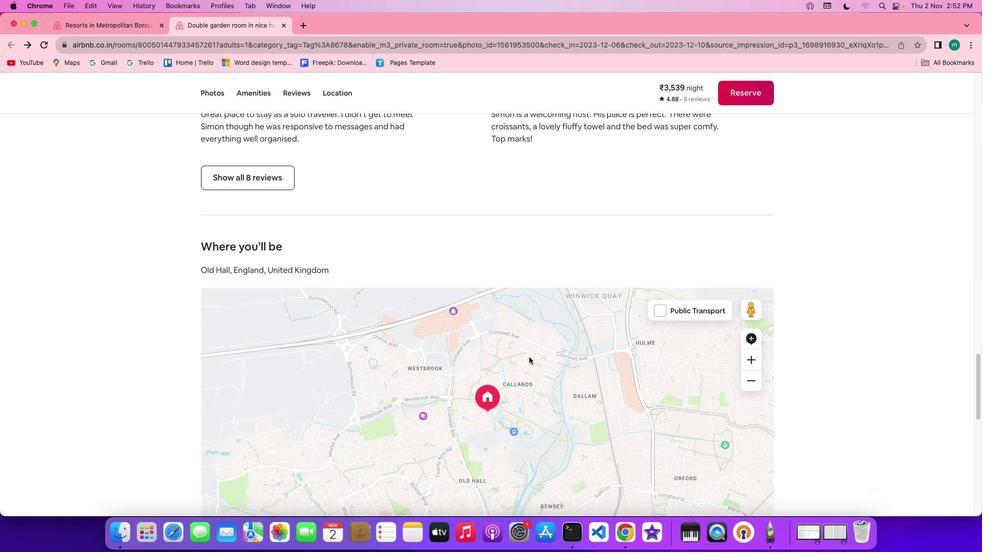 
Action: Mouse scrolled (641, 341) with delta (180, 328)
Screenshot: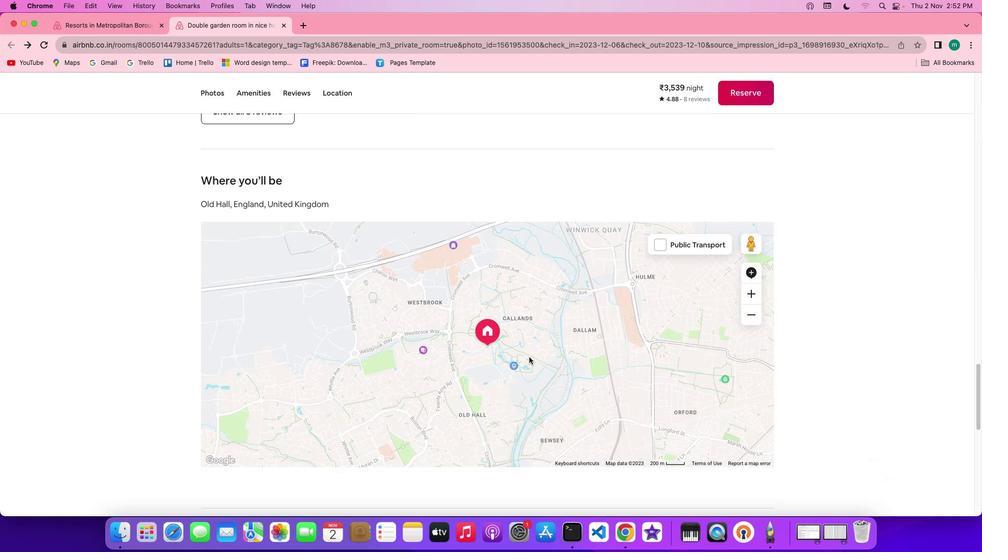 
Action: Mouse scrolled (641, 341) with delta (180, 328)
Screenshot: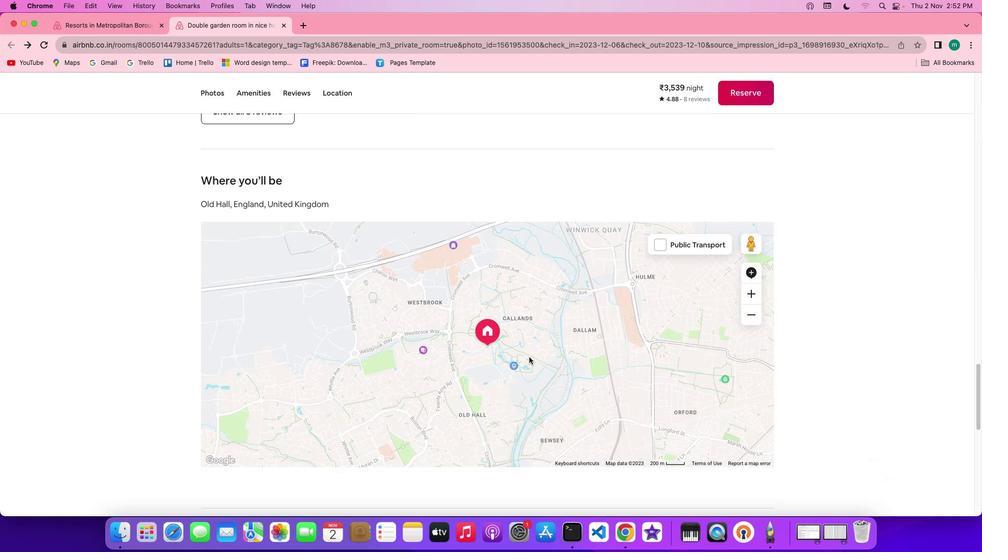 
Action: Mouse scrolled (641, 341) with delta (180, 328)
Screenshot: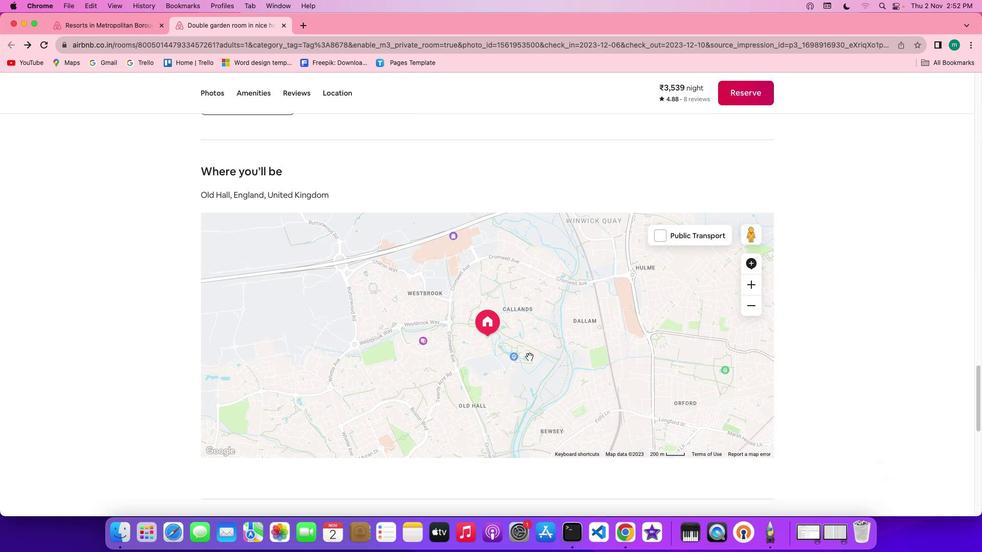 
Action: Mouse scrolled (641, 341) with delta (180, 328)
Screenshot: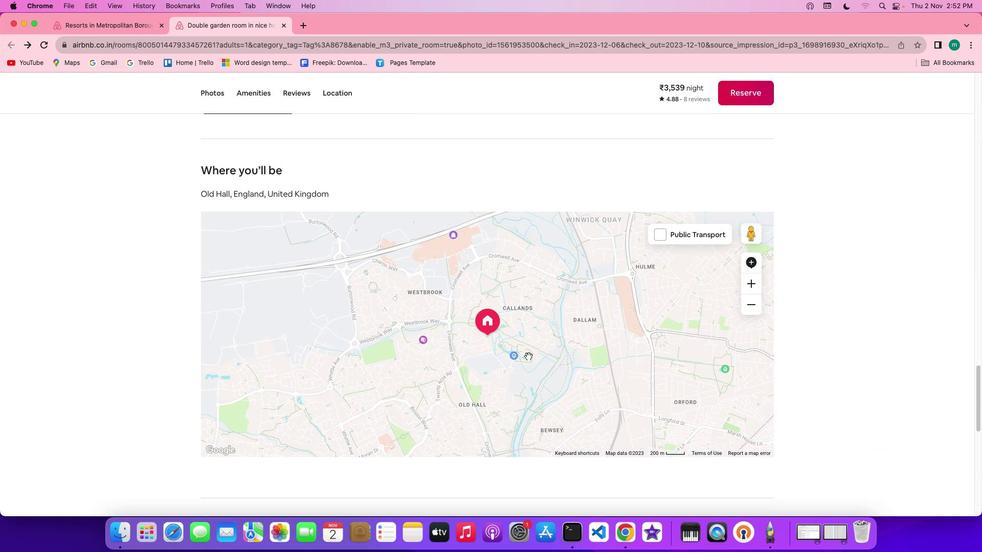 
Action: Mouse scrolled (641, 341) with delta (180, 328)
